 Task: Add a signature Javier Perez containing Have a great National Teachers Day, Javier Perez to email address softage.8@softage.net and add a label Syllabi
Action: Mouse moved to (1337, 75)
Screenshot: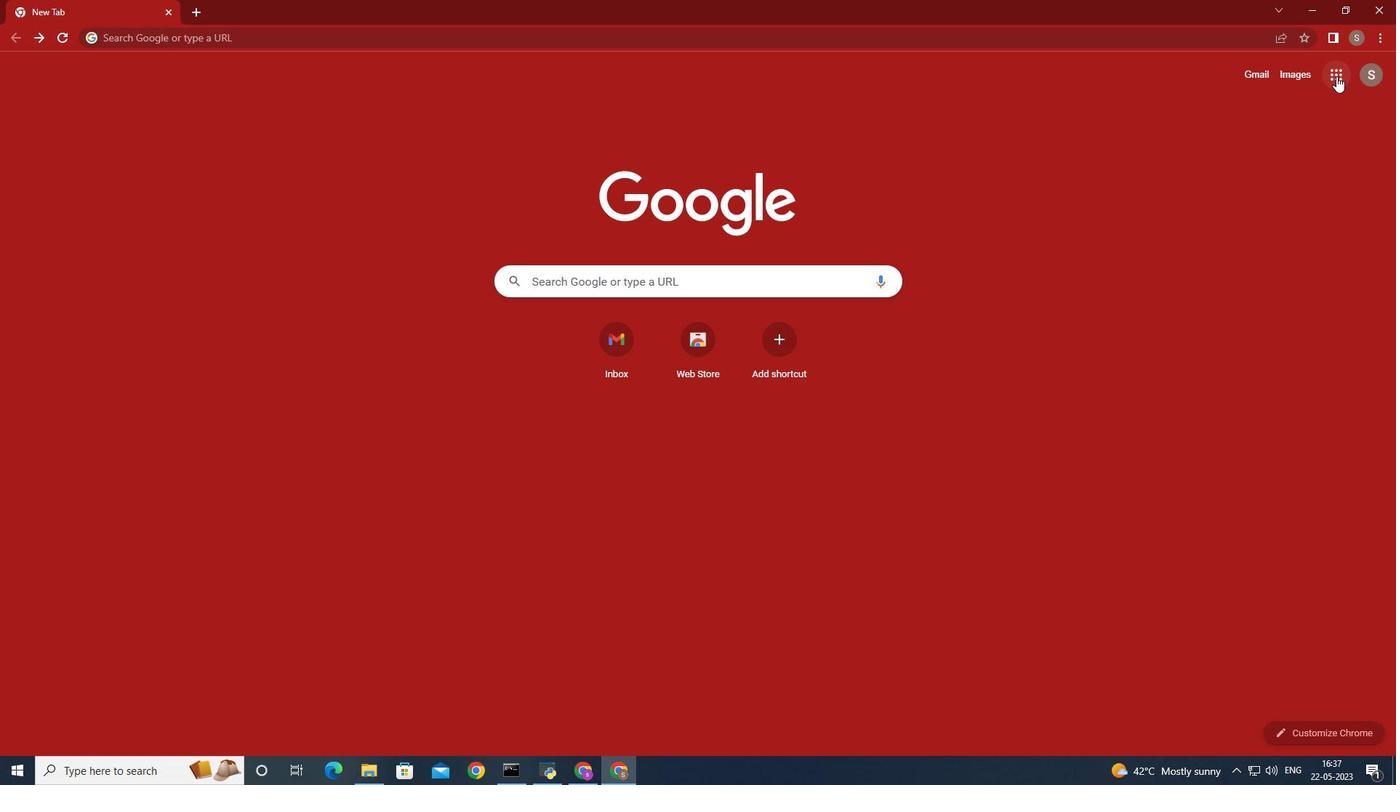 
Action: Mouse pressed left at (1337, 75)
Screenshot: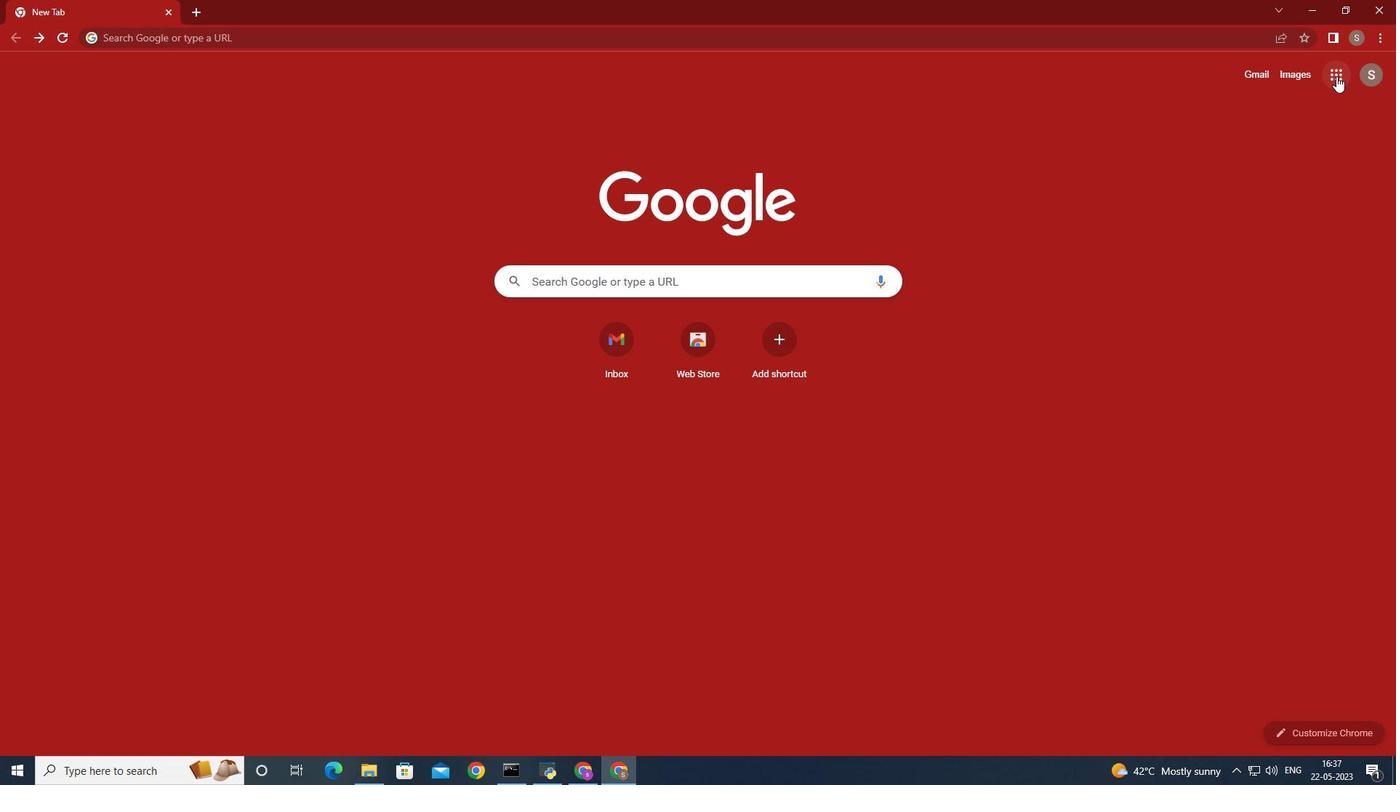 
Action: Mouse moved to (1288, 147)
Screenshot: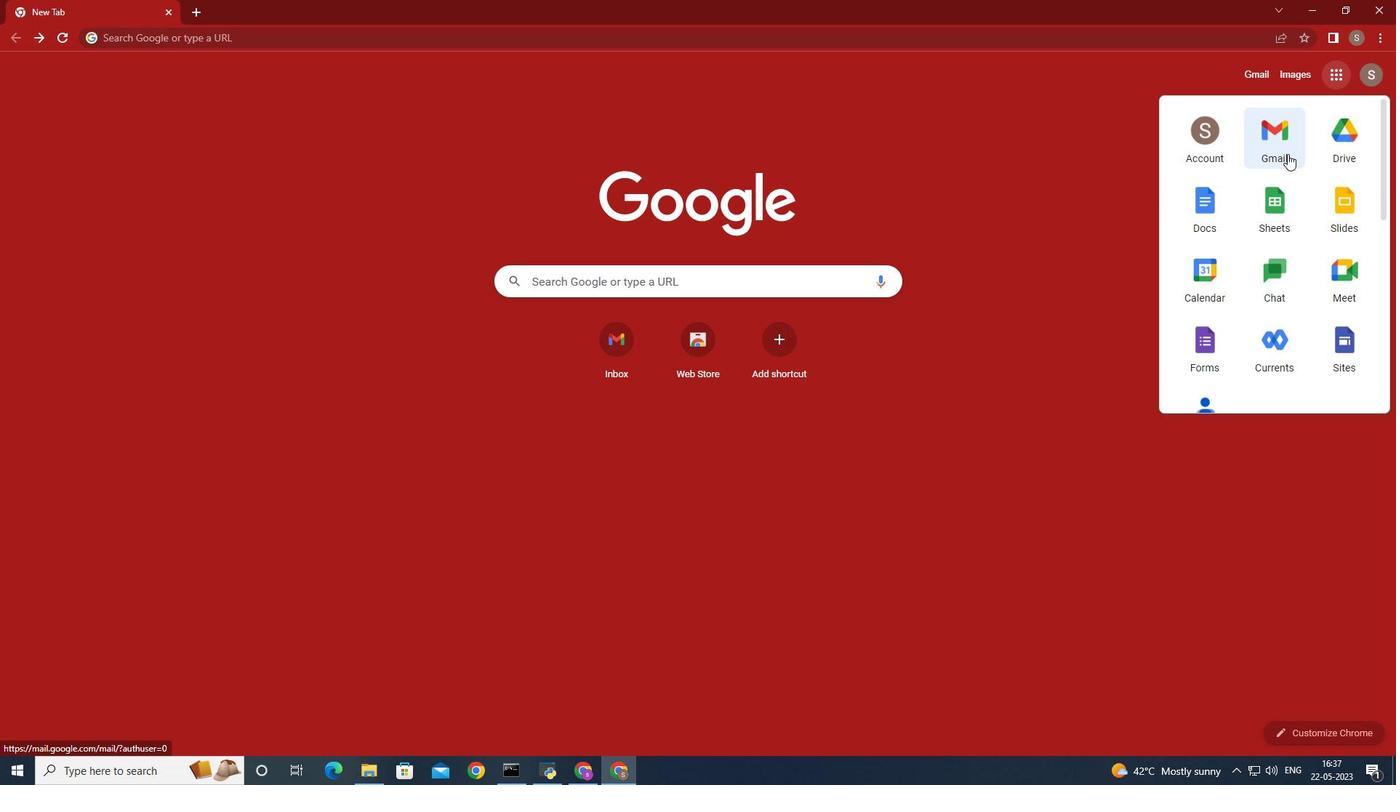 
Action: Mouse pressed left at (1288, 147)
Screenshot: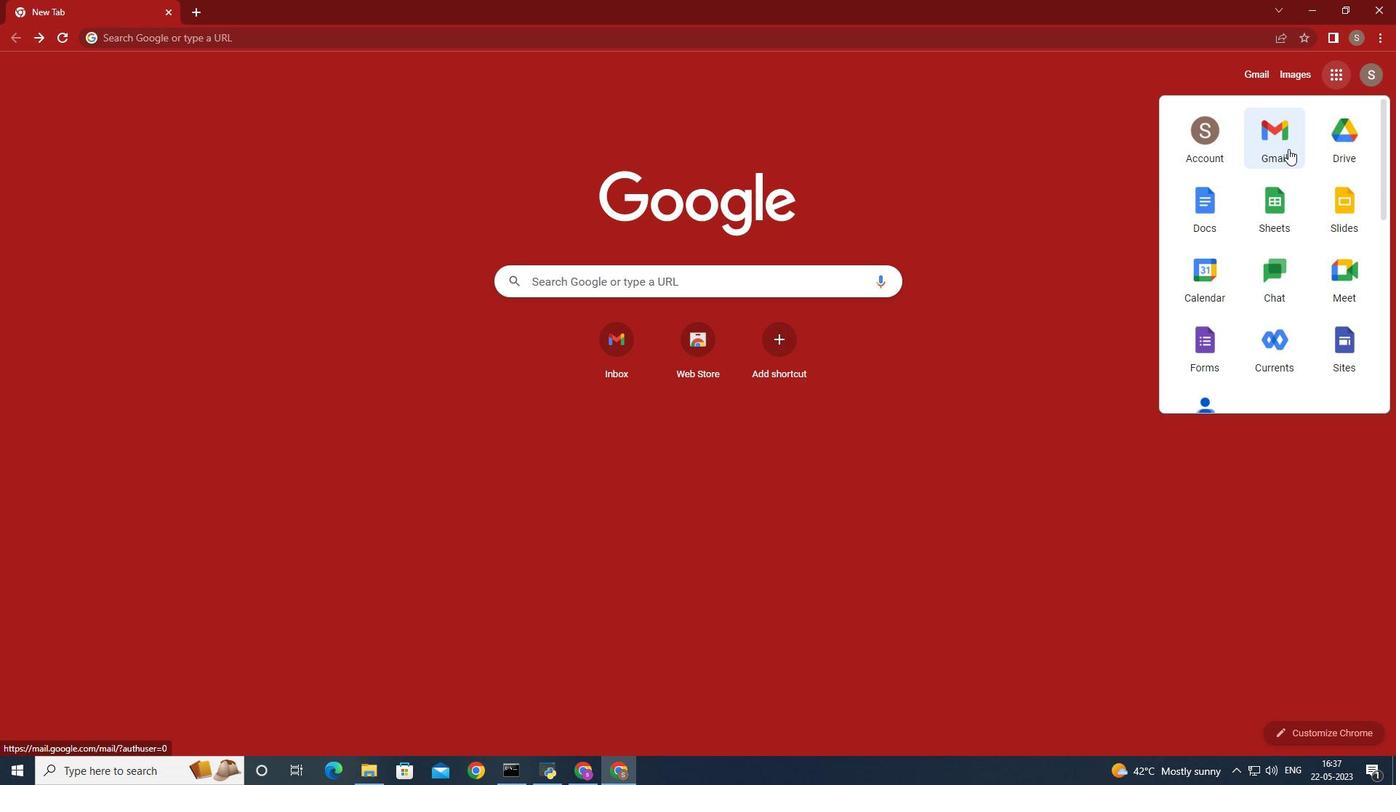 
Action: Mouse moved to (1238, 96)
Screenshot: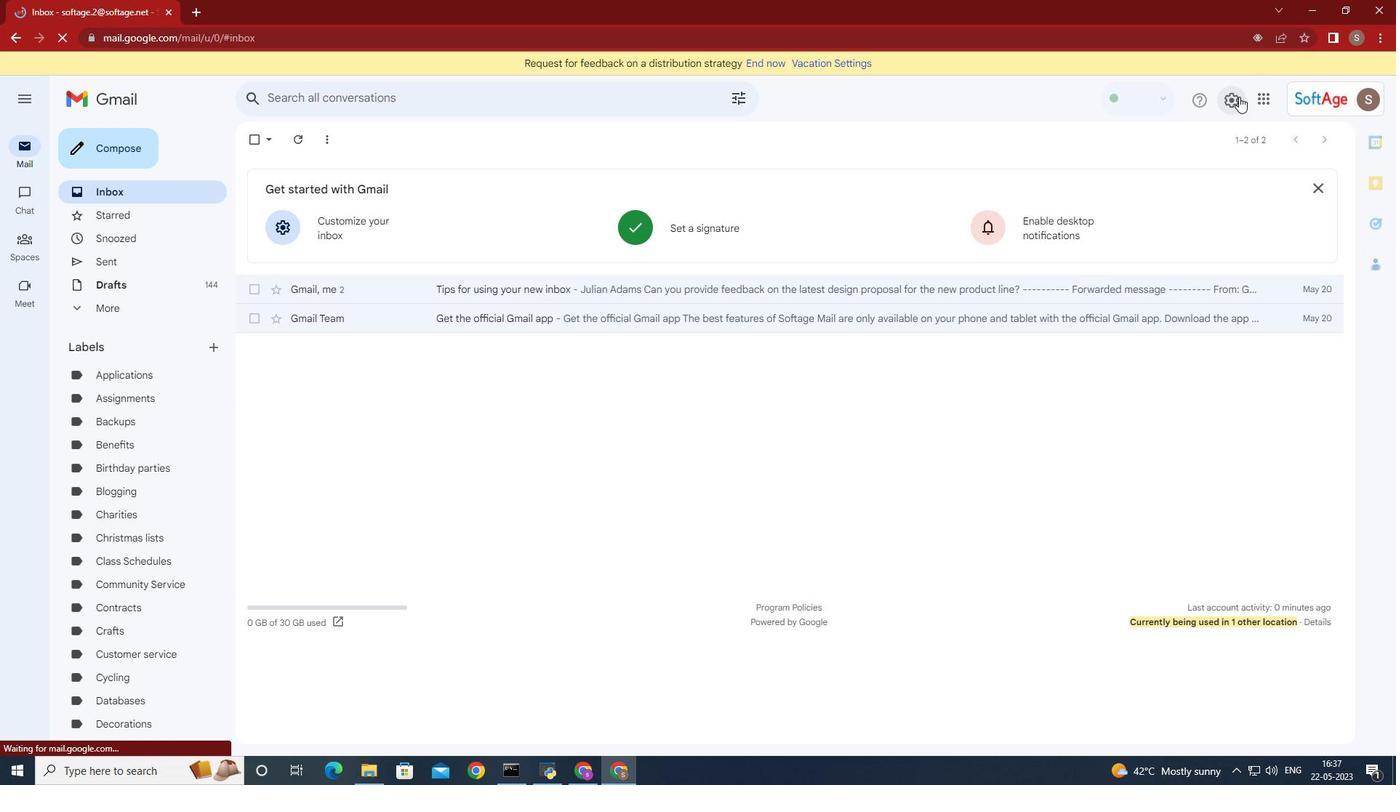 
Action: Mouse pressed left at (1238, 96)
Screenshot: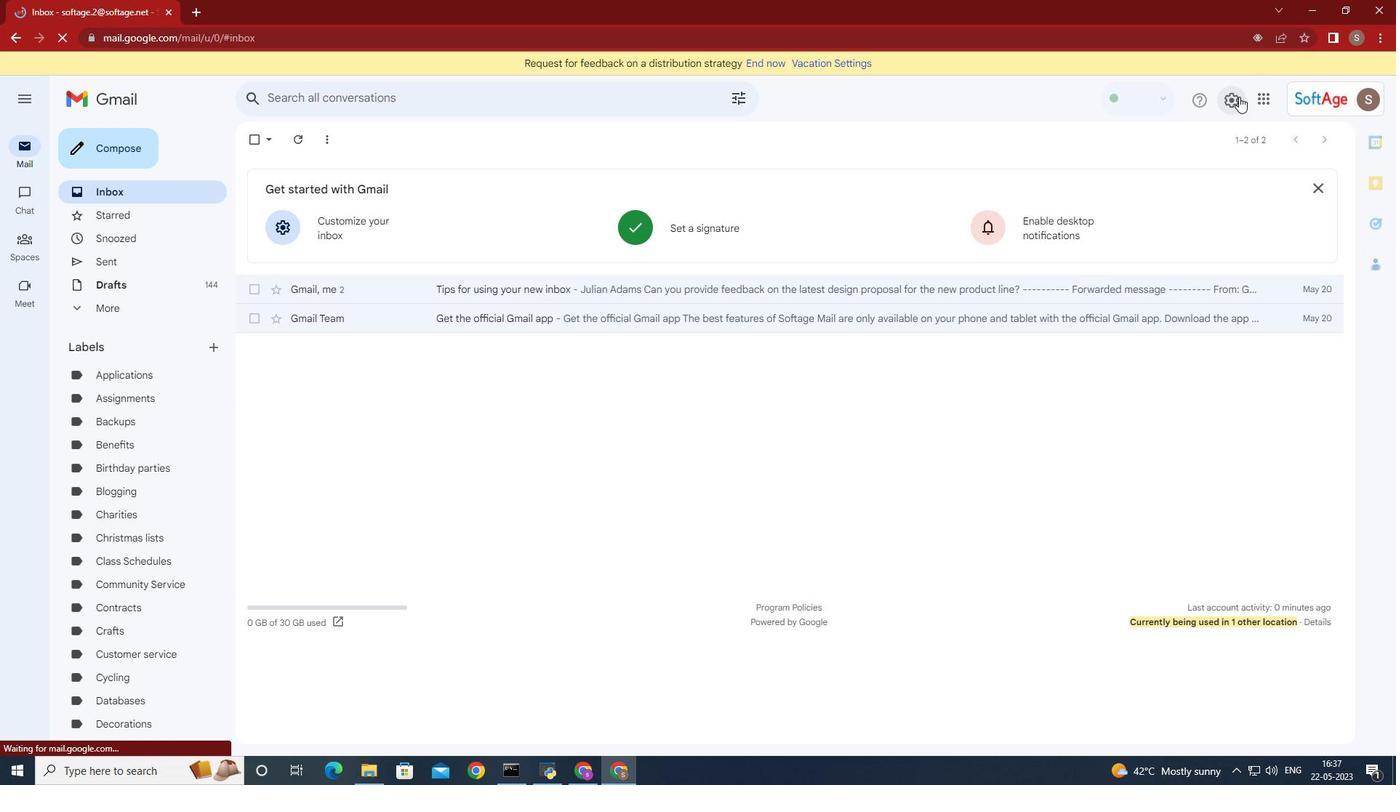 
Action: Mouse moved to (1263, 164)
Screenshot: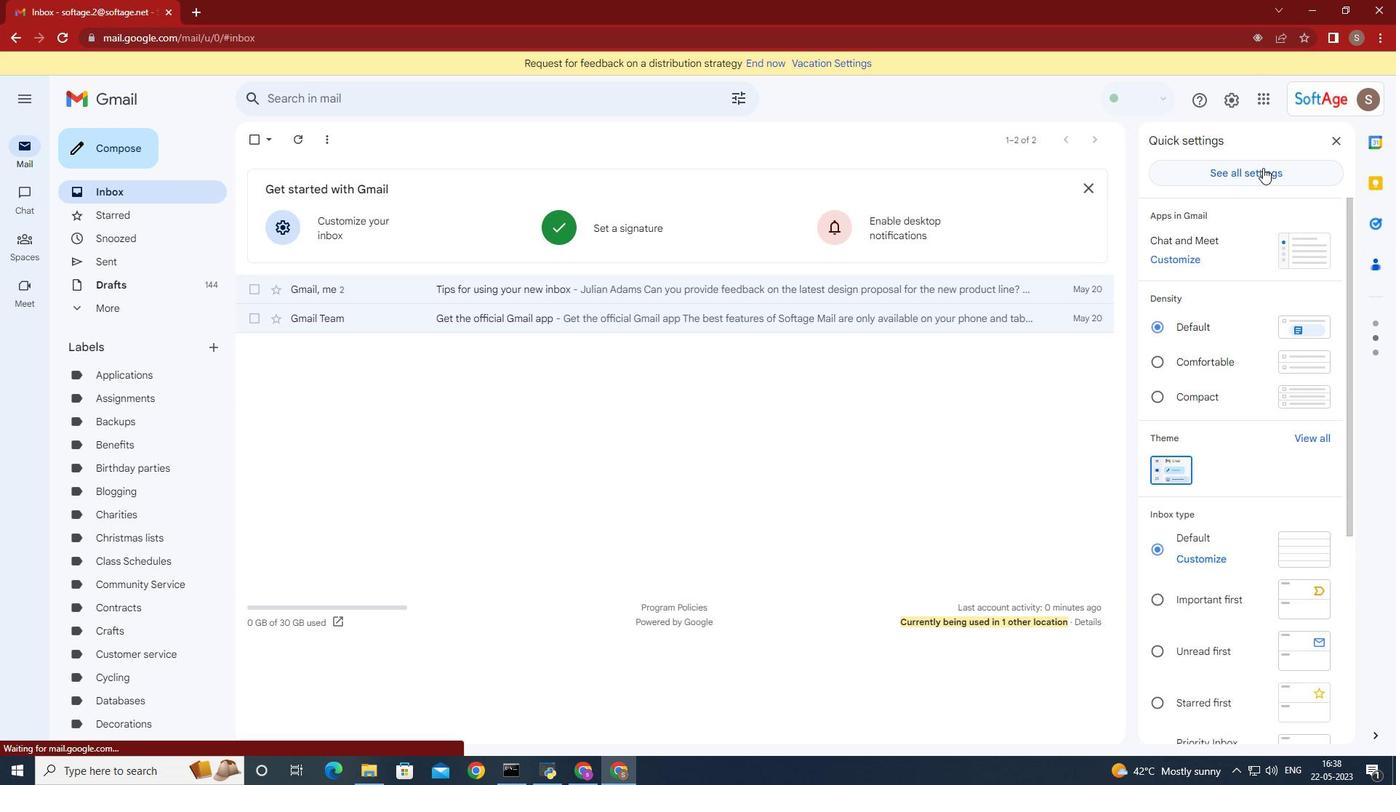
Action: Mouse pressed left at (1263, 164)
Screenshot: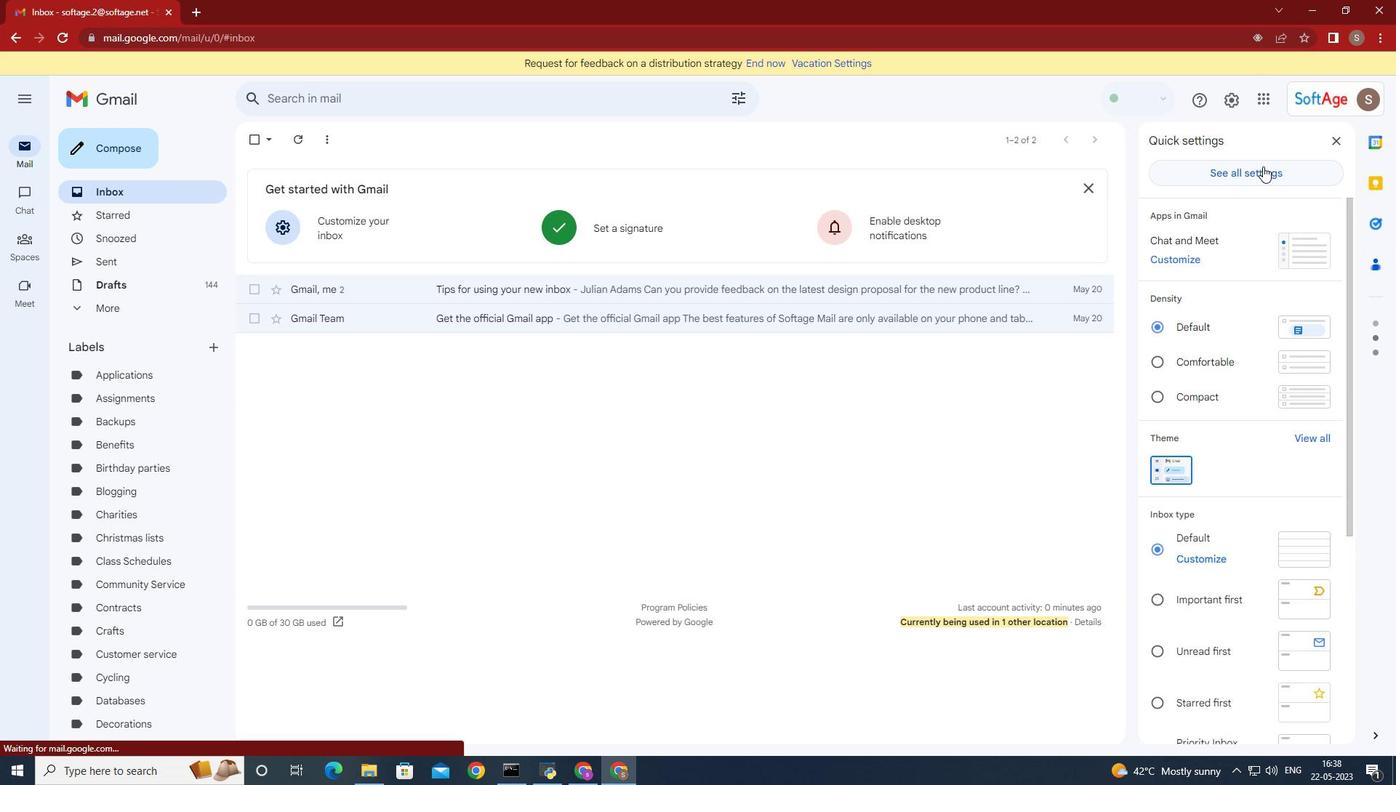 
Action: Mouse moved to (991, 284)
Screenshot: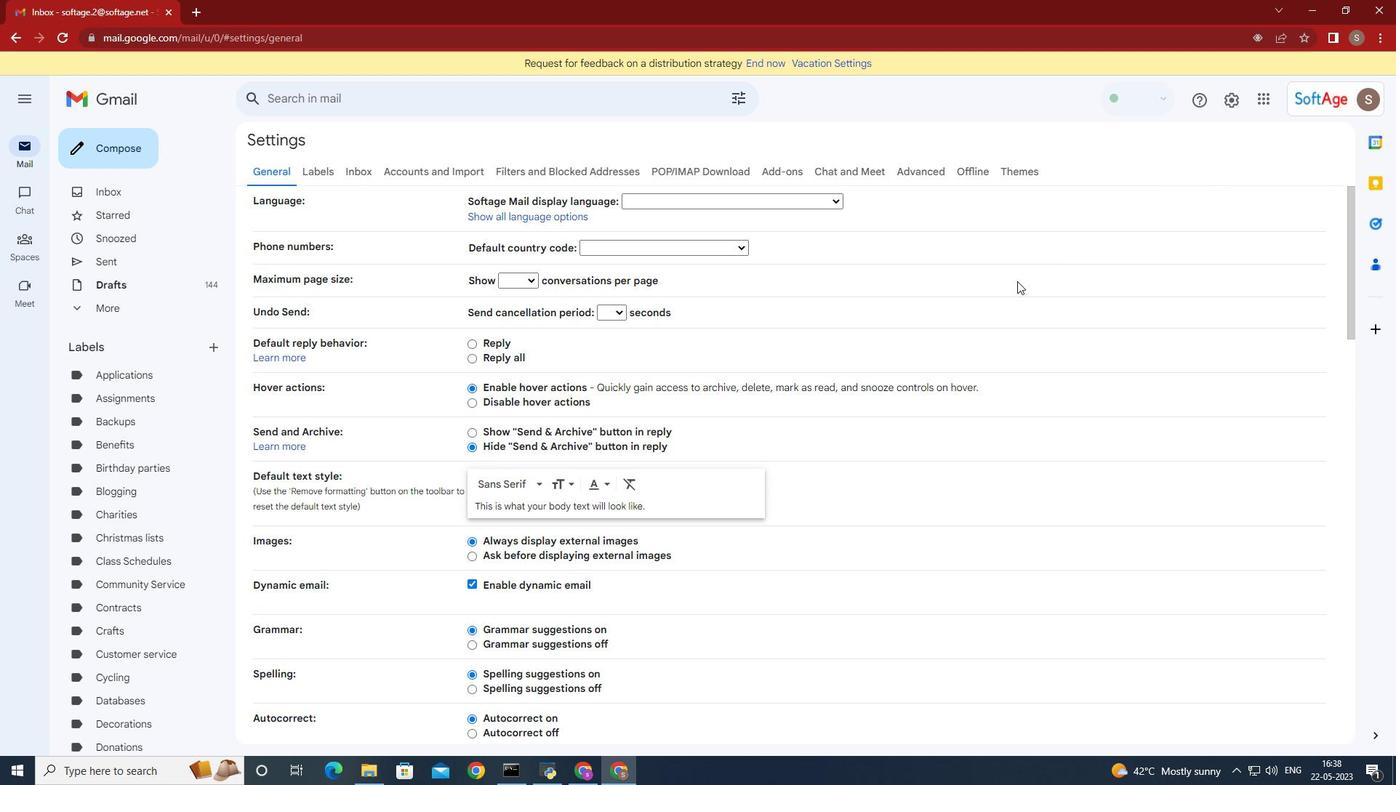 
Action: Mouse scrolled (991, 283) with delta (0, 0)
Screenshot: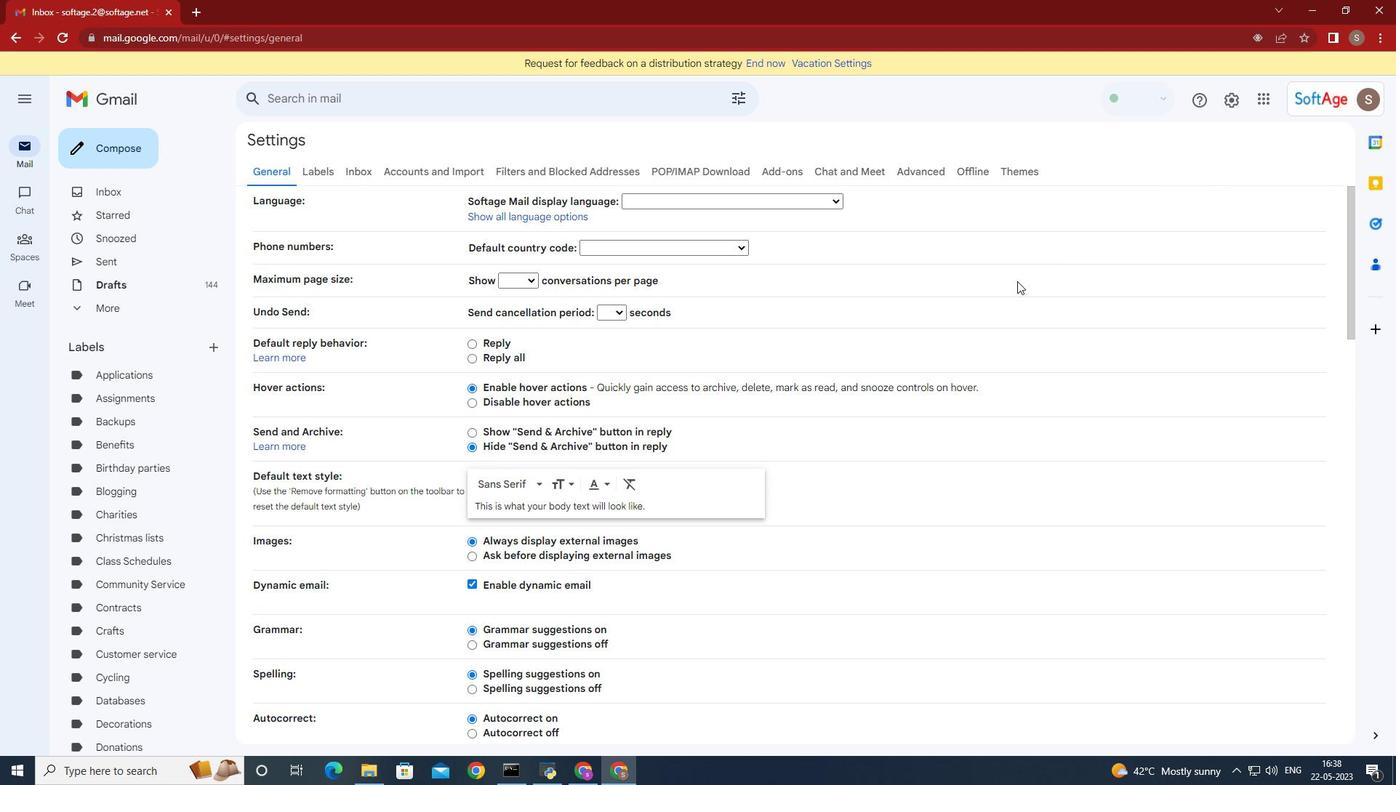 
Action: Mouse moved to (984, 290)
Screenshot: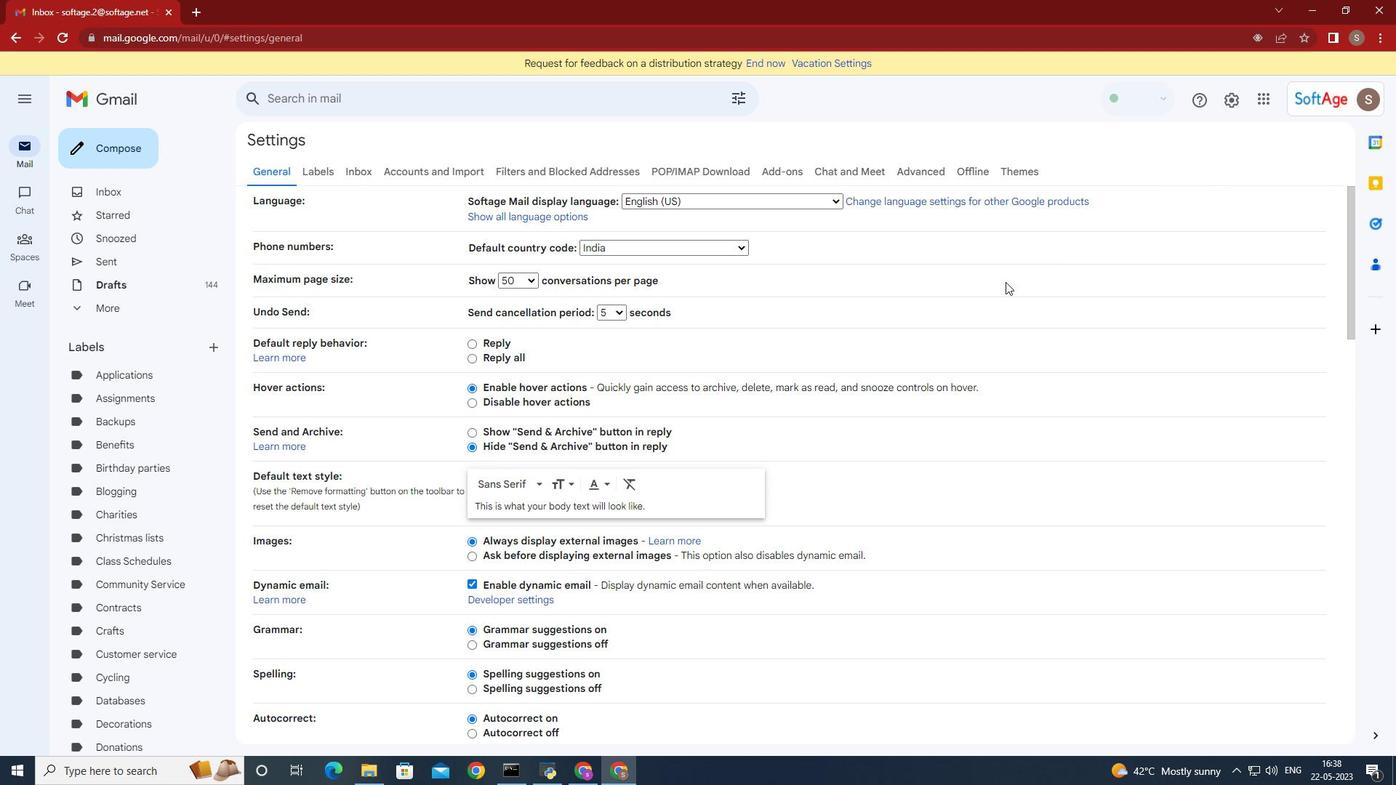 
Action: Mouse scrolled (984, 289) with delta (0, 0)
Screenshot: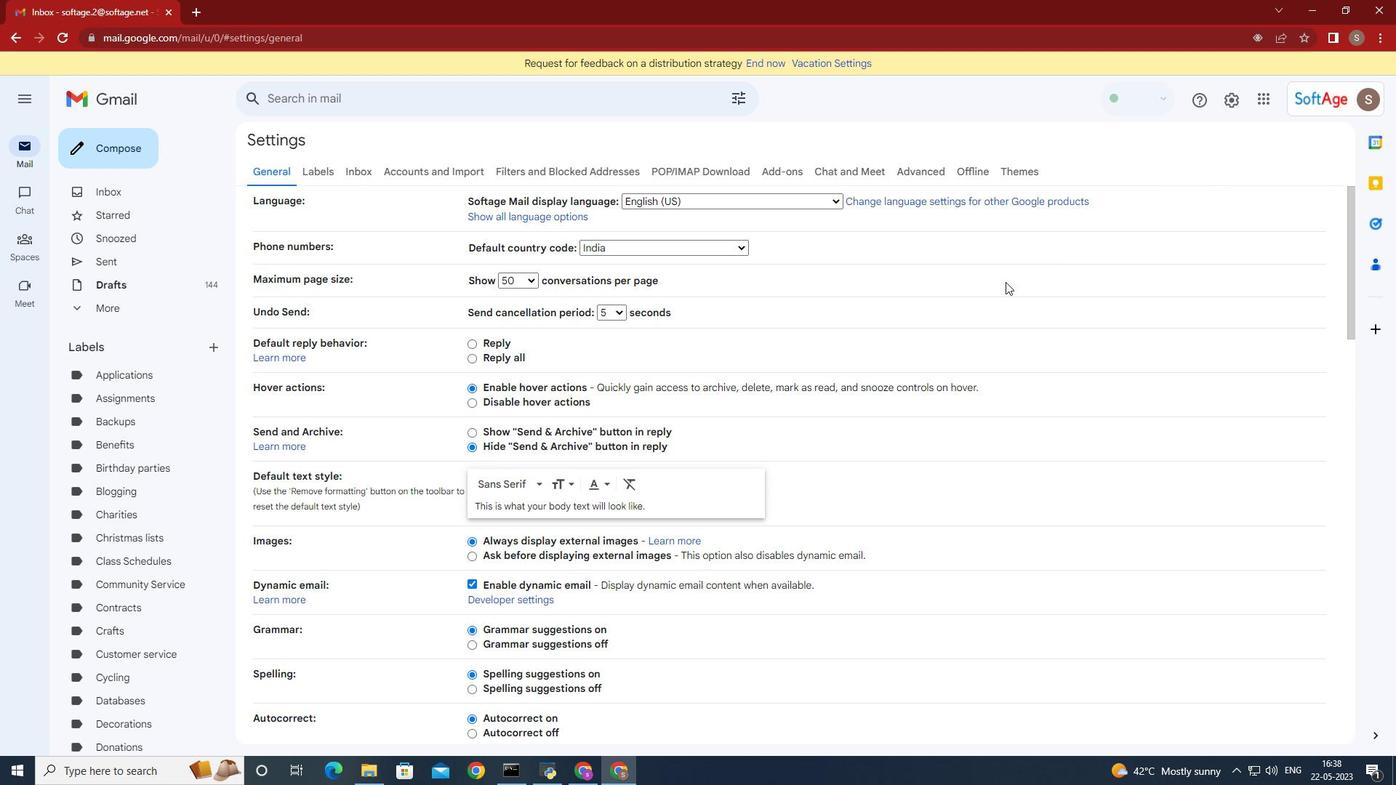 
Action: Mouse moved to (982, 293)
Screenshot: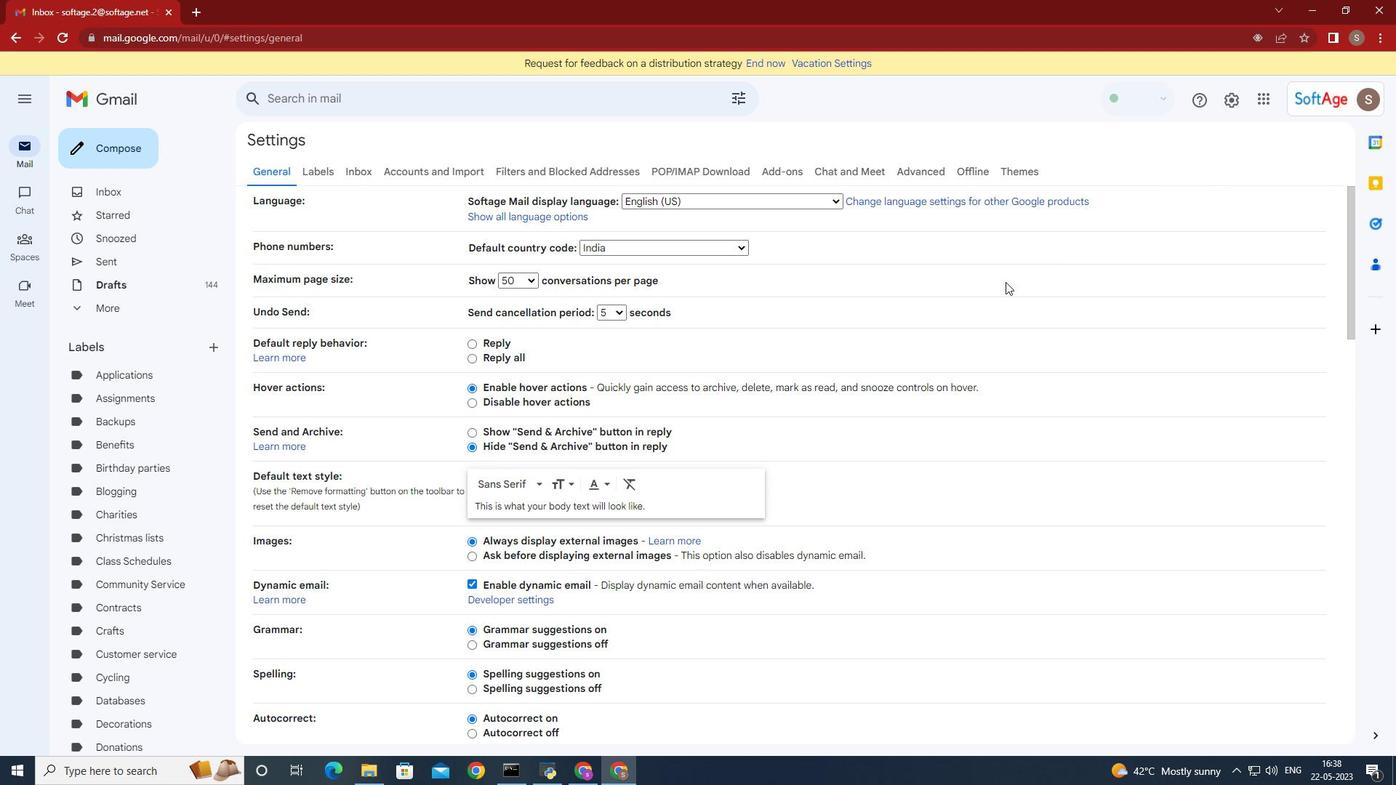 
Action: Mouse scrolled (982, 292) with delta (0, 0)
Screenshot: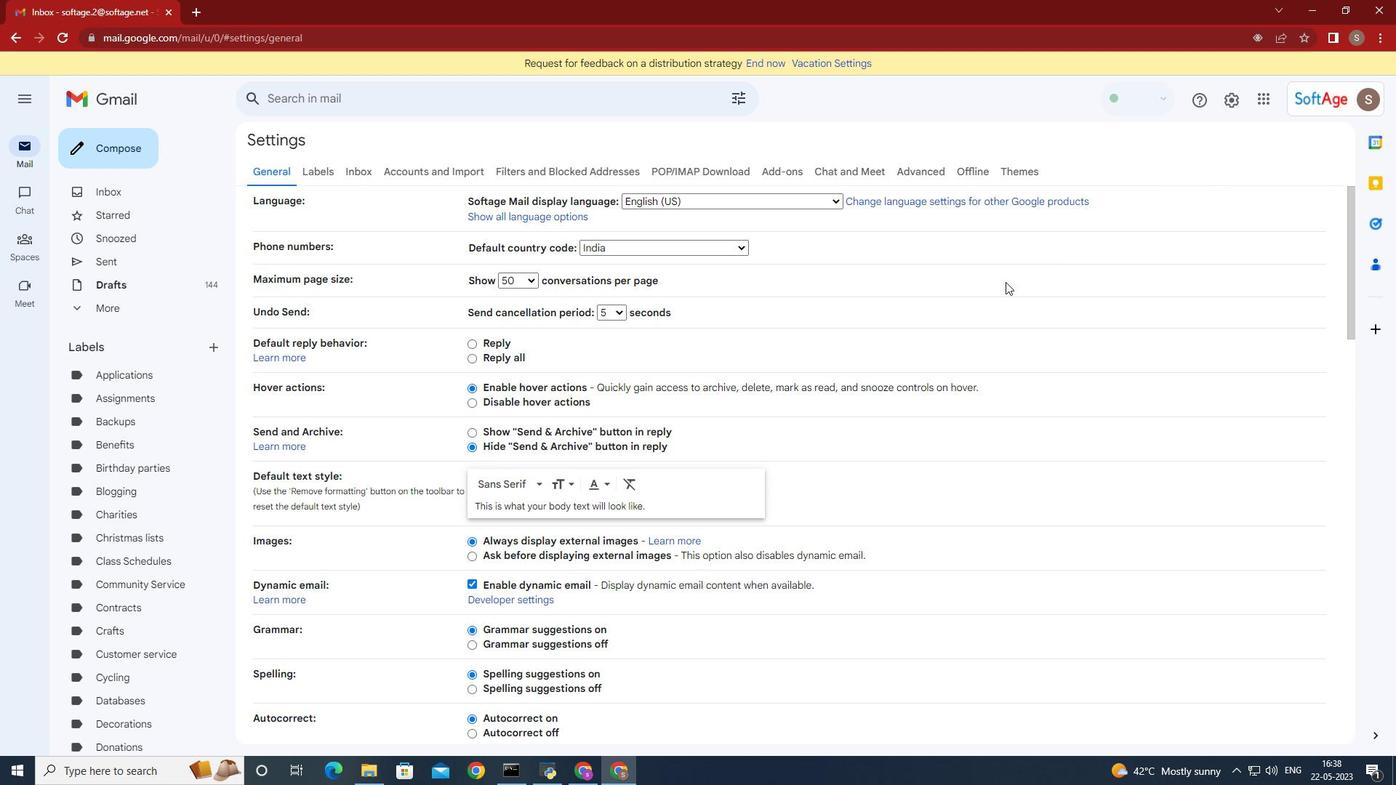 
Action: Mouse moved to (982, 294)
Screenshot: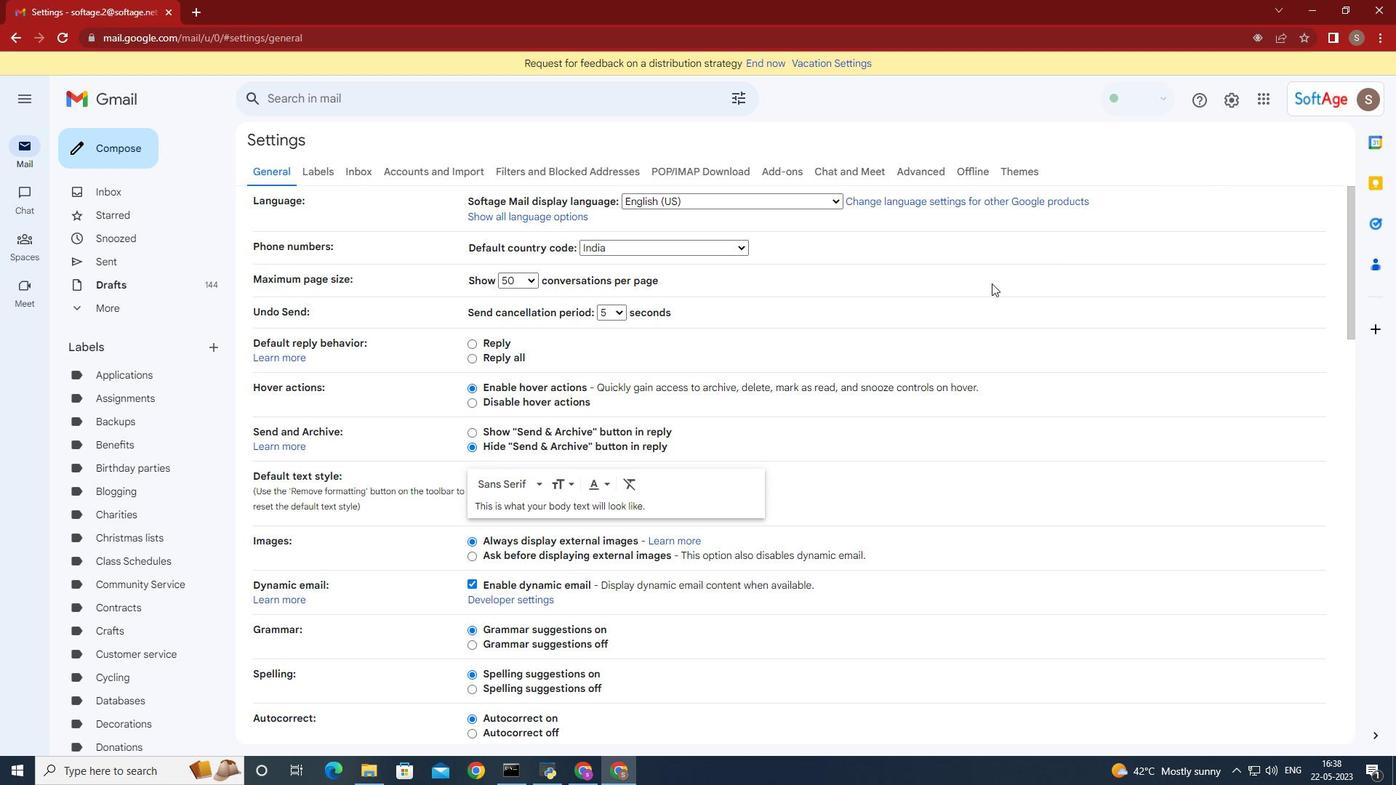 
Action: Mouse scrolled (982, 293) with delta (0, 0)
Screenshot: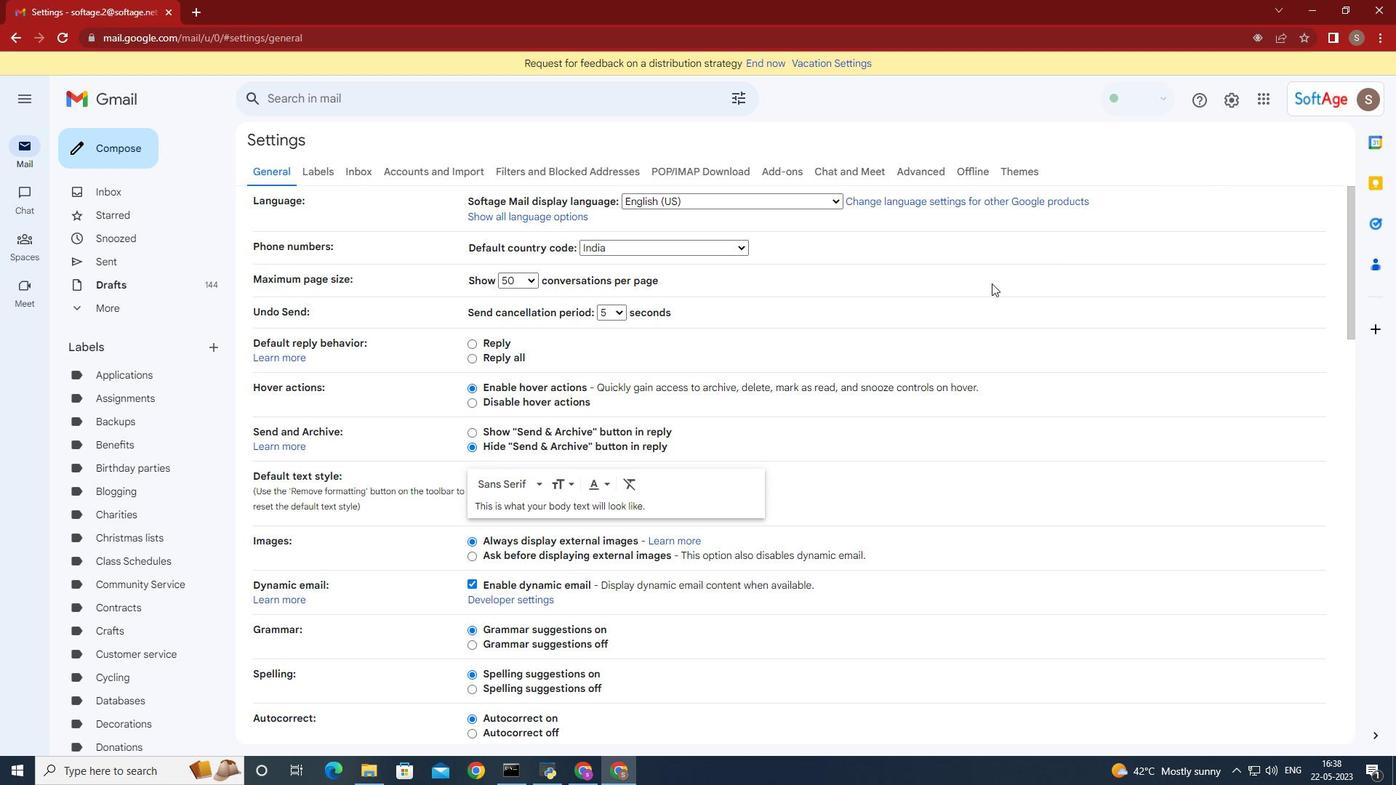 
Action: Mouse moved to (982, 295)
Screenshot: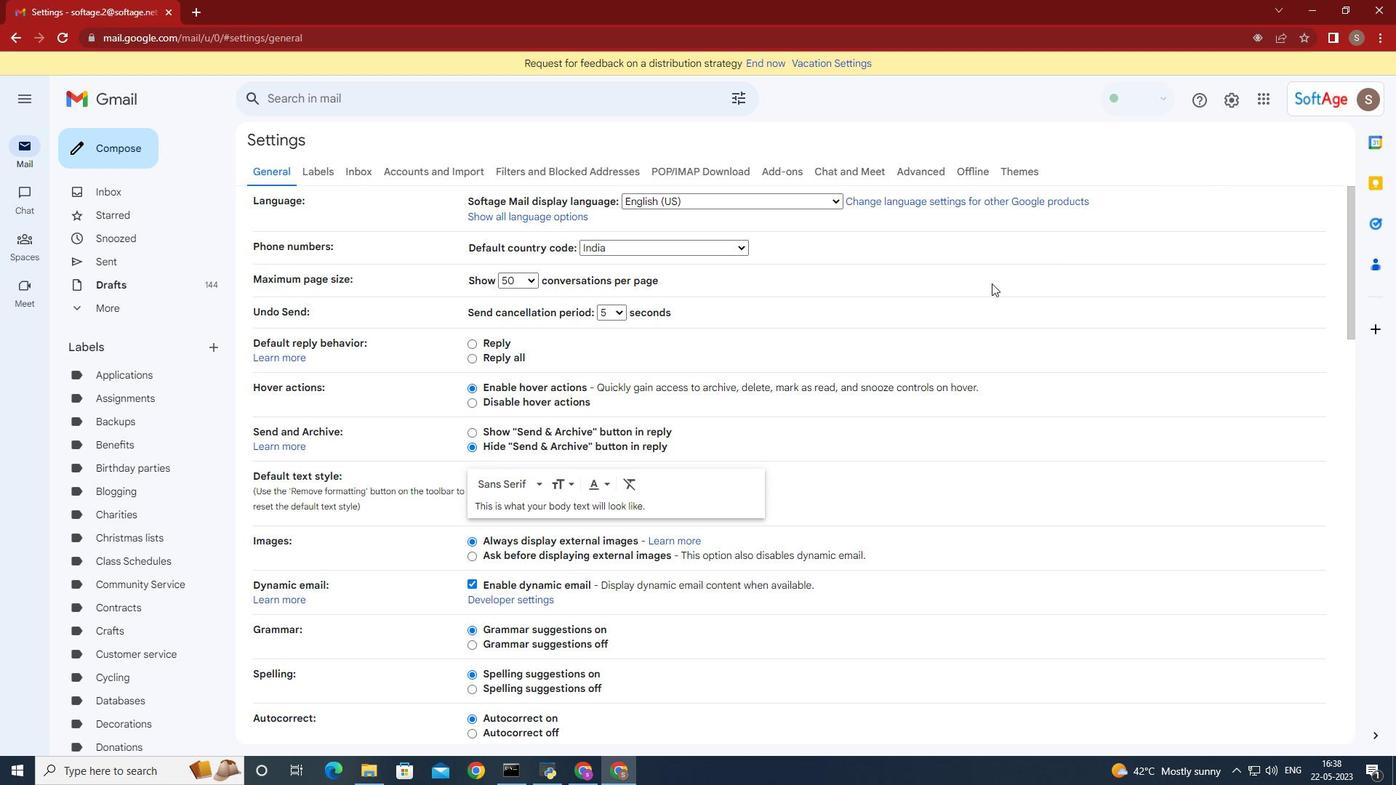 
Action: Mouse scrolled (982, 294) with delta (0, 0)
Screenshot: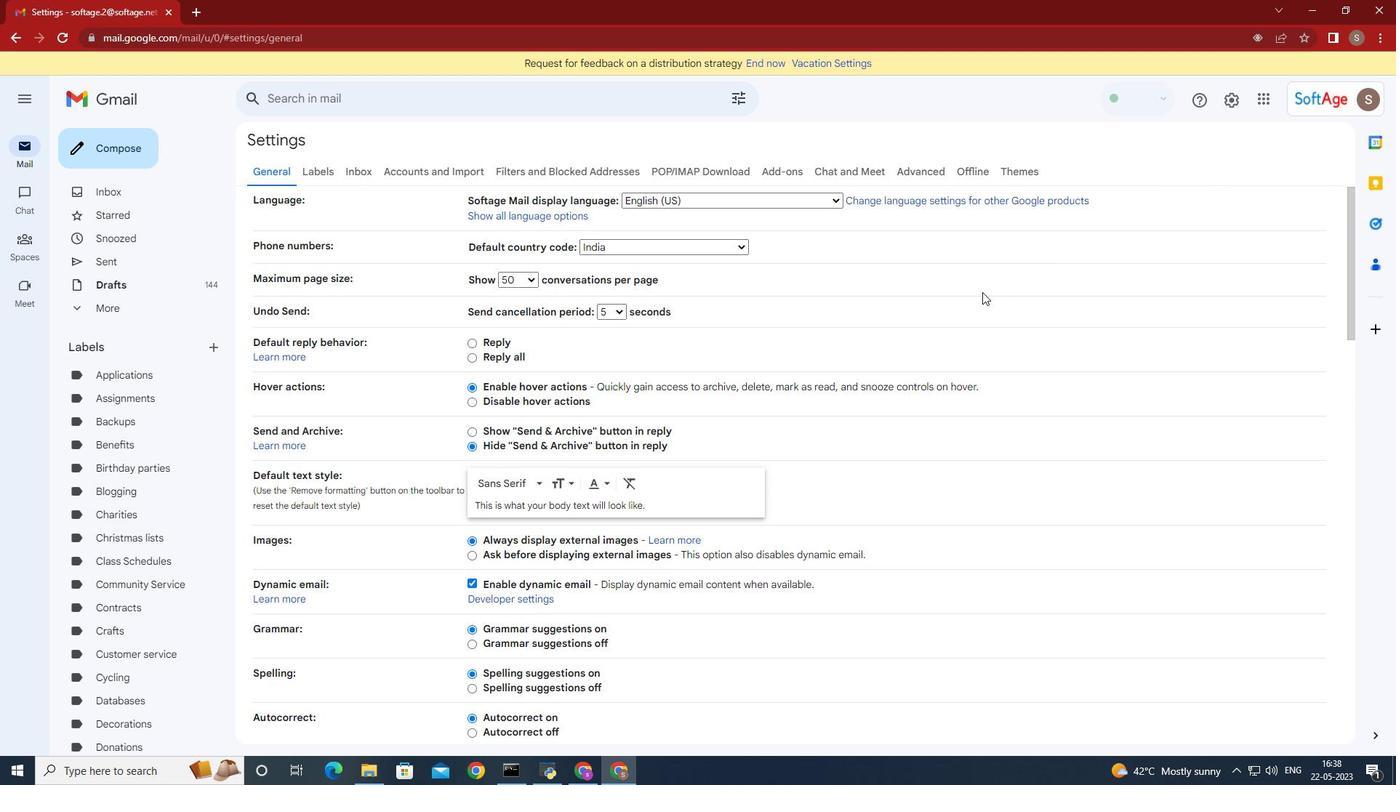 
Action: Mouse moved to (982, 294)
Screenshot: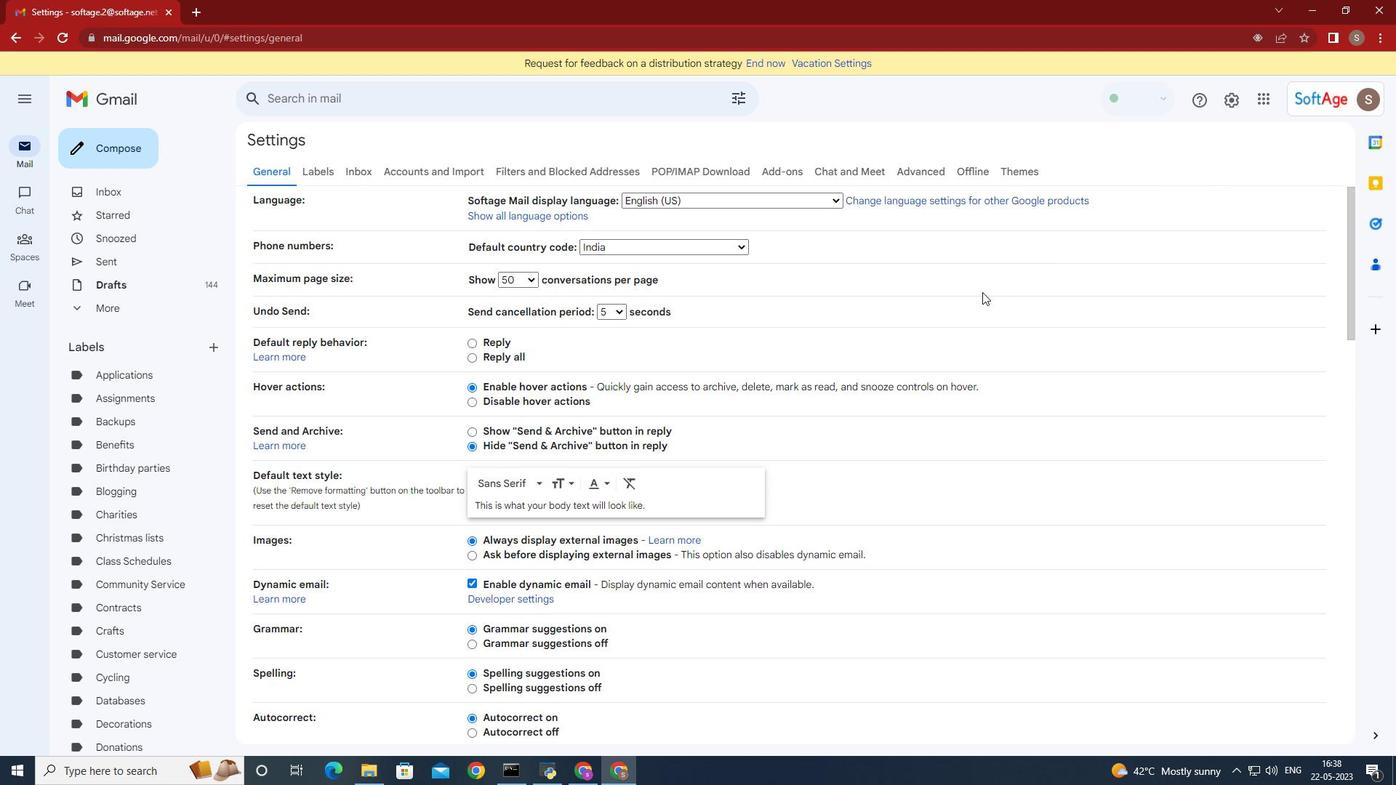 
Action: Mouse scrolled (982, 293) with delta (0, 0)
Screenshot: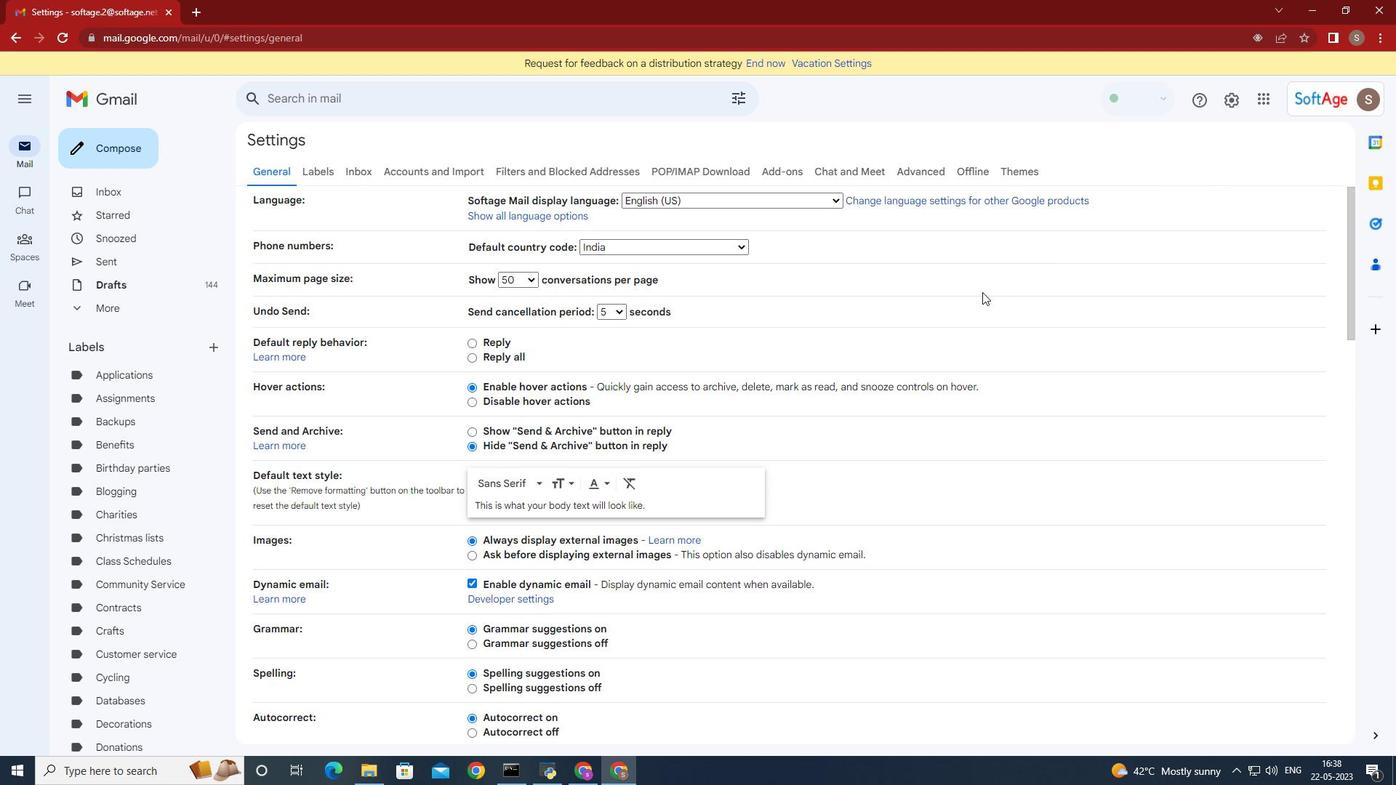 
Action: Mouse moved to (979, 292)
Screenshot: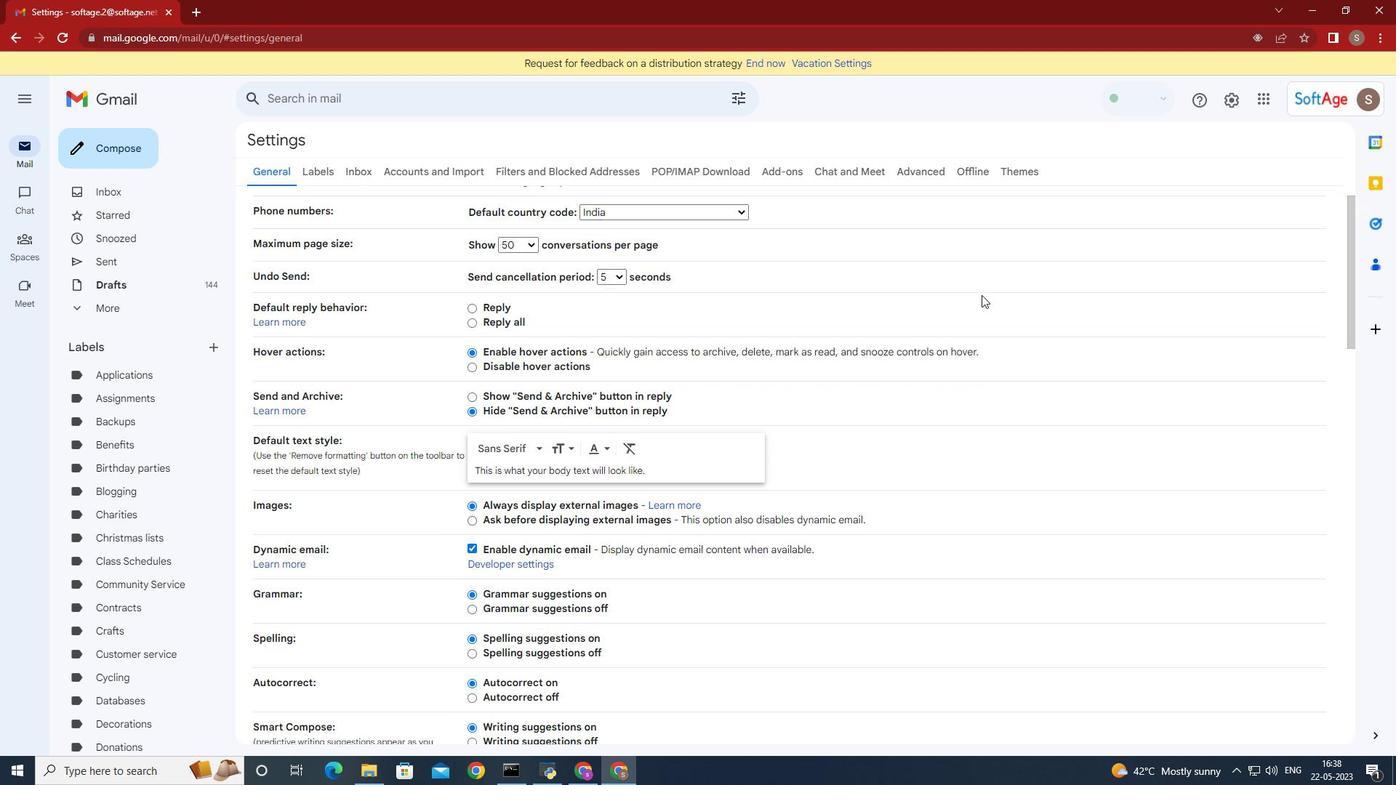 
Action: Mouse scrolled (979, 291) with delta (0, 0)
Screenshot: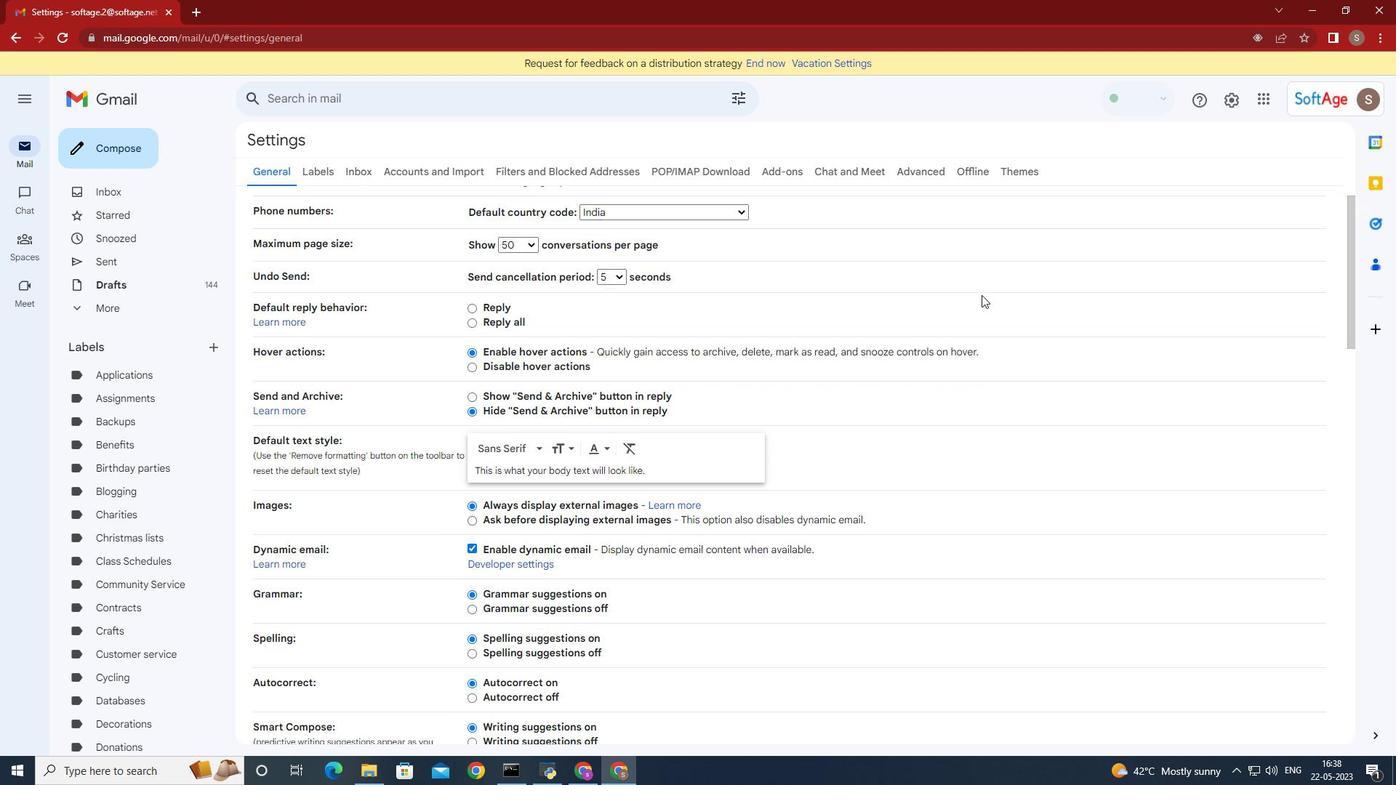 
Action: Mouse moved to (977, 298)
Screenshot: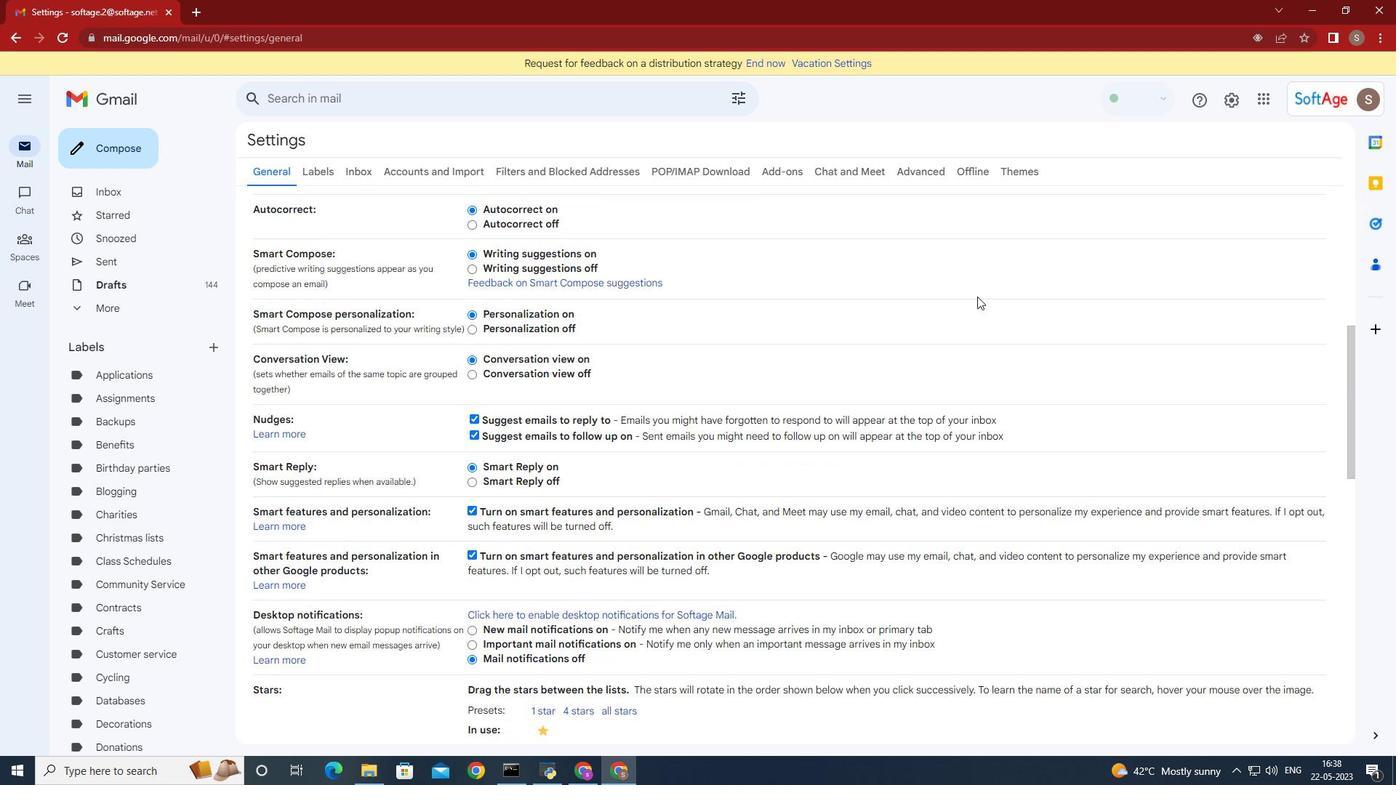 
Action: Mouse scrolled (977, 297) with delta (0, 0)
Screenshot: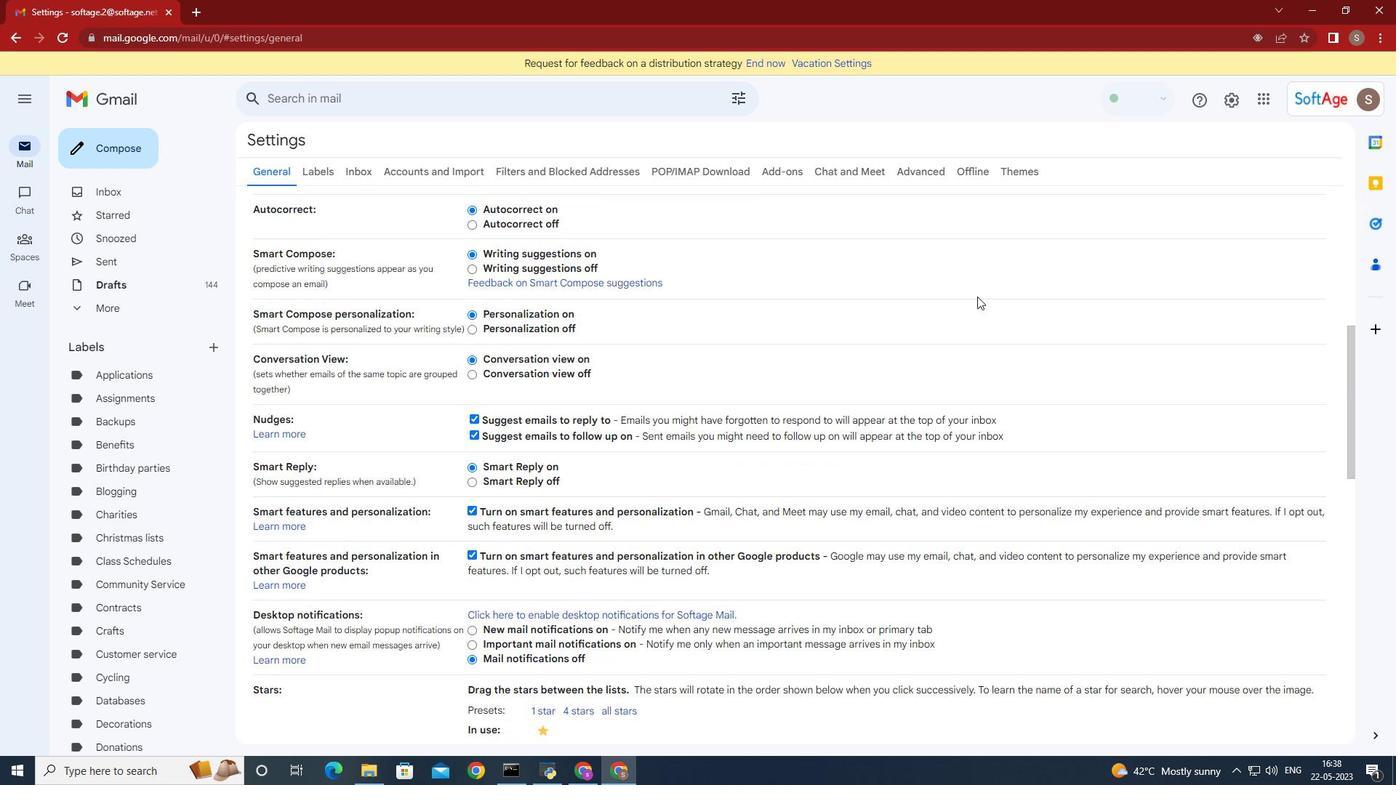 
Action: Mouse moved to (977, 299)
Screenshot: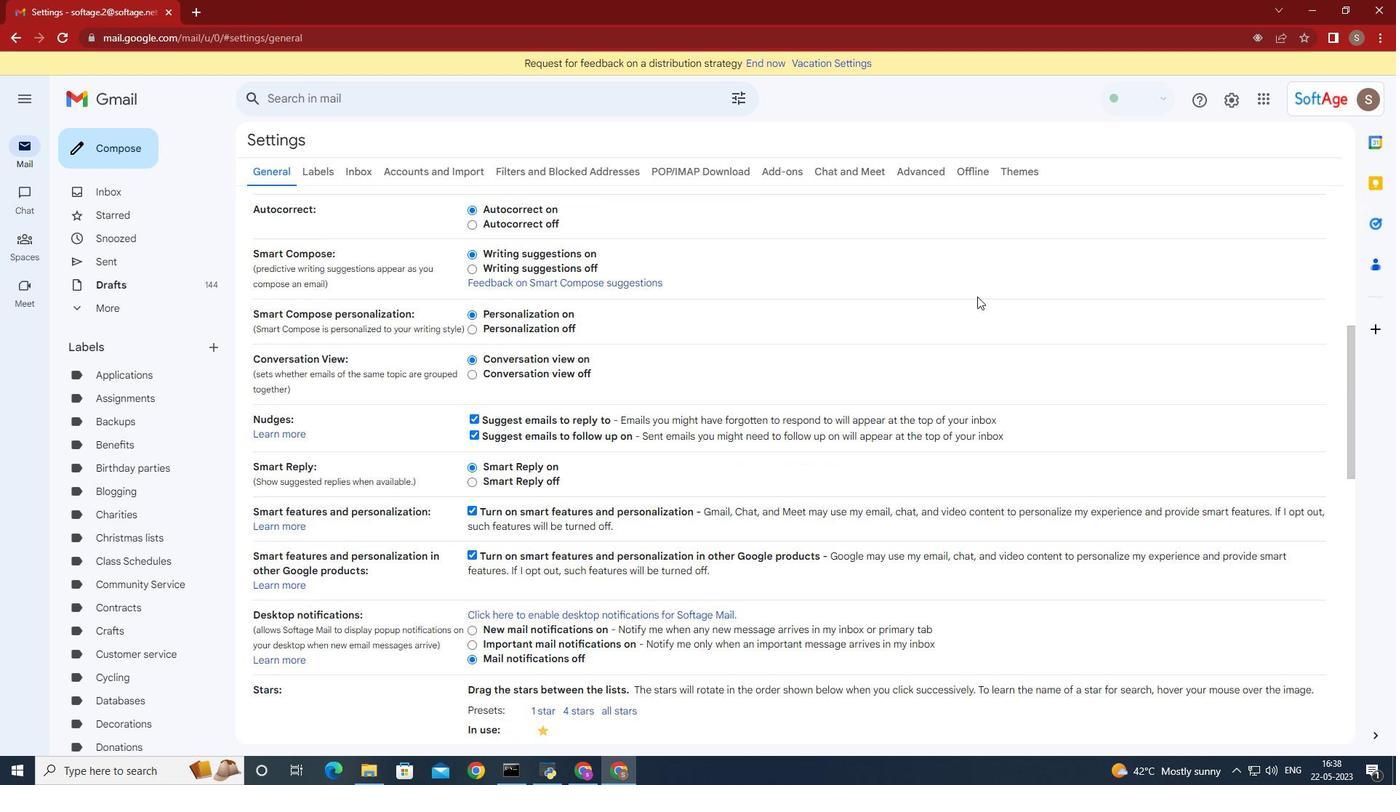 
Action: Mouse scrolled (977, 298) with delta (0, 0)
Screenshot: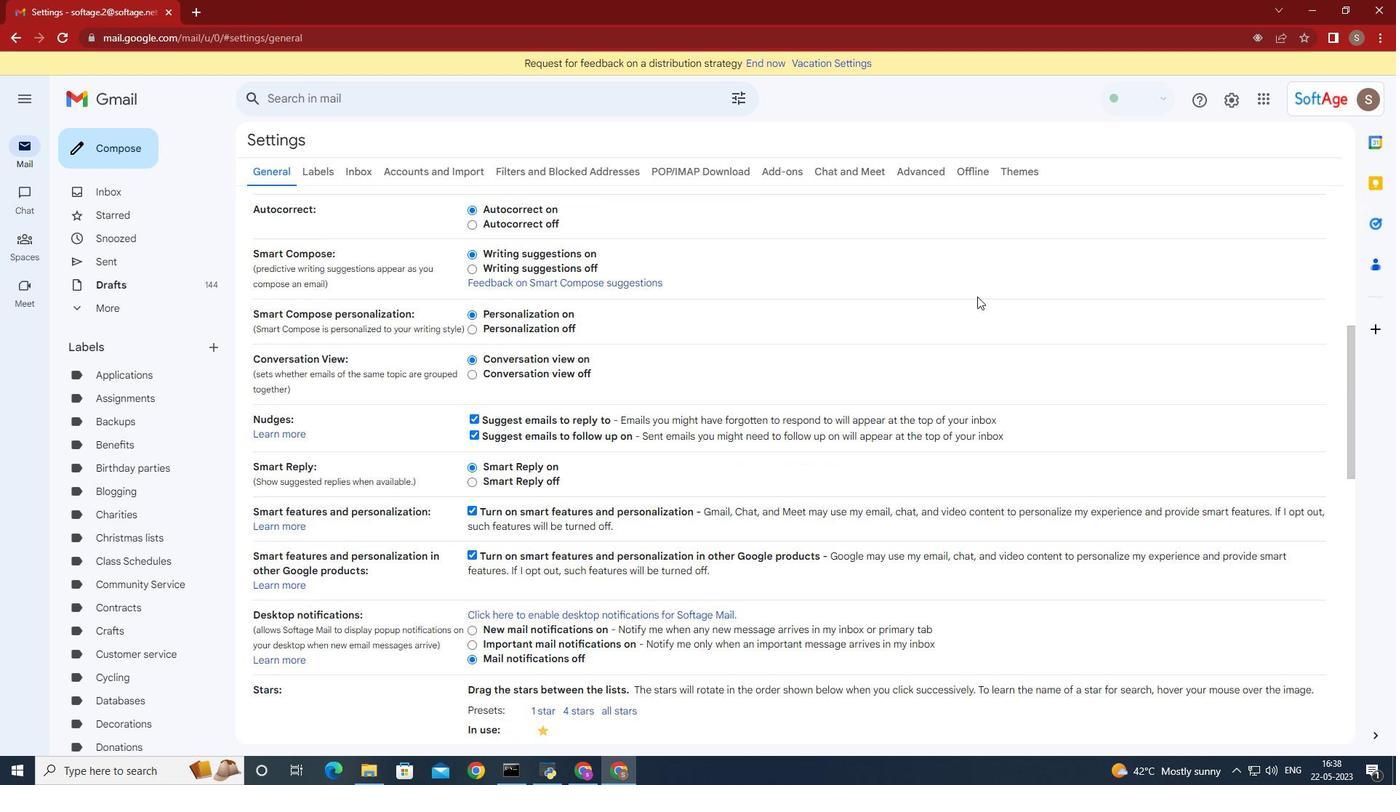 
Action: Mouse moved to (977, 300)
Screenshot: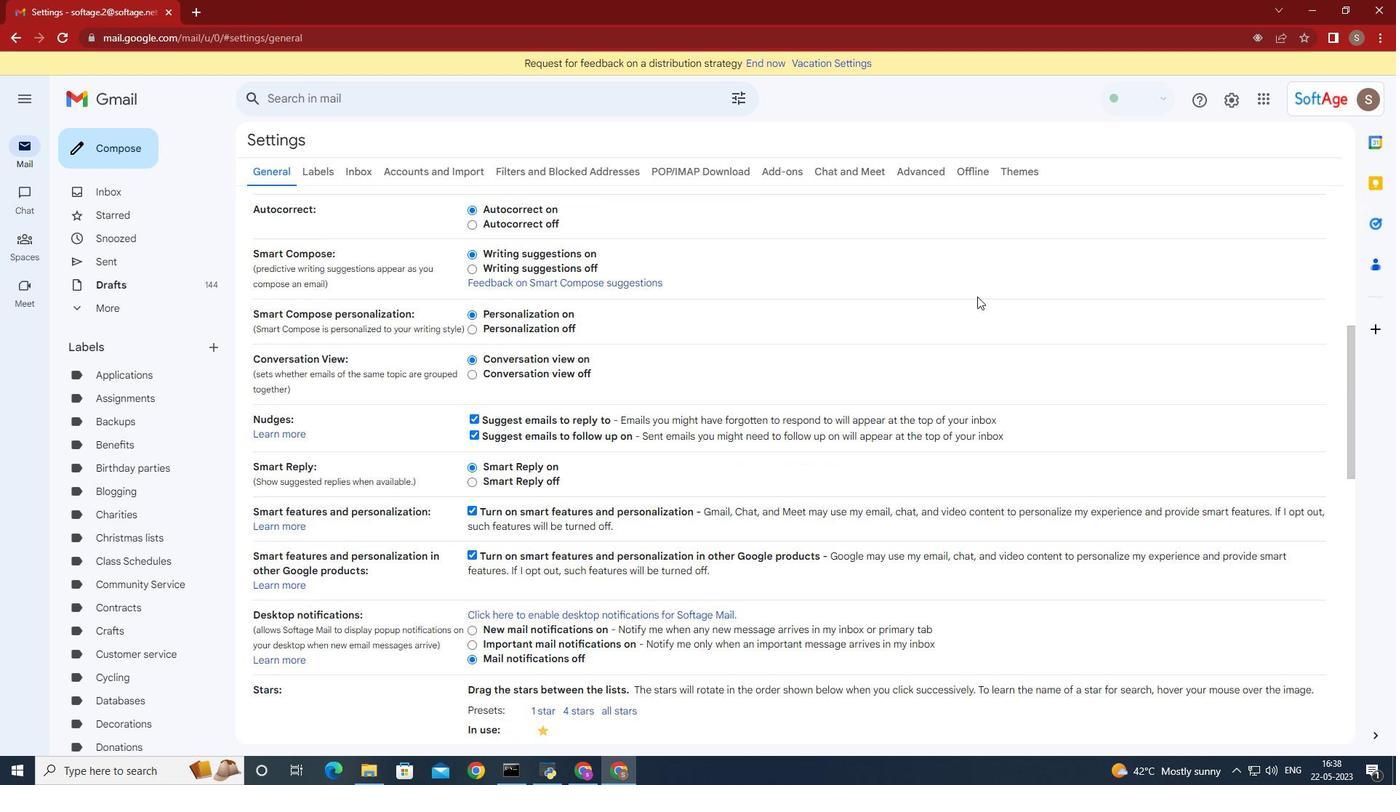 
Action: Mouse scrolled (977, 299) with delta (0, 0)
Screenshot: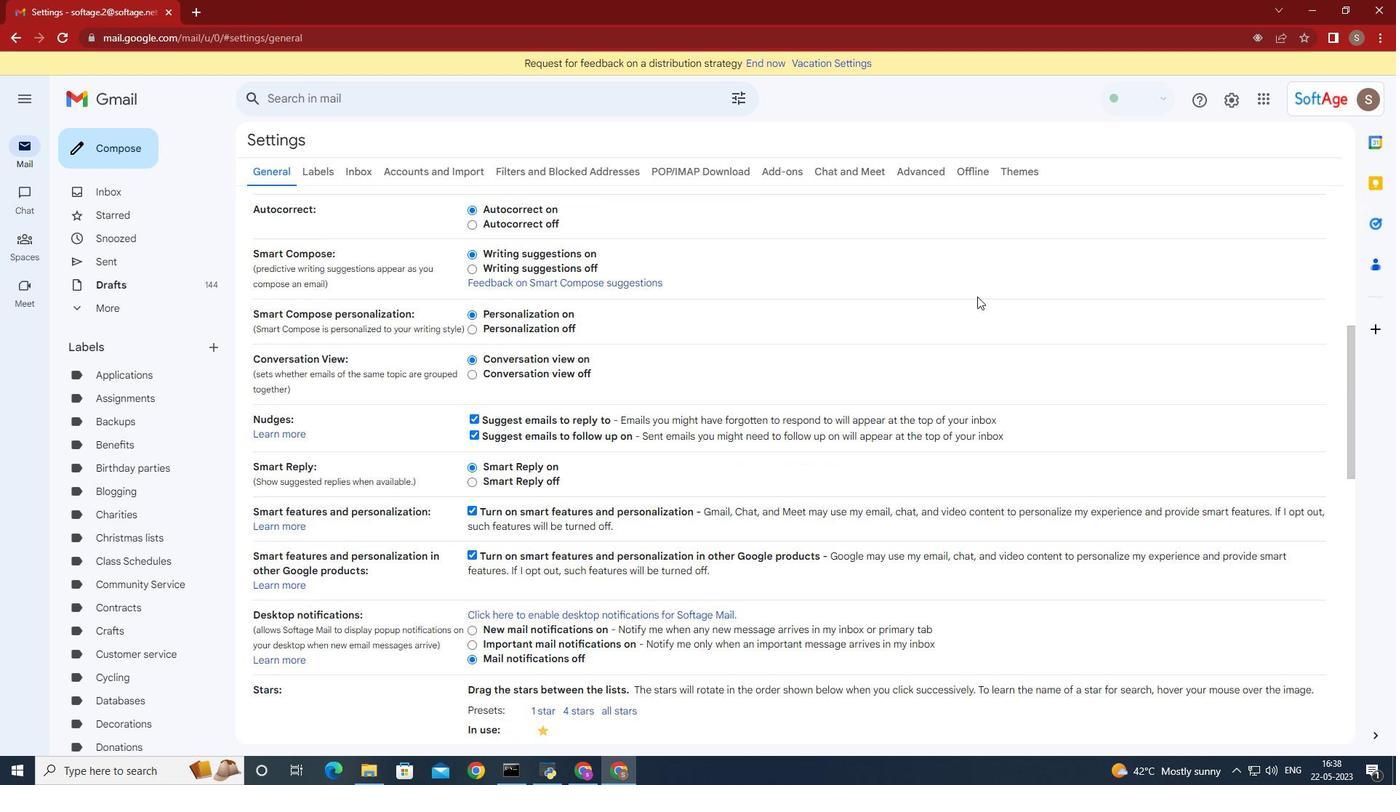 
Action: Mouse moved to (977, 301)
Screenshot: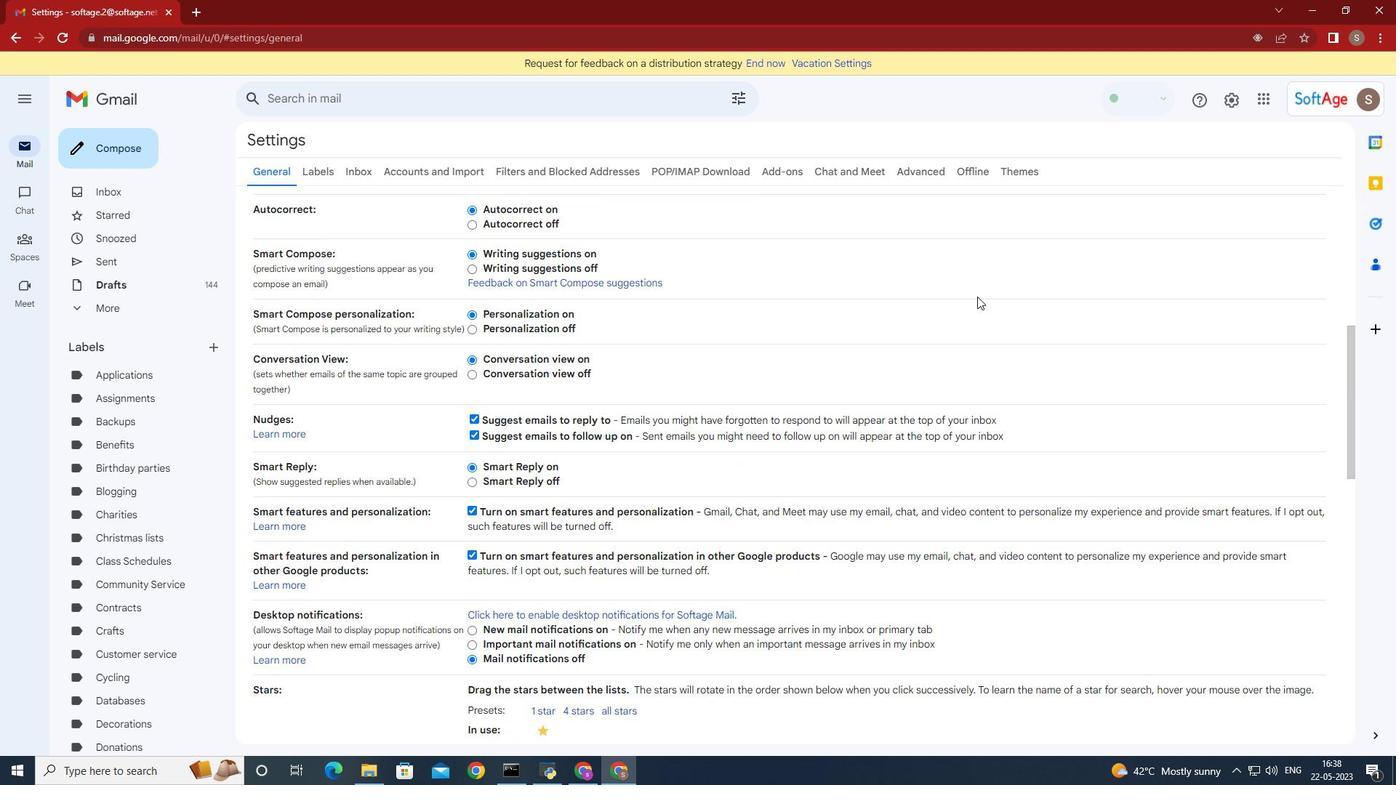 
Action: Mouse scrolled (977, 300) with delta (0, 0)
Screenshot: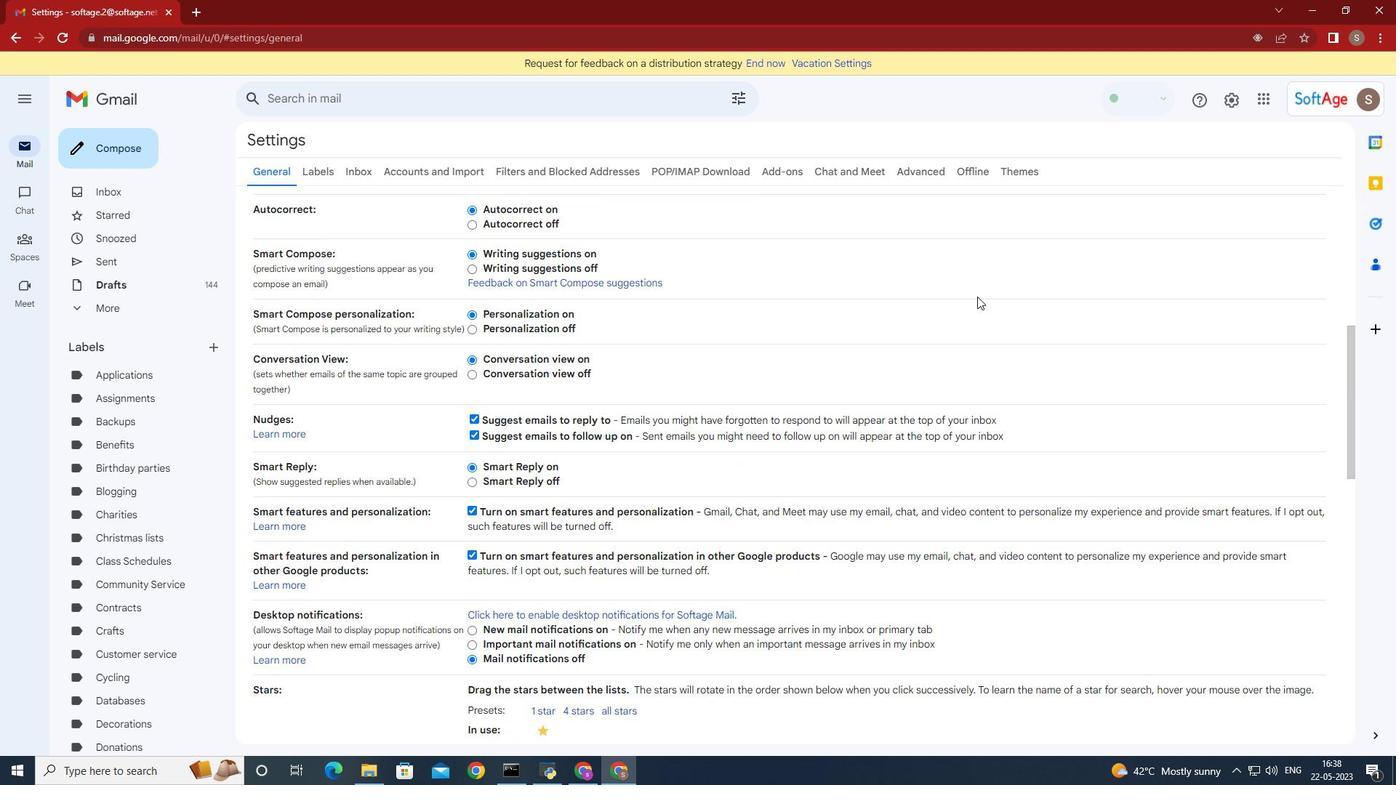 
Action: Mouse moved to (977, 301)
Screenshot: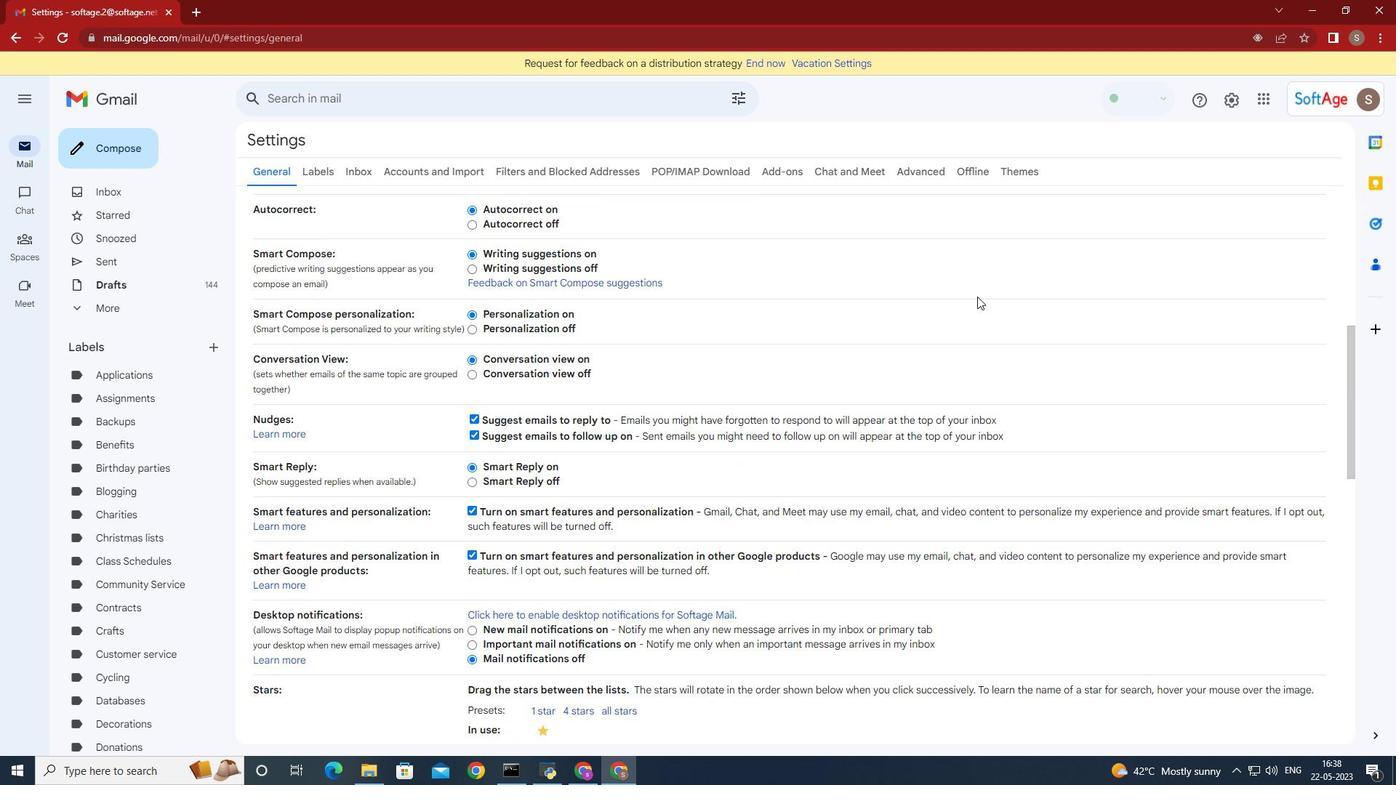 
Action: Mouse scrolled (977, 300) with delta (0, 0)
Screenshot: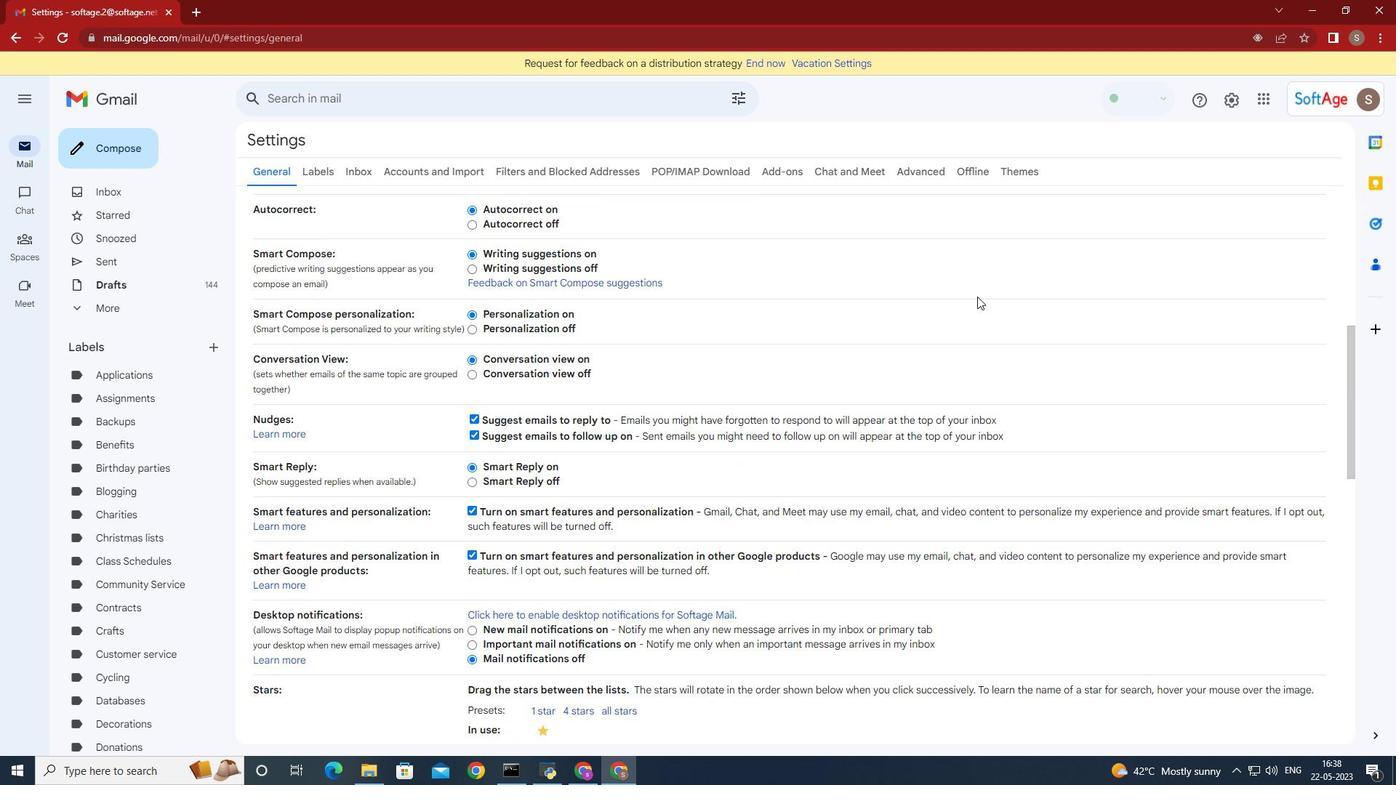 
Action: Mouse moved to (976, 301)
Screenshot: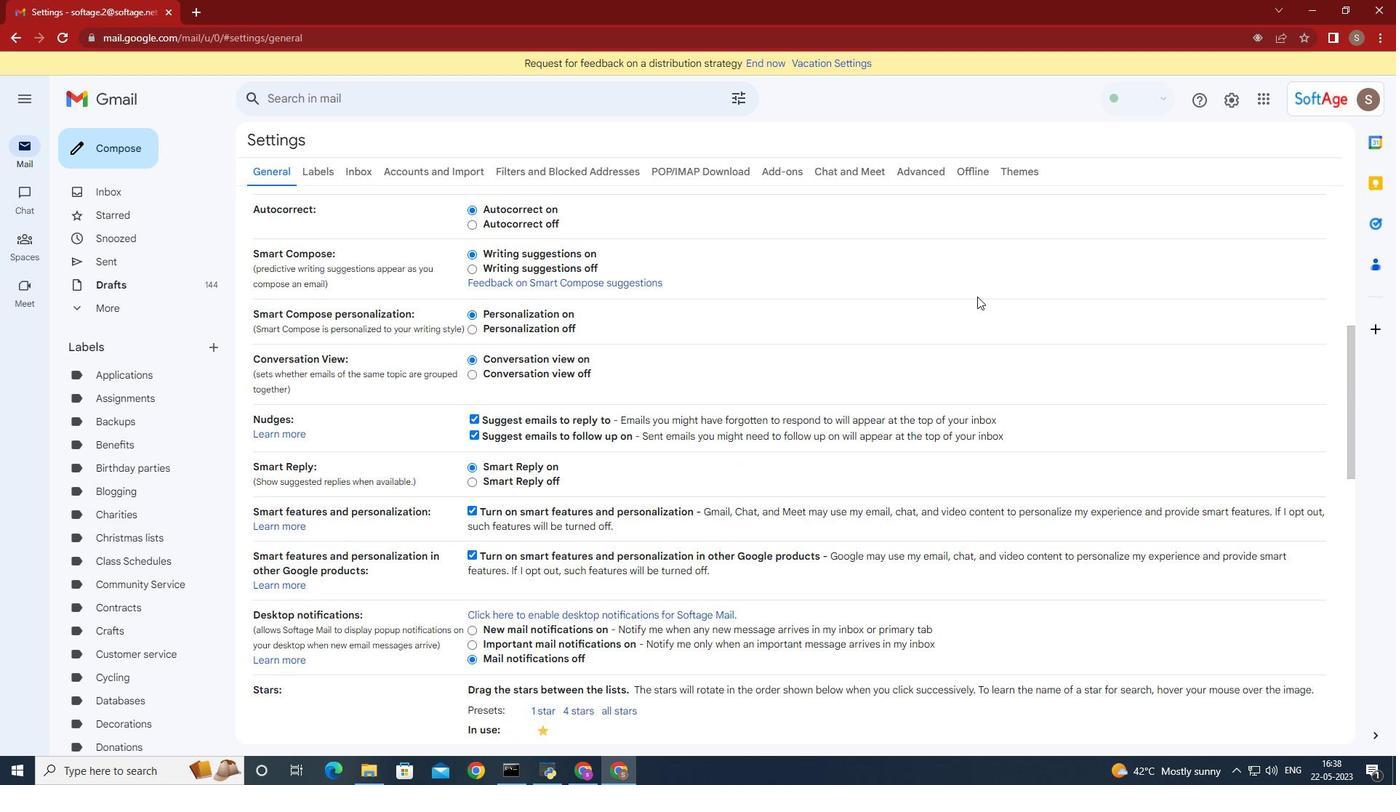 
Action: Mouse scrolled (976, 300) with delta (0, 0)
Screenshot: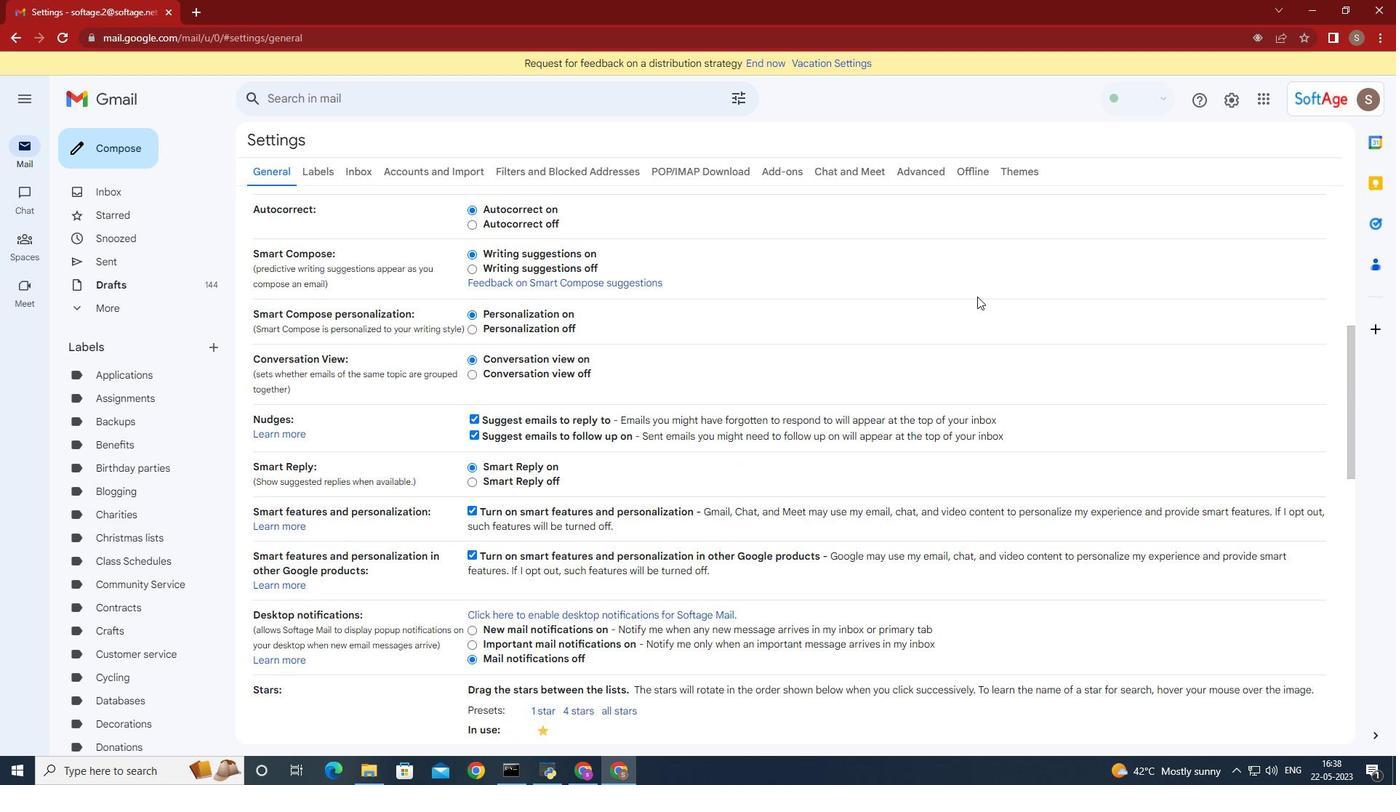 
Action: Mouse moved to (975, 301)
Screenshot: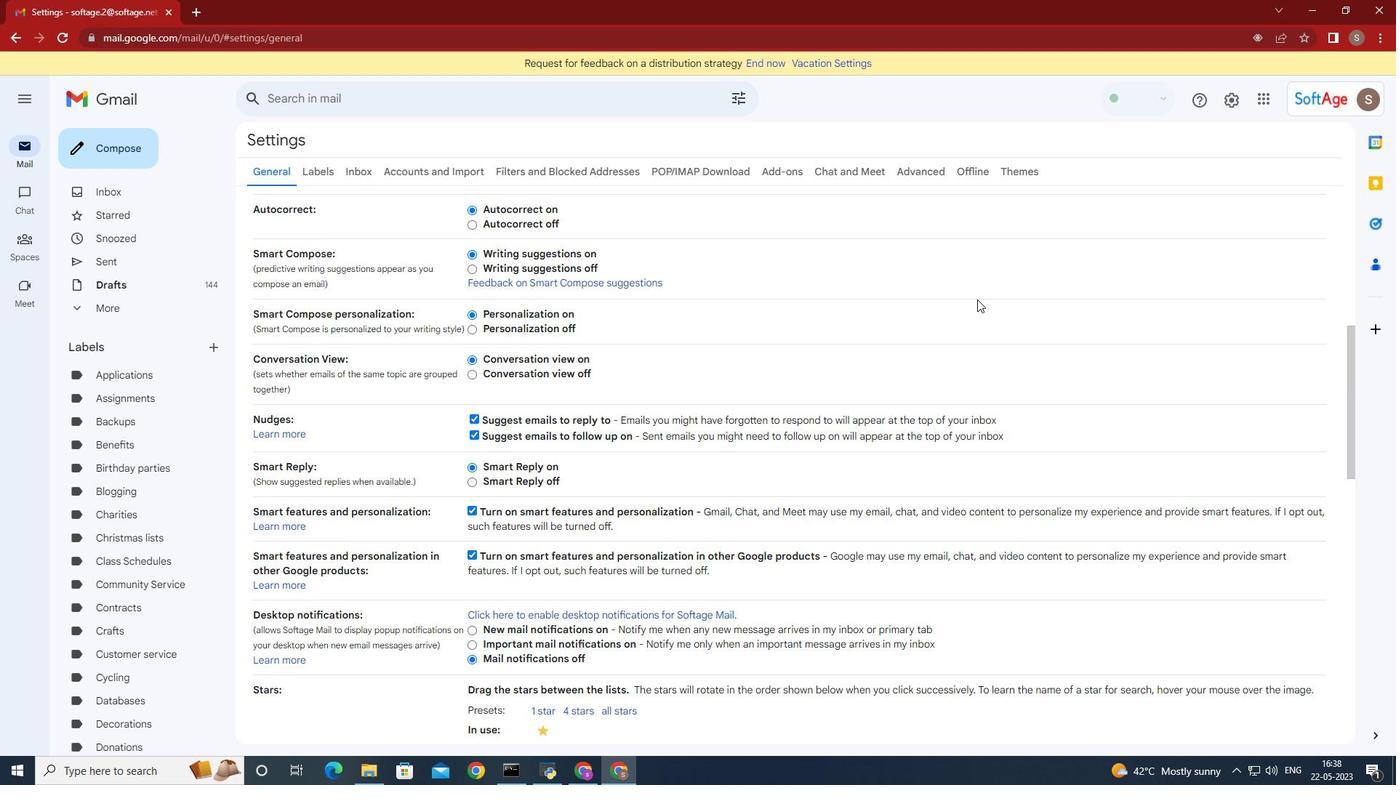 
Action: Mouse scrolled (975, 300) with delta (0, 0)
Screenshot: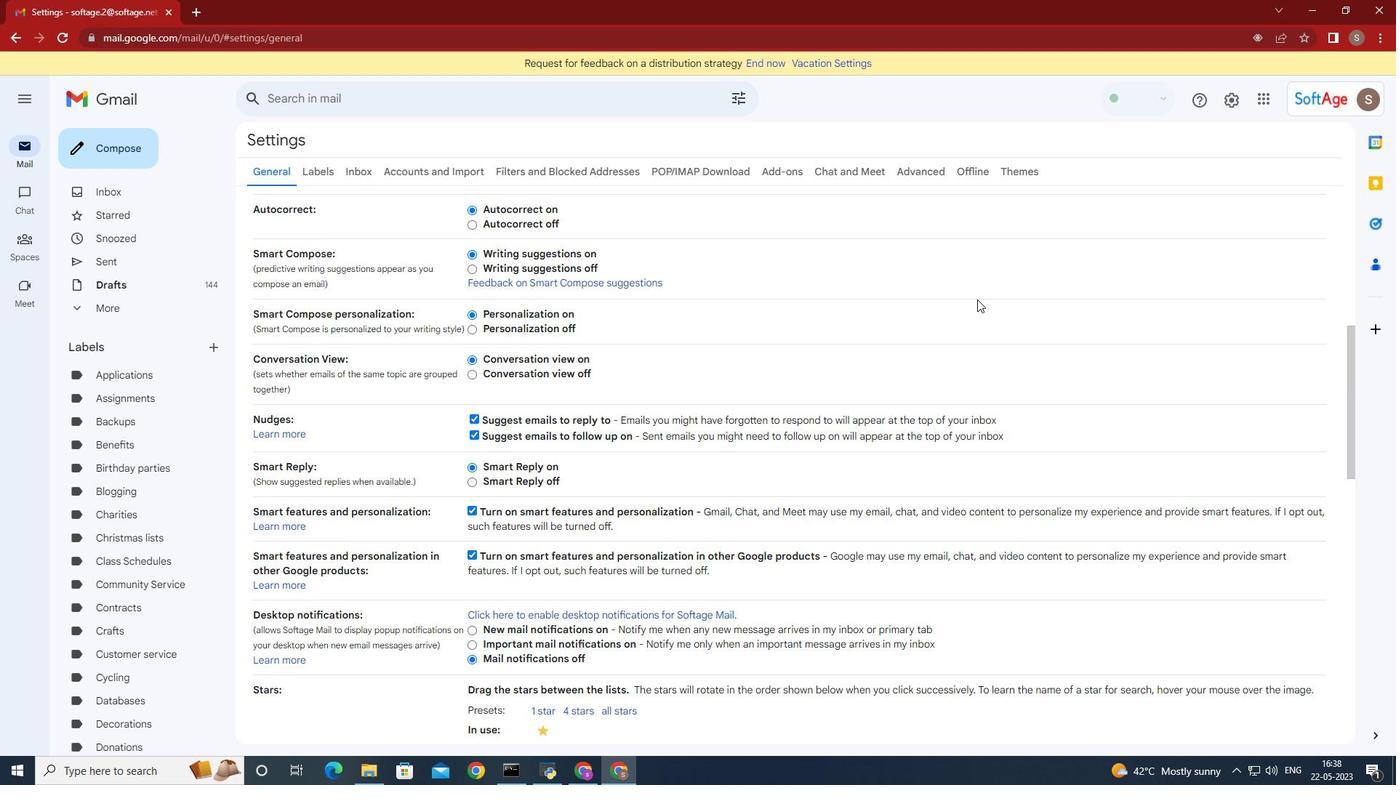 
Action: Mouse moved to (975, 300)
Screenshot: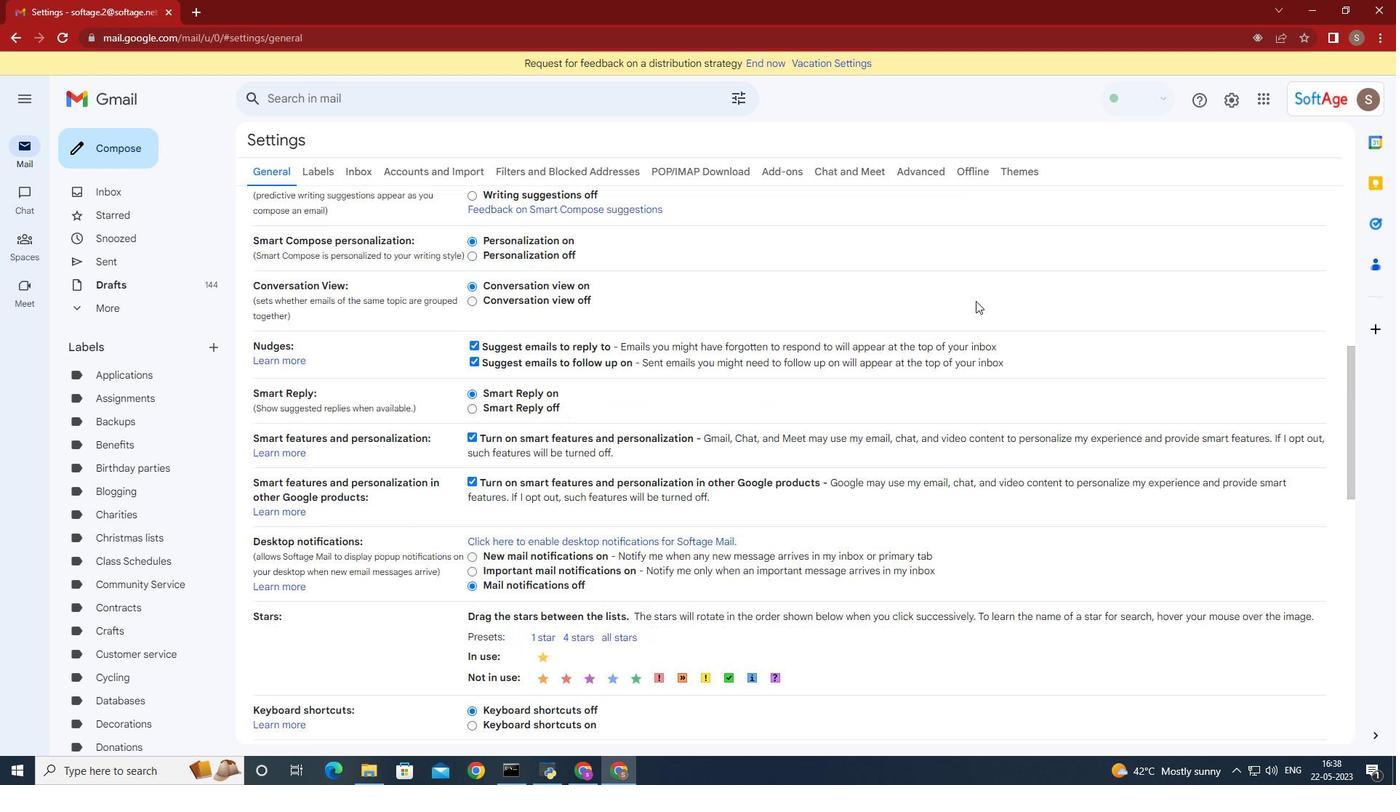 
Action: Mouse scrolled (975, 299) with delta (0, 0)
Screenshot: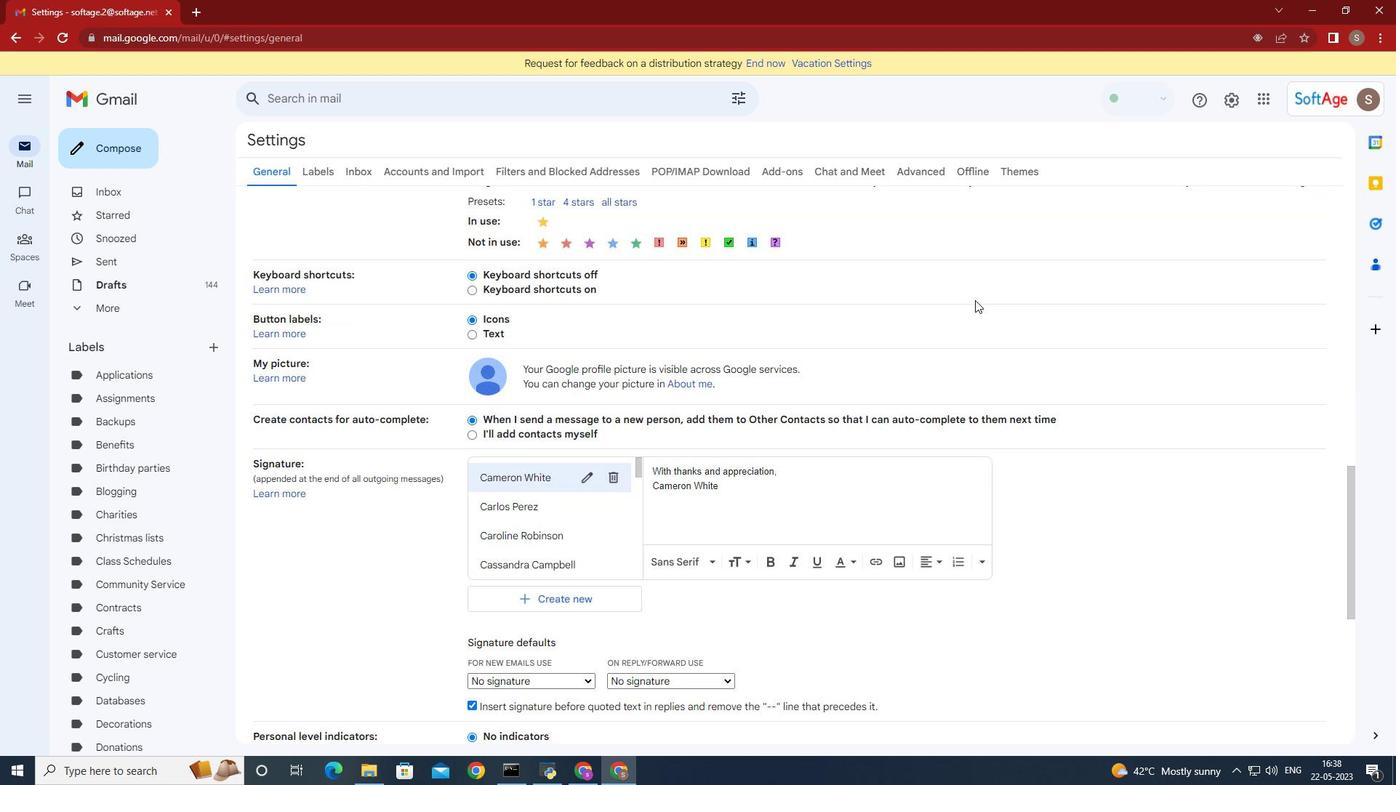 
Action: Mouse moved to (975, 300)
Screenshot: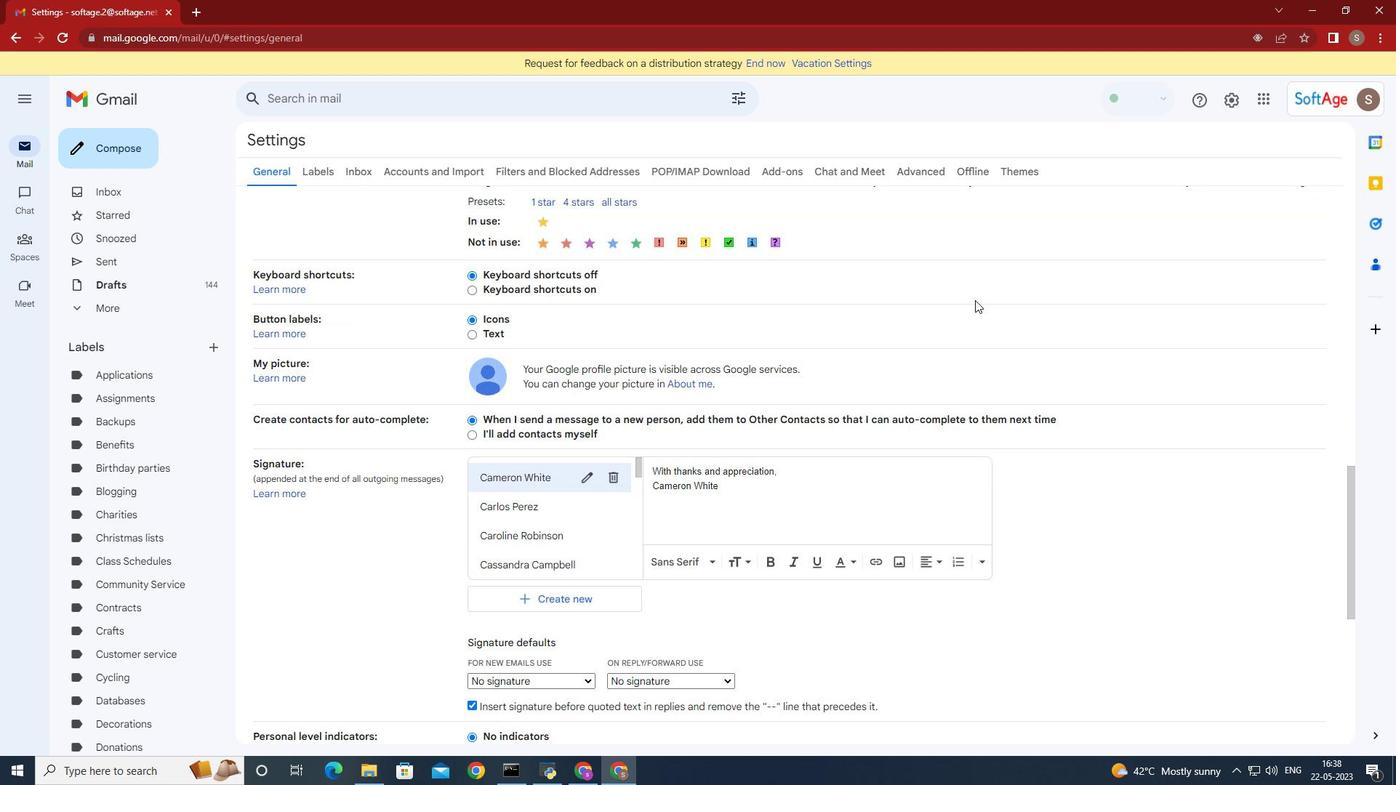 
Action: Mouse scrolled (975, 299) with delta (0, 0)
Screenshot: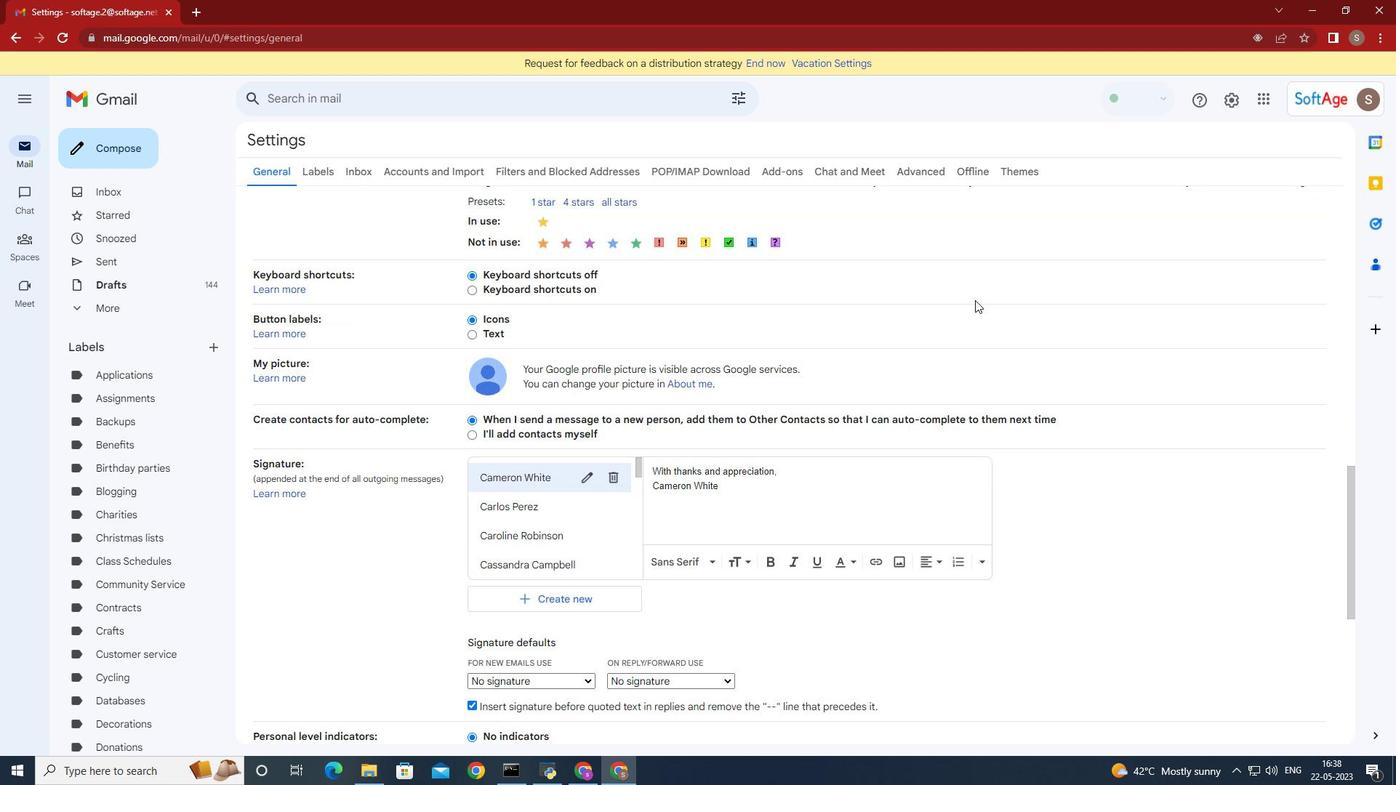 
Action: Mouse moved to (975, 301)
Screenshot: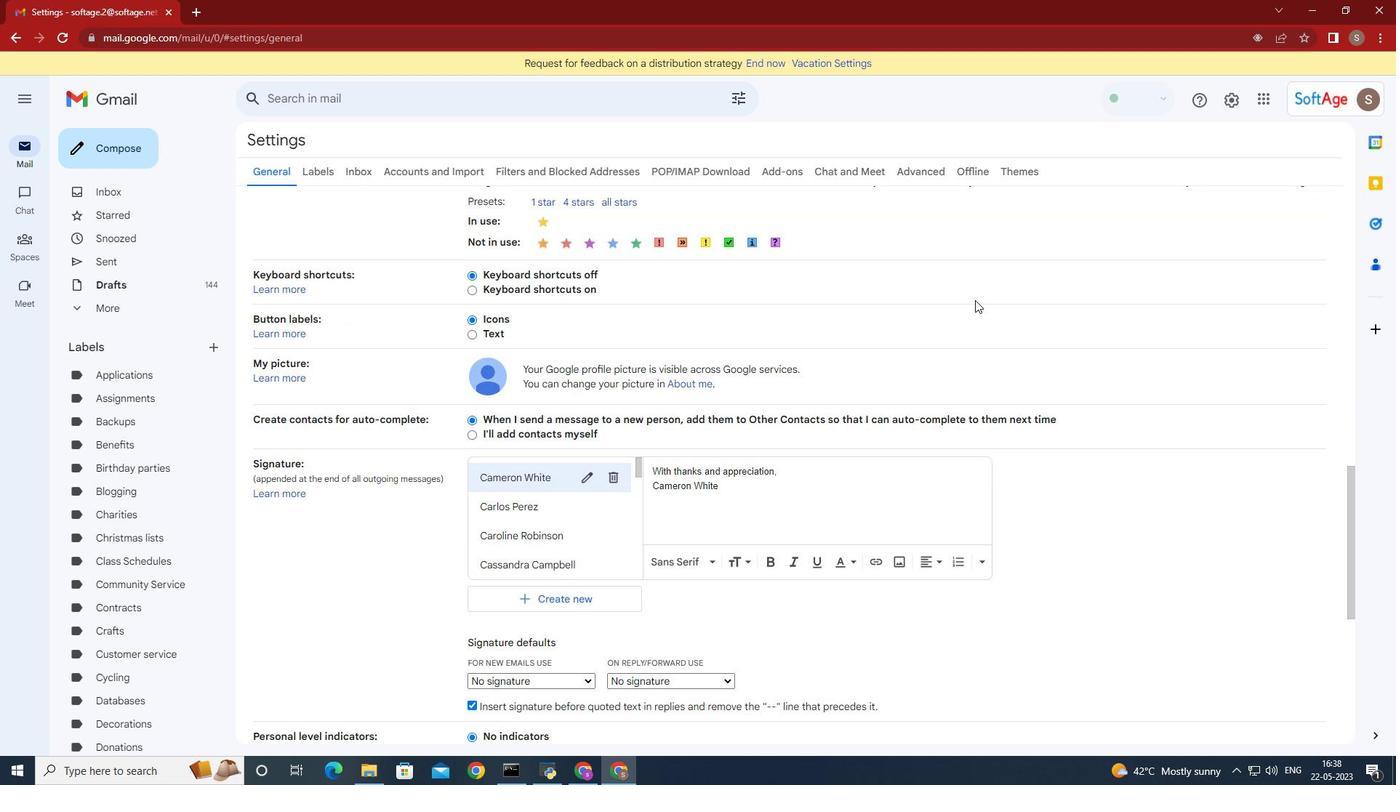 
Action: Mouse scrolled (975, 300) with delta (0, 0)
Screenshot: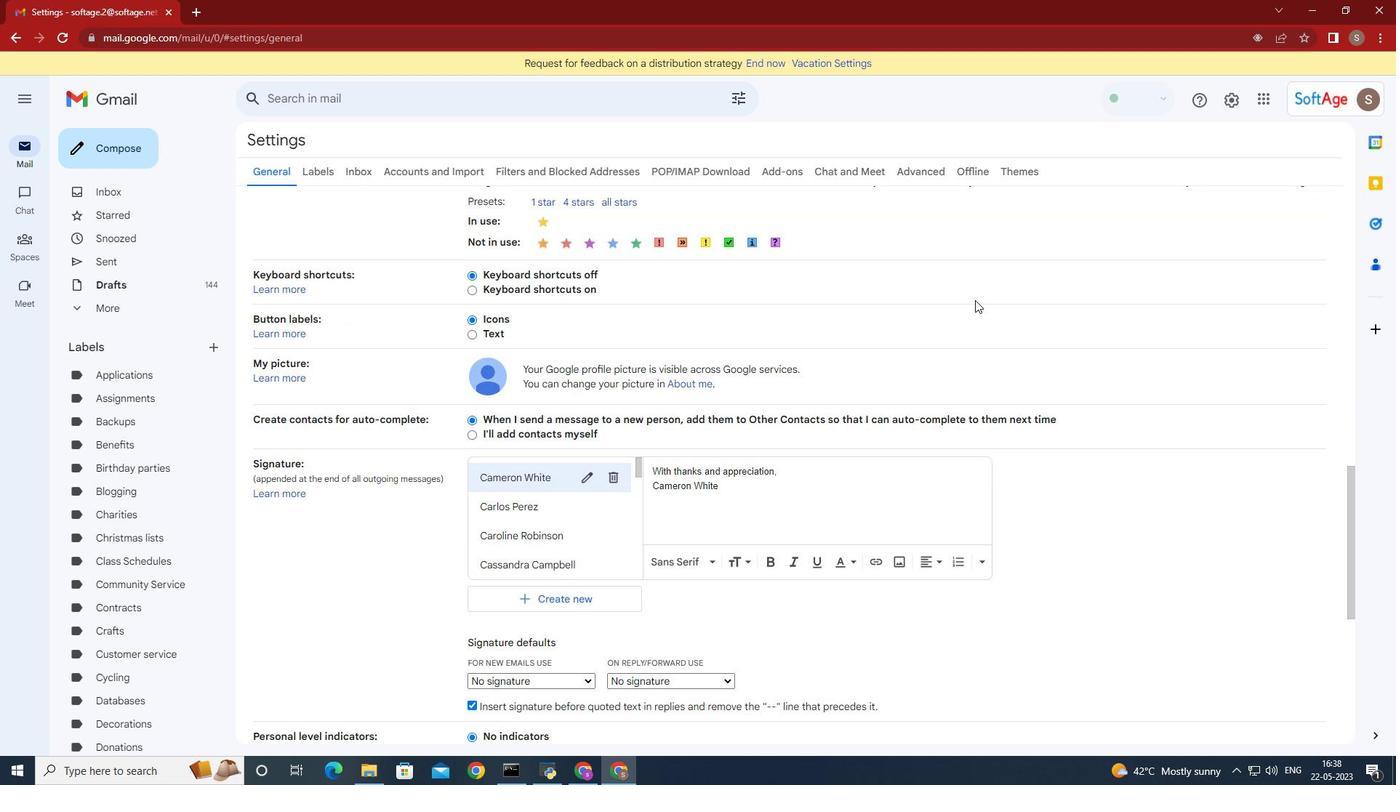 
Action: Mouse scrolled (975, 300) with delta (0, 0)
Screenshot: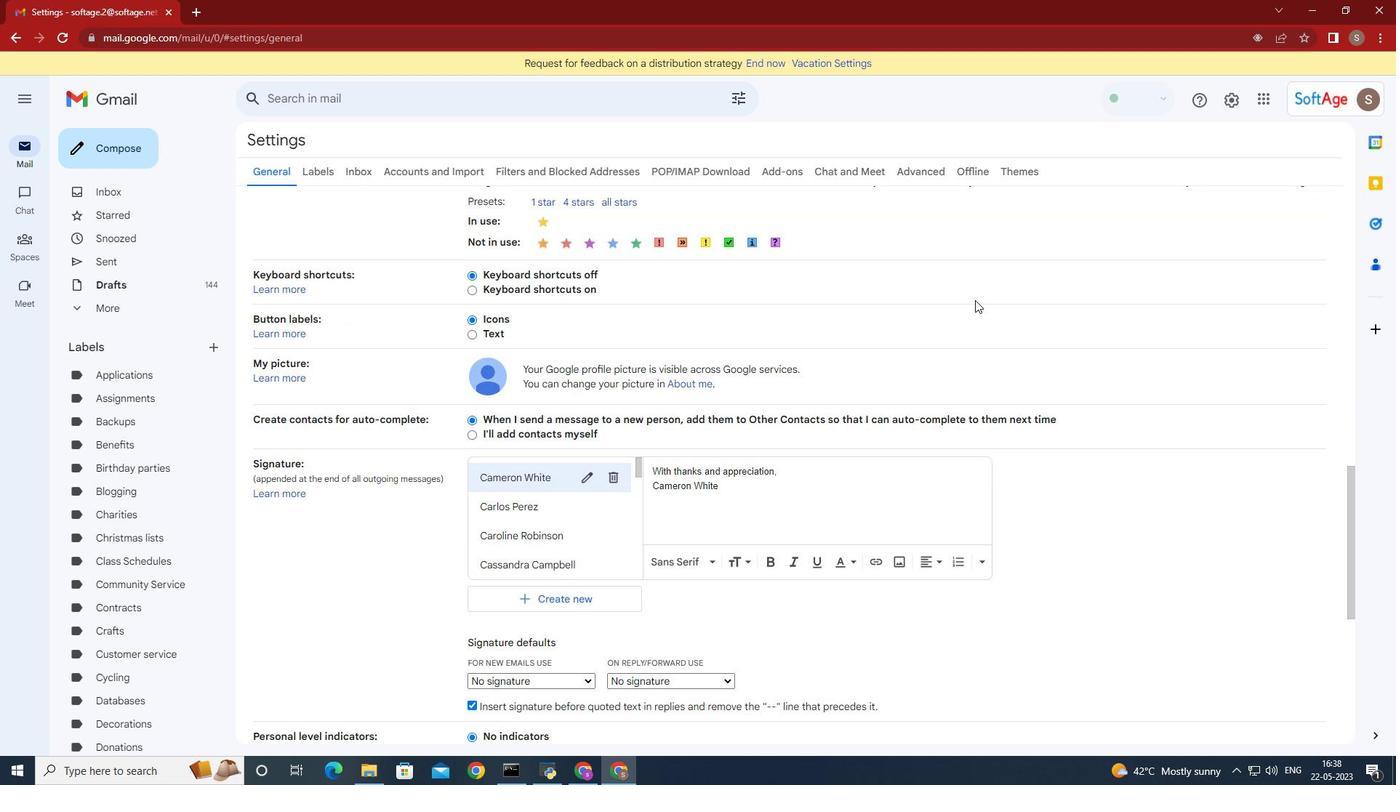 
Action: Mouse moved to (974, 301)
Screenshot: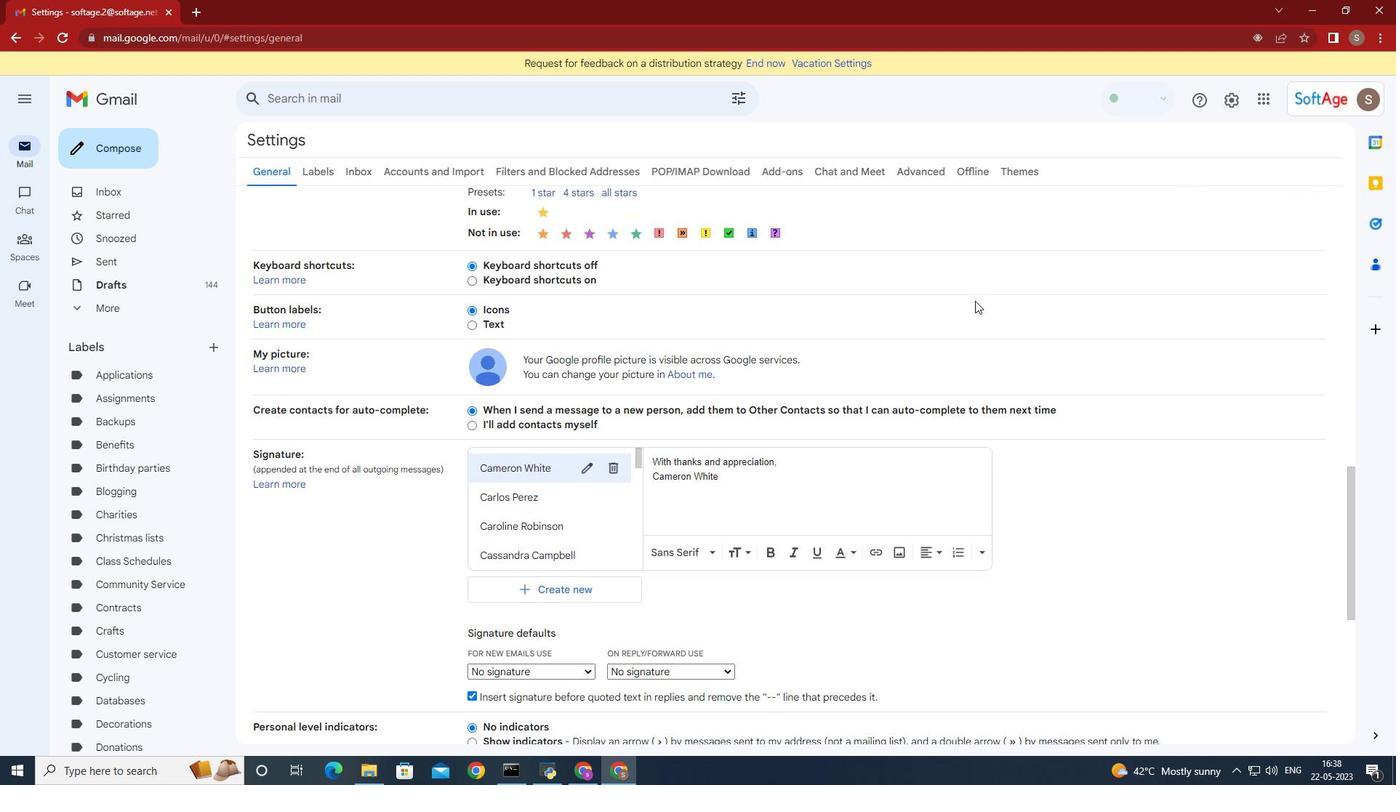 
Action: Mouse scrolled (975, 301) with delta (0, 0)
Screenshot: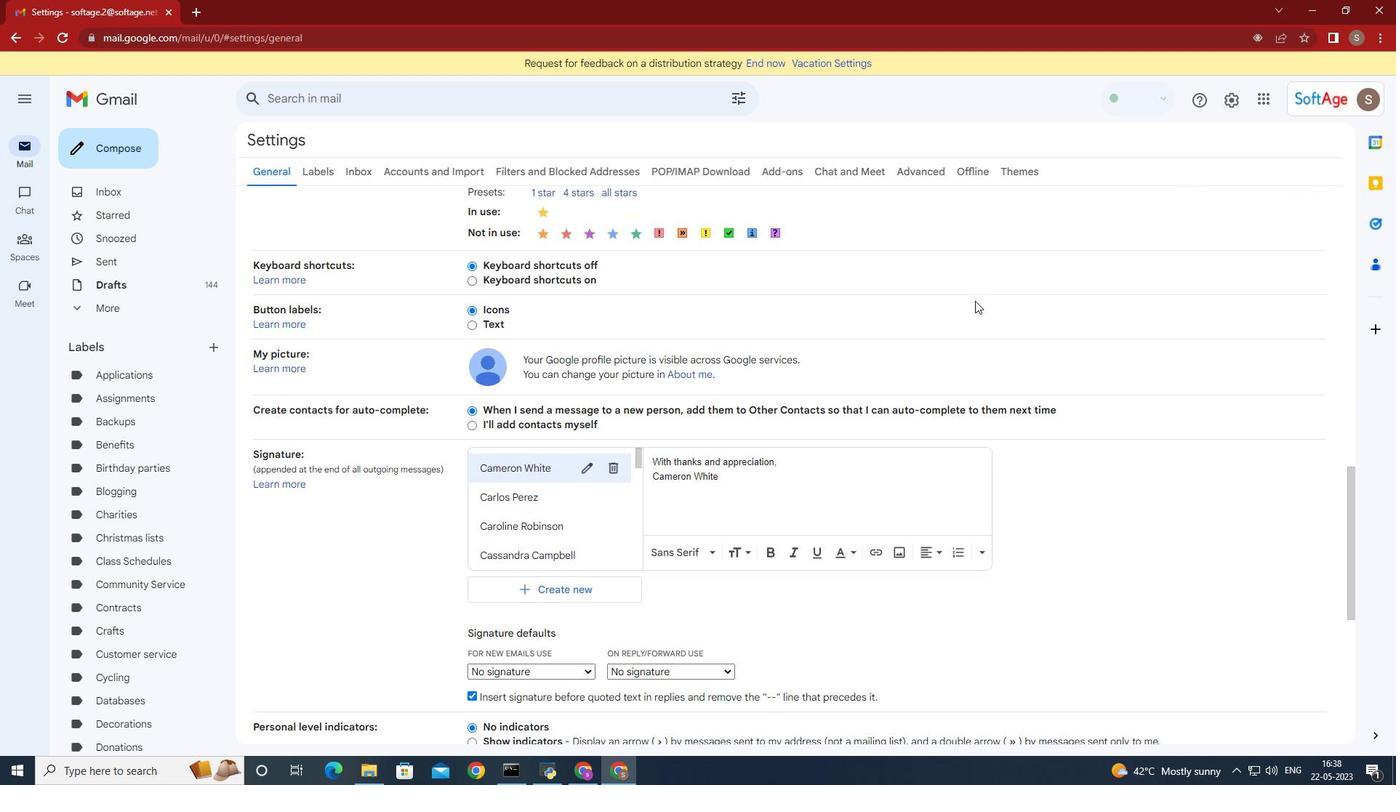 
Action: Mouse moved to (567, 235)
Screenshot: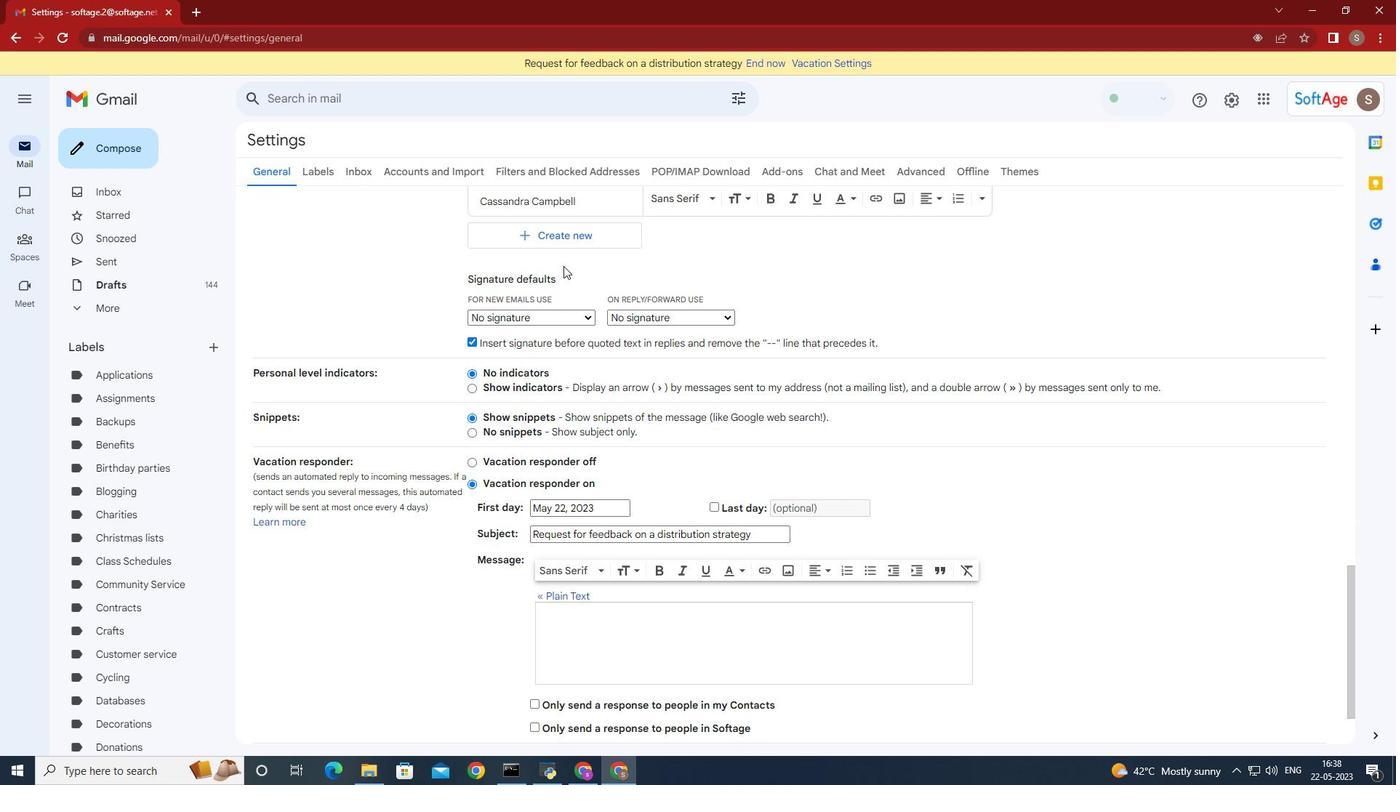 
Action: Mouse pressed left at (567, 235)
Screenshot: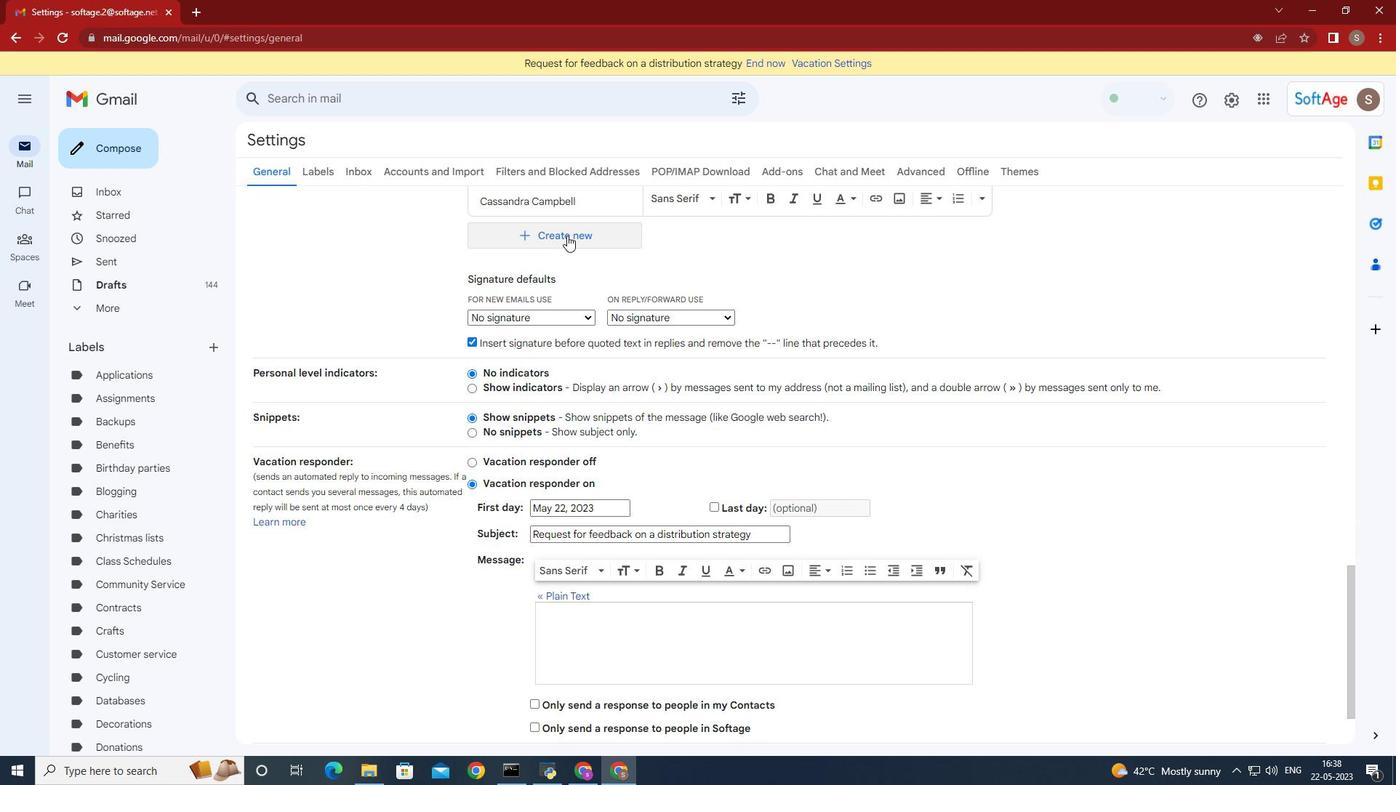 
Action: Mouse moved to (633, 298)
Screenshot: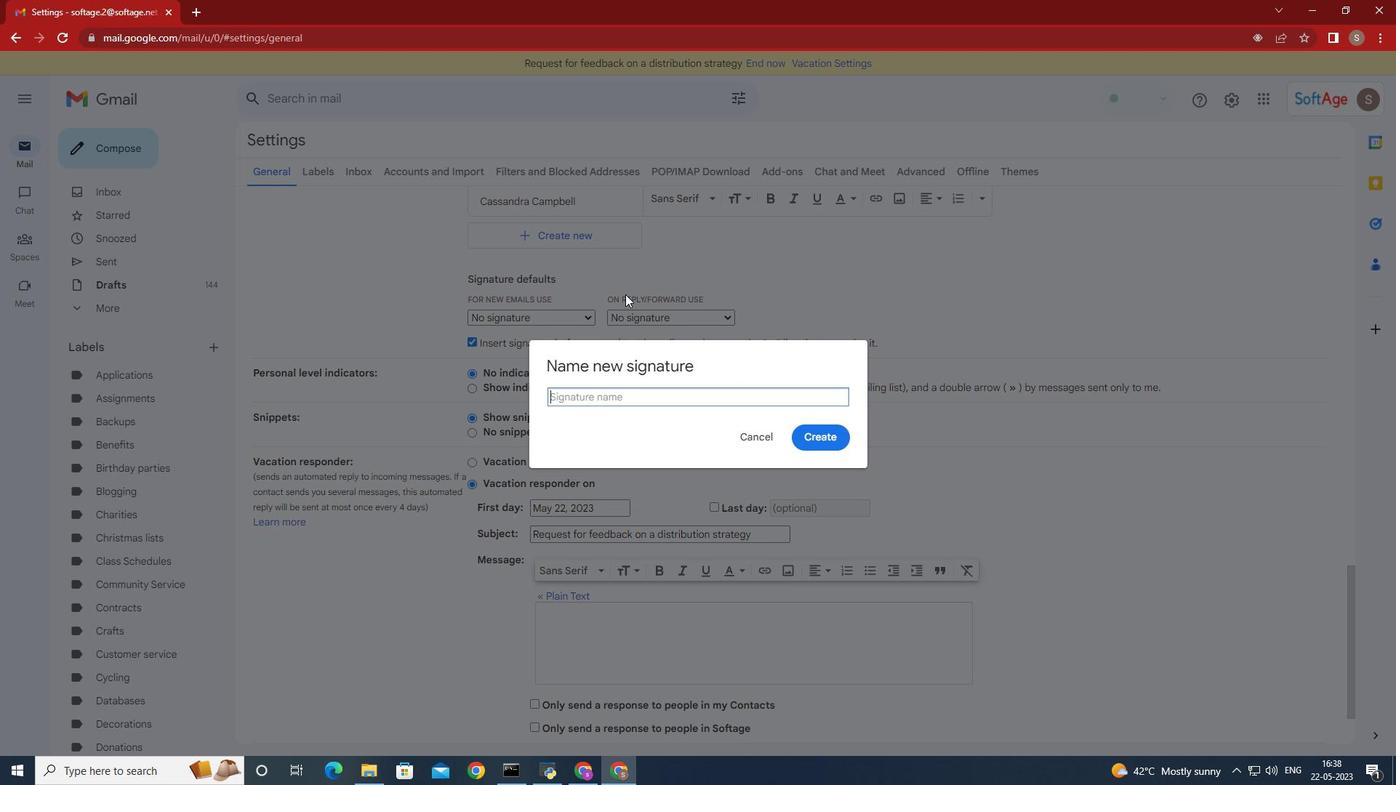 
Action: Key pressed <Key.shift>Javier<Key.space><Key.shift><Key.shift>Perez<Key.space>
Screenshot: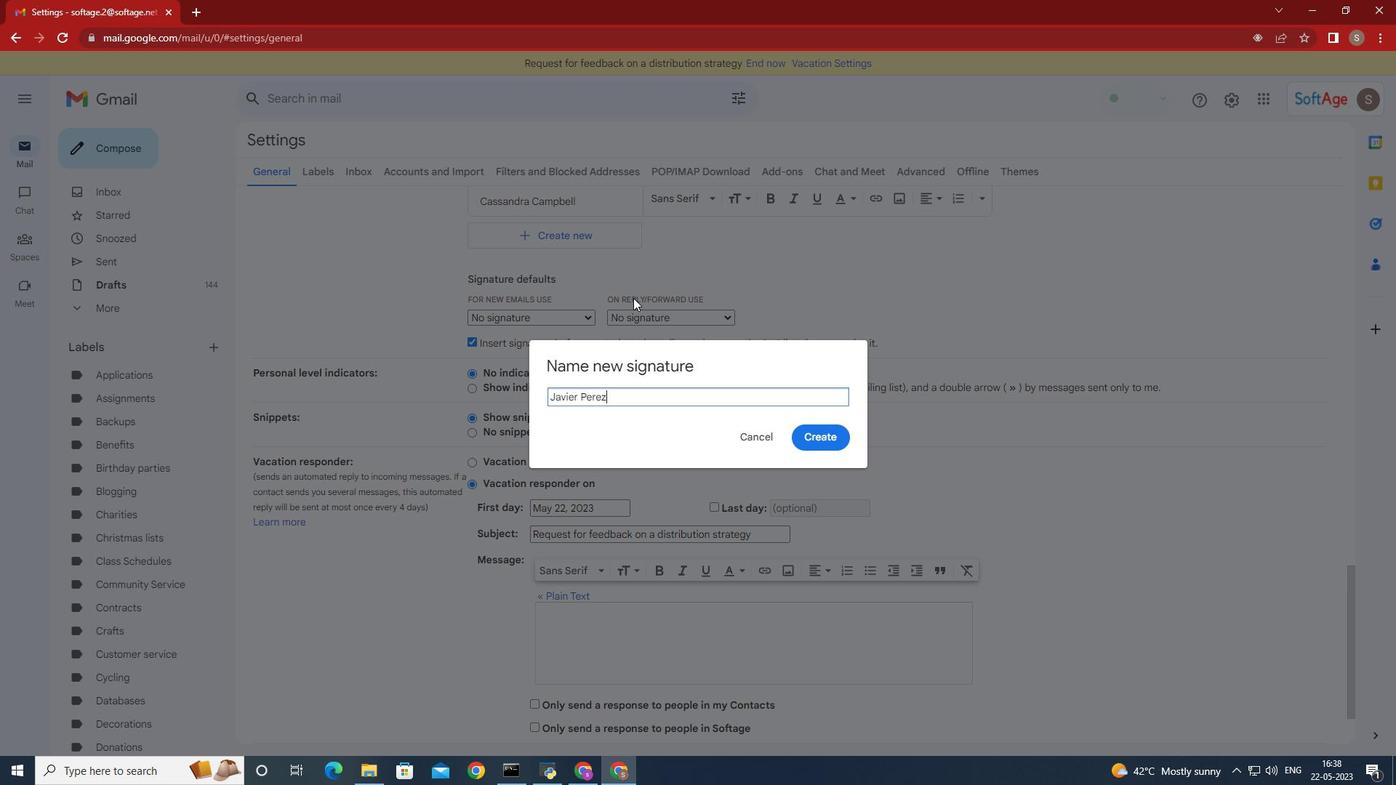 
Action: Mouse moved to (811, 430)
Screenshot: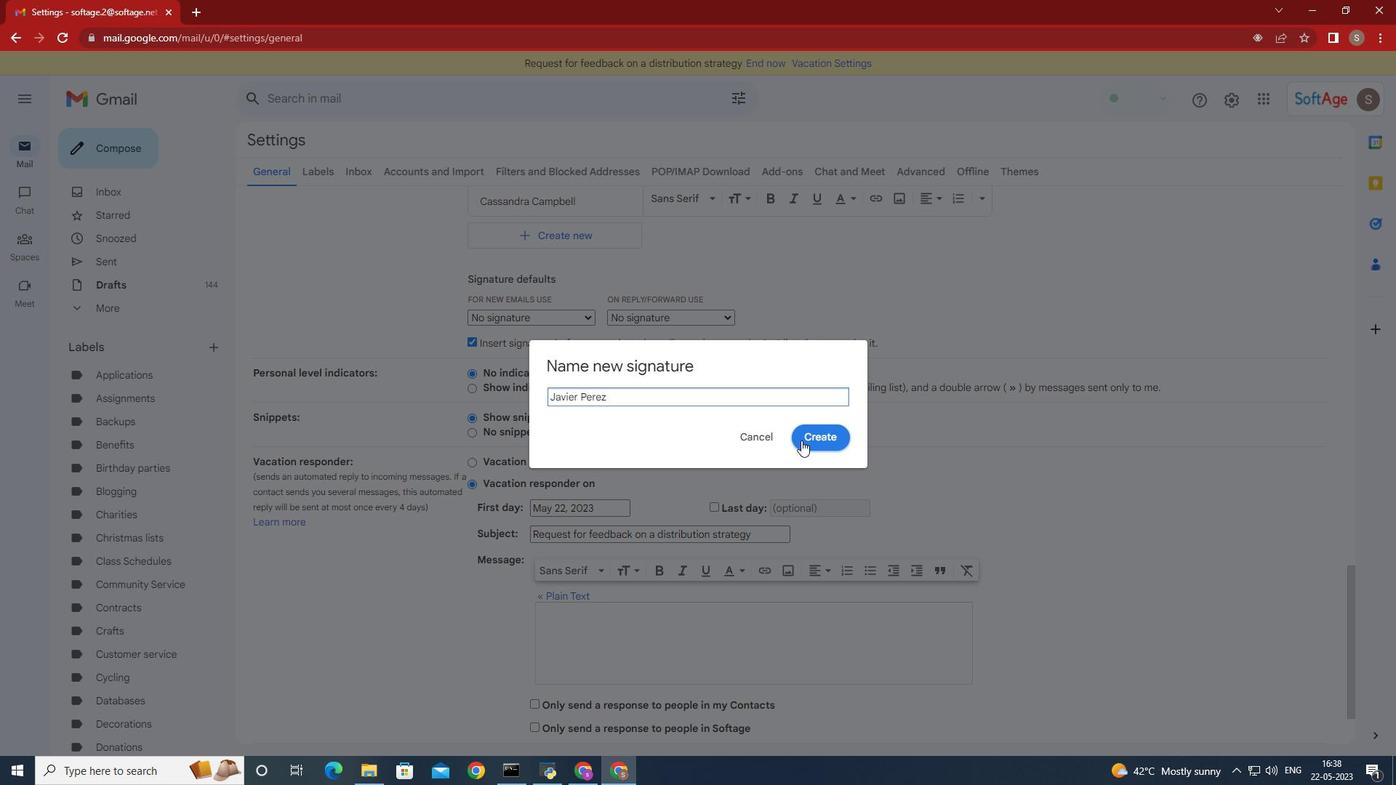 
Action: Mouse pressed left at (811, 430)
Screenshot: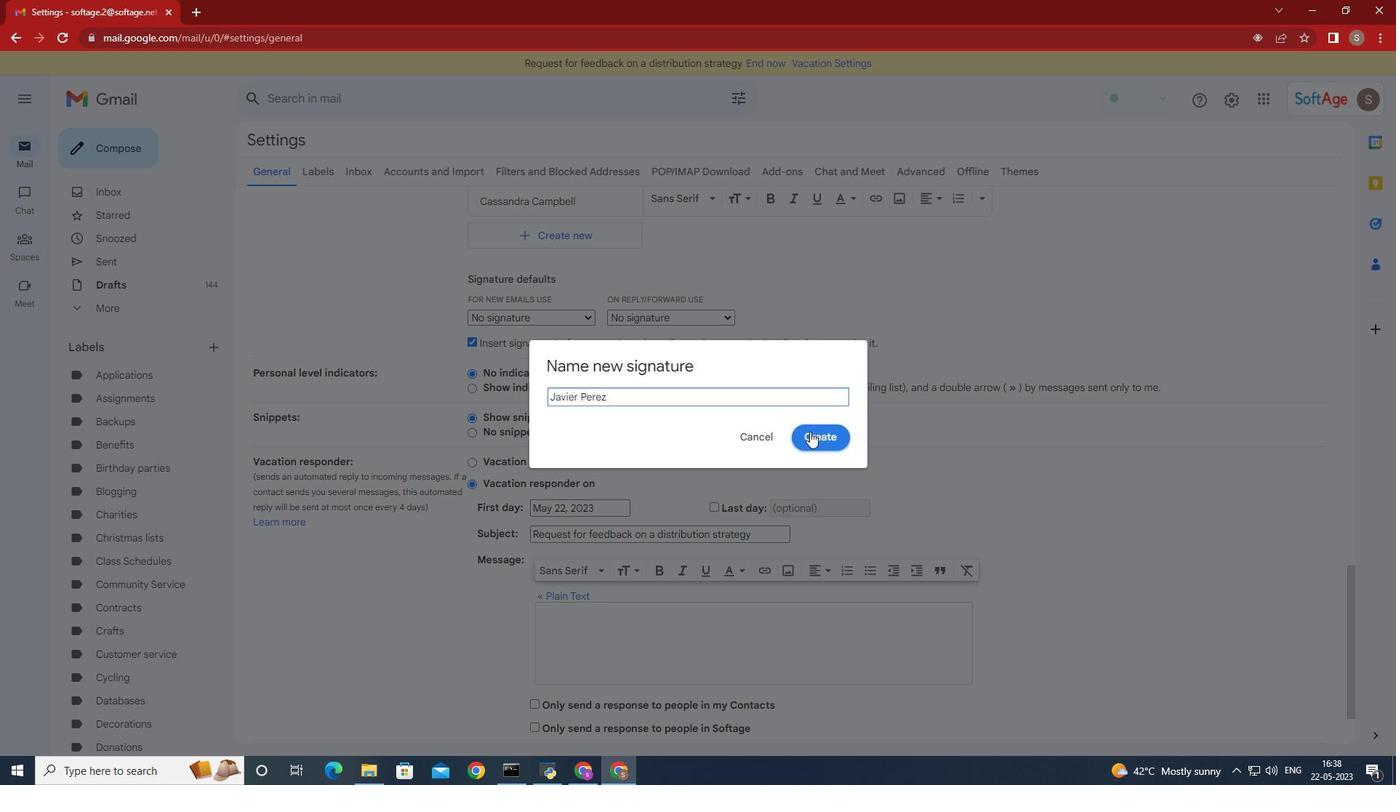 
Action: Mouse moved to (776, 501)
Screenshot: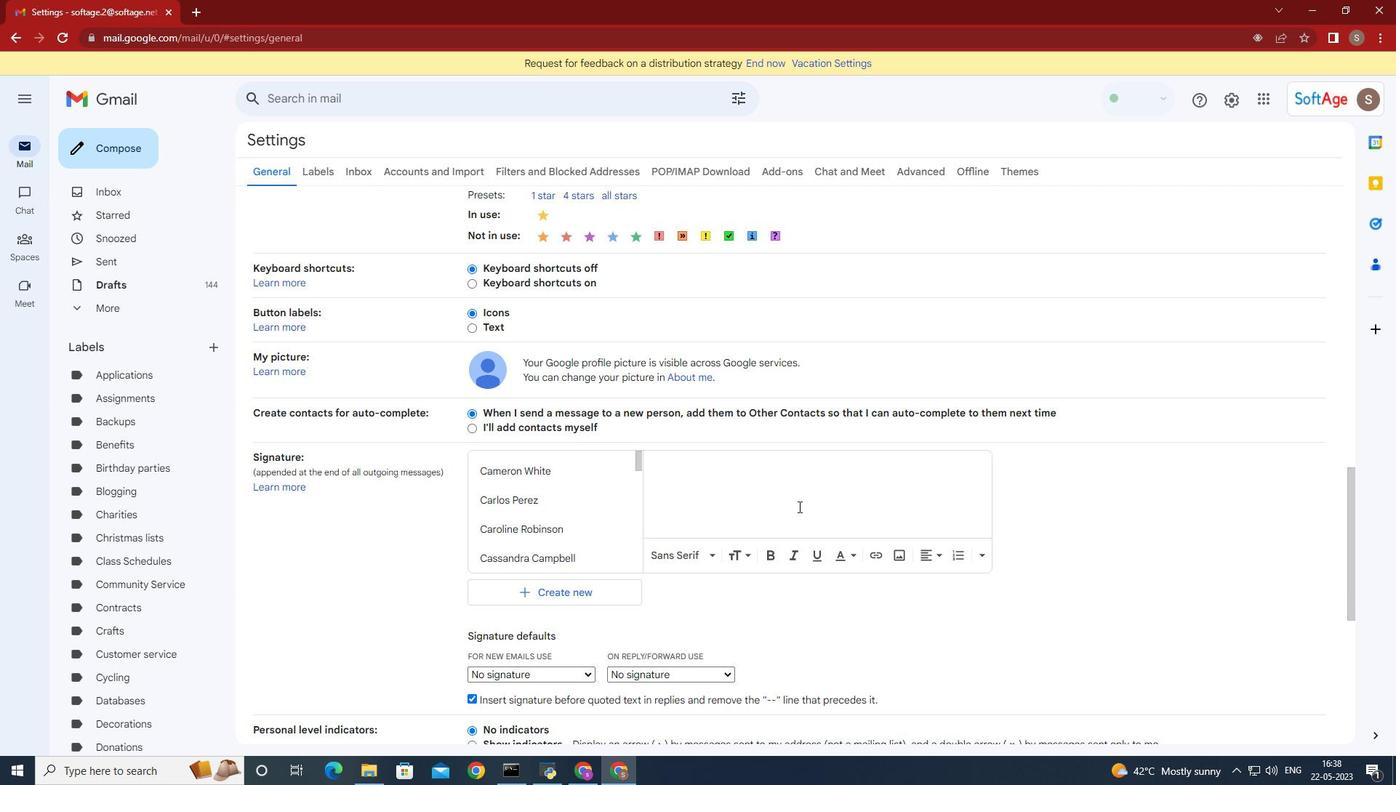
Action: Key pressed <Key.shift>Have<Key.space>a<Key.space>great<Key.space><Key.shift>National<Key.space><Key.shift>Teachers<Key.space><Key.shift><Key.shift><Key.shift><Key.shift><Key.shift><Key.shift>Day,<Key.enter><Key.shift><Key.shift><Key.shift><Key.shift>Javier<Key.space><Key.shift>Perez
Screenshot: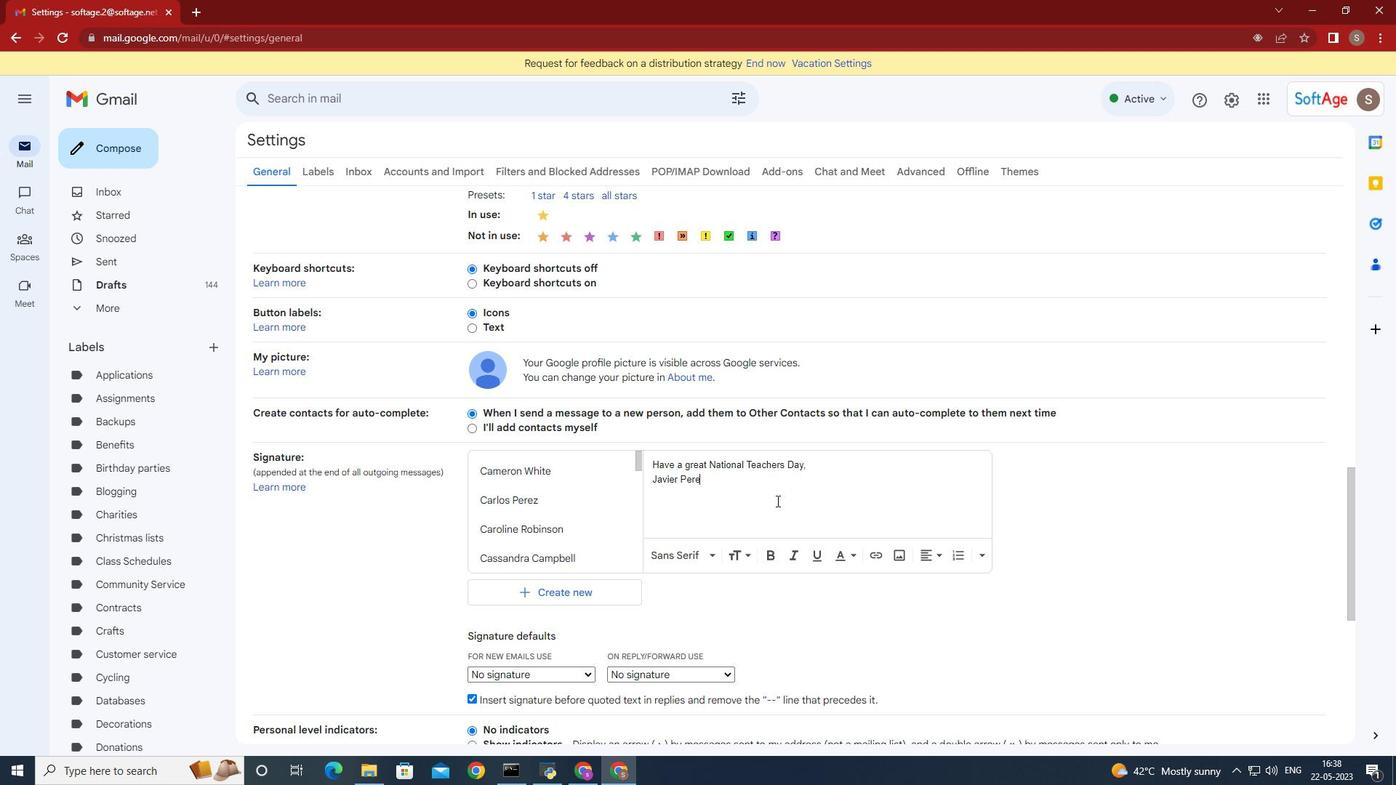 
Action: Mouse moved to (914, 459)
Screenshot: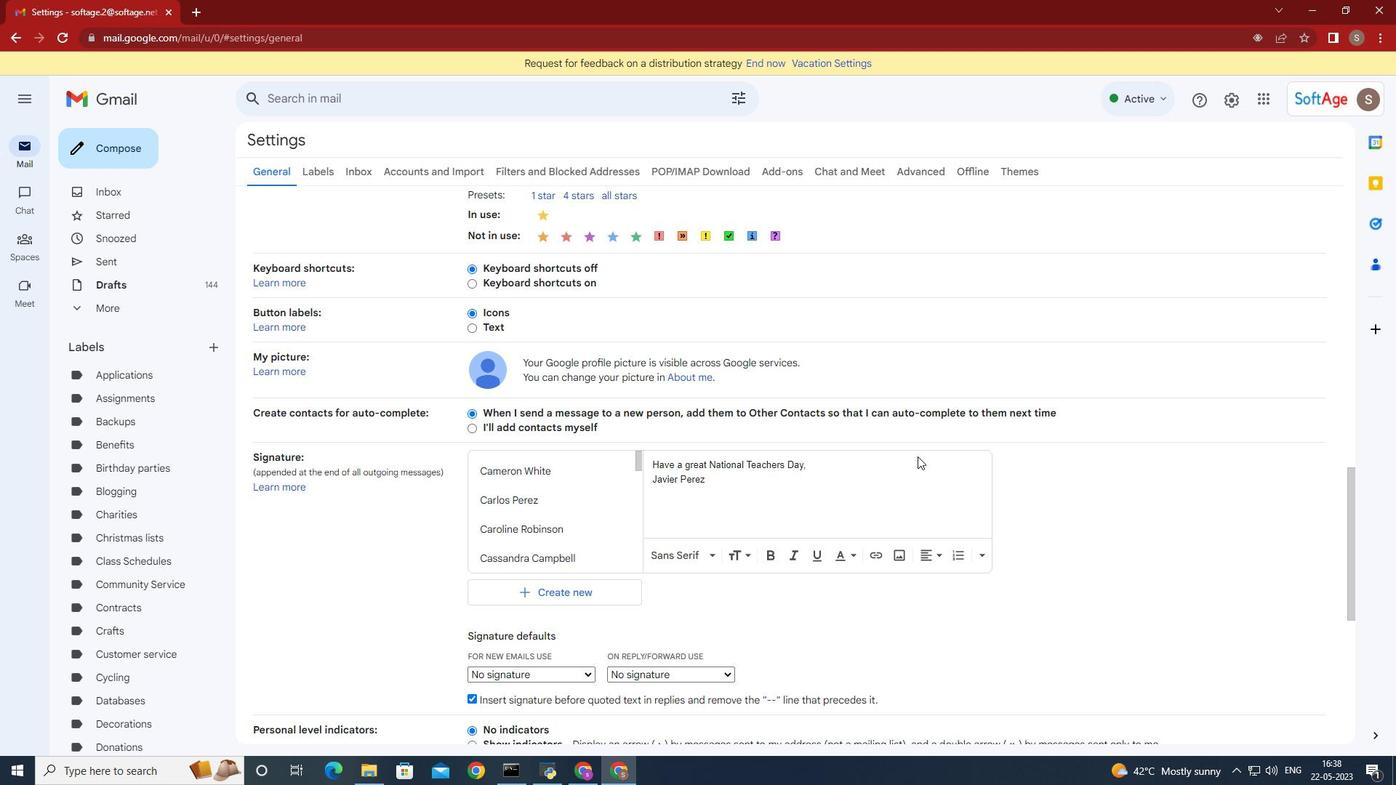 
Action: Mouse scrolled (914, 458) with delta (0, 0)
Screenshot: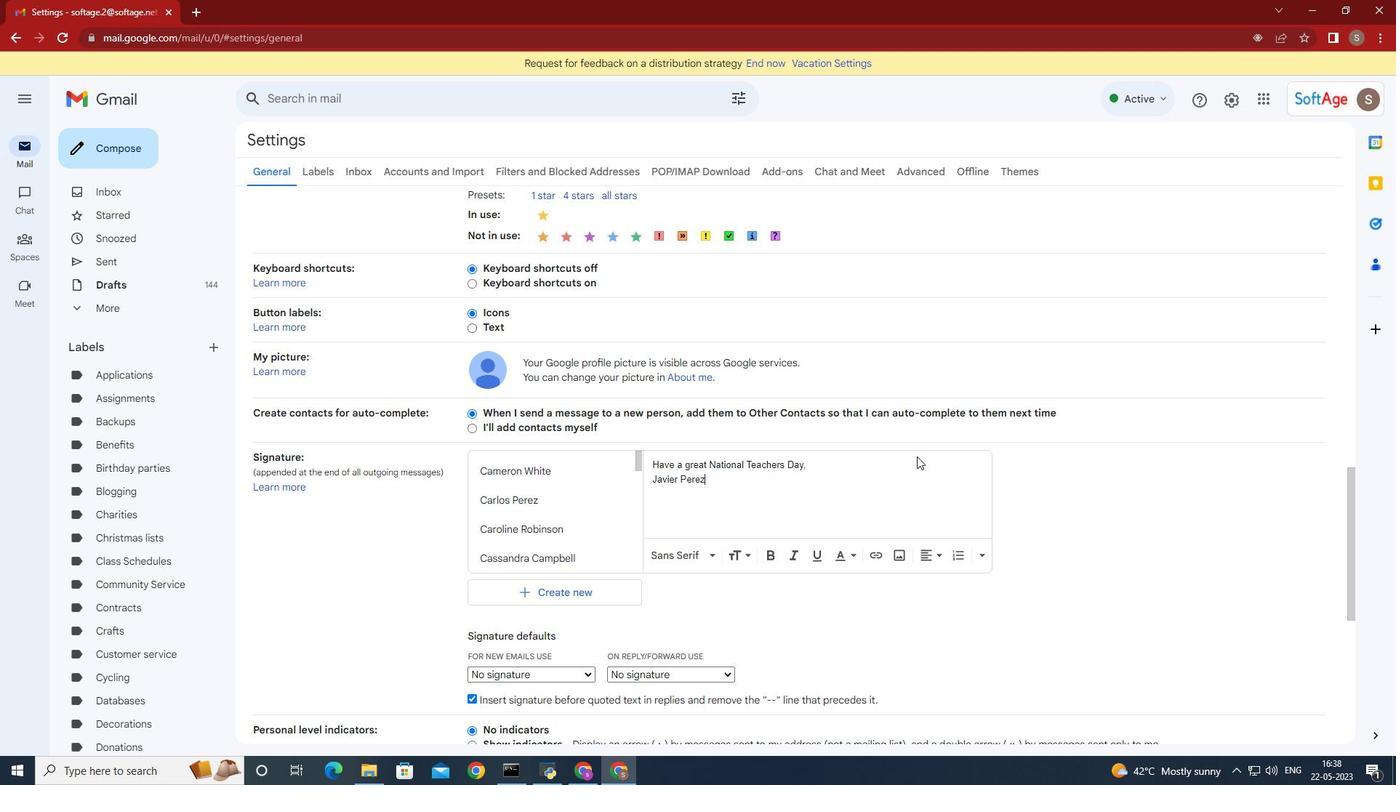 
Action: Mouse moved to (913, 459)
Screenshot: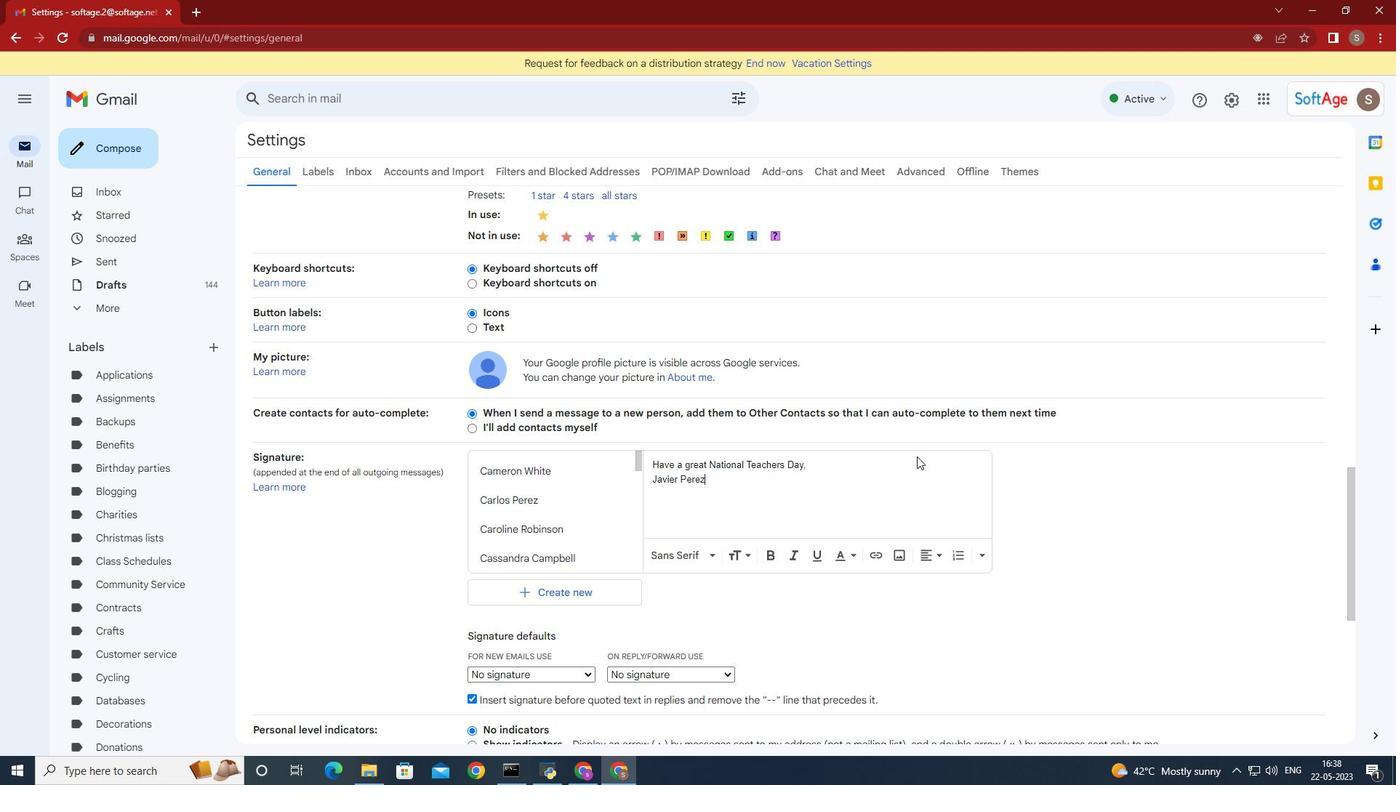 
Action: Mouse scrolled (913, 459) with delta (0, 0)
Screenshot: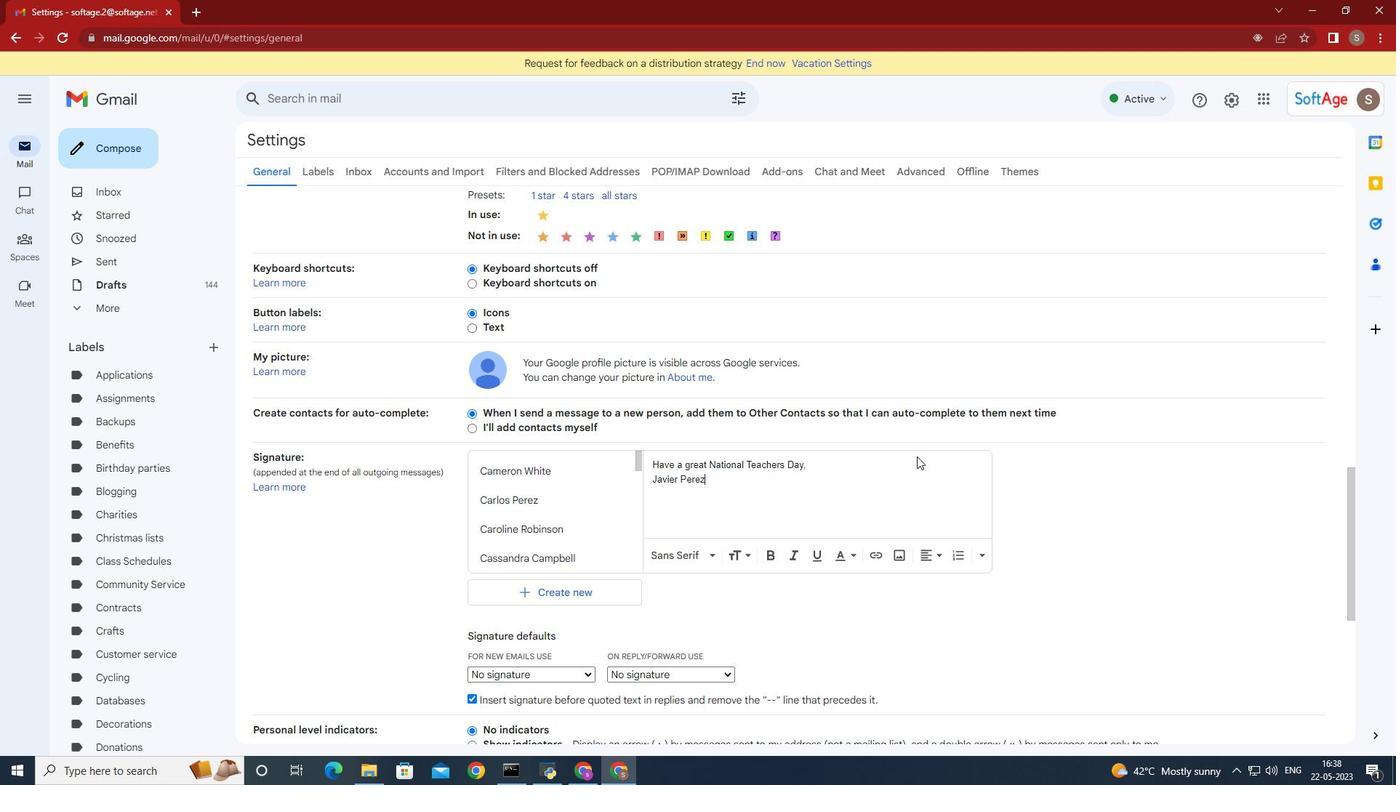 
Action: Mouse moved to (584, 533)
Screenshot: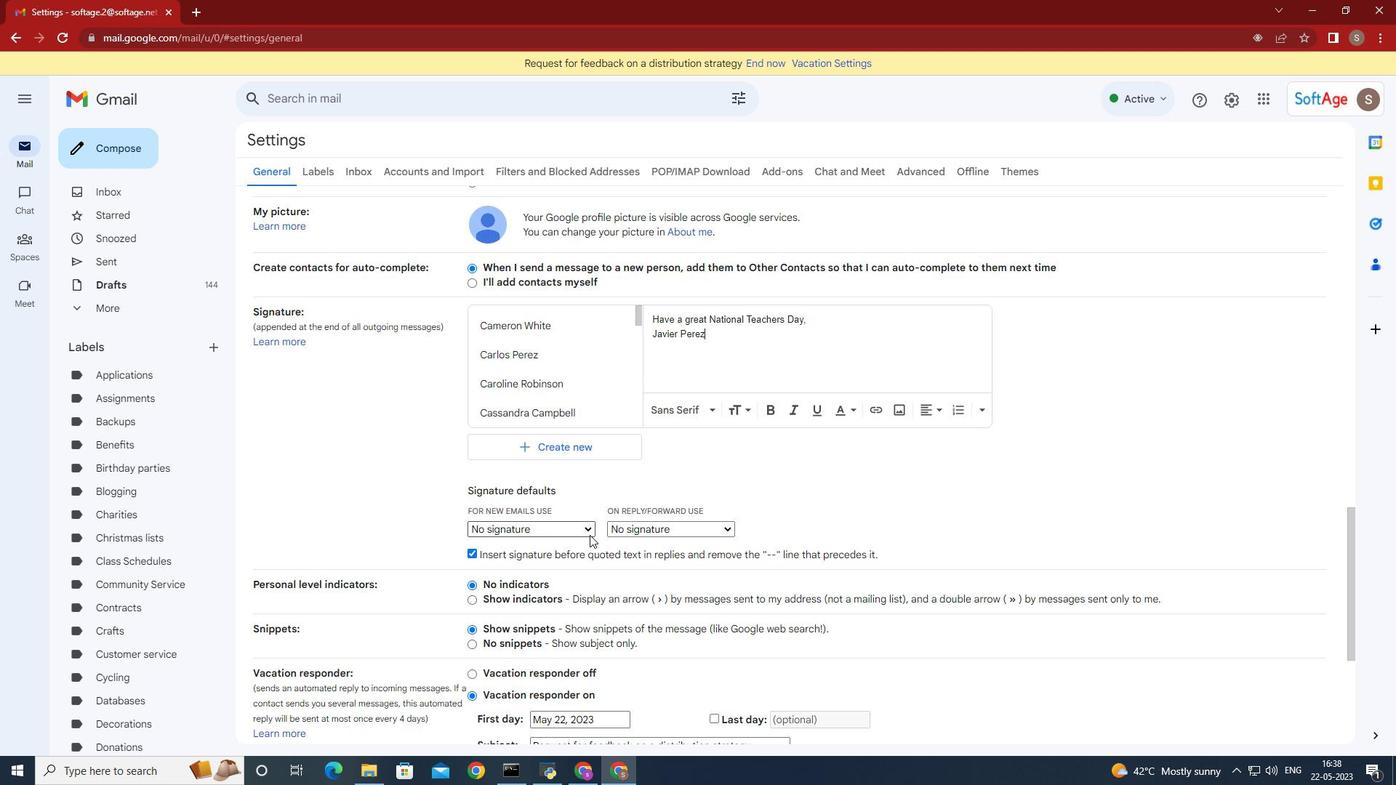 
Action: Mouse pressed left at (584, 533)
Screenshot: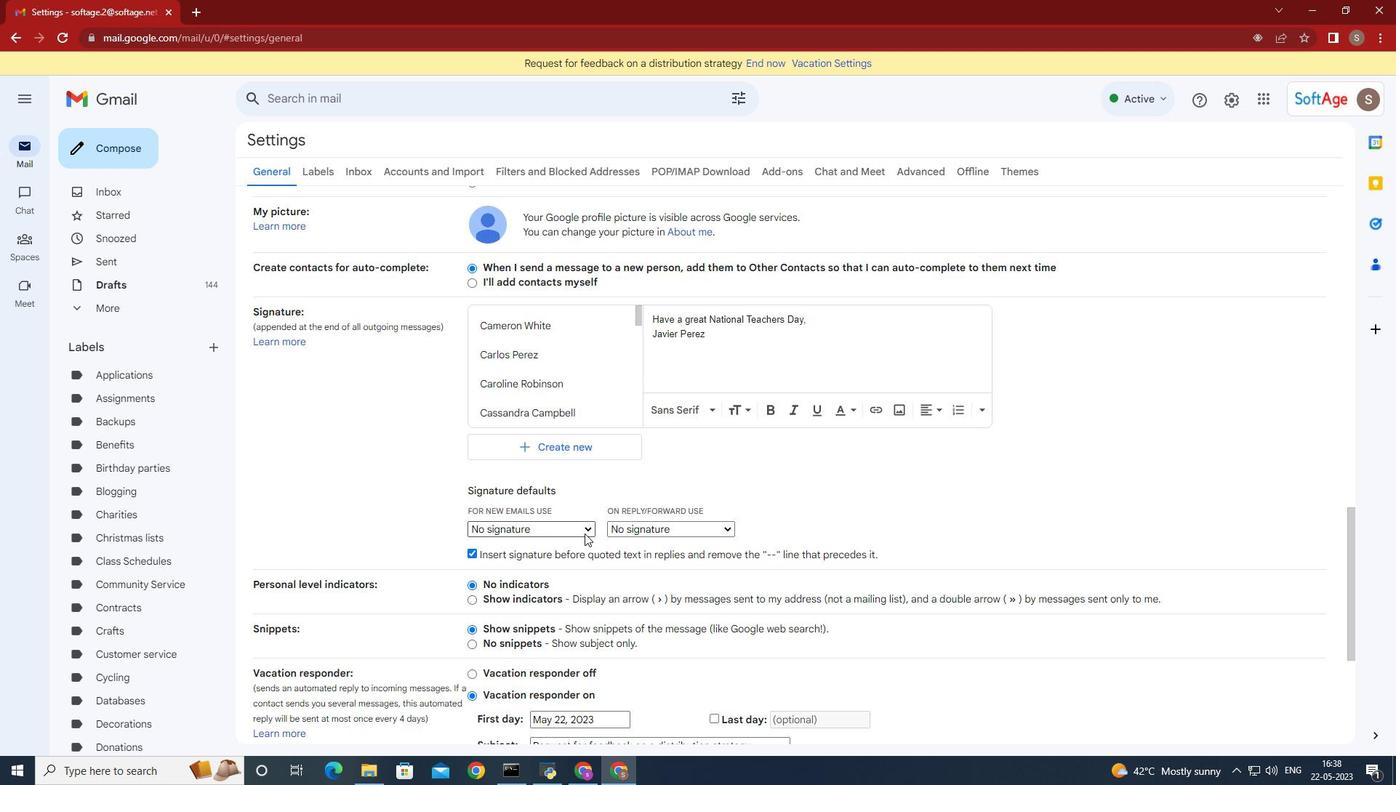 
Action: Mouse moved to (568, 516)
Screenshot: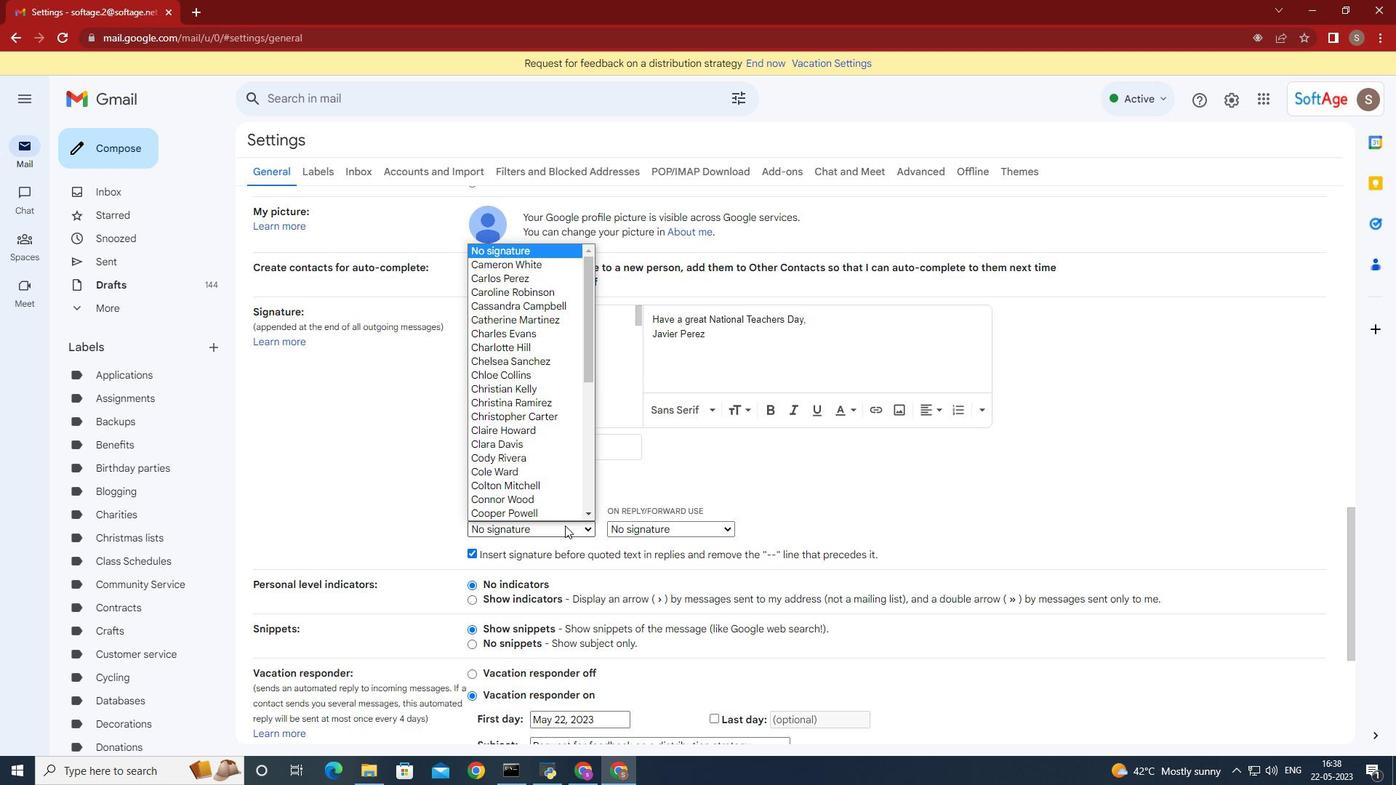 
Action: Mouse scrolled (568, 515) with delta (0, 0)
Screenshot: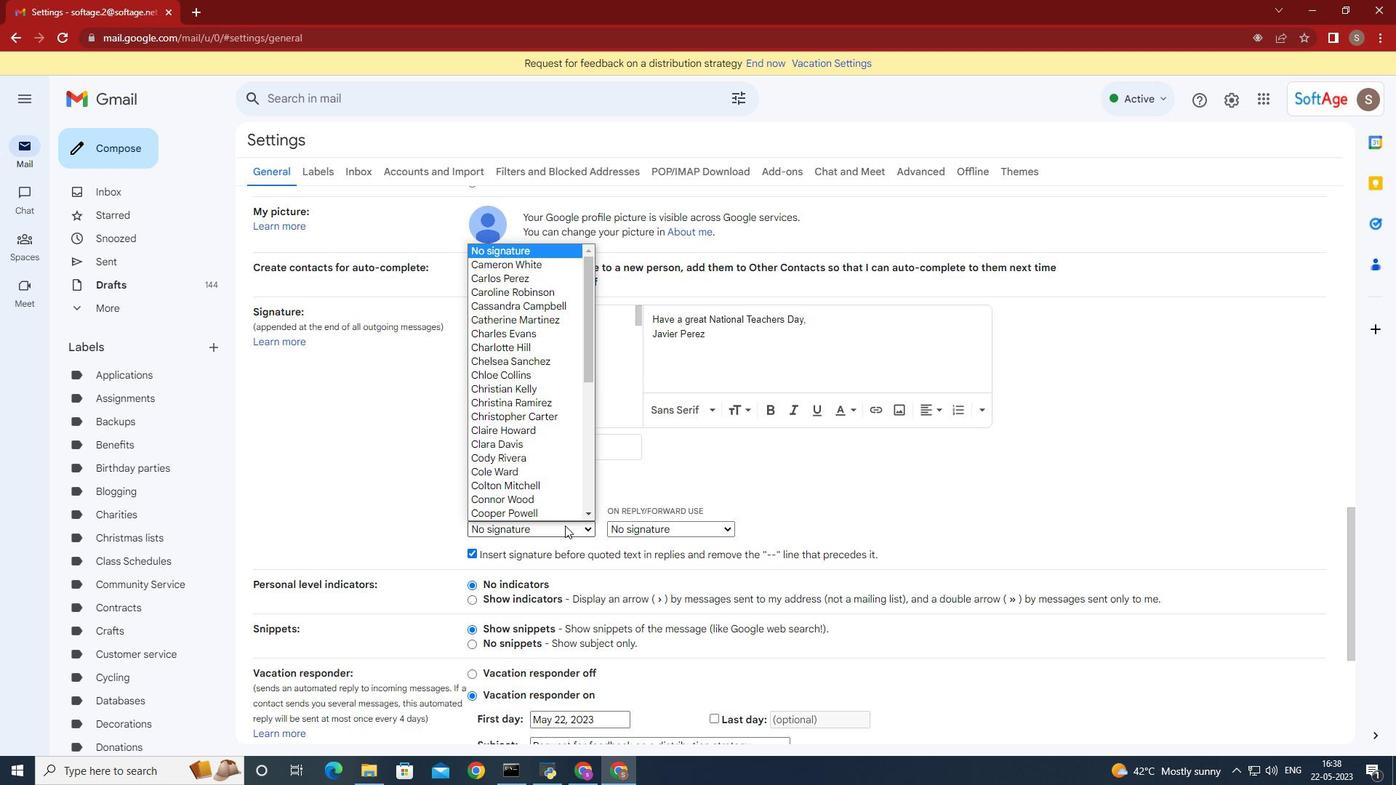 
Action: Mouse moved to (568, 515)
Screenshot: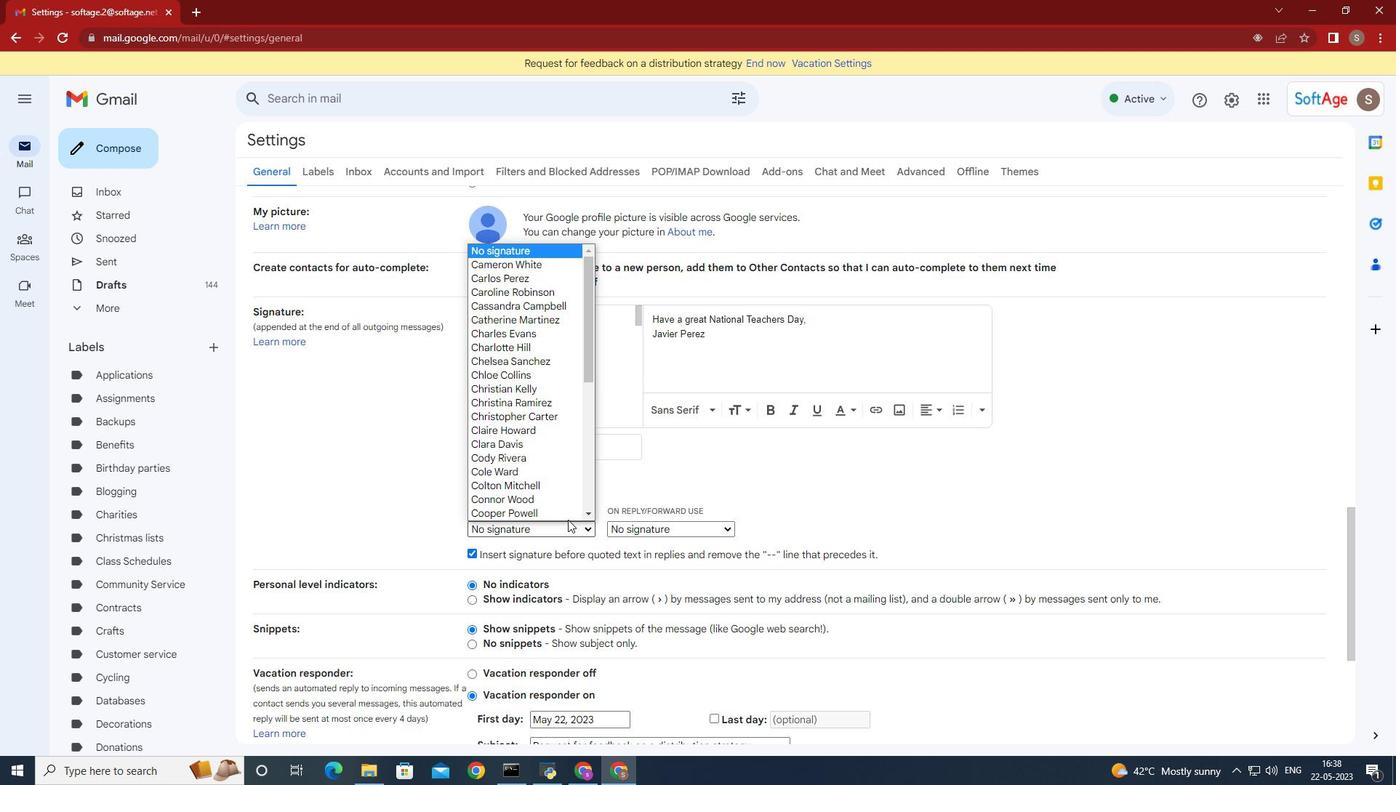 
Action: Mouse scrolled (568, 515) with delta (0, 0)
Screenshot: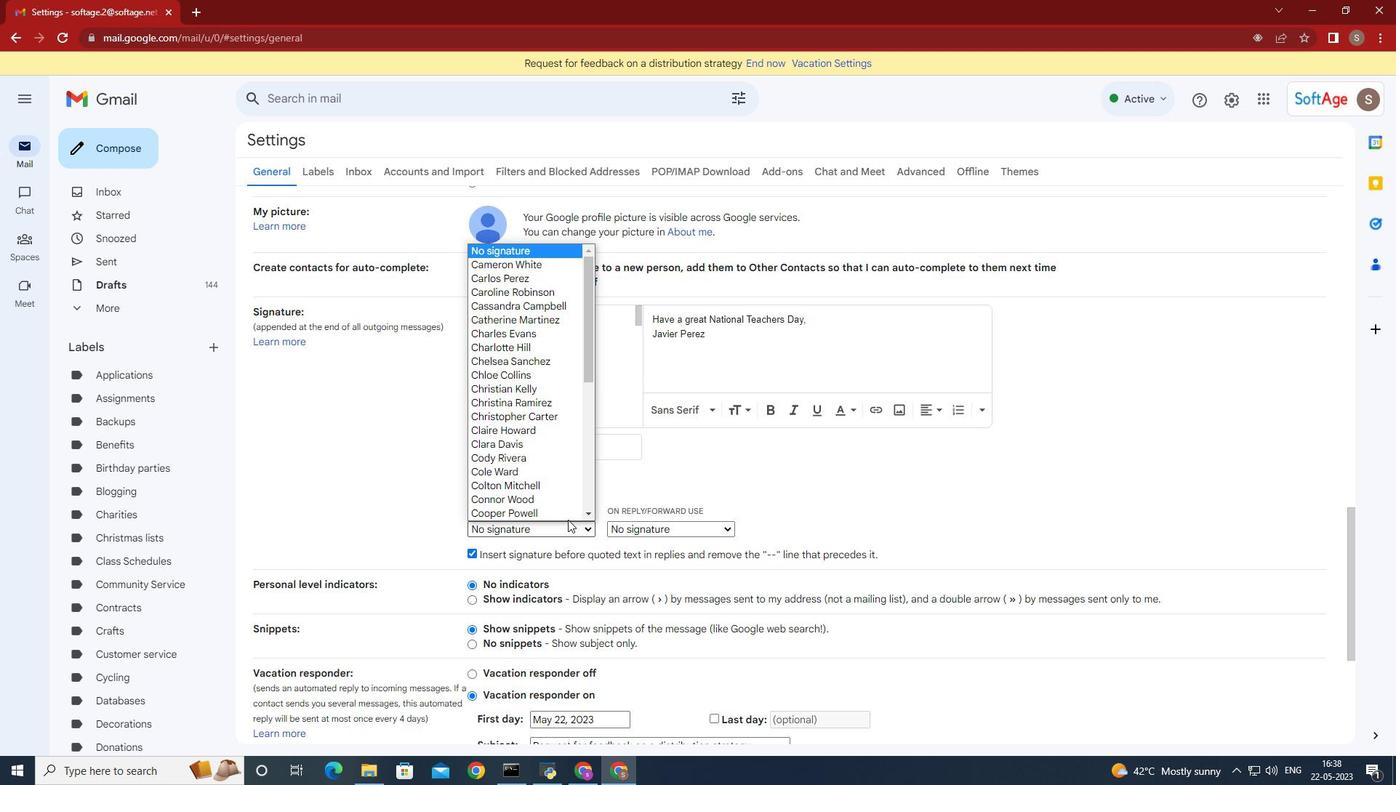 
Action: Mouse moved to (567, 514)
Screenshot: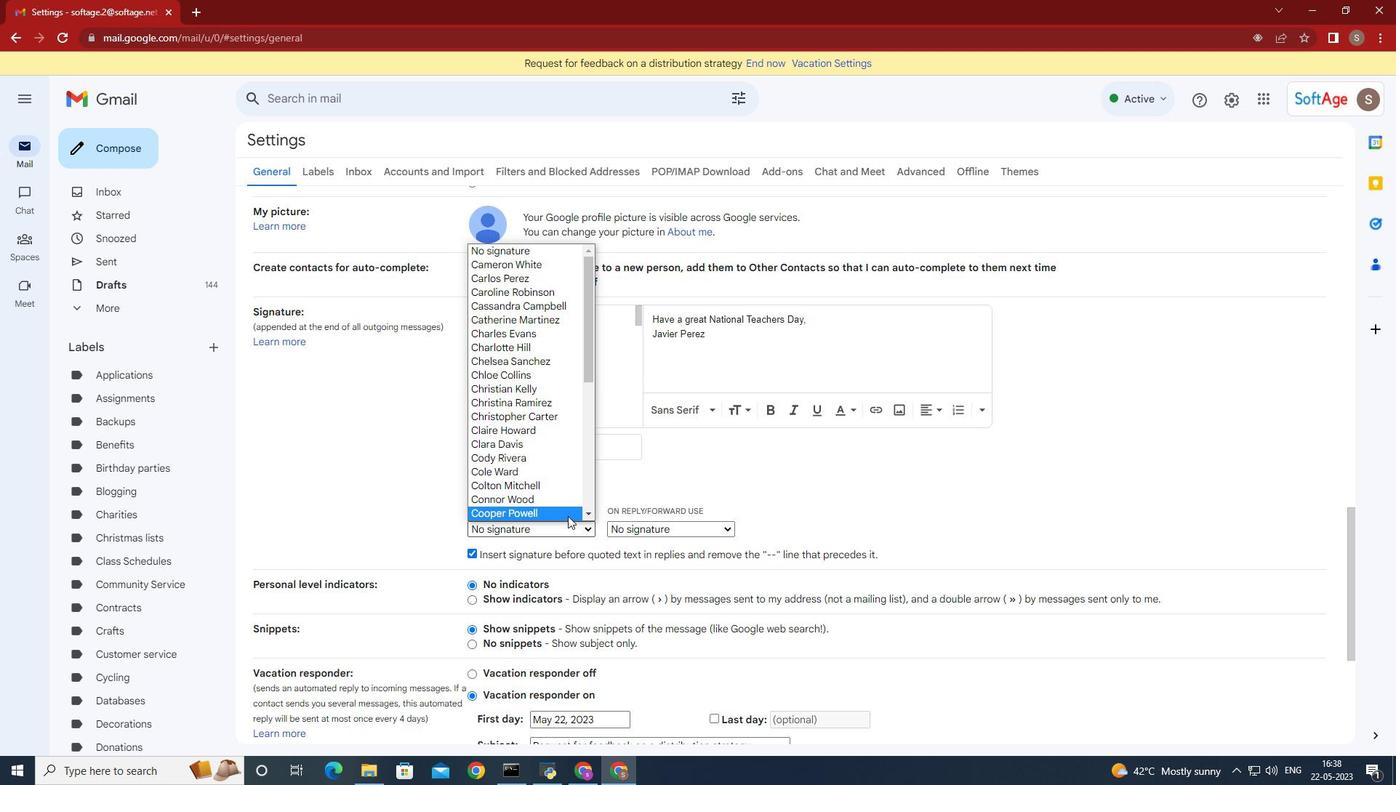 
Action: Mouse scrolled (567, 513) with delta (0, 0)
Screenshot: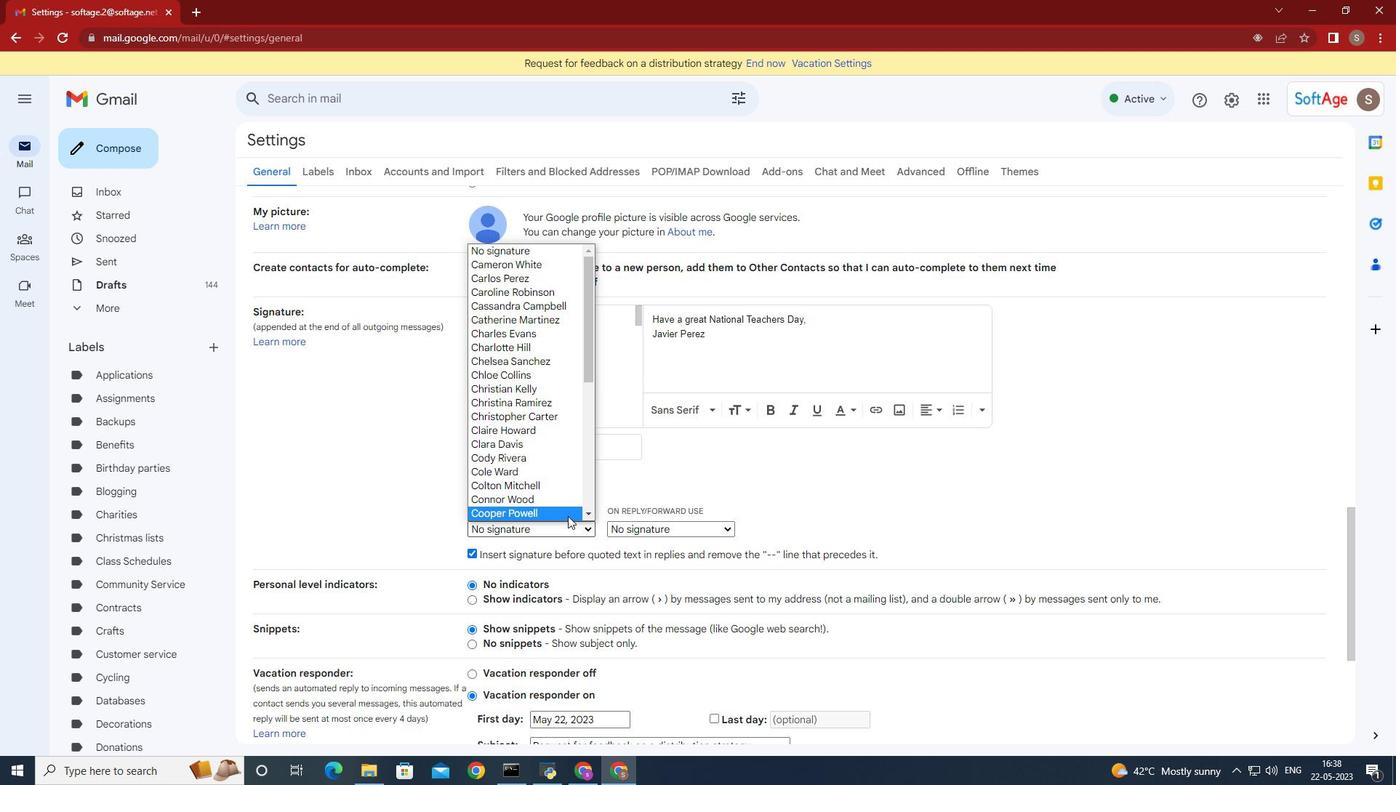 
Action: Mouse moved to (567, 511)
Screenshot: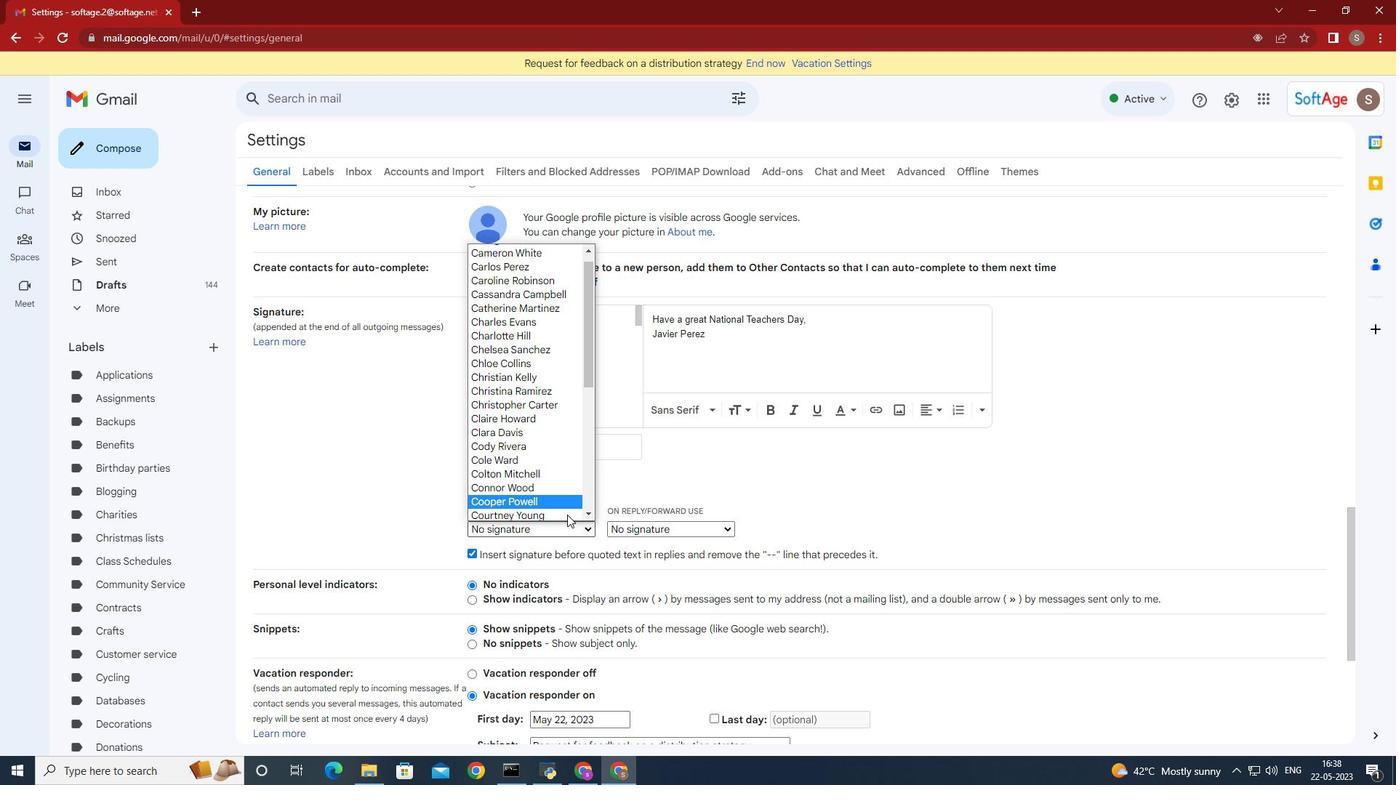 
Action: Mouse scrolled (567, 512) with delta (0, 0)
Screenshot: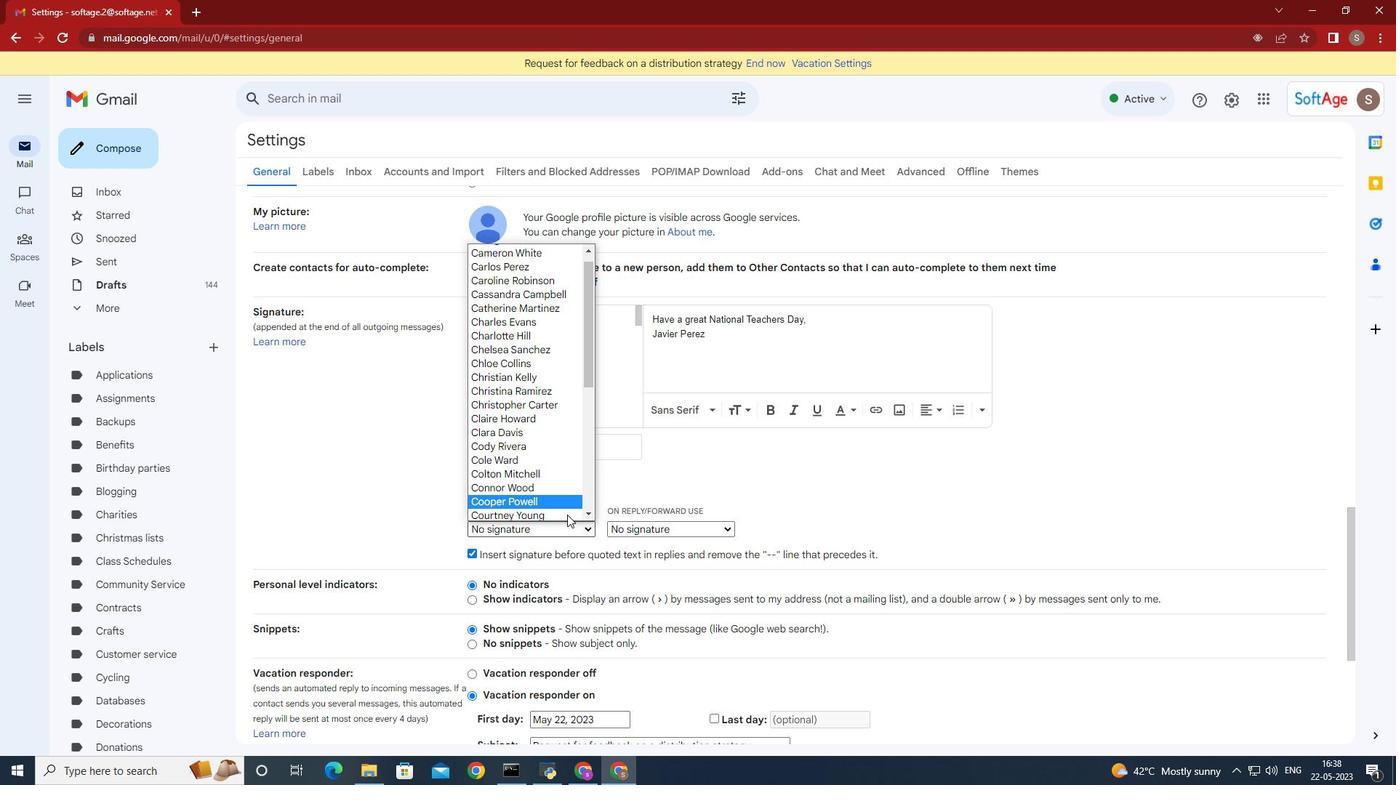 
Action: Mouse scrolled (567, 510) with delta (0, 0)
Screenshot: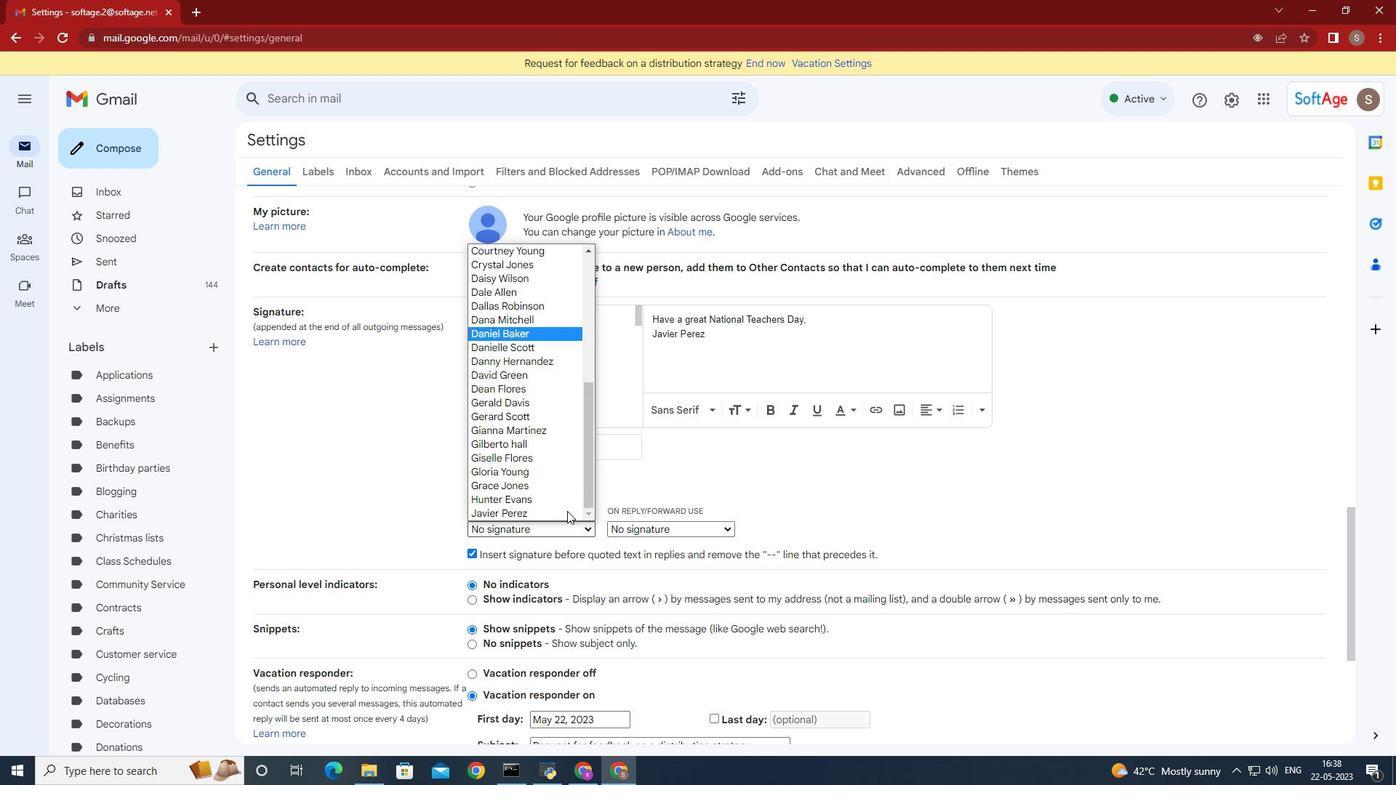 
Action: Mouse moved to (567, 509)
Screenshot: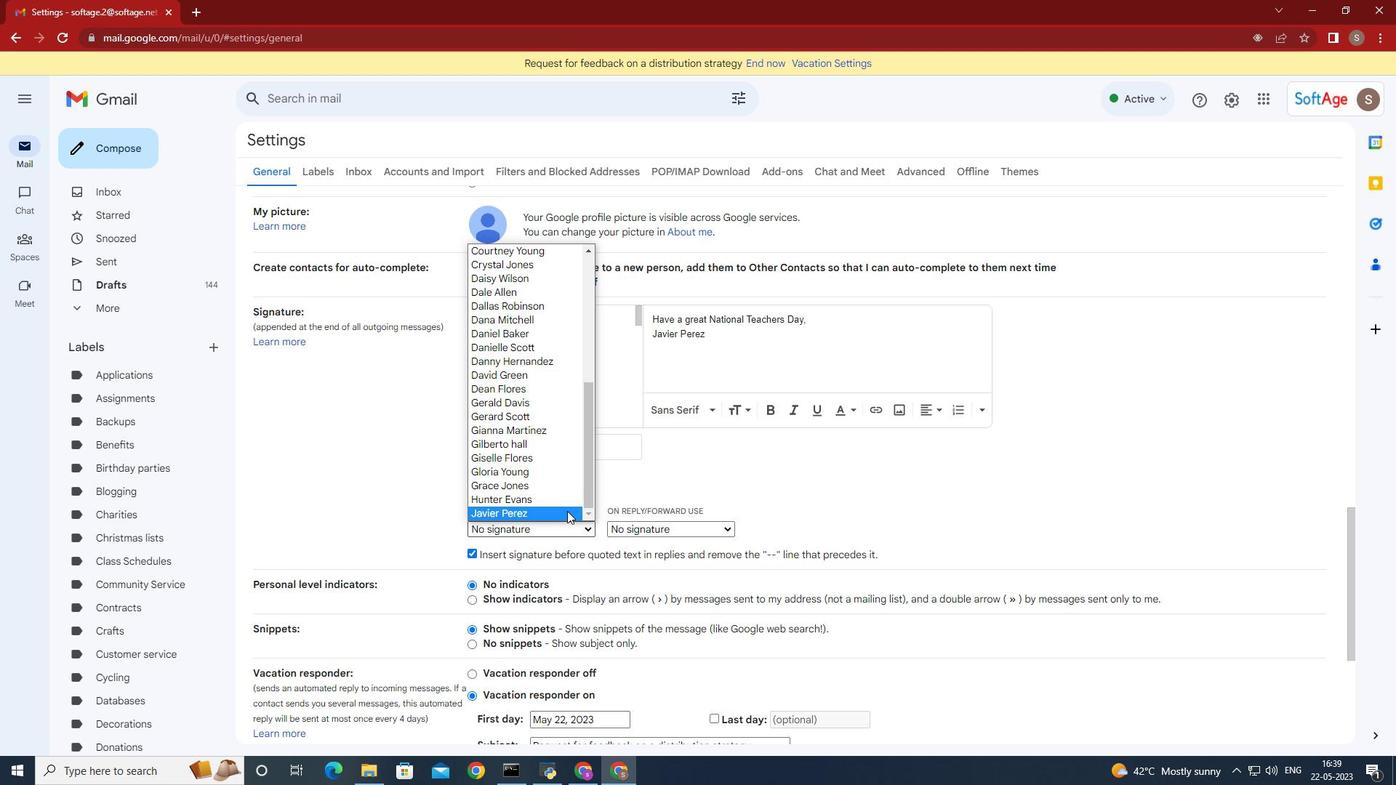 
Action: Mouse scrolled (567, 509) with delta (0, 0)
Screenshot: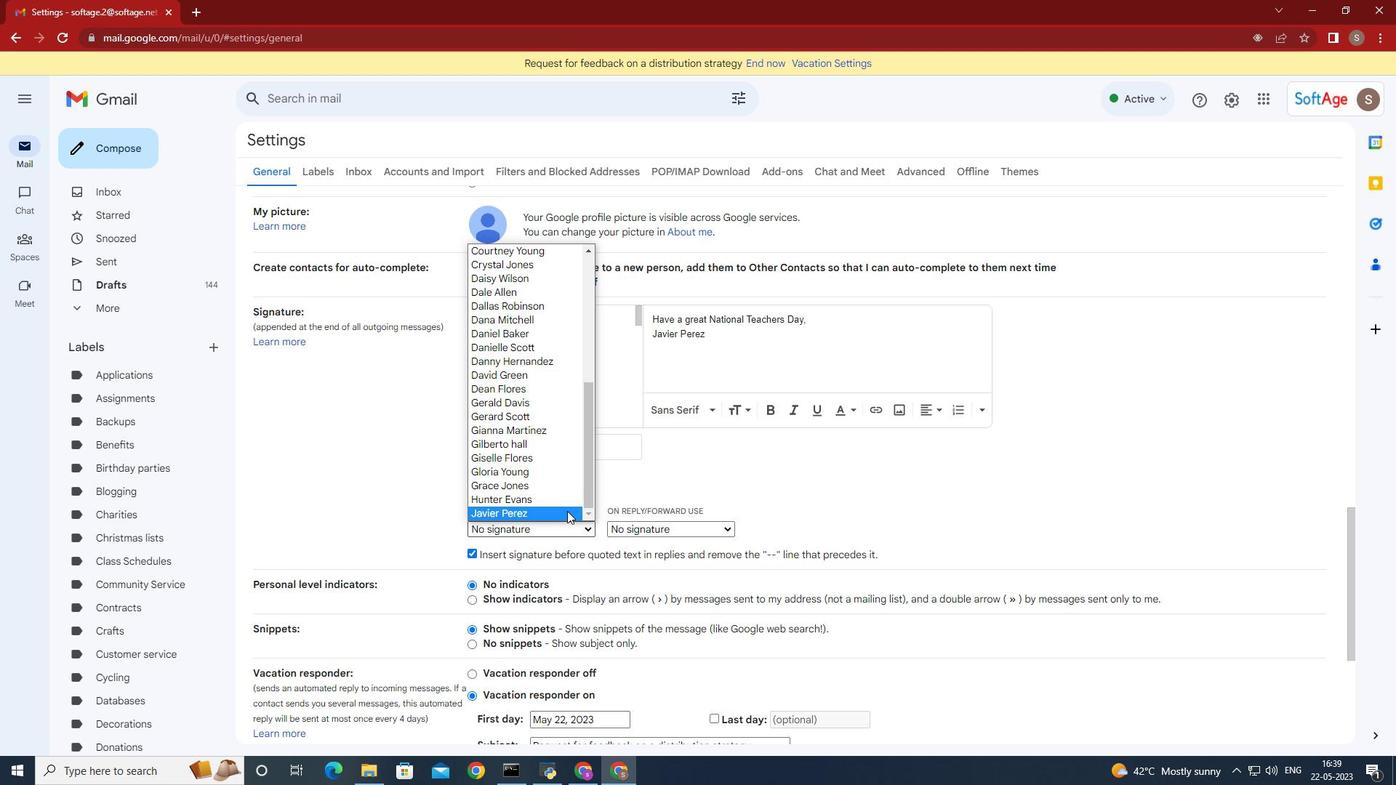 
Action: Mouse moved to (555, 512)
Screenshot: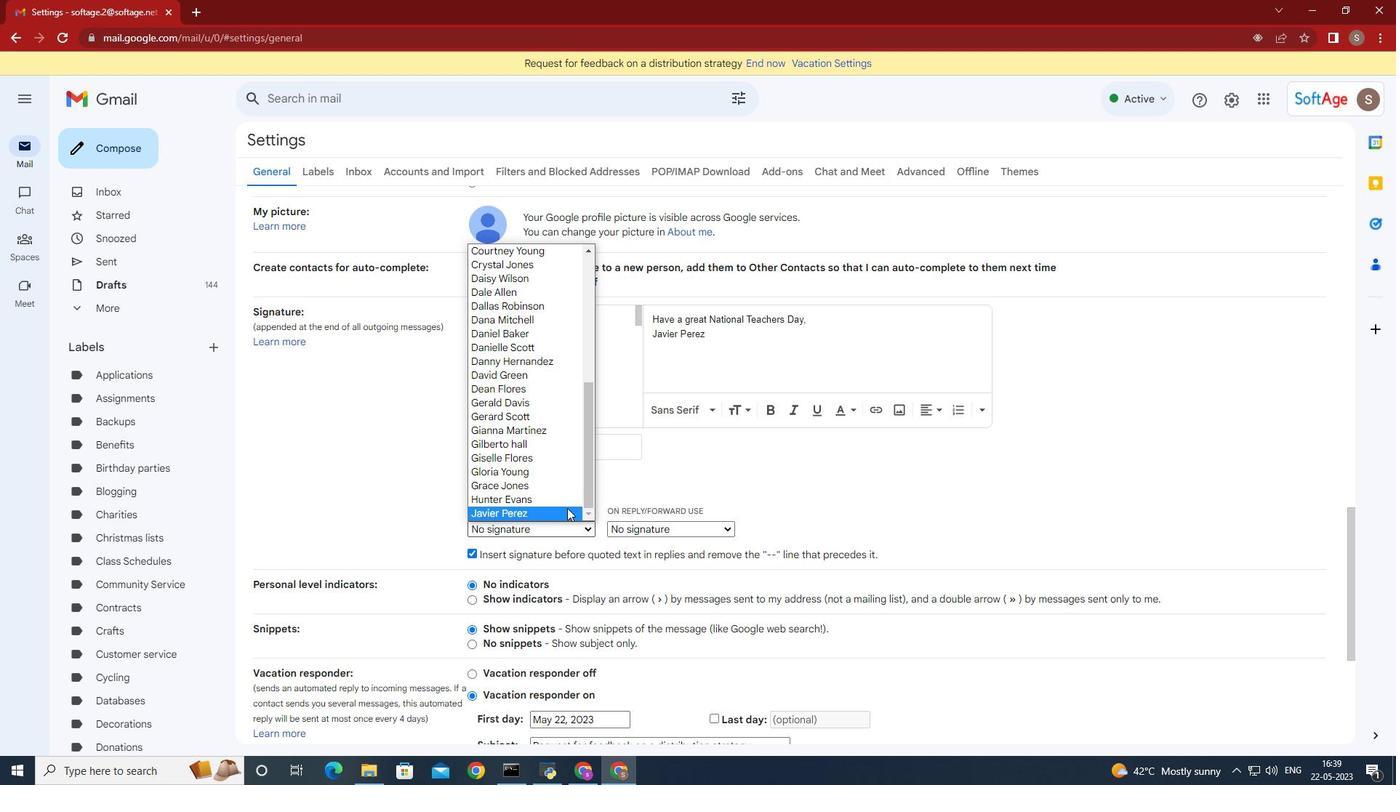 
Action: Mouse pressed left at (555, 512)
Screenshot: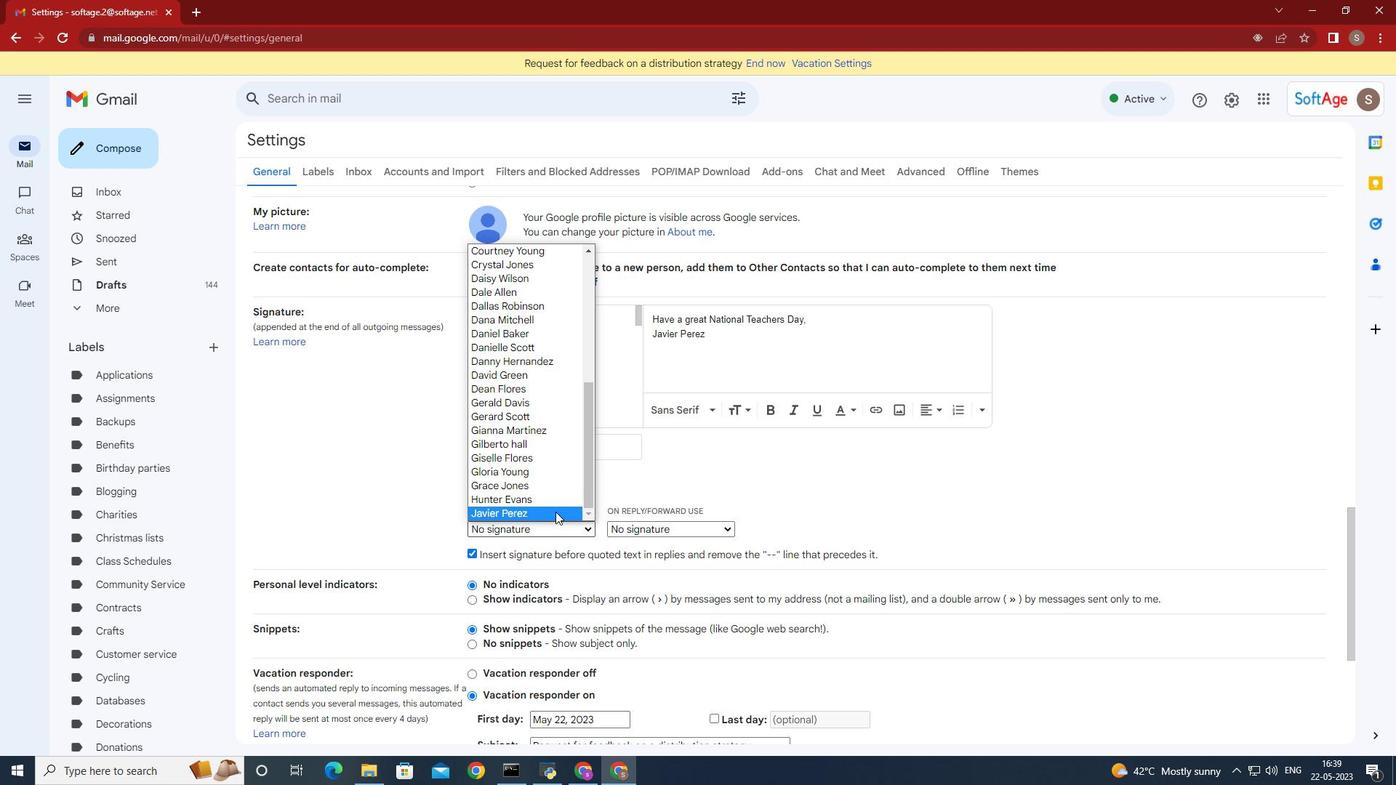 
Action: Mouse moved to (719, 531)
Screenshot: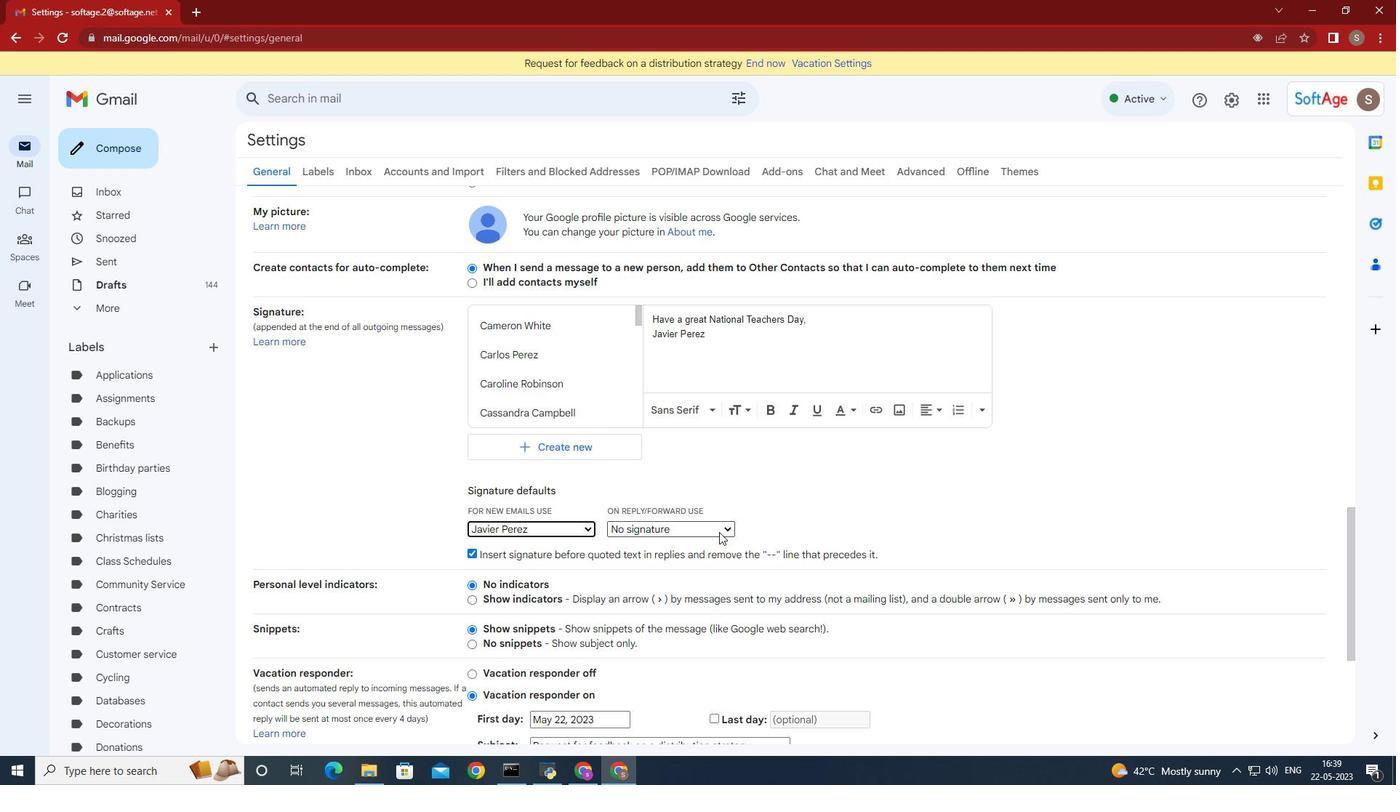 
Action: Mouse pressed left at (719, 531)
Screenshot: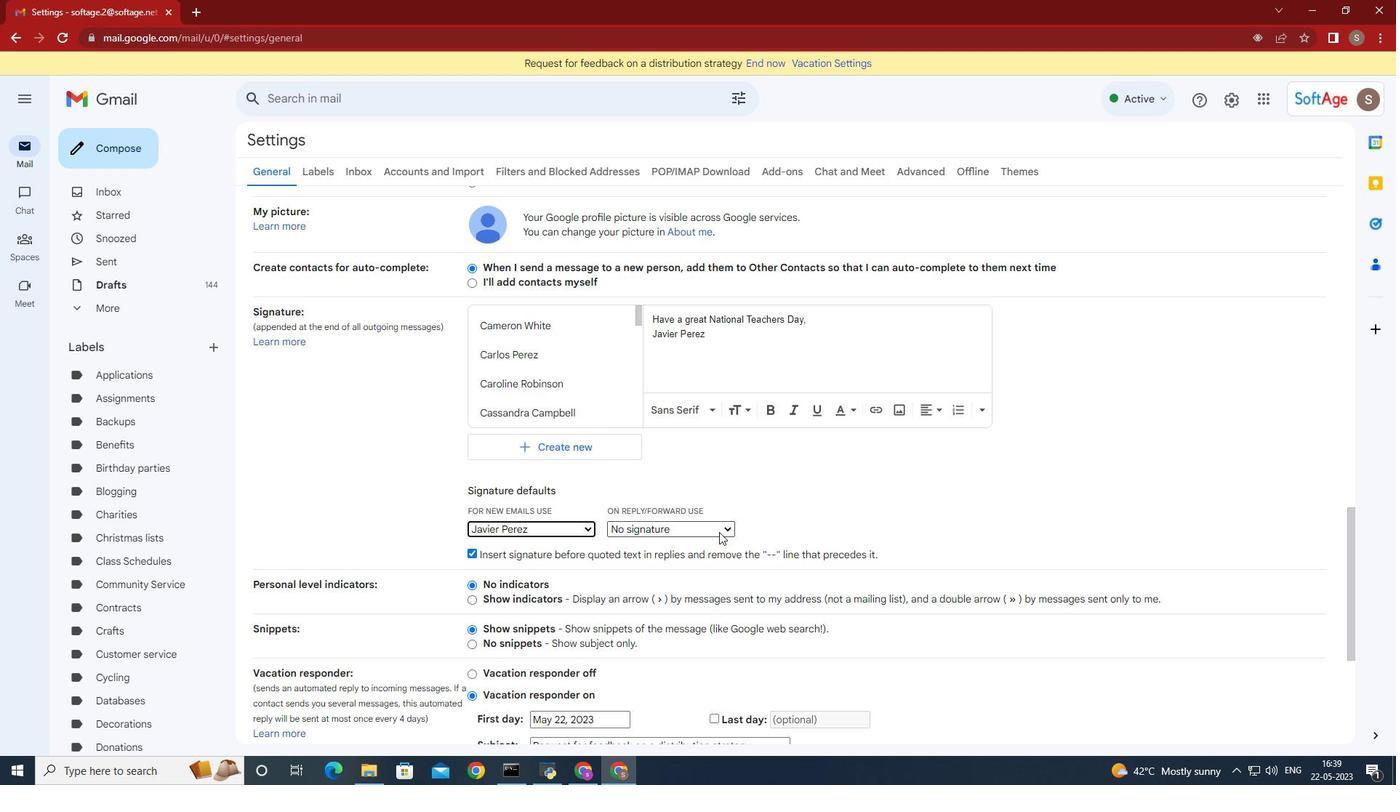 
Action: Mouse moved to (712, 533)
Screenshot: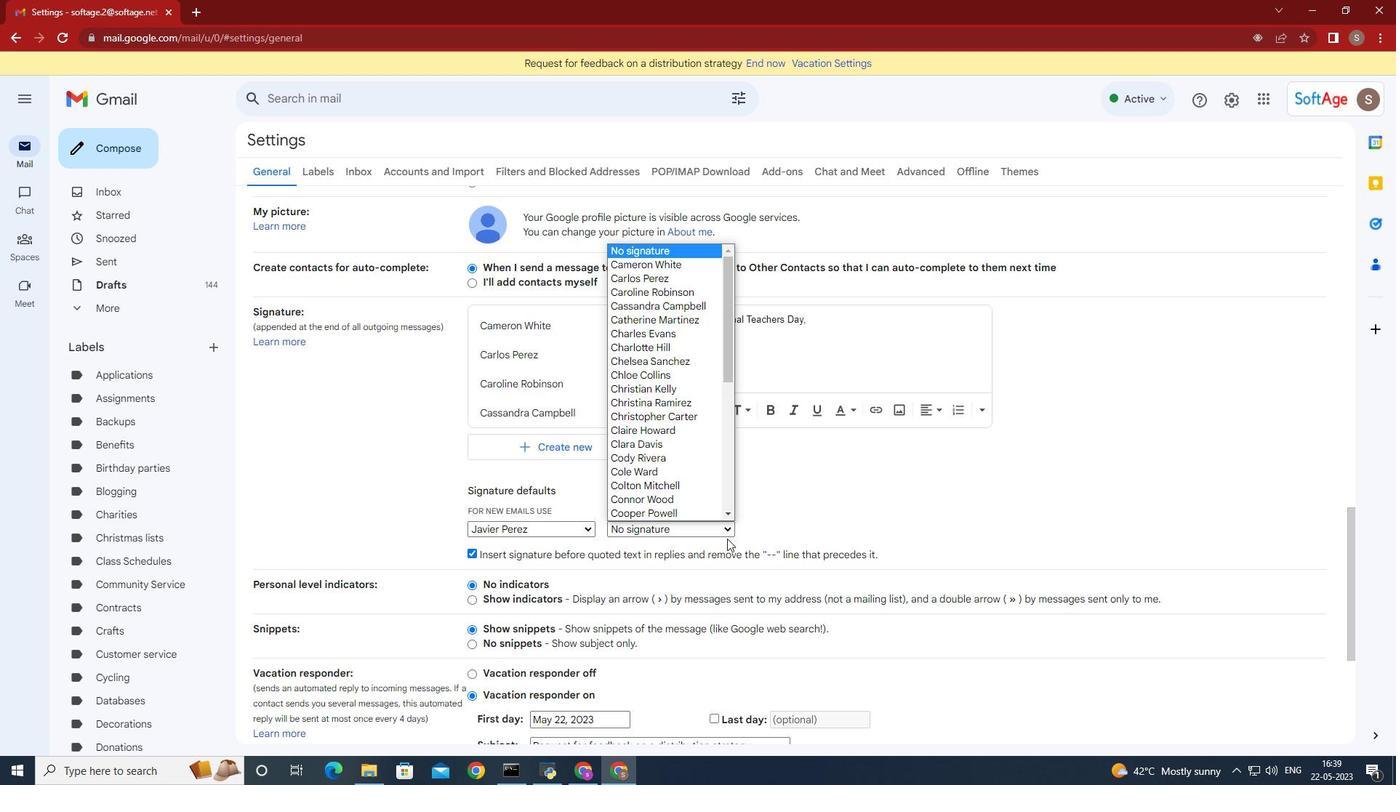 
Action: Mouse scrolled (712, 533) with delta (0, 0)
Screenshot: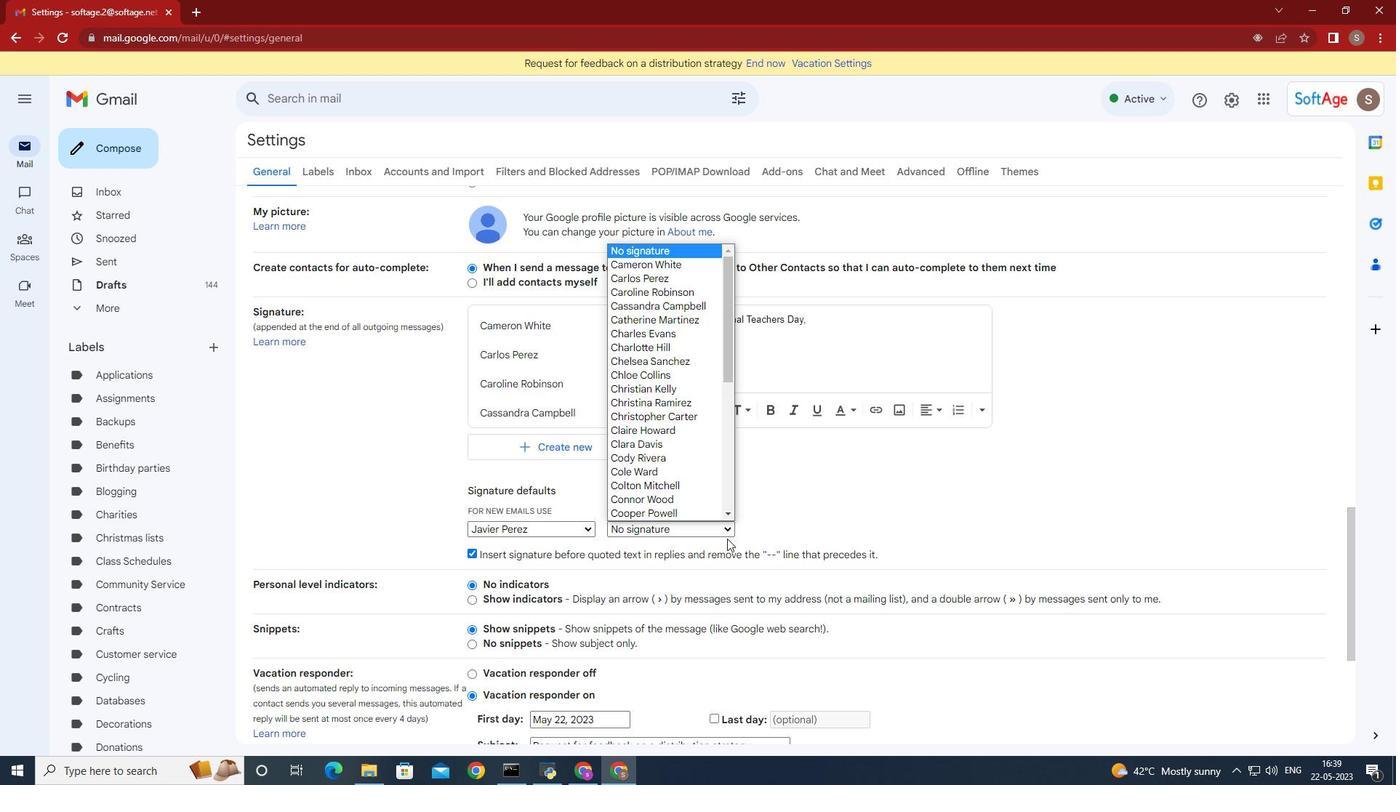 
Action: Mouse moved to (708, 530)
Screenshot: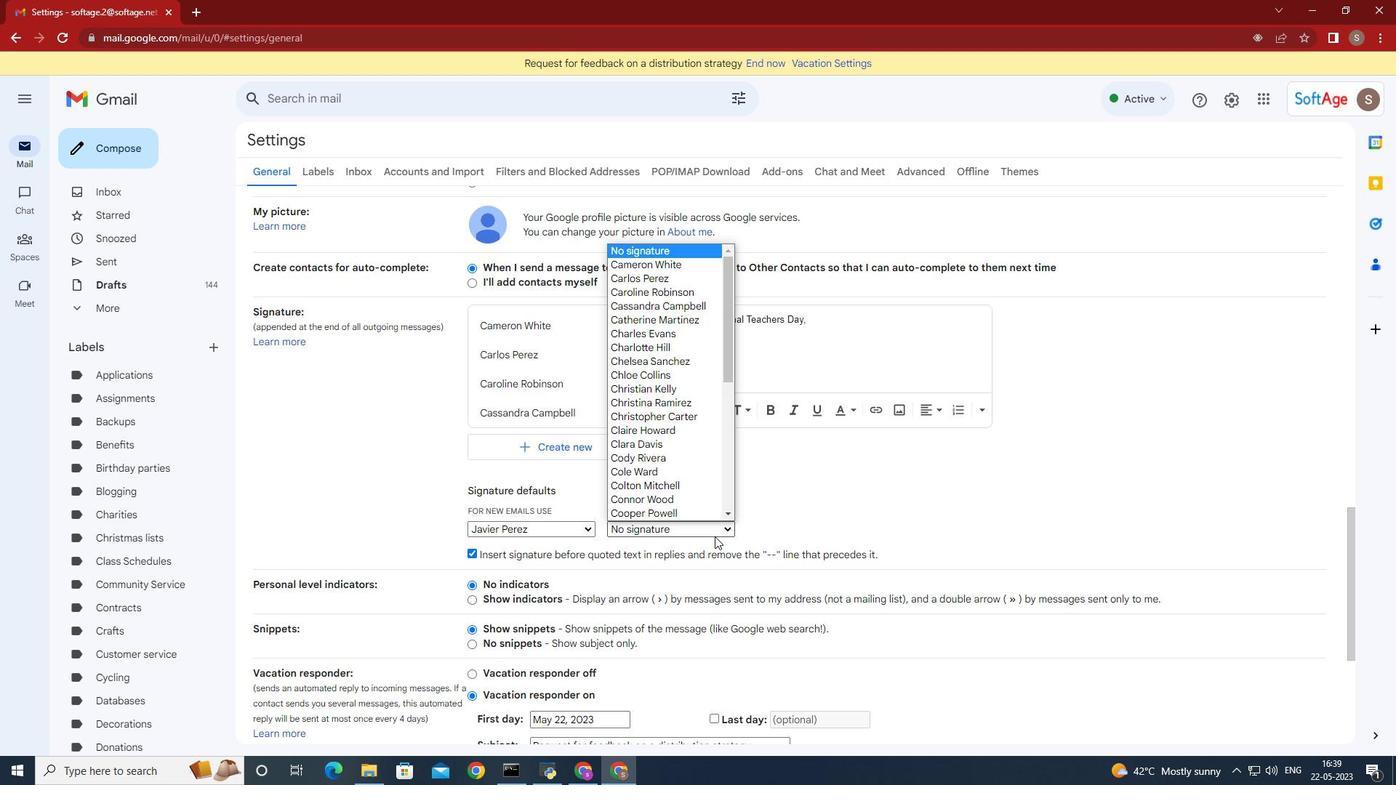 
Action: Mouse scrolled (708, 529) with delta (0, 0)
Screenshot: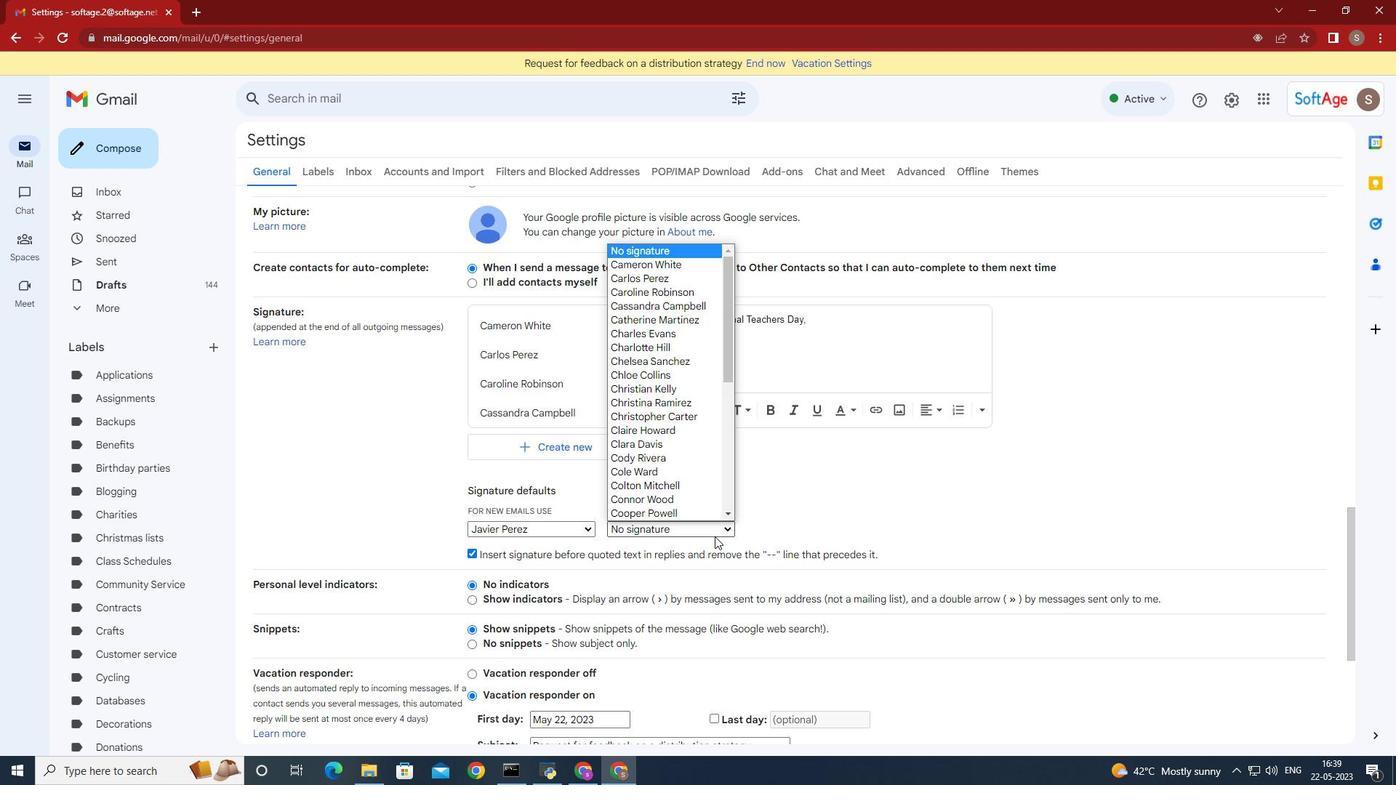 
Action: Mouse moved to (705, 523)
Screenshot: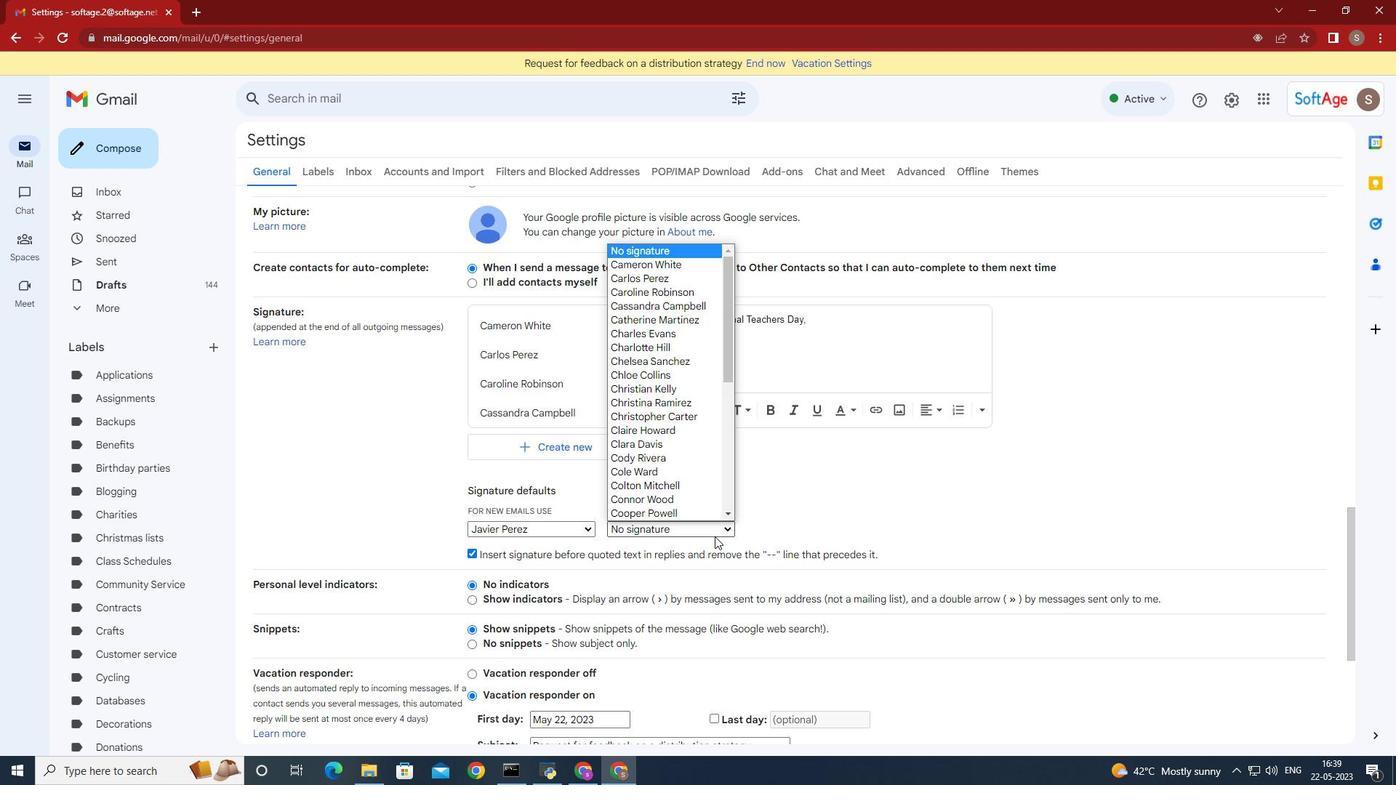 
Action: Mouse scrolled (705, 523) with delta (0, 0)
Screenshot: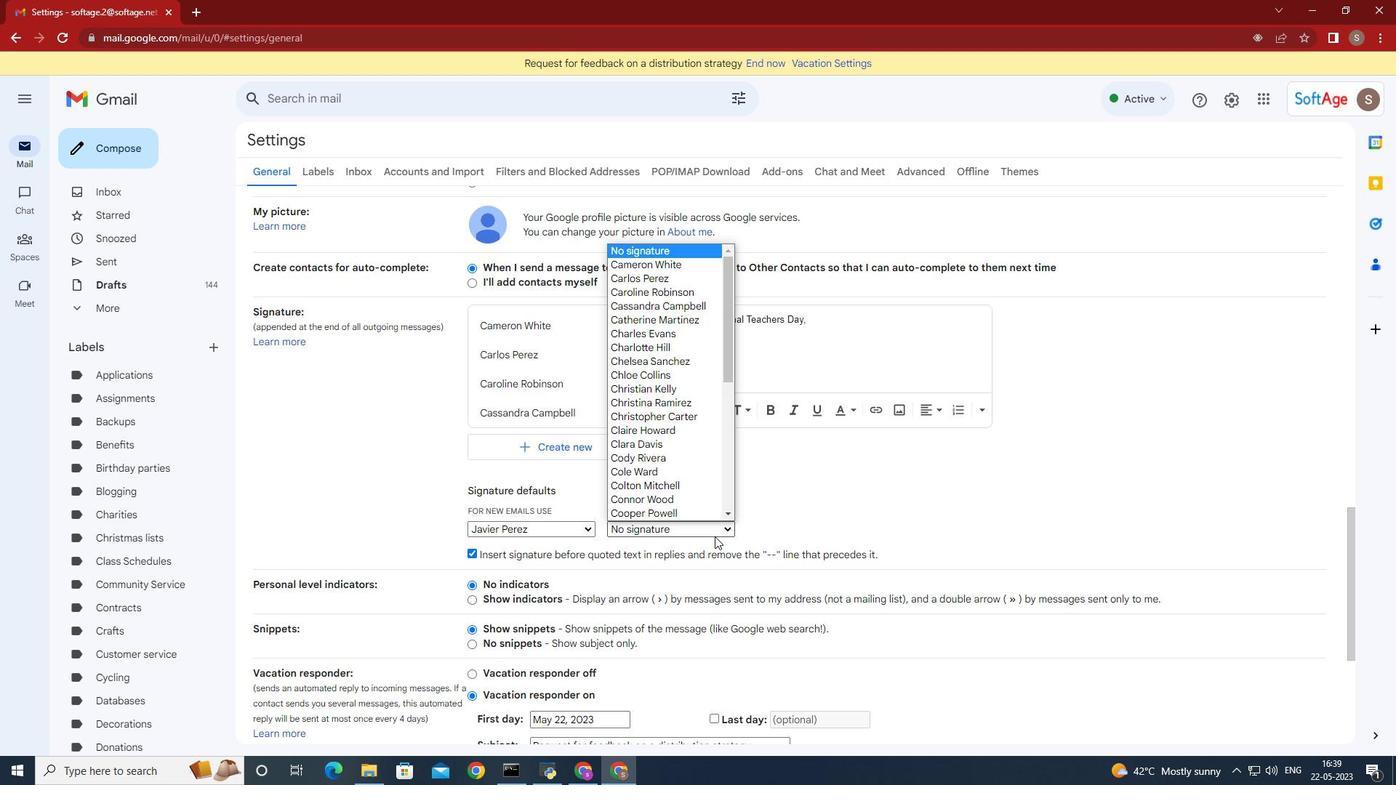 
Action: Mouse moved to (702, 516)
Screenshot: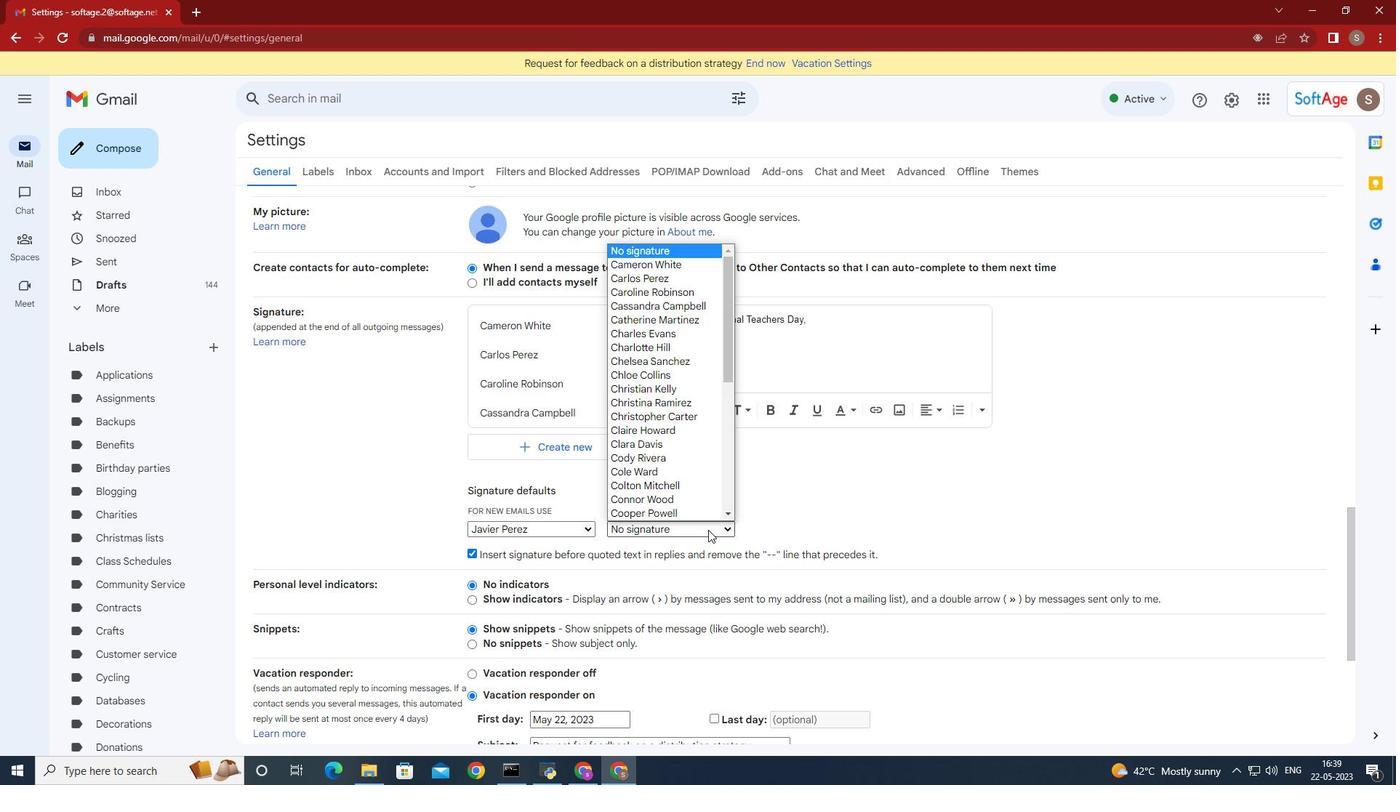 
Action: Mouse scrolled (702, 515) with delta (0, 0)
Screenshot: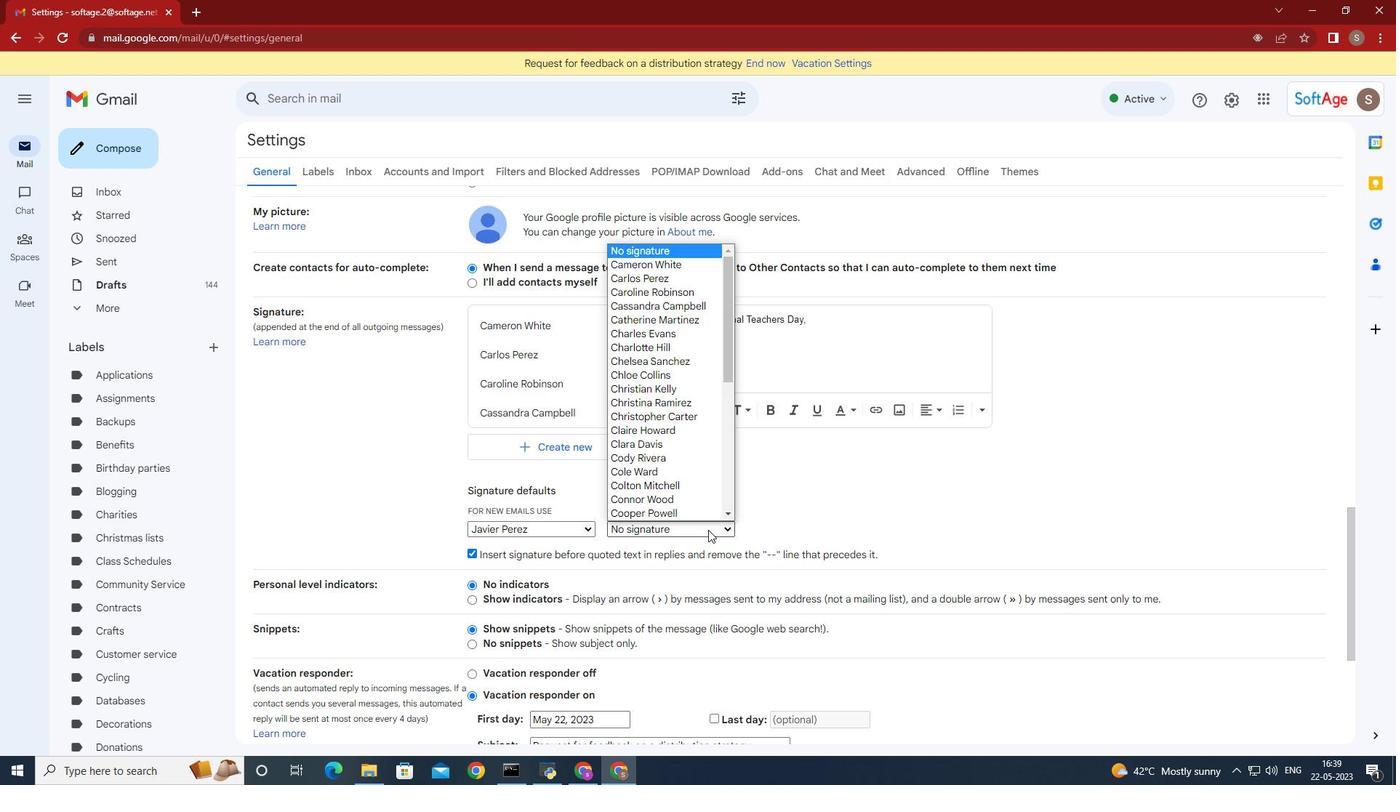 
Action: Mouse moved to (698, 504)
Screenshot: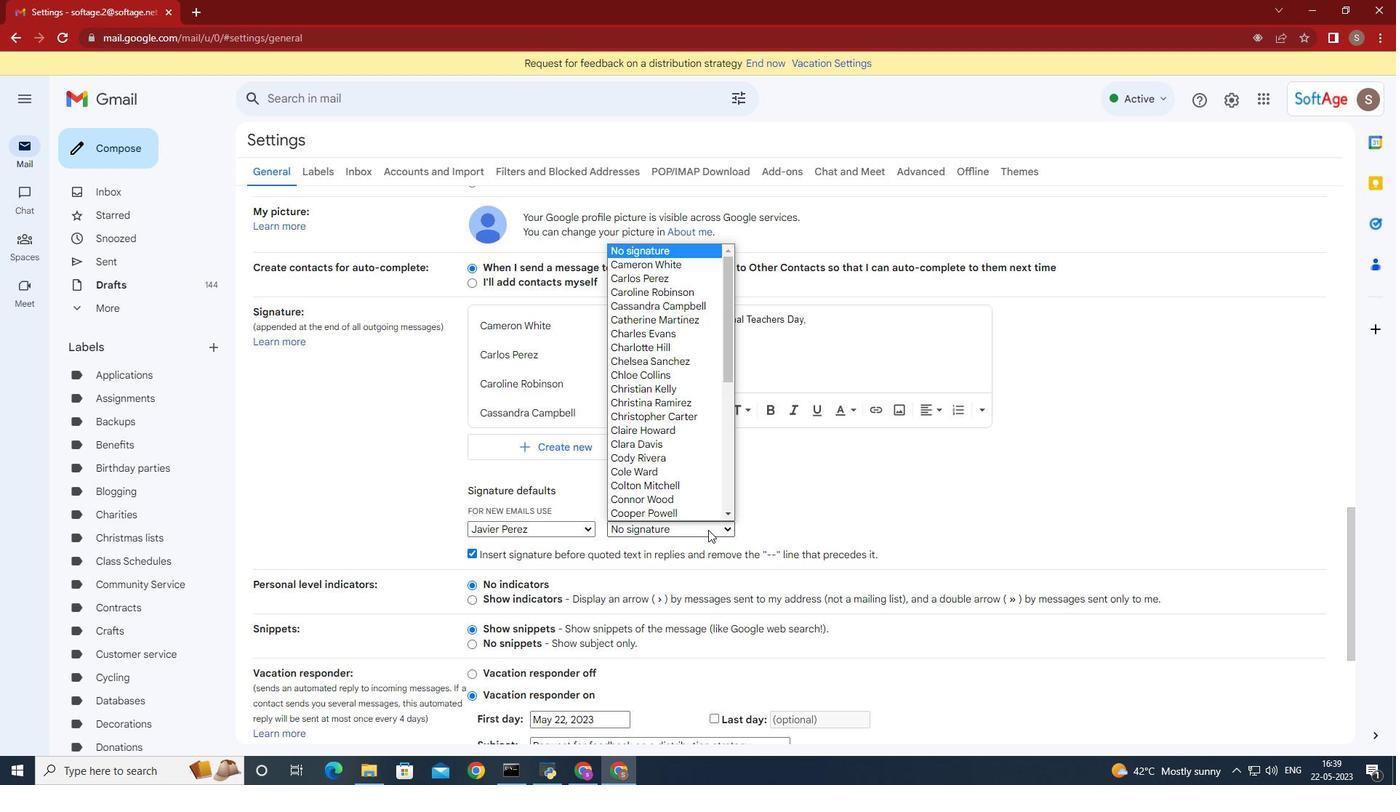 
Action: Mouse scrolled (699, 506) with delta (0, 0)
Screenshot: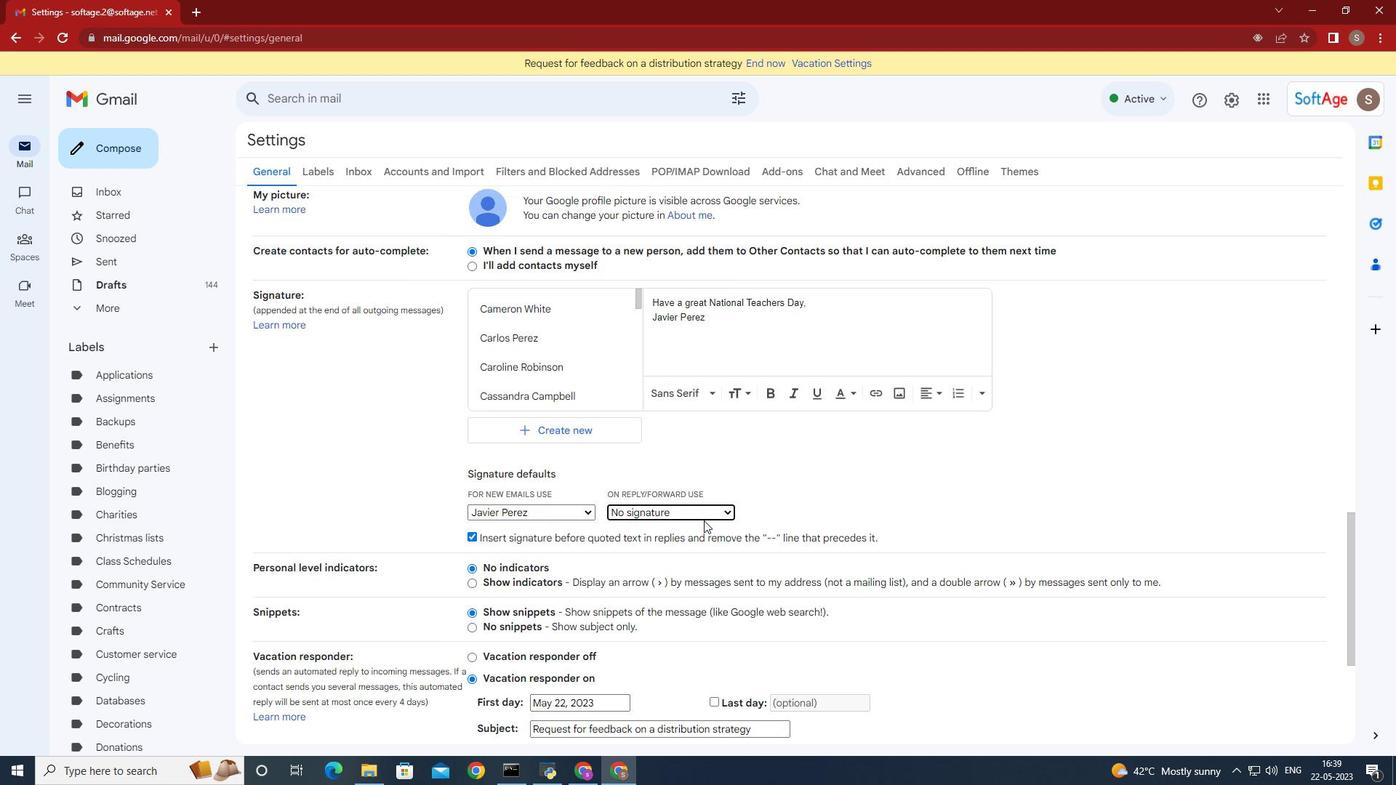 
Action: Mouse moved to (696, 499)
Screenshot: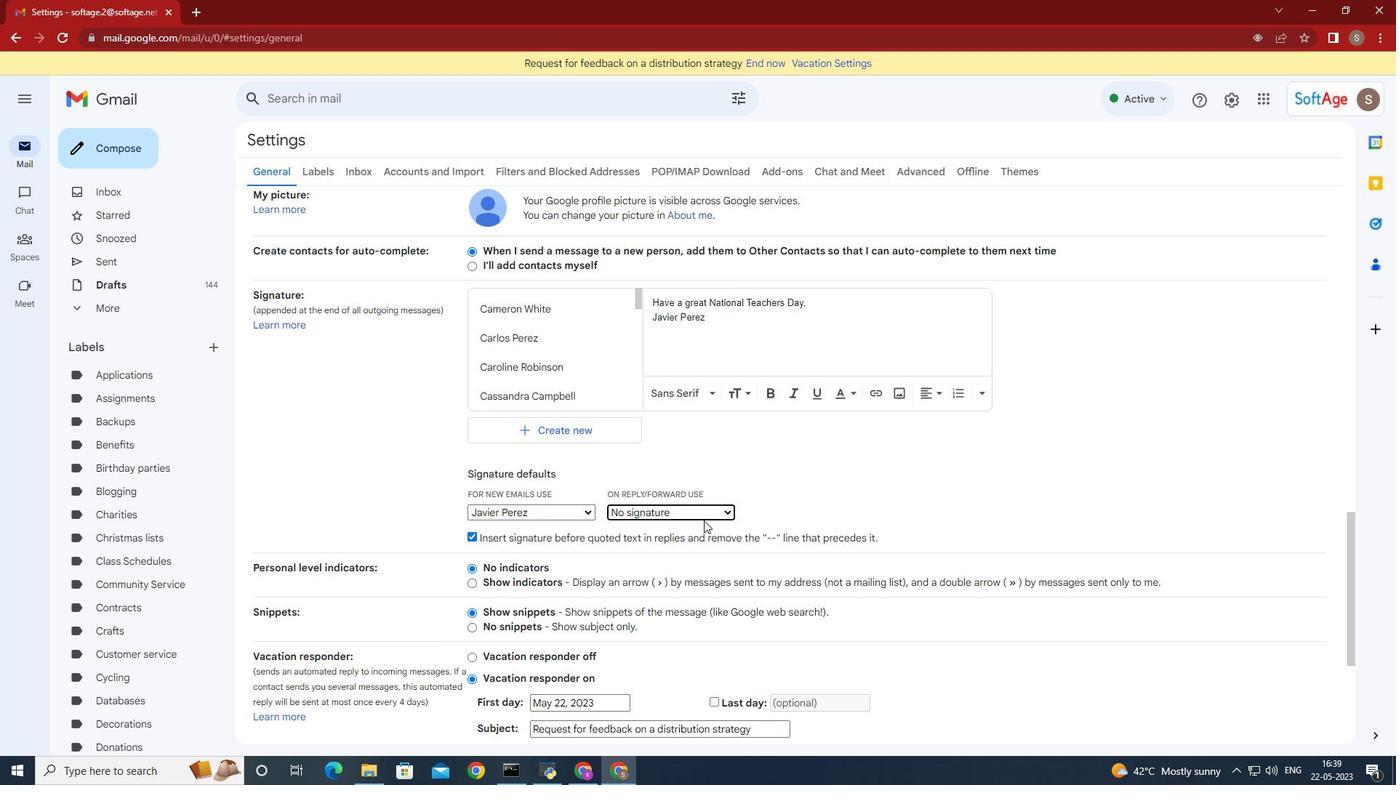 
Action: Mouse scrolled (696, 499) with delta (0, 0)
Screenshot: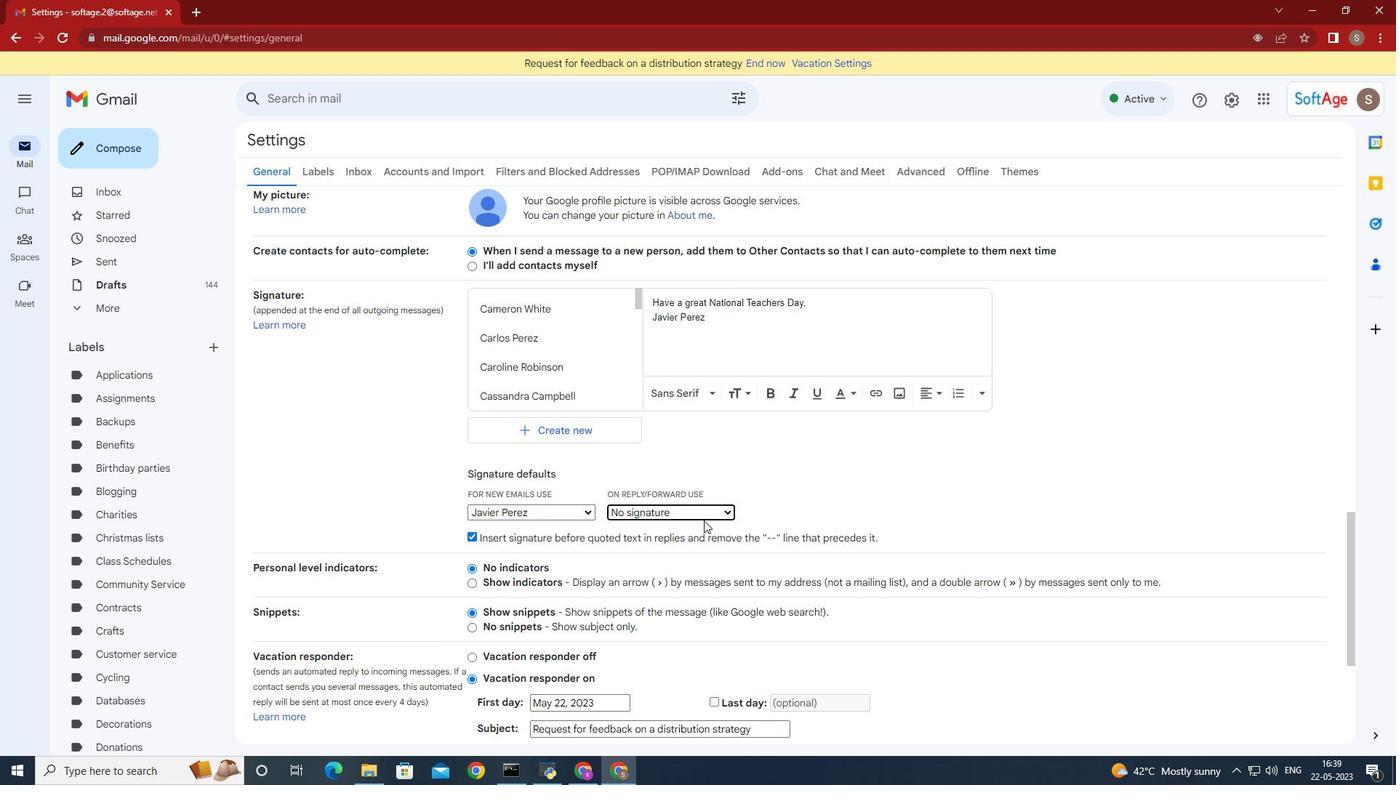
Action: Mouse moved to (799, 481)
Screenshot: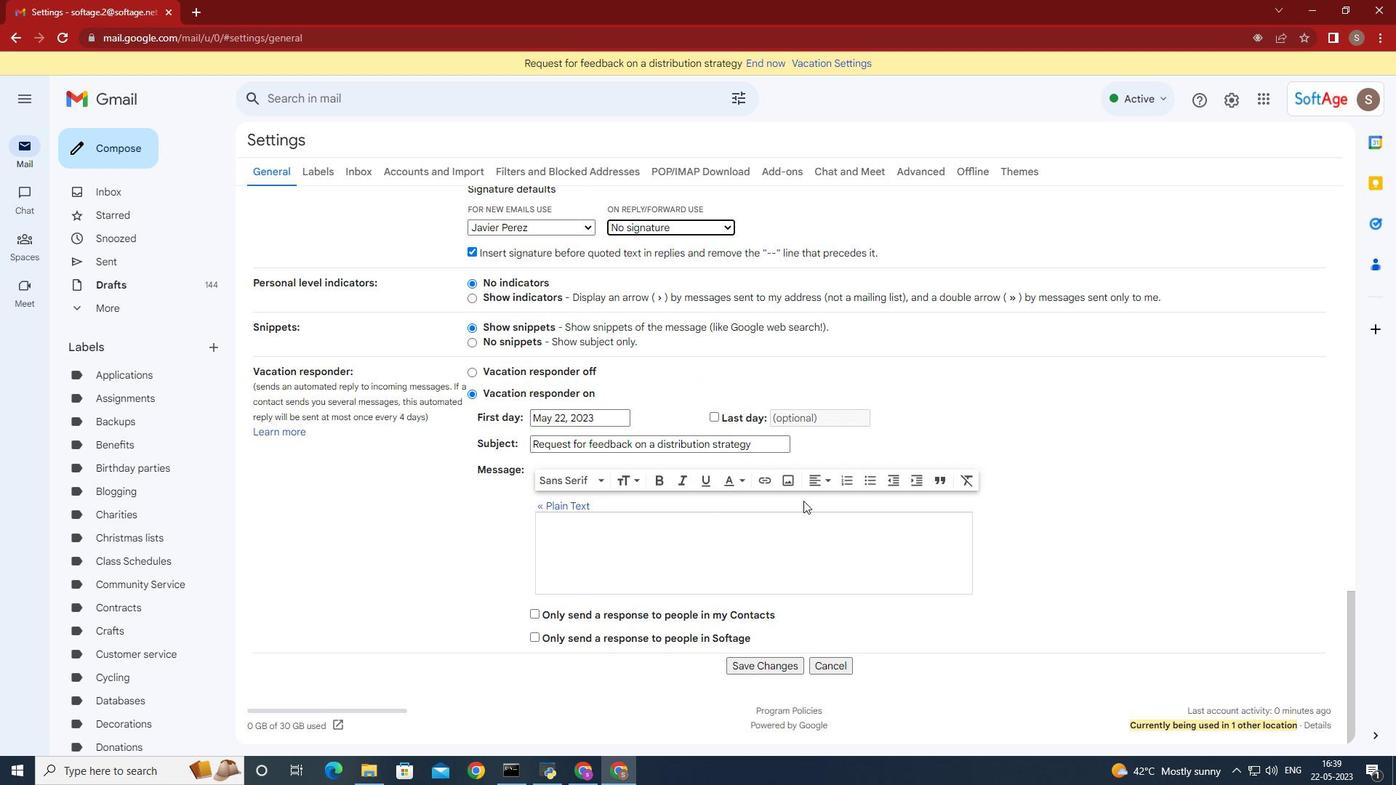 
Action: Mouse scrolled (799, 482) with delta (0, 0)
Screenshot: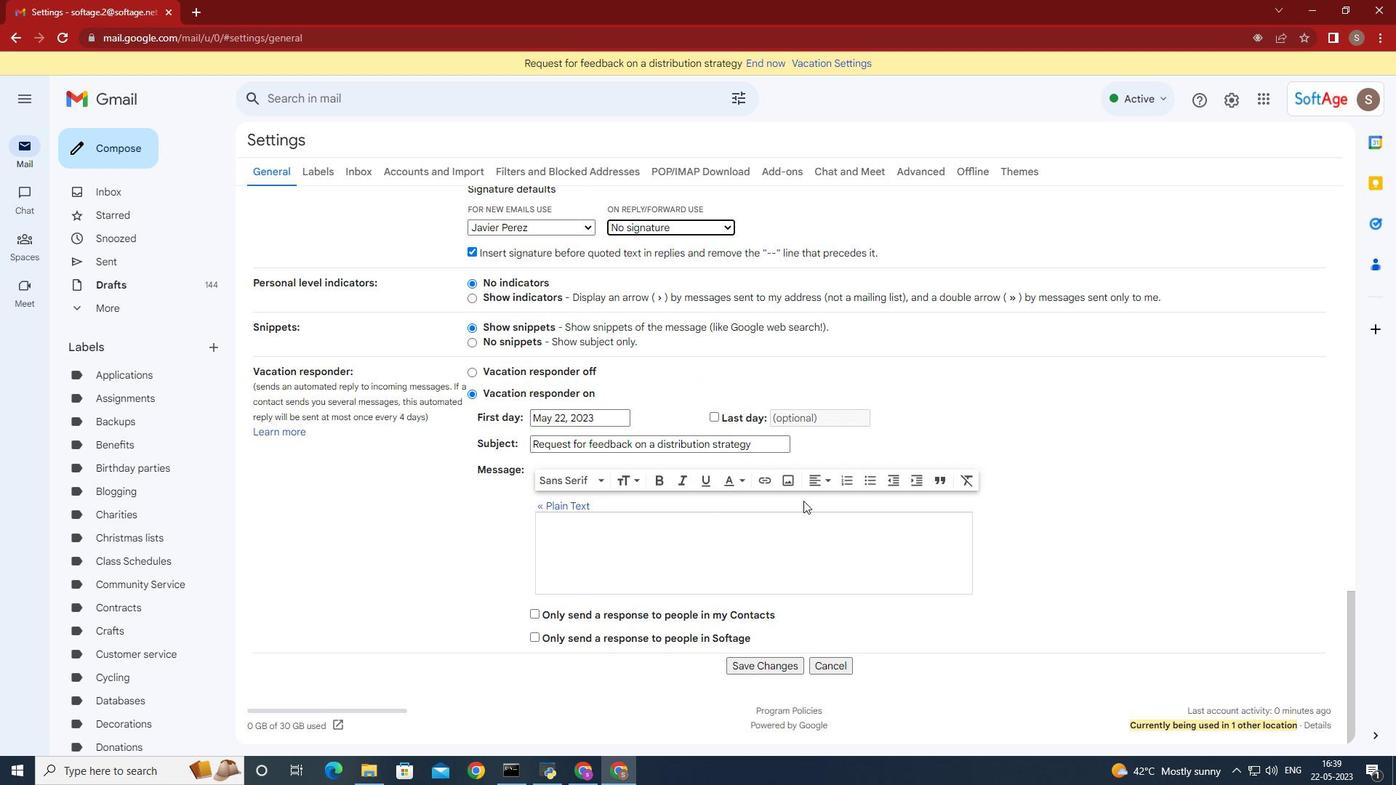 
Action: Mouse moved to (799, 481)
Screenshot: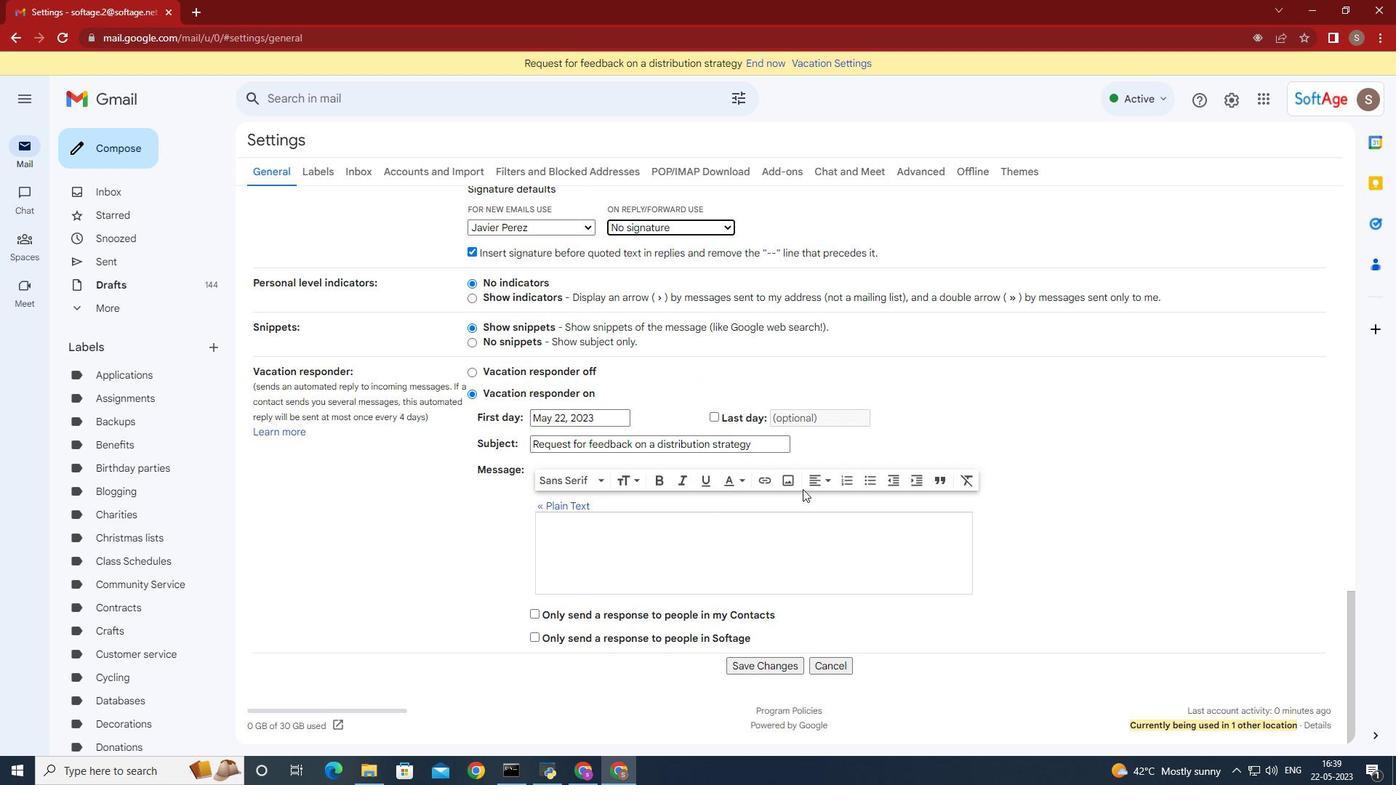 
Action: Mouse scrolled (799, 482) with delta (0, 0)
Screenshot: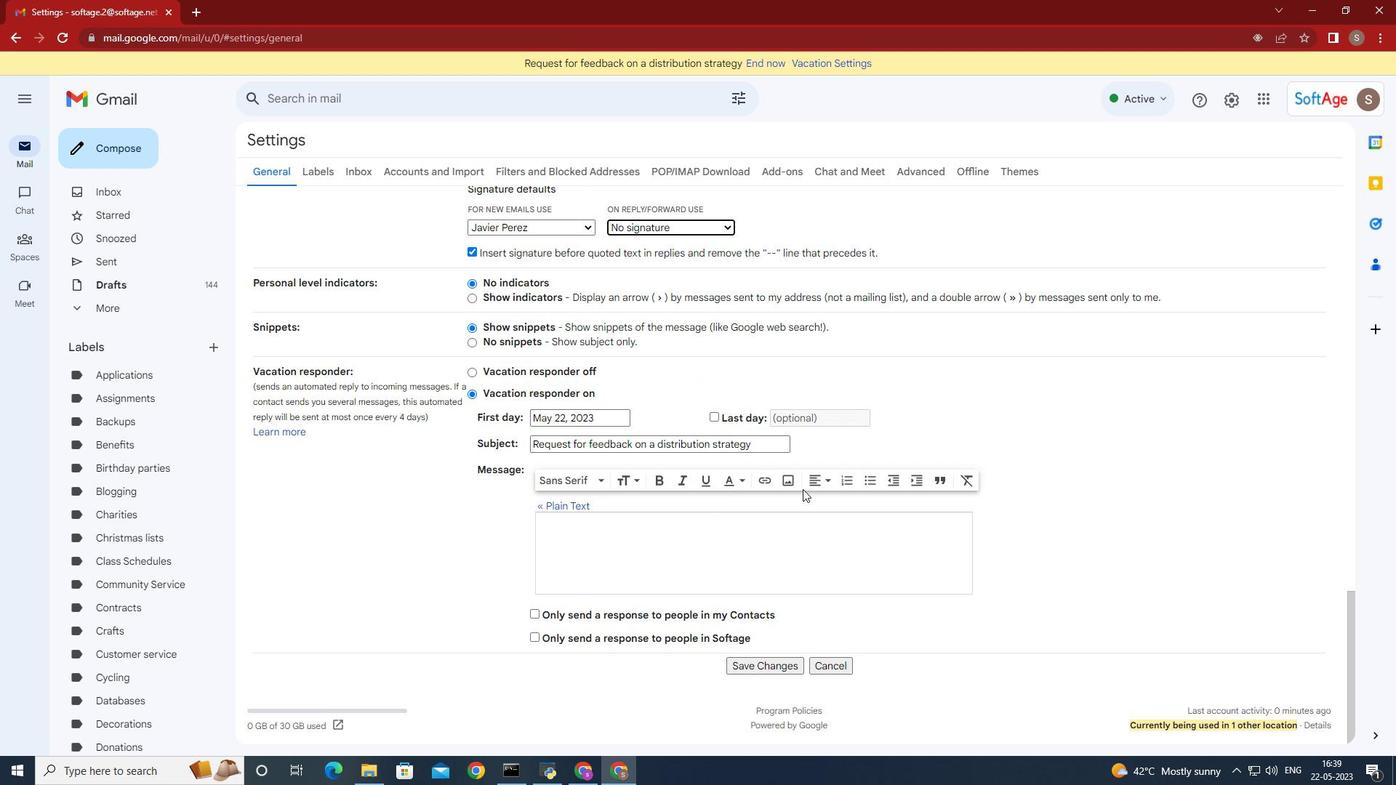 
Action: Mouse scrolled (799, 482) with delta (0, 0)
Screenshot: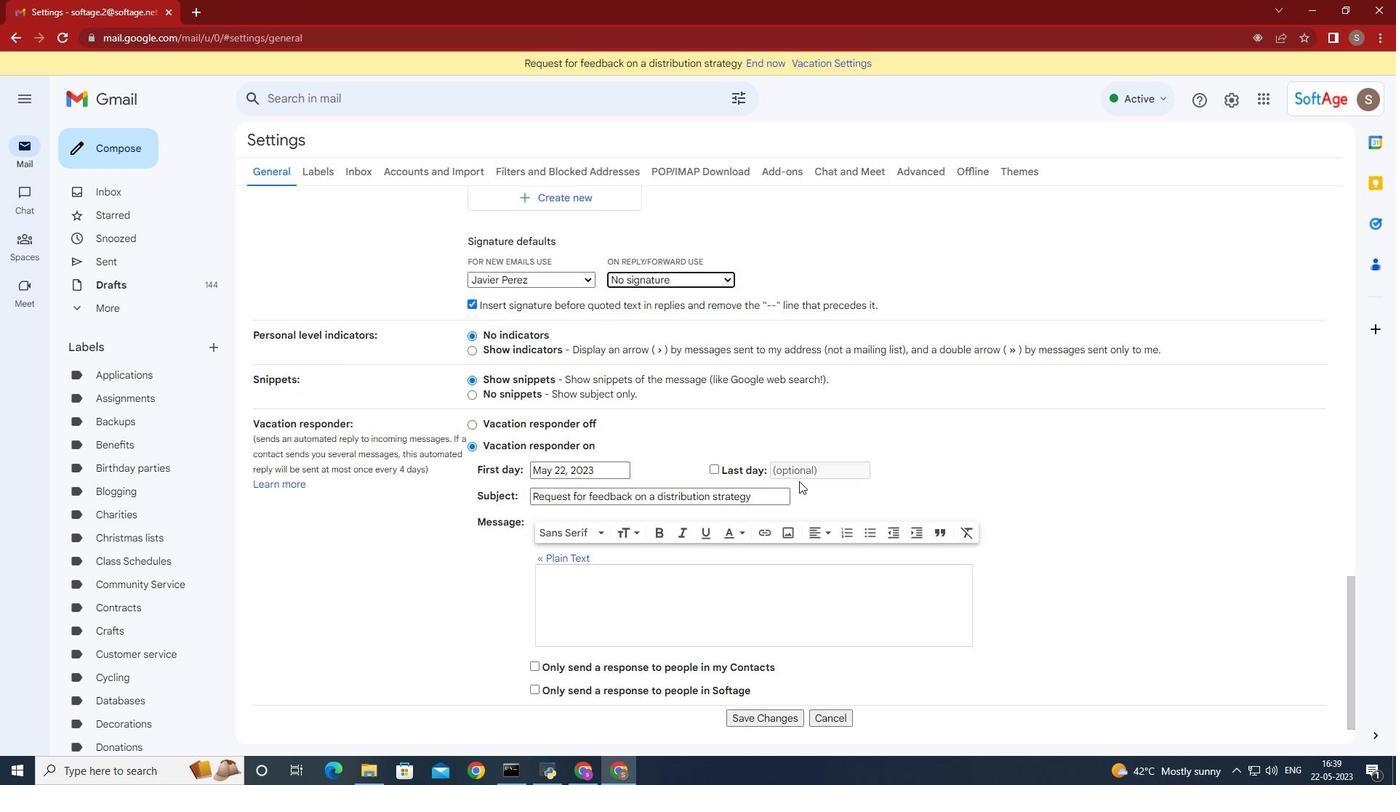 
Action: Mouse moved to (727, 450)
Screenshot: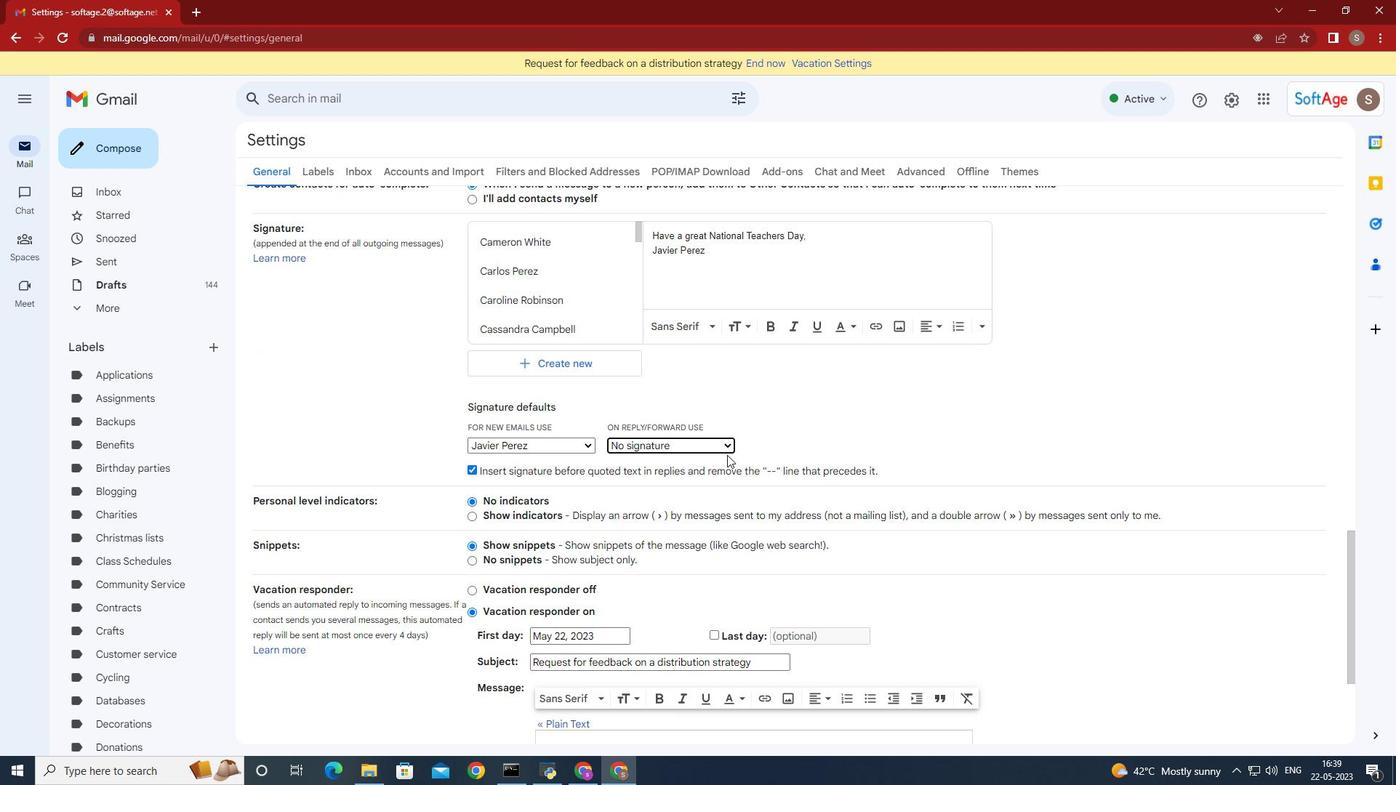 
Action: Mouse pressed left at (727, 450)
Screenshot: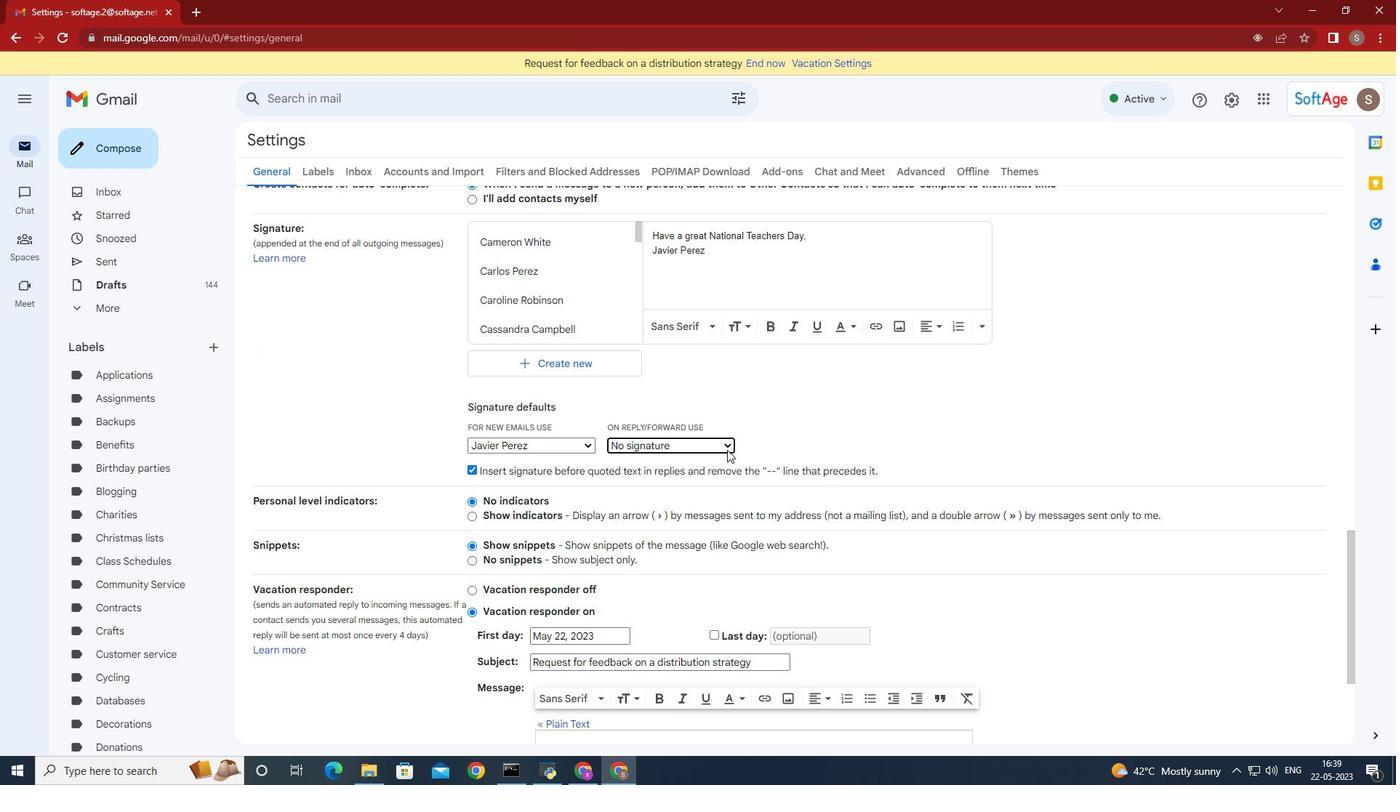 
Action: Mouse moved to (667, 520)
Screenshot: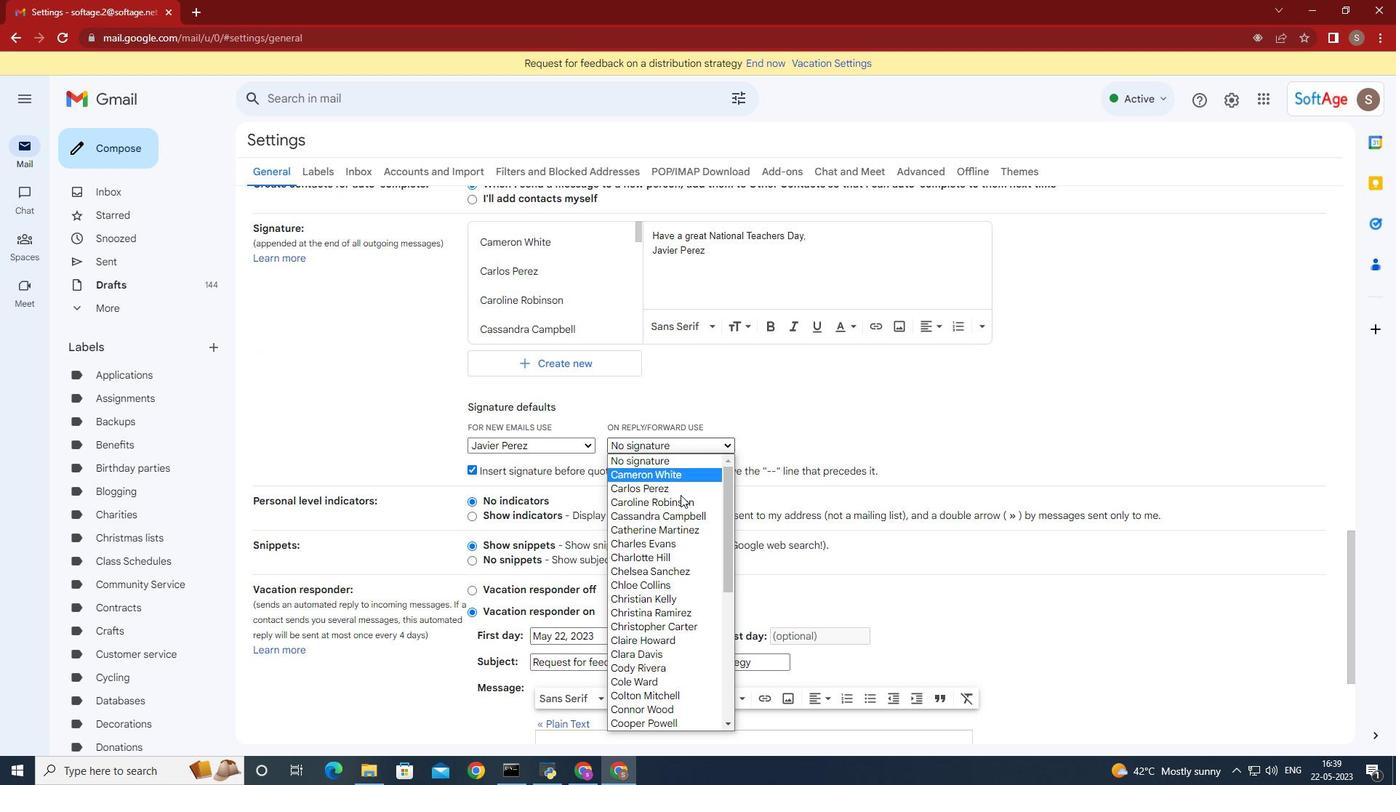 
Action: Mouse scrolled (667, 520) with delta (0, 0)
Screenshot: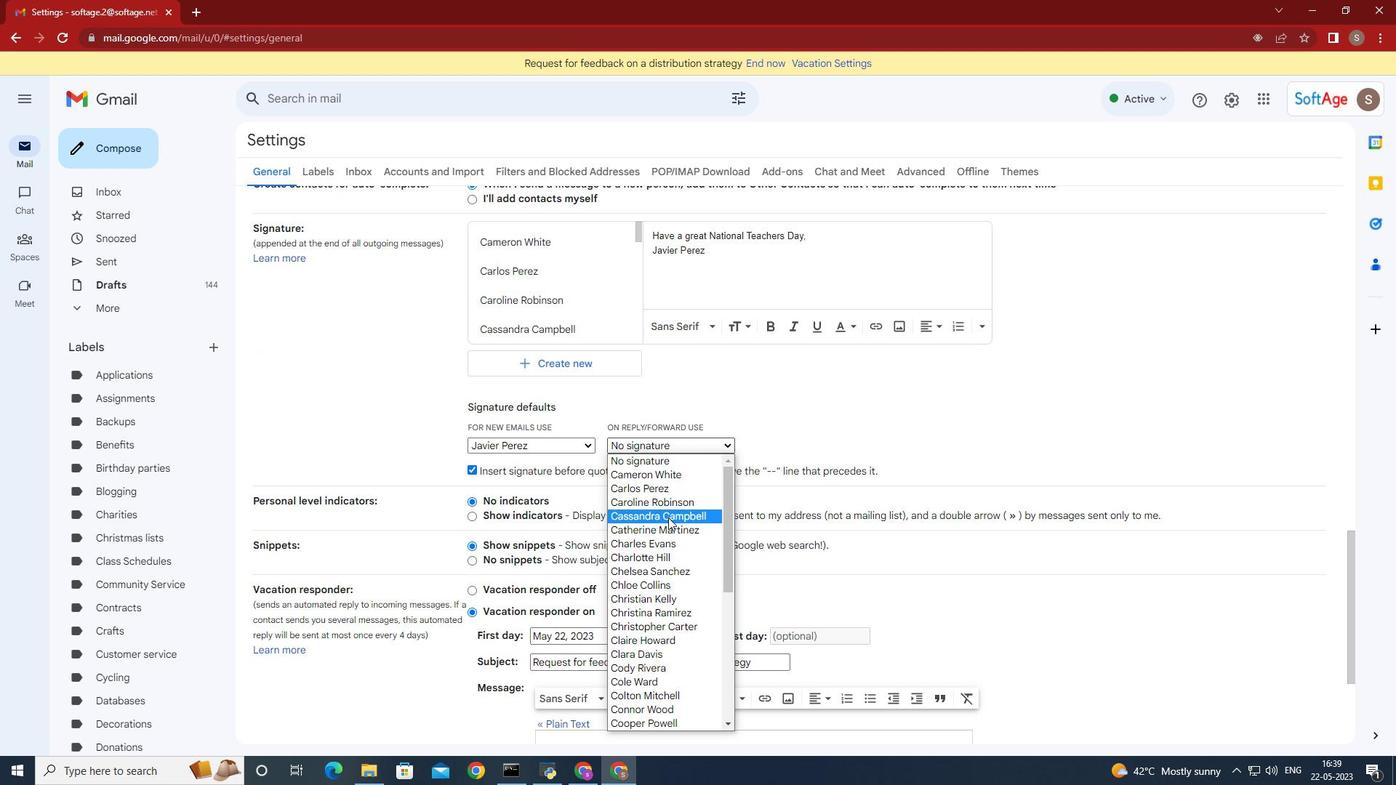 
Action: Mouse scrolled (667, 520) with delta (0, 0)
Screenshot: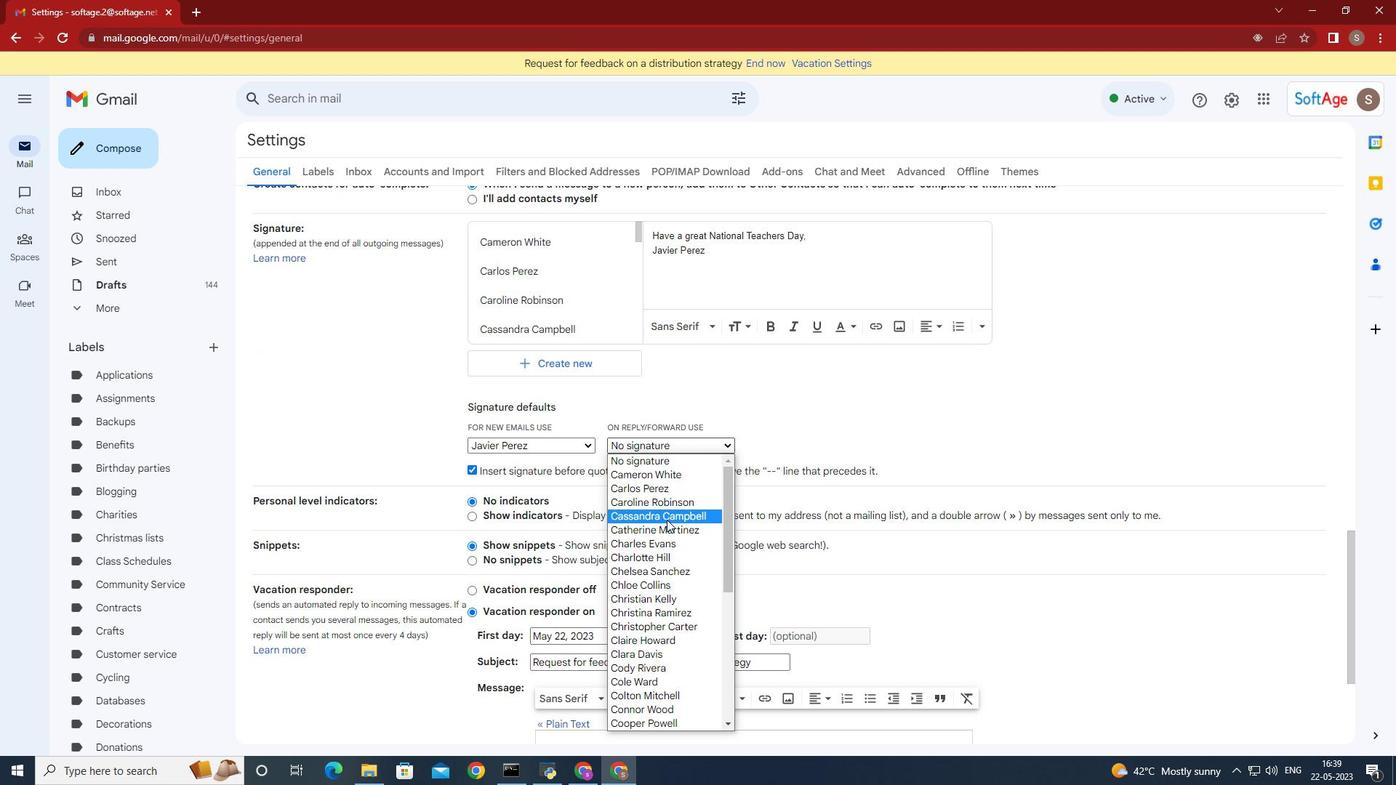 
Action: Mouse scrolled (667, 520) with delta (0, 0)
Screenshot: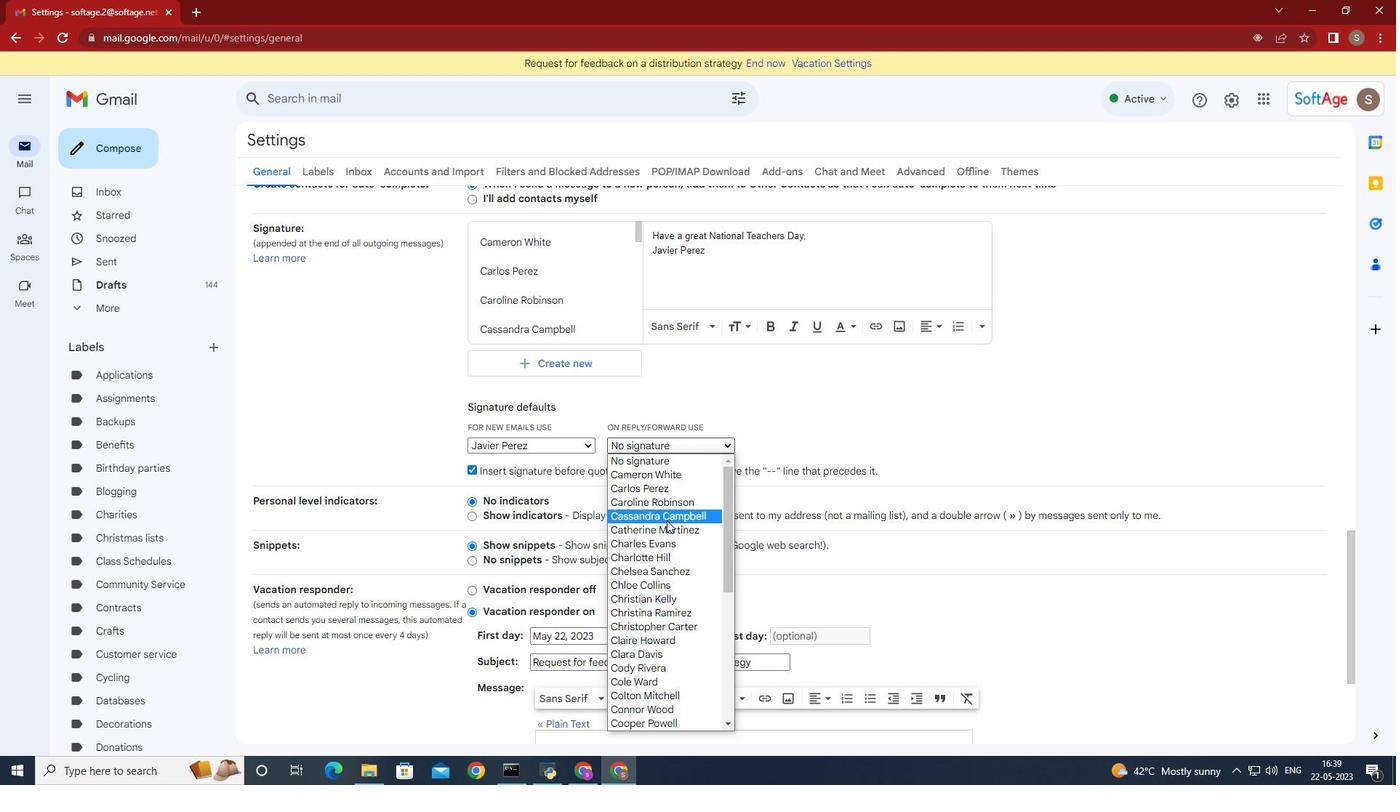 
Action: Mouse scrolled (667, 520) with delta (0, 0)
Screenshot: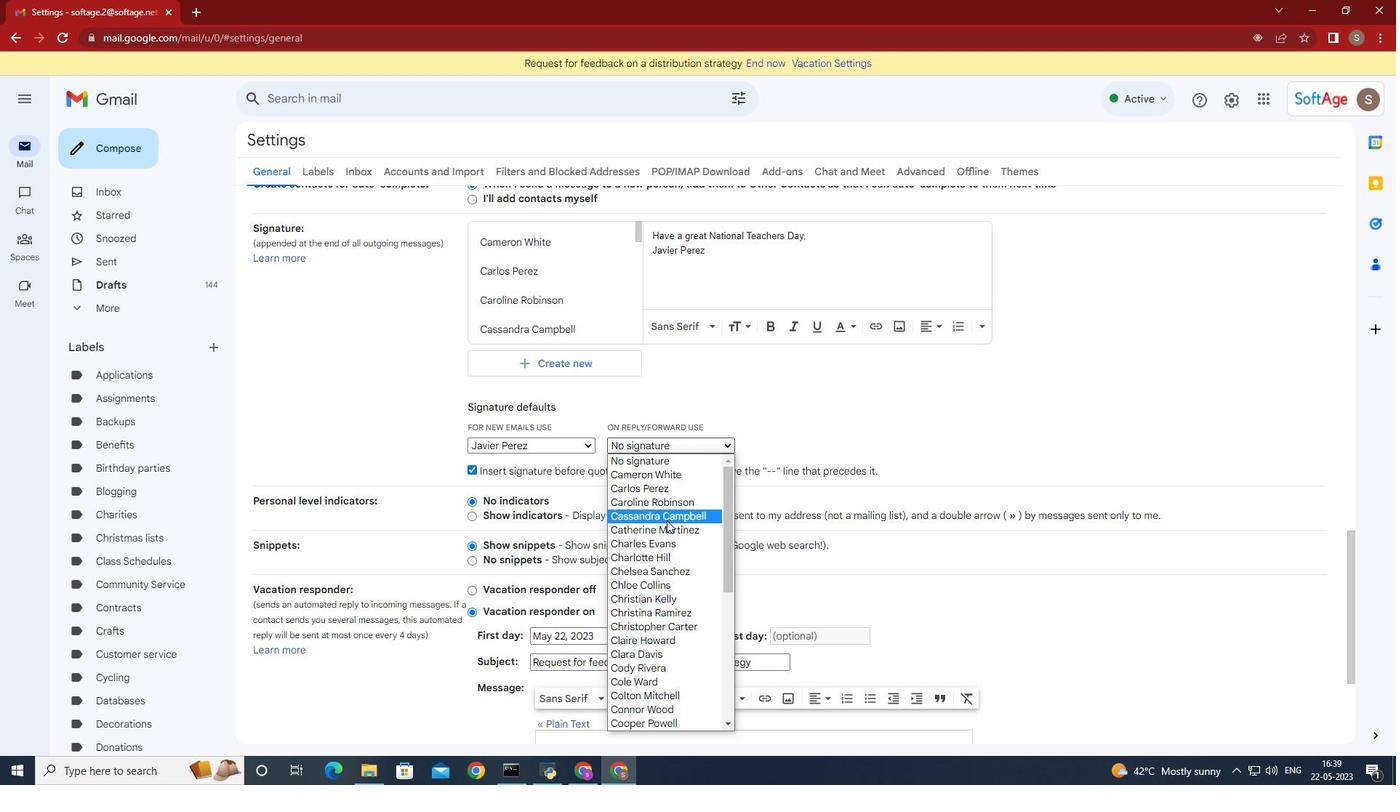 
Action: Mouse scrolled (667, 520) with delta (0, 0)
Screenshot: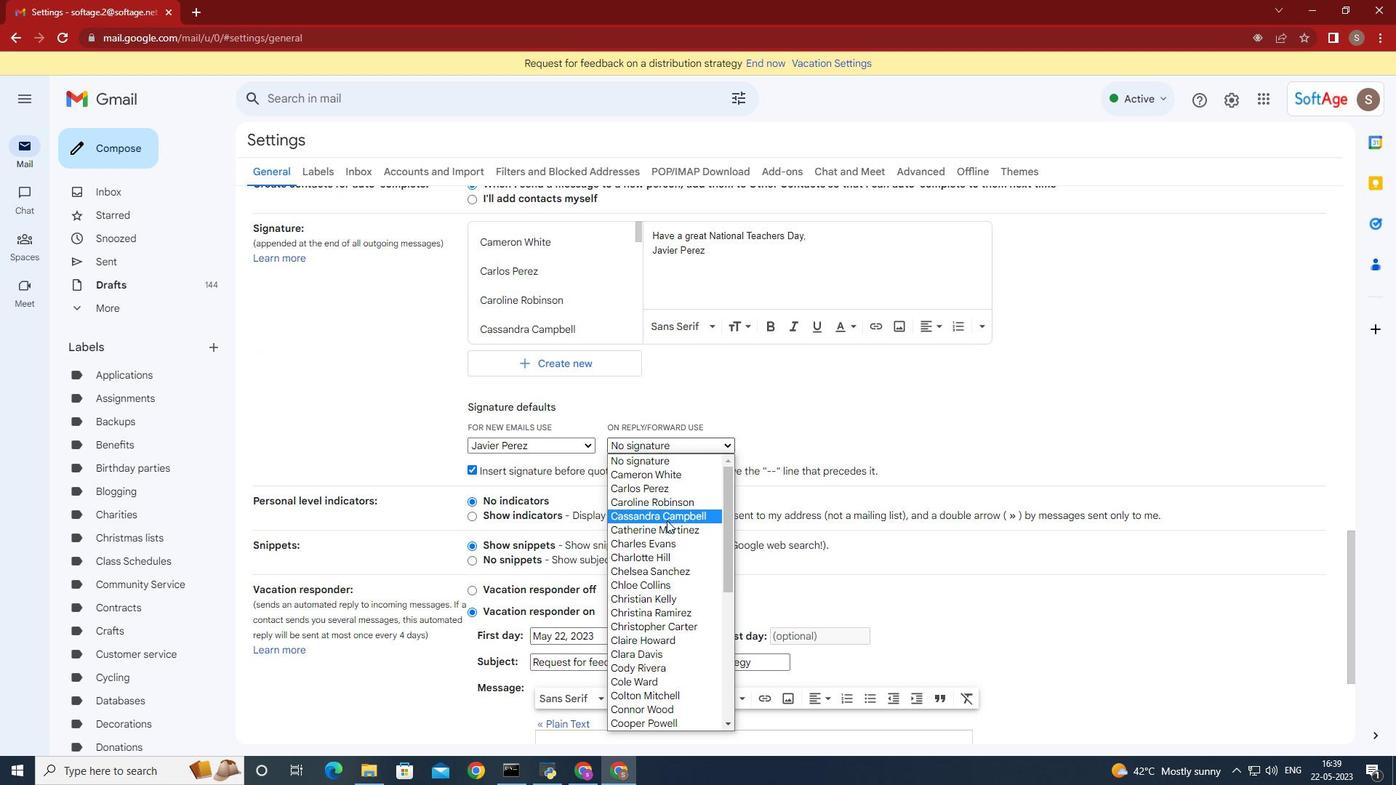 
Action: Mouse scrolled (667, 520) with delta (0, 0)
Screenshot: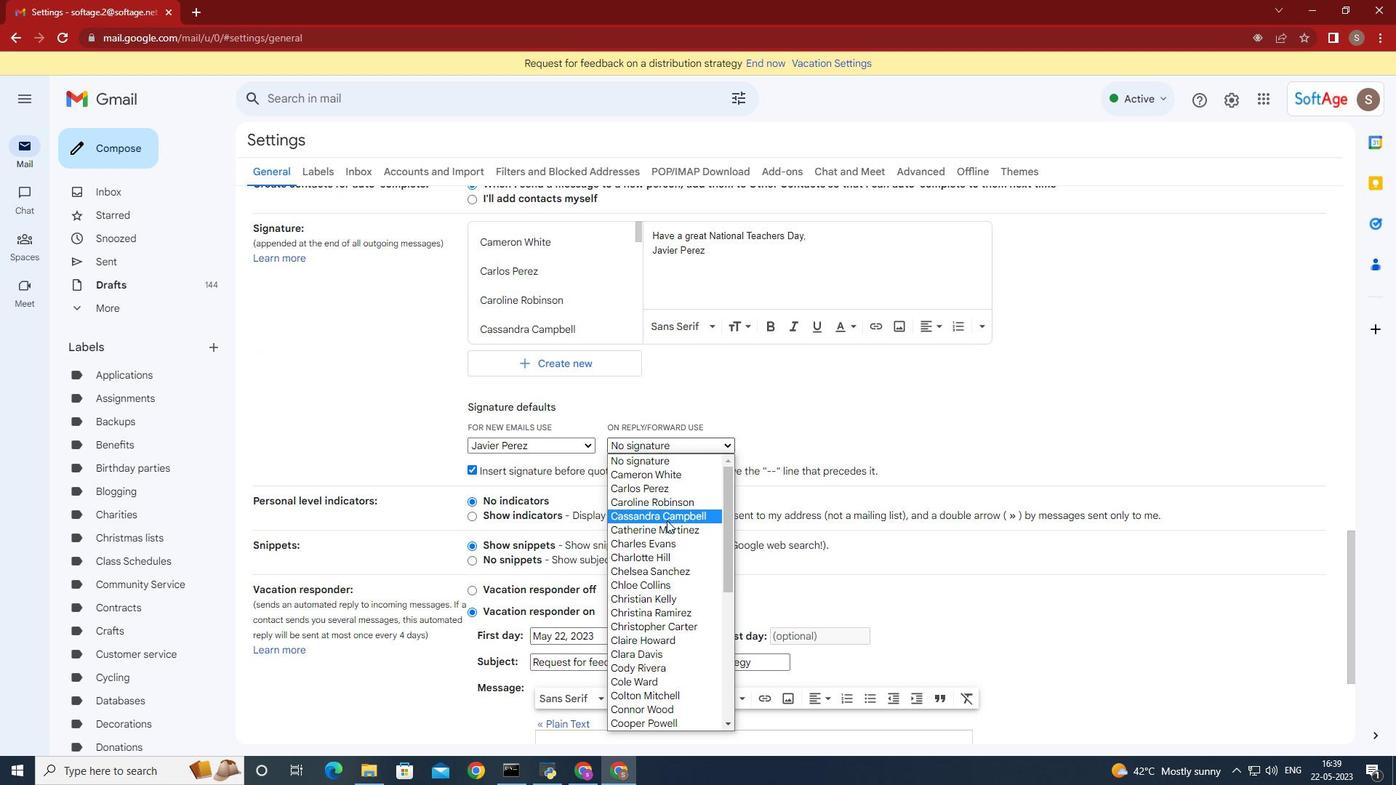 
Action: Mouse moved to (666, 520)
Screenshot: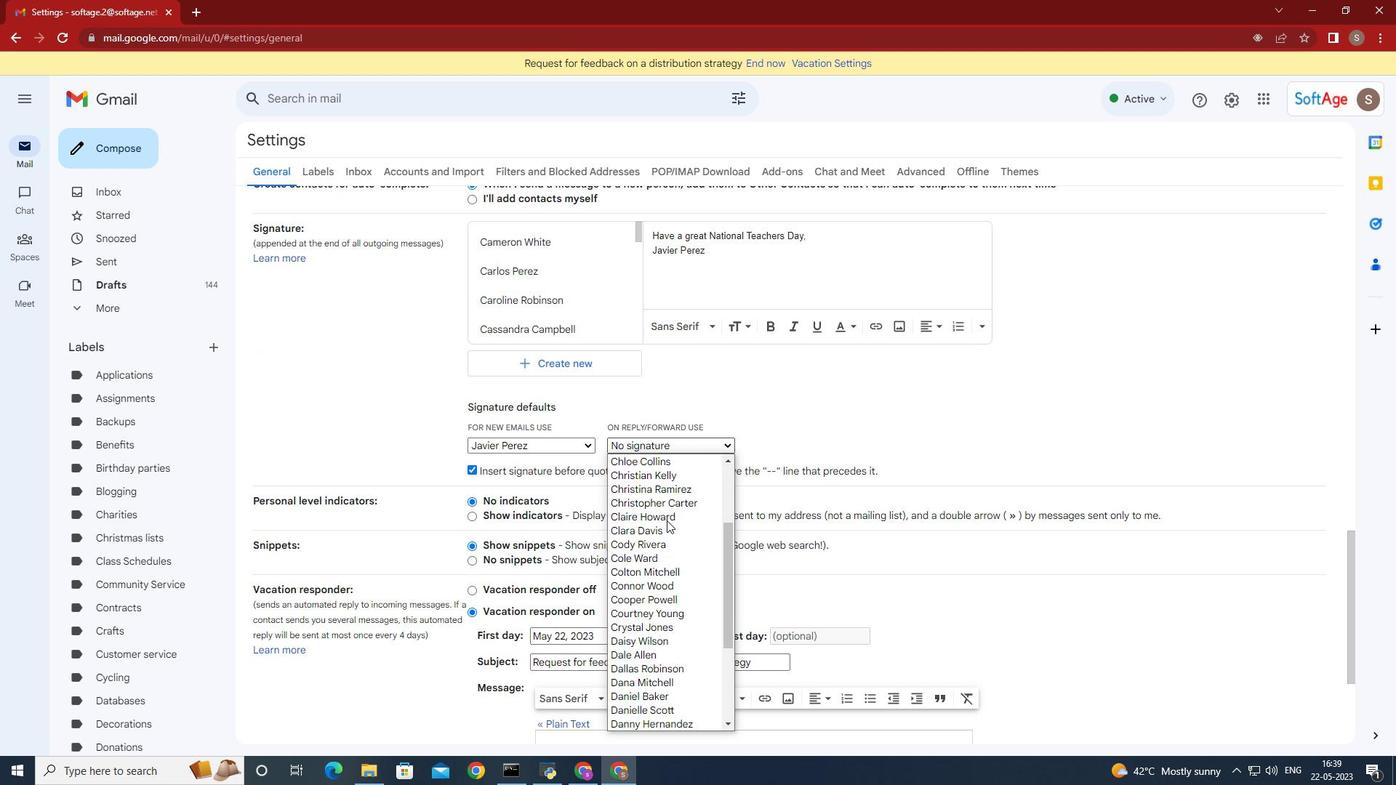 
Action: Mouse scrolled (666, 520) with delta (0, 0)
Screenshot: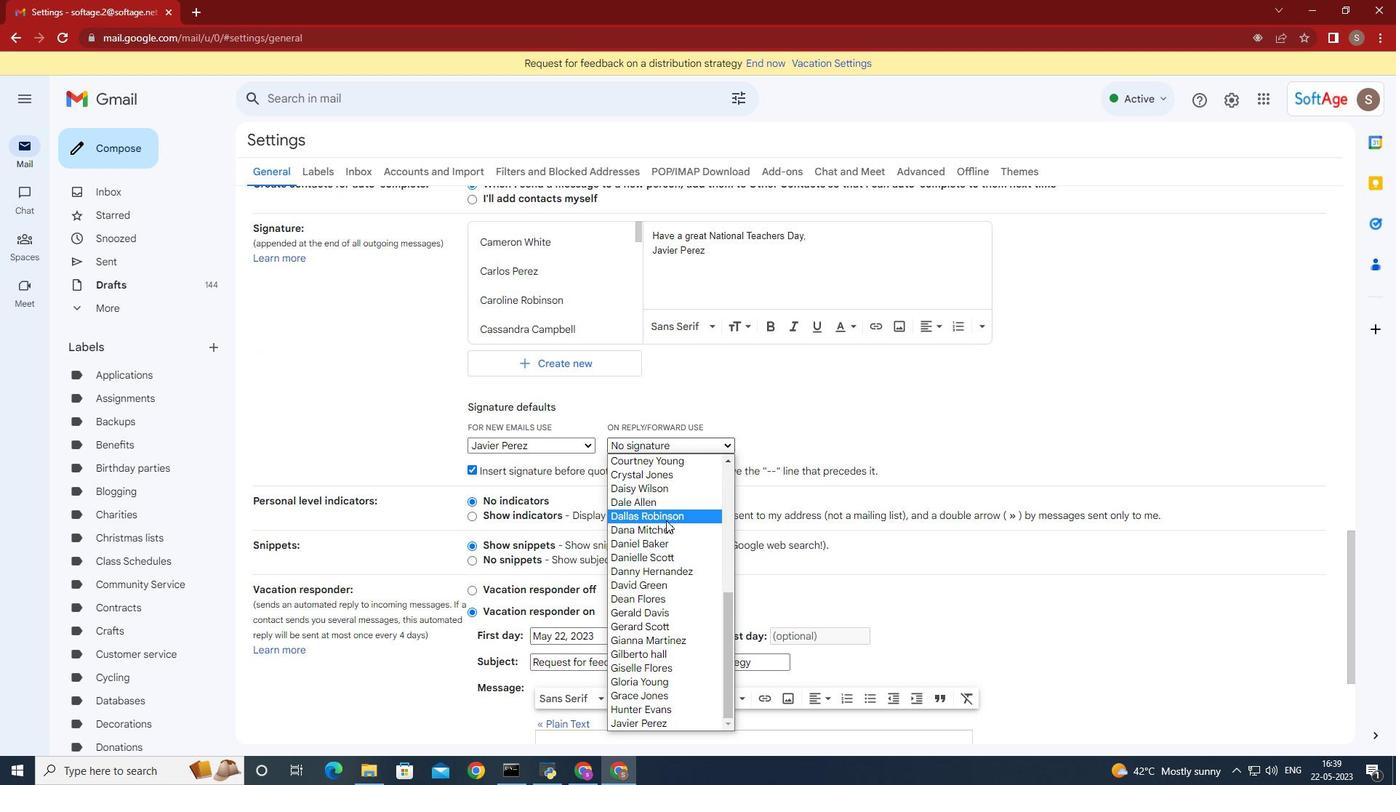 
Action: Mouse moved to (666, 531)
Screenshot: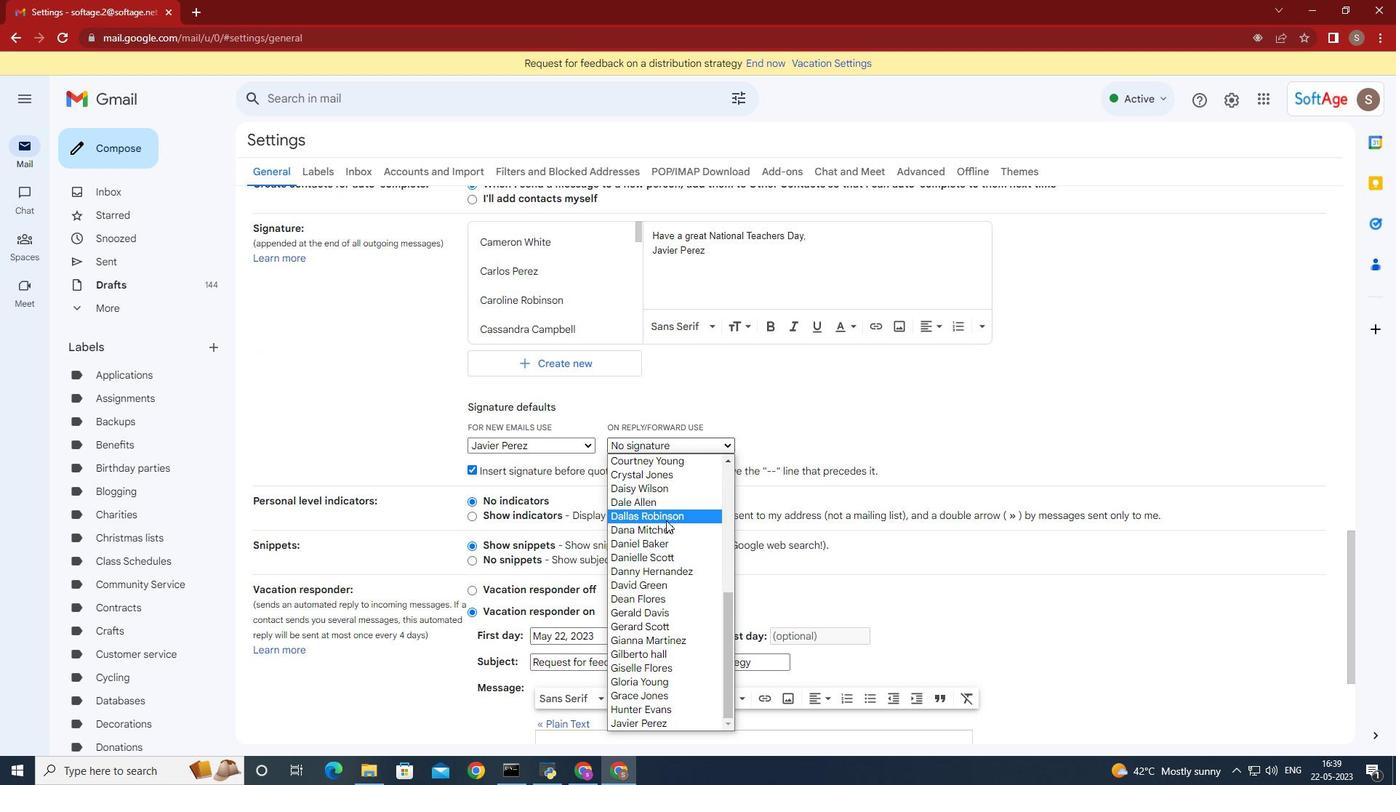 
Action: Mouse scrolled (666, 531) with delta (0, 0)
Screenshot: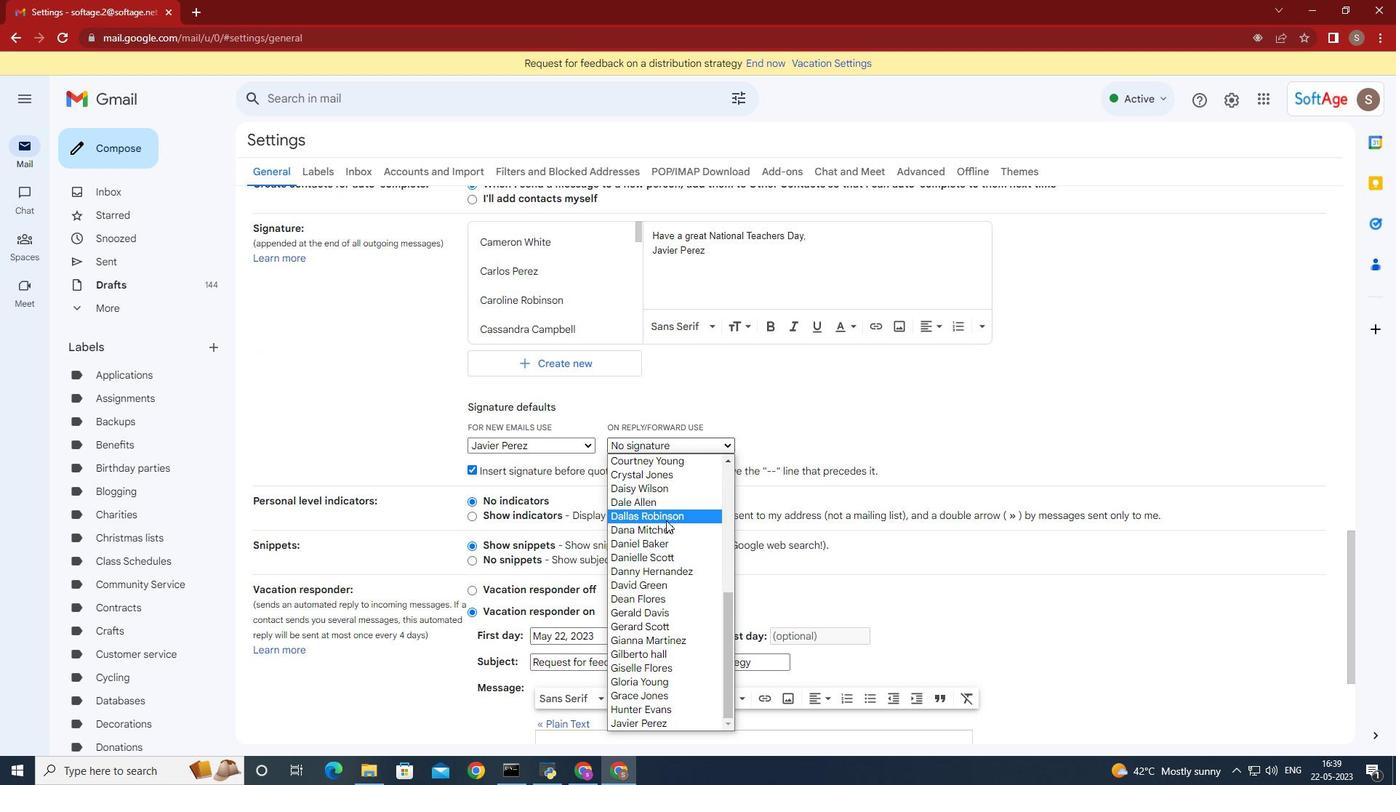 
Action: Mouse moved to (681, 718)
Screenshot: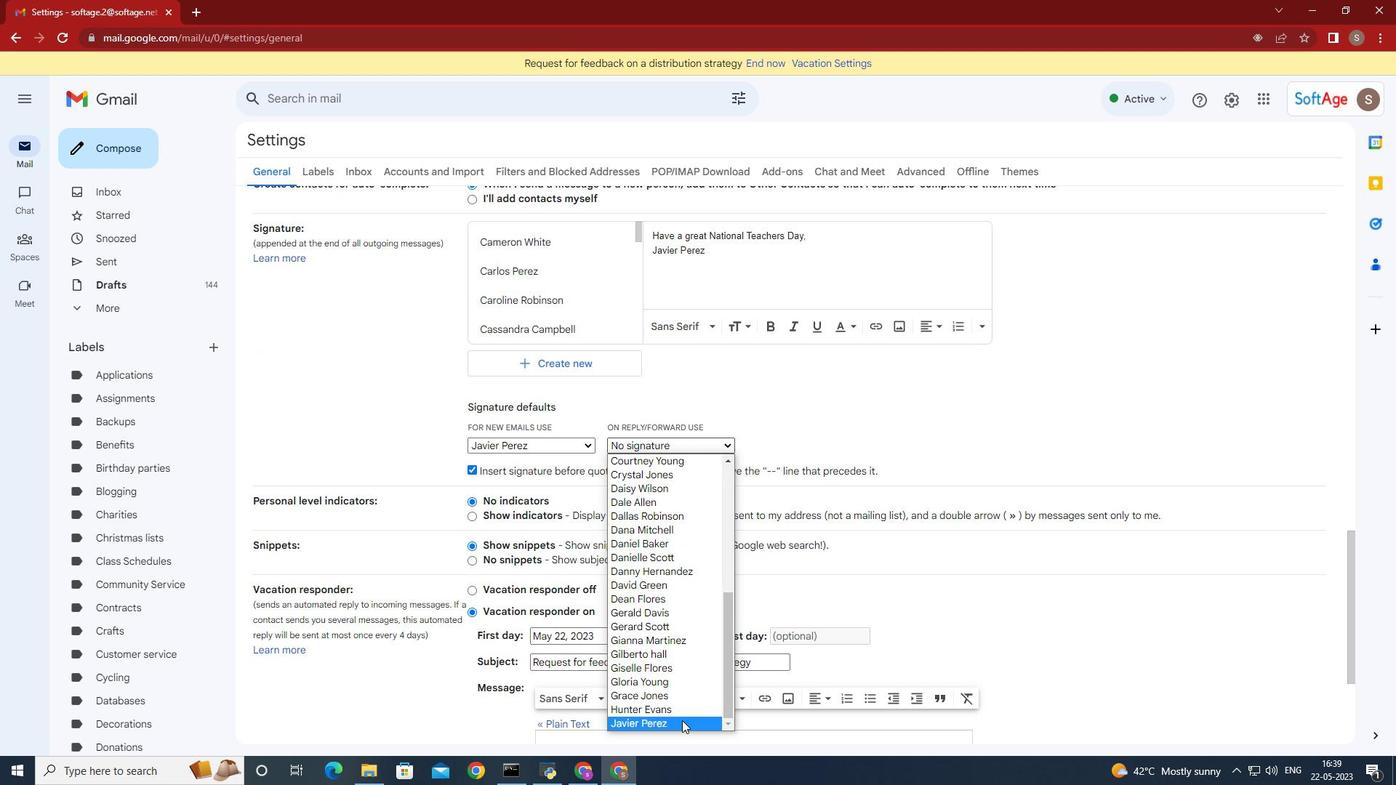 
Action: Mouse pressed left at (681, 718)
Screenshot: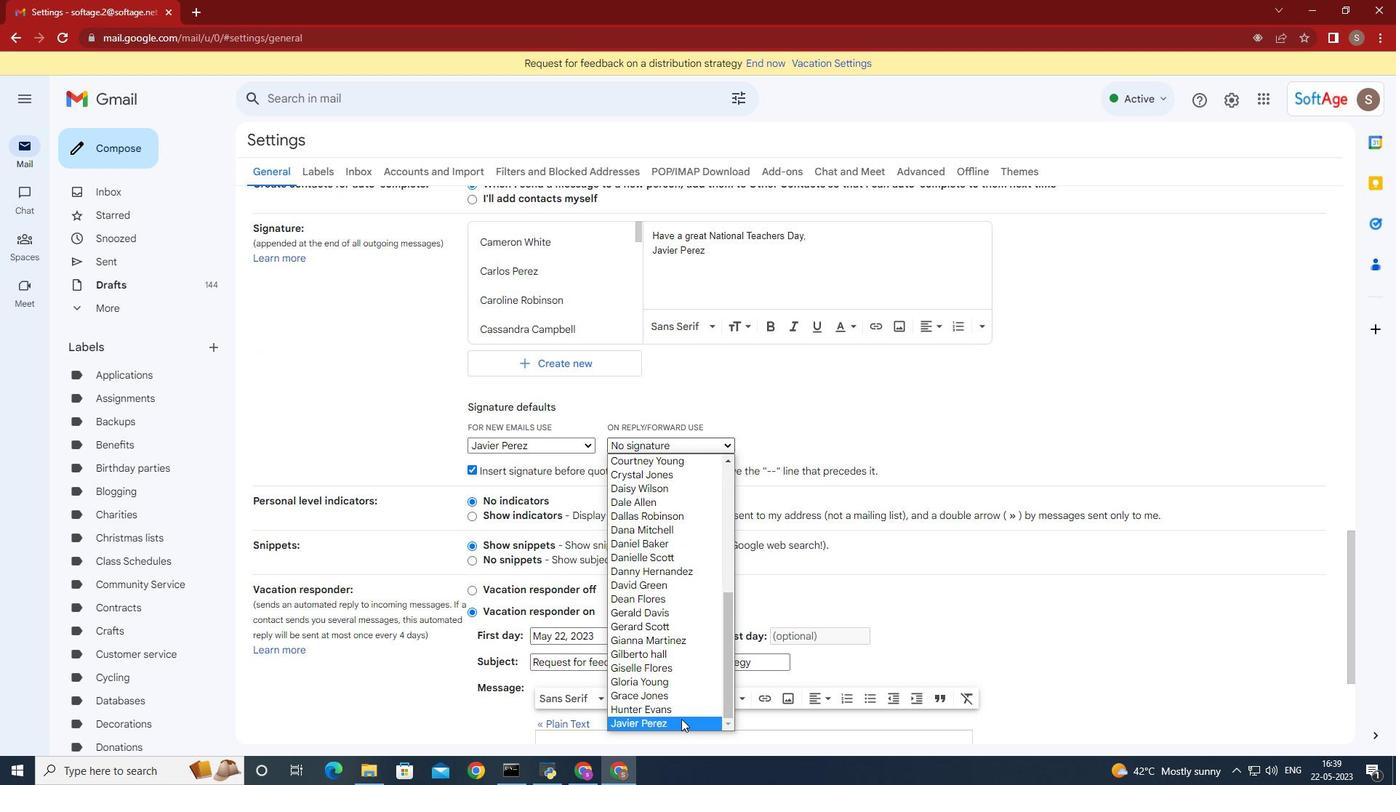 
Action: Mouse moved to (985, 550)
Screenshot: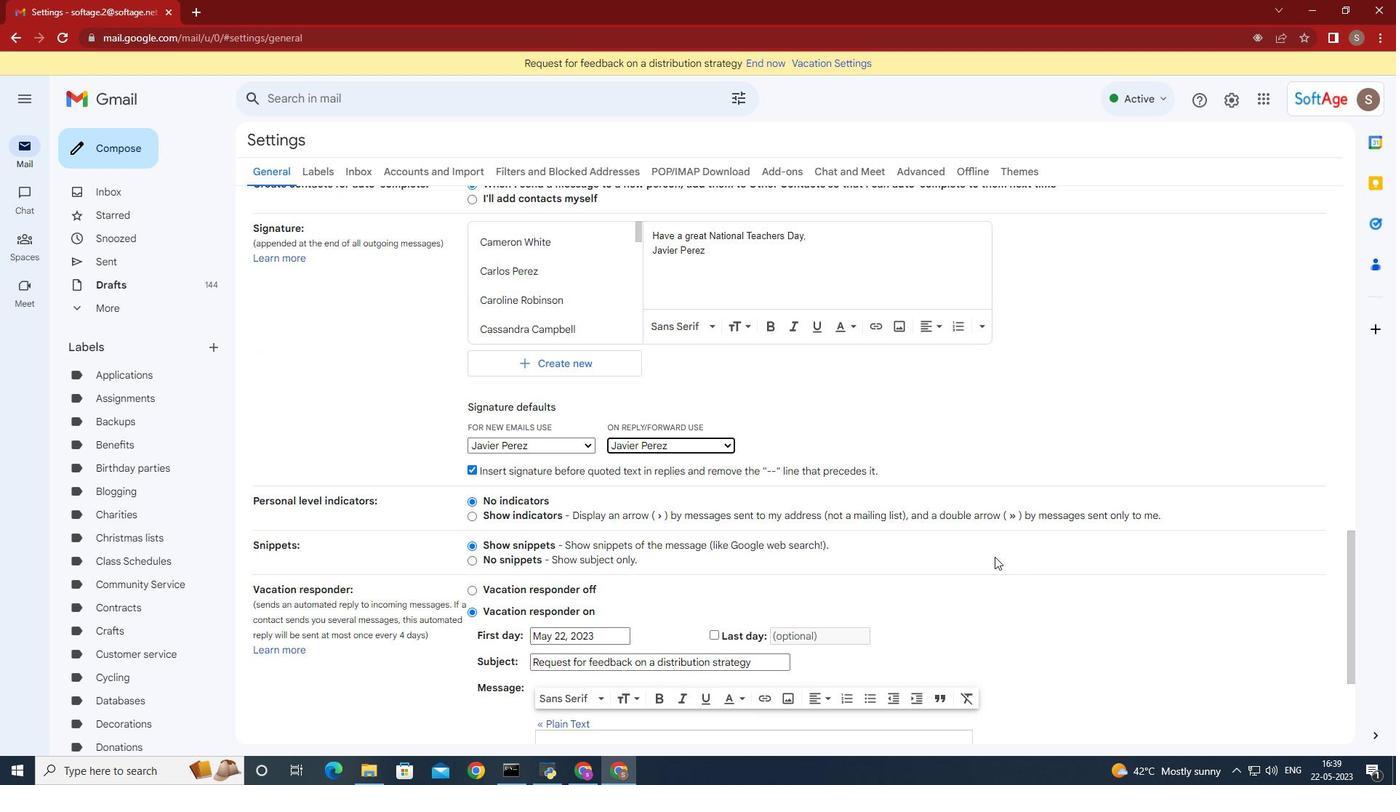 
Action: Mouse scrolled (985, 550) with delta (0, 0)
Screenshot: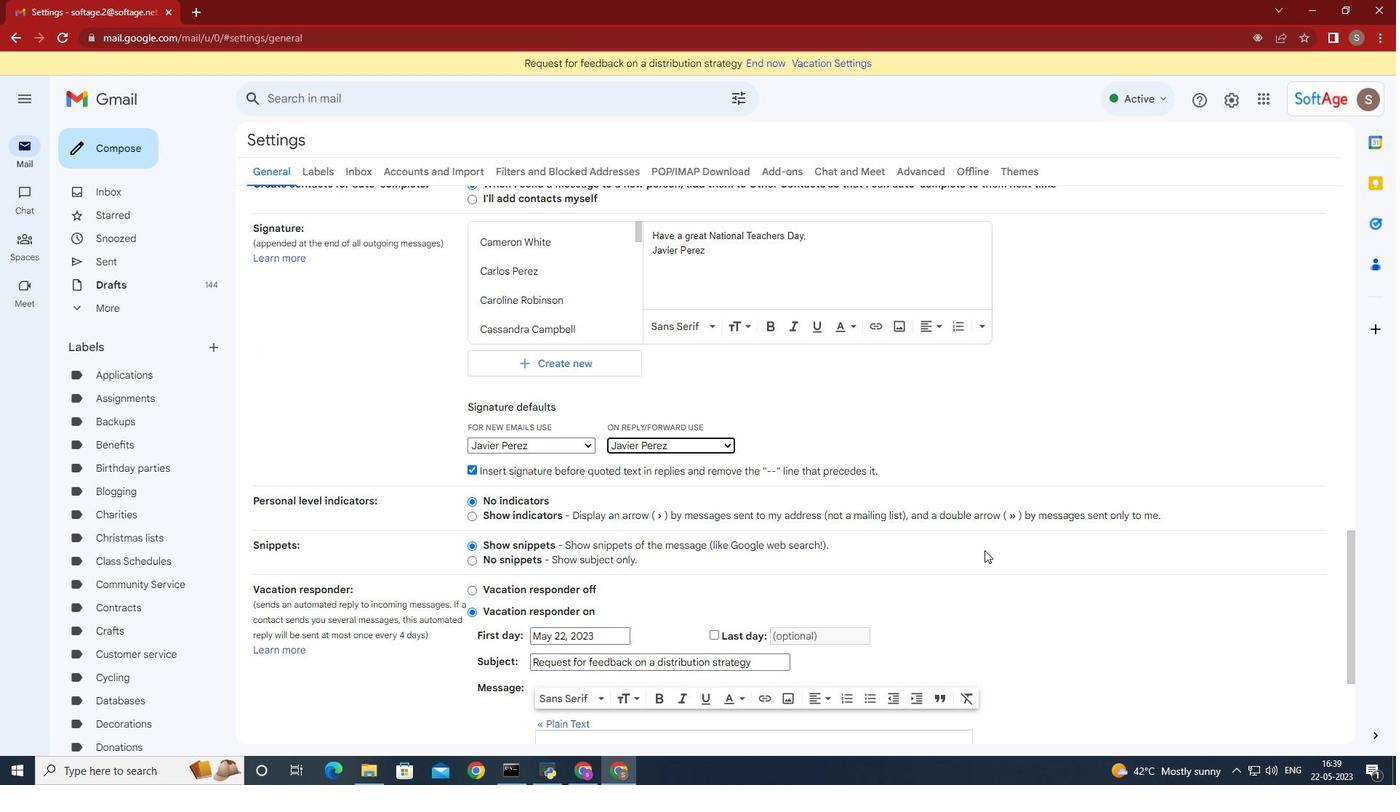 
Action: Mouse scrolled (985, 550) with delta (0, 0)
Screenshot: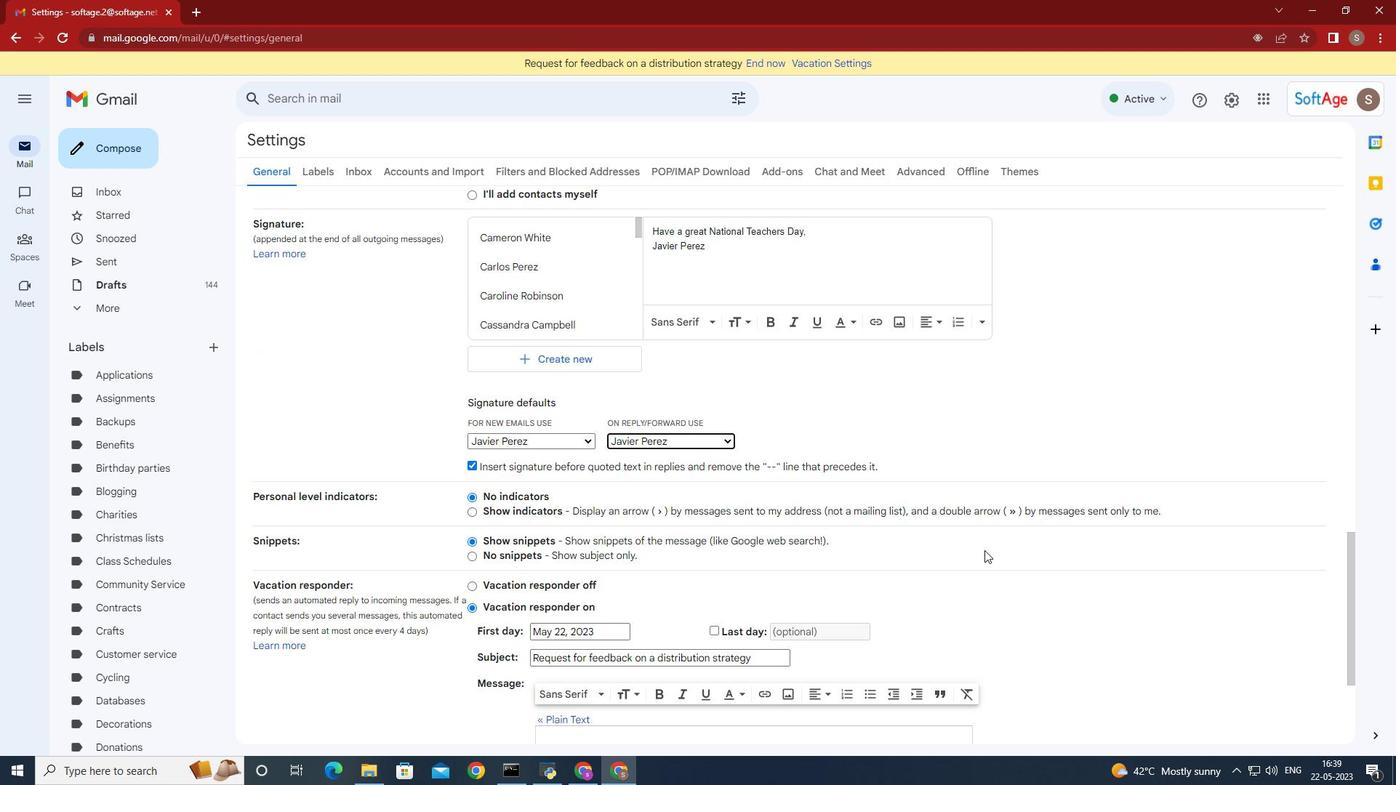 
Action: Mouse scrolled (985, 550) with delta (0, 0)
Screenshot: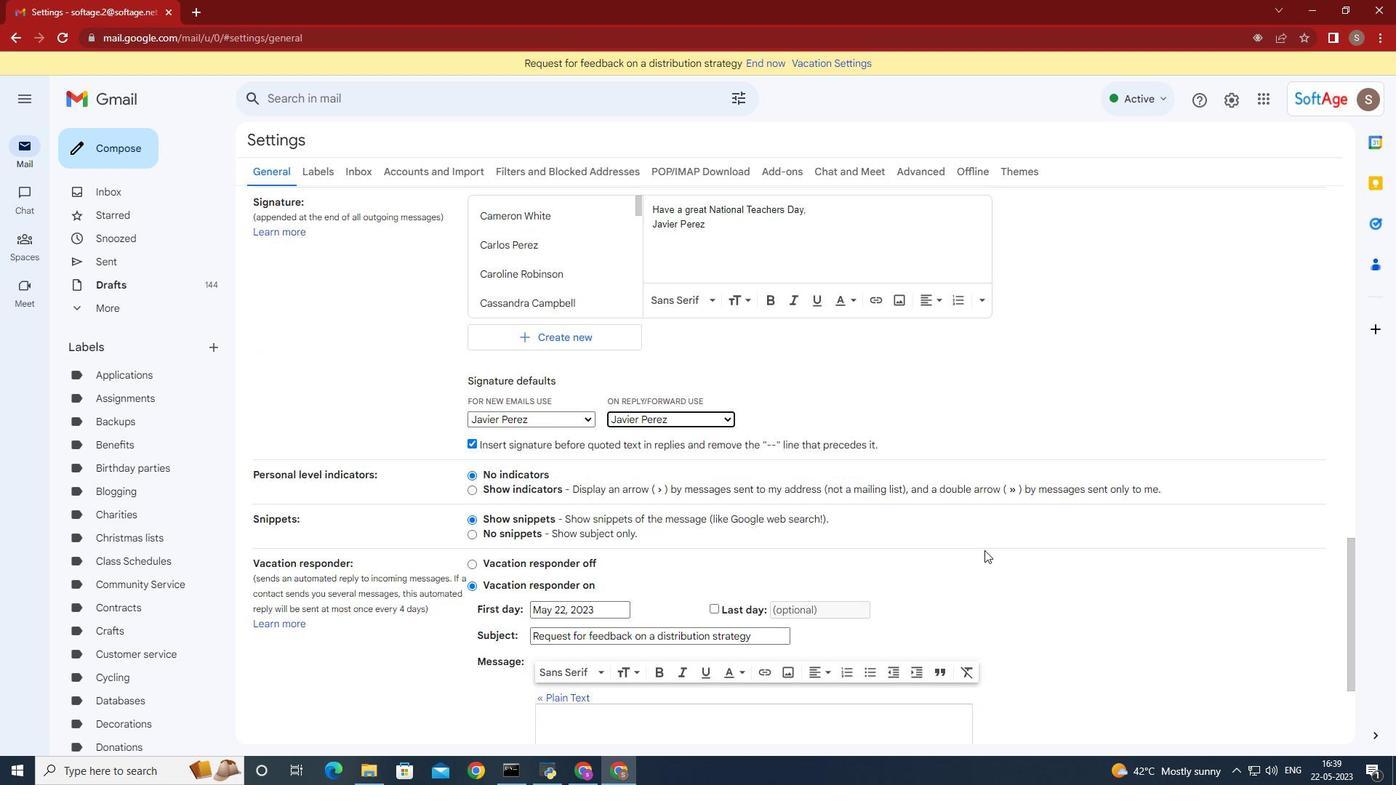 
Action: Mouse scrolled (985, 550) with delta (0, 0)
Screenshot: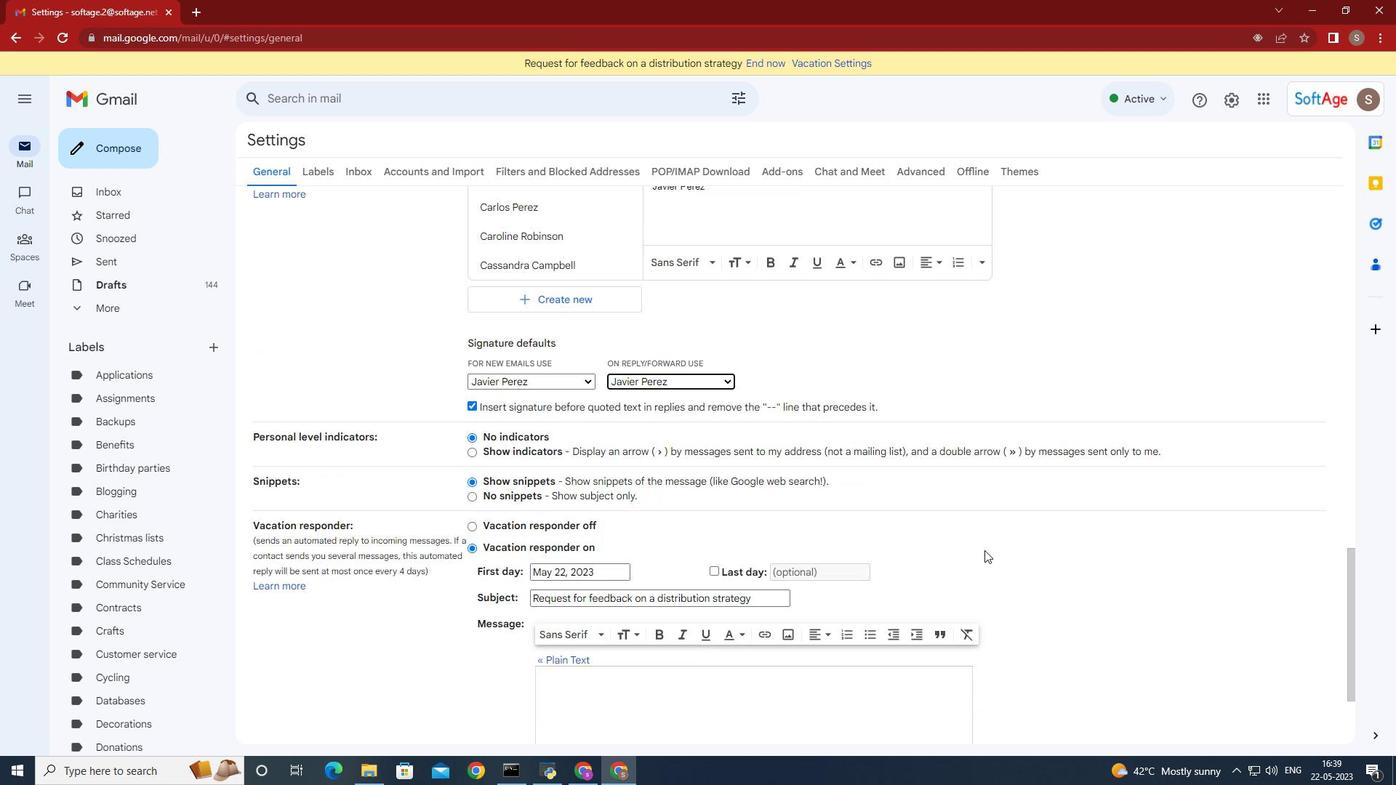 
Action: Mouse moved to (783, 663)
Screenshot: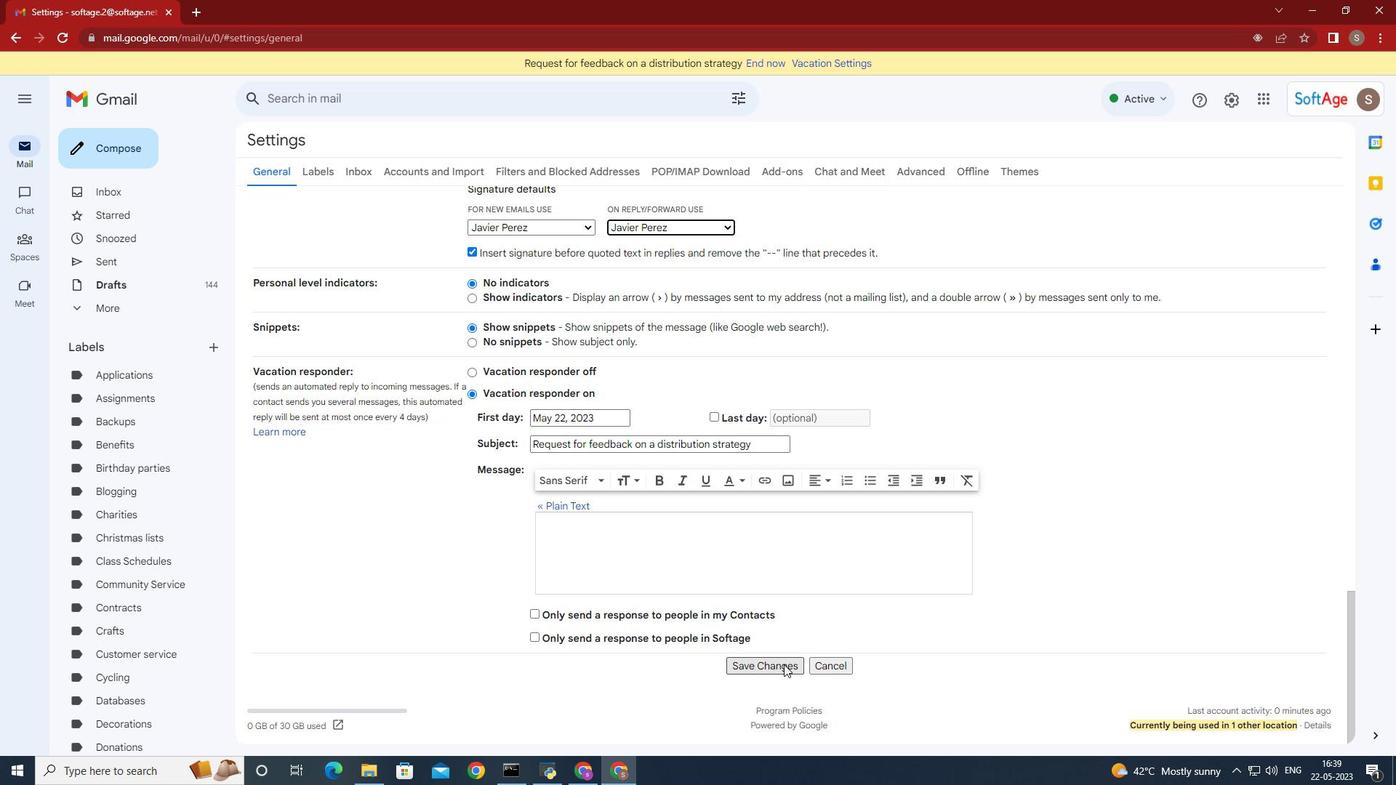 
Action: Mouse pressed left at (783, 663)
Screenshot: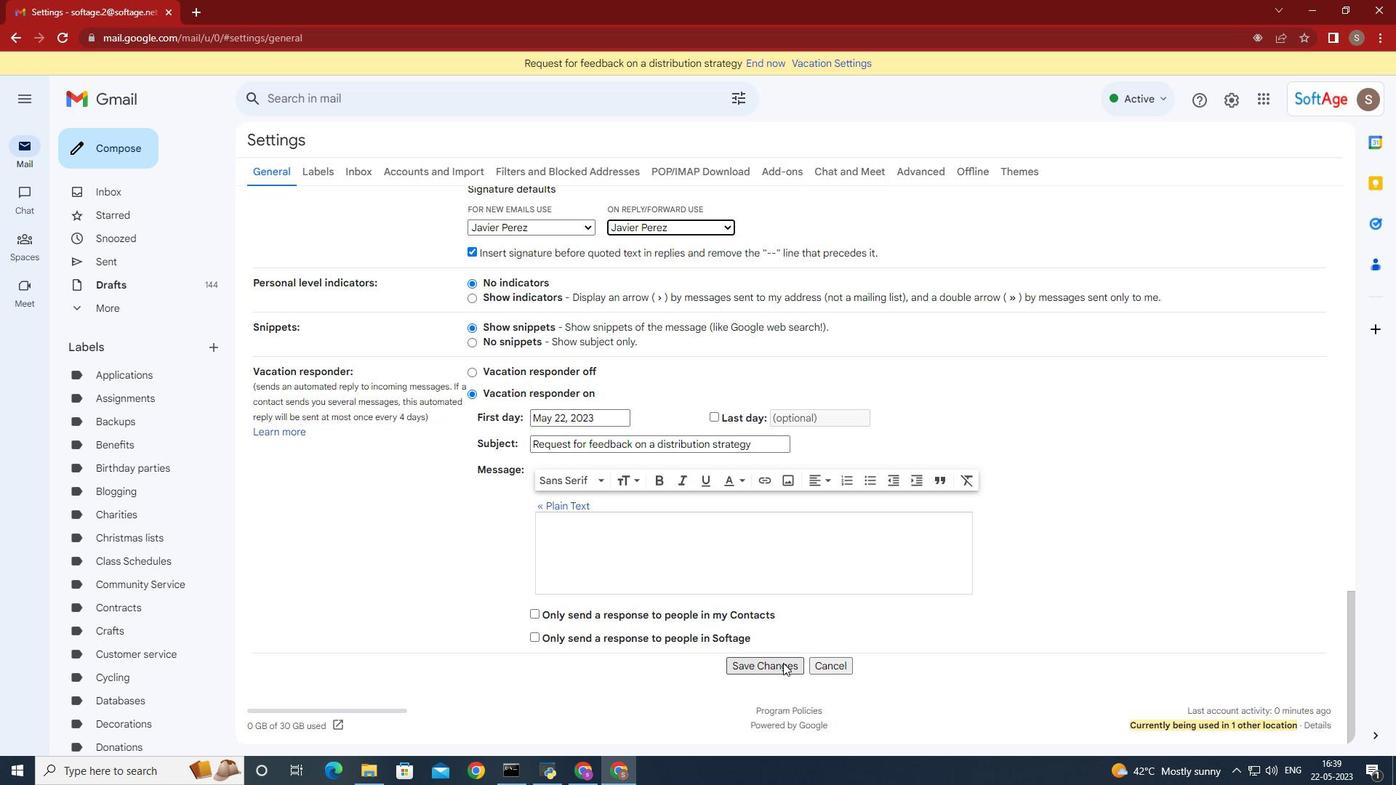 
Action: Mouse moved to (138, 150)
Screenshot: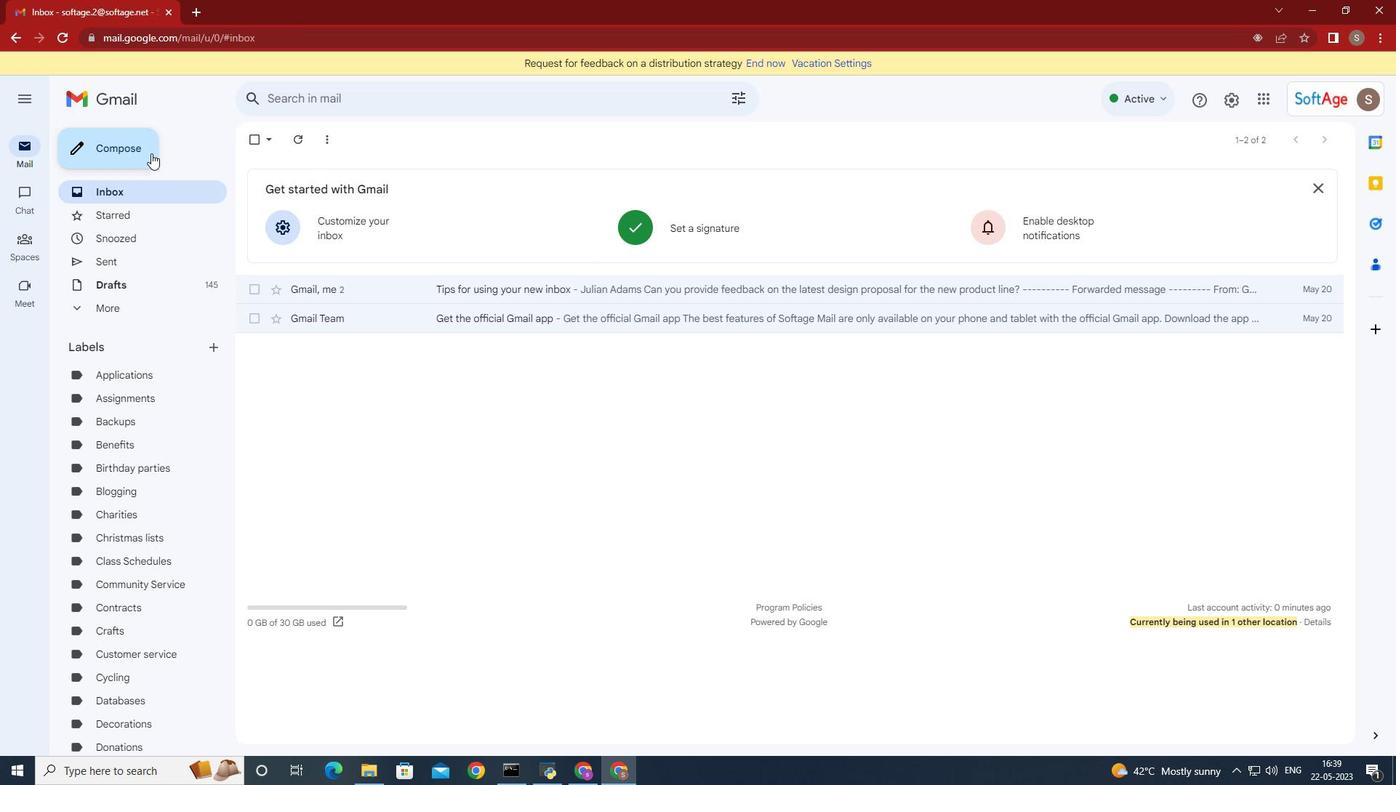 
Action: Mouse pressed left at (138, 150)
Screenshot: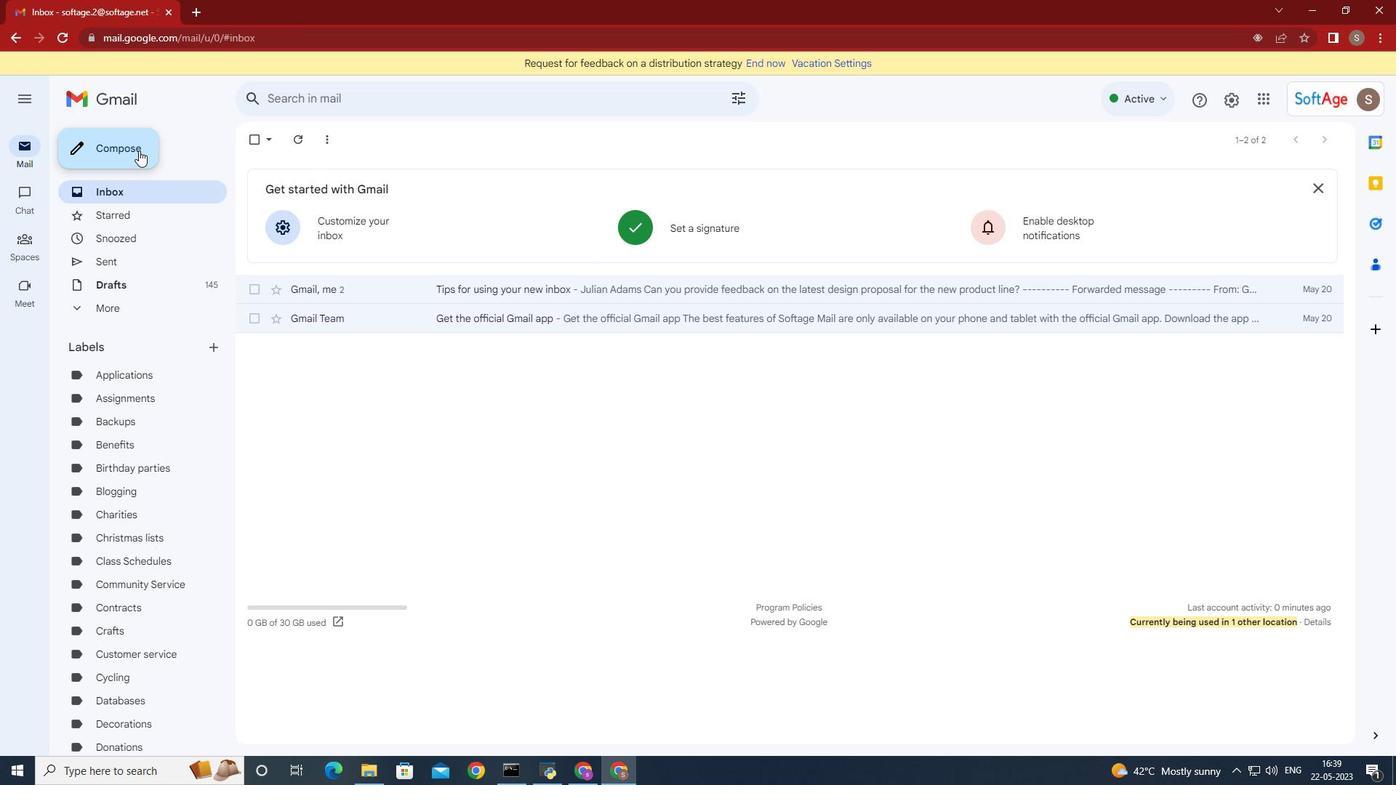 
Action: Mouse moved to (1361, 581)
Screenshot: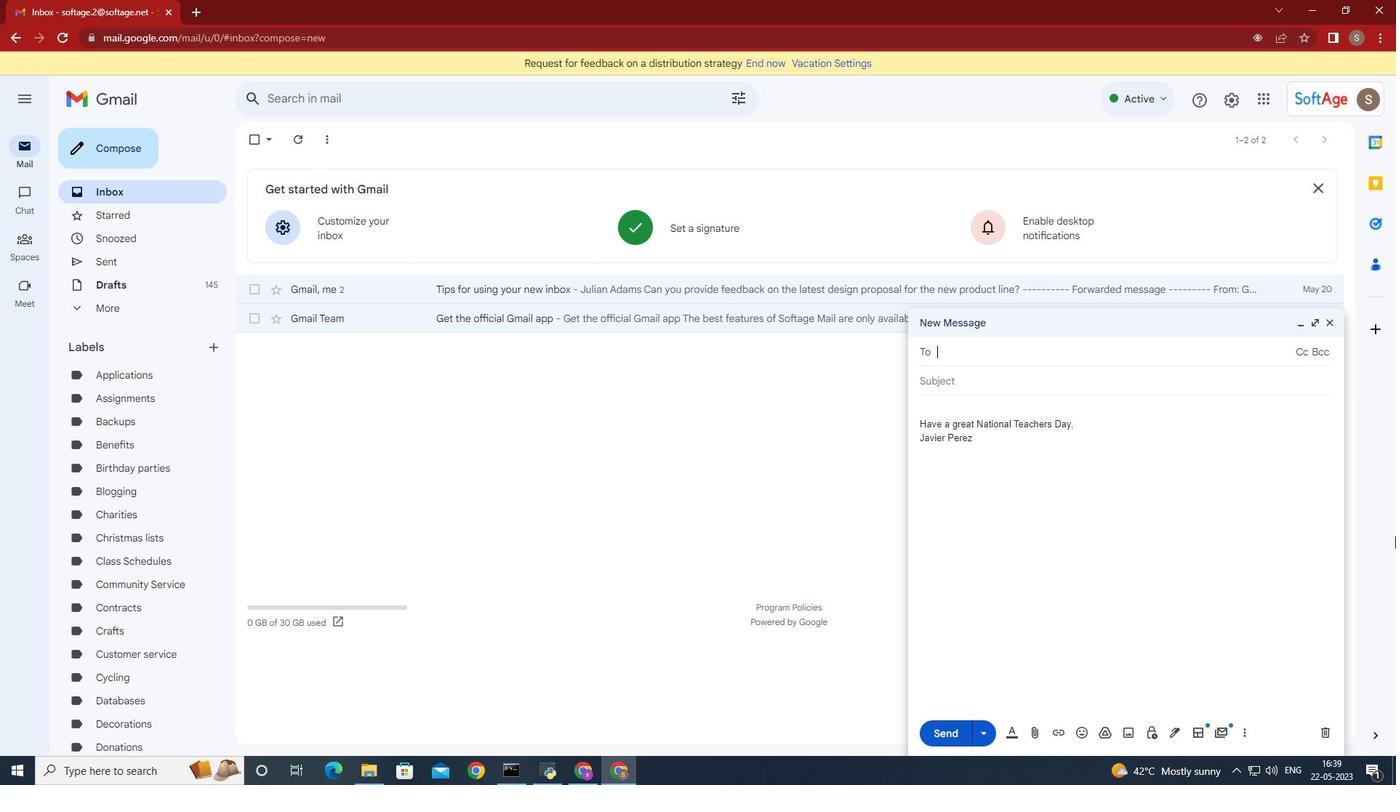 
Action: Mouse scrolled (1361, 580) with delta (0, 0)
Screenshot: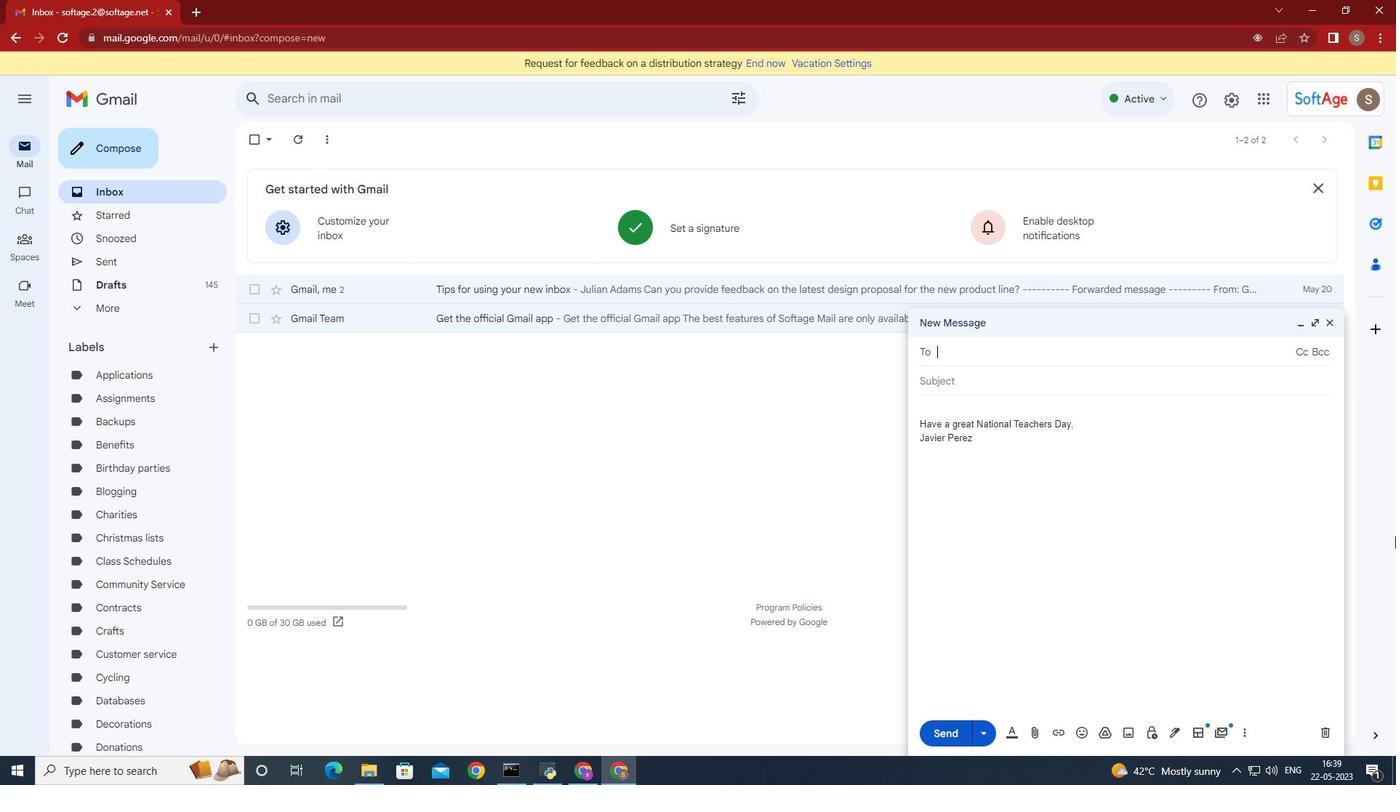 
Action: Mouse moved to (1356, 581)
Screenshot: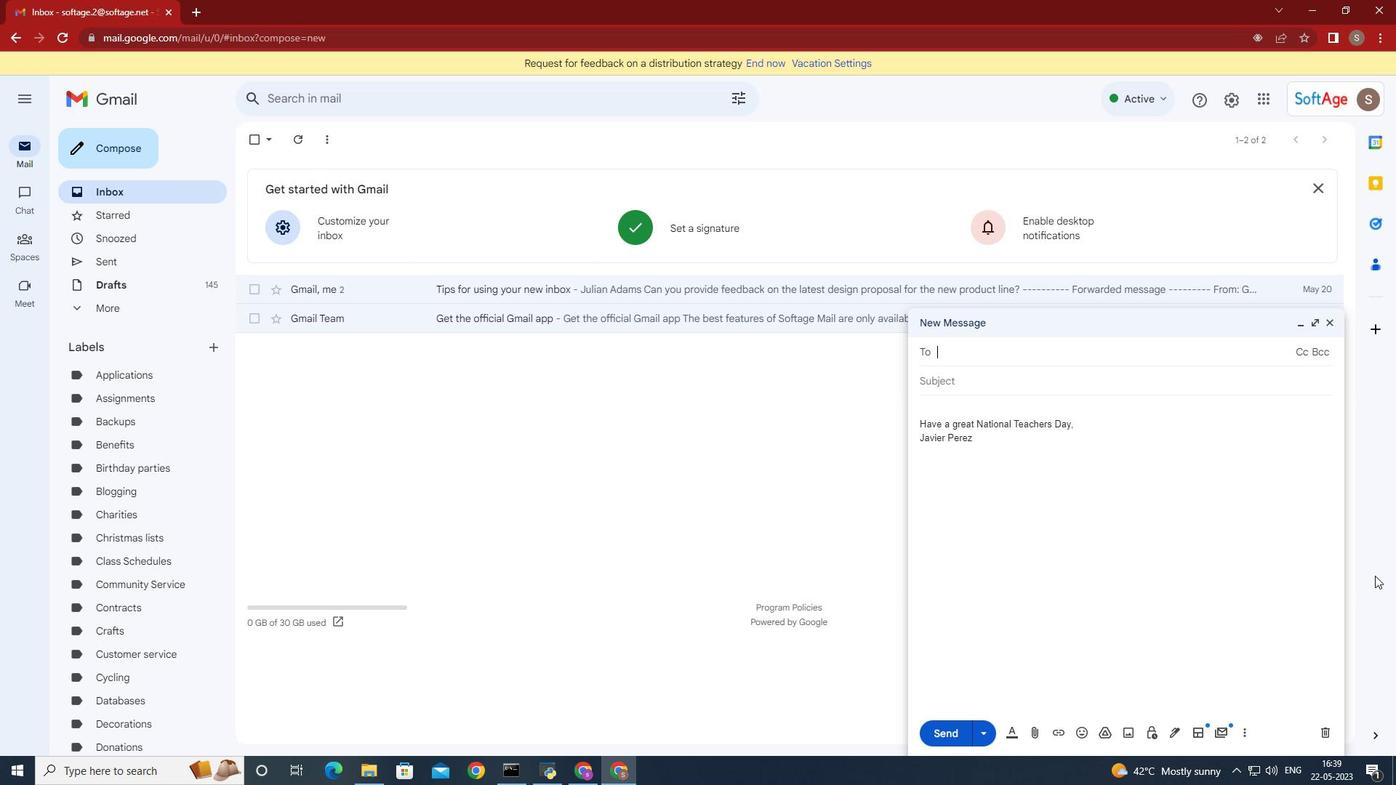 
Action: Mouse scrolled (1356, 580) with delta (0, 0)
Screenshot: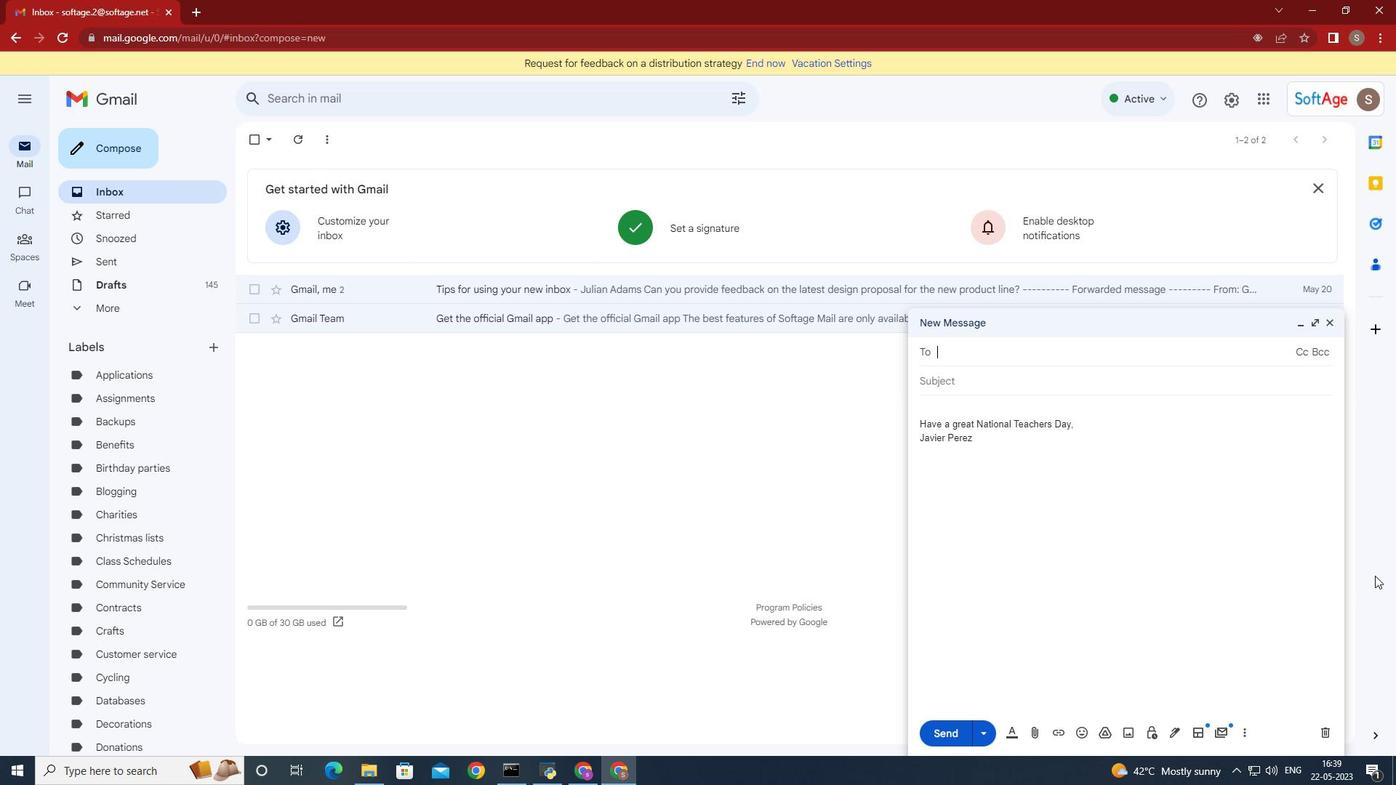 
Action: Mouse moved to (1333, 575)
Screenshot: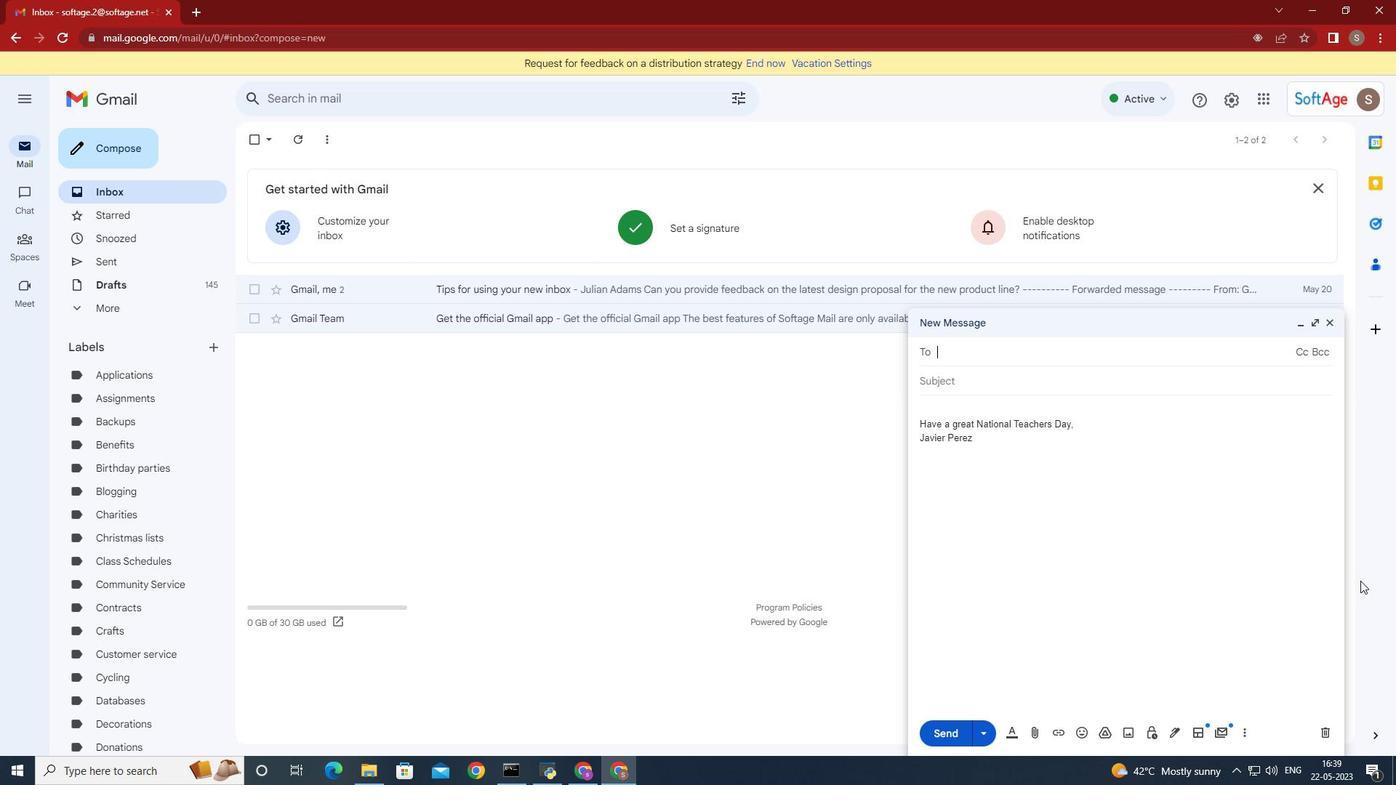 
Action: Mouse scrolled (1333, 574) with delta (0, 0)
Screenshot: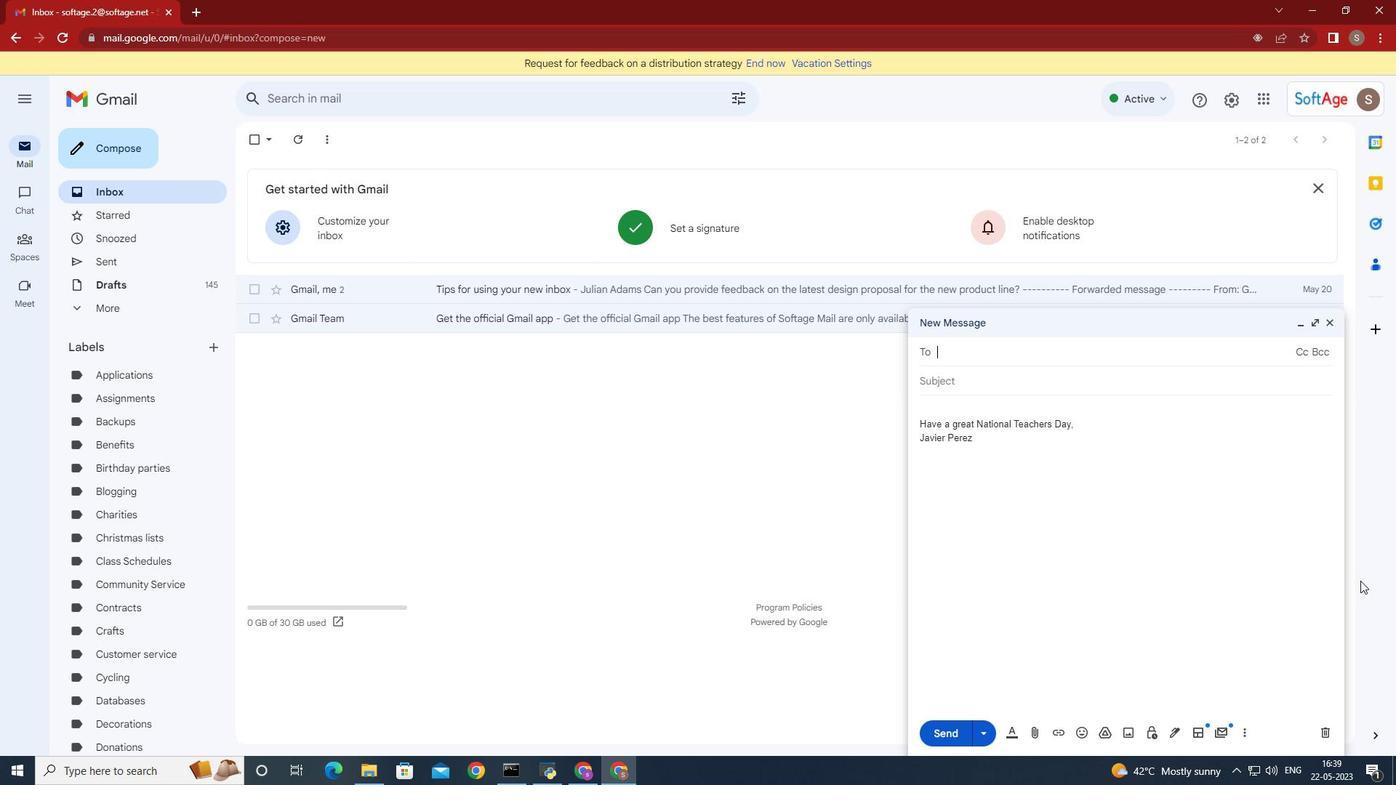 
Action: Mouse moved to (1215, 403)
Screenshot: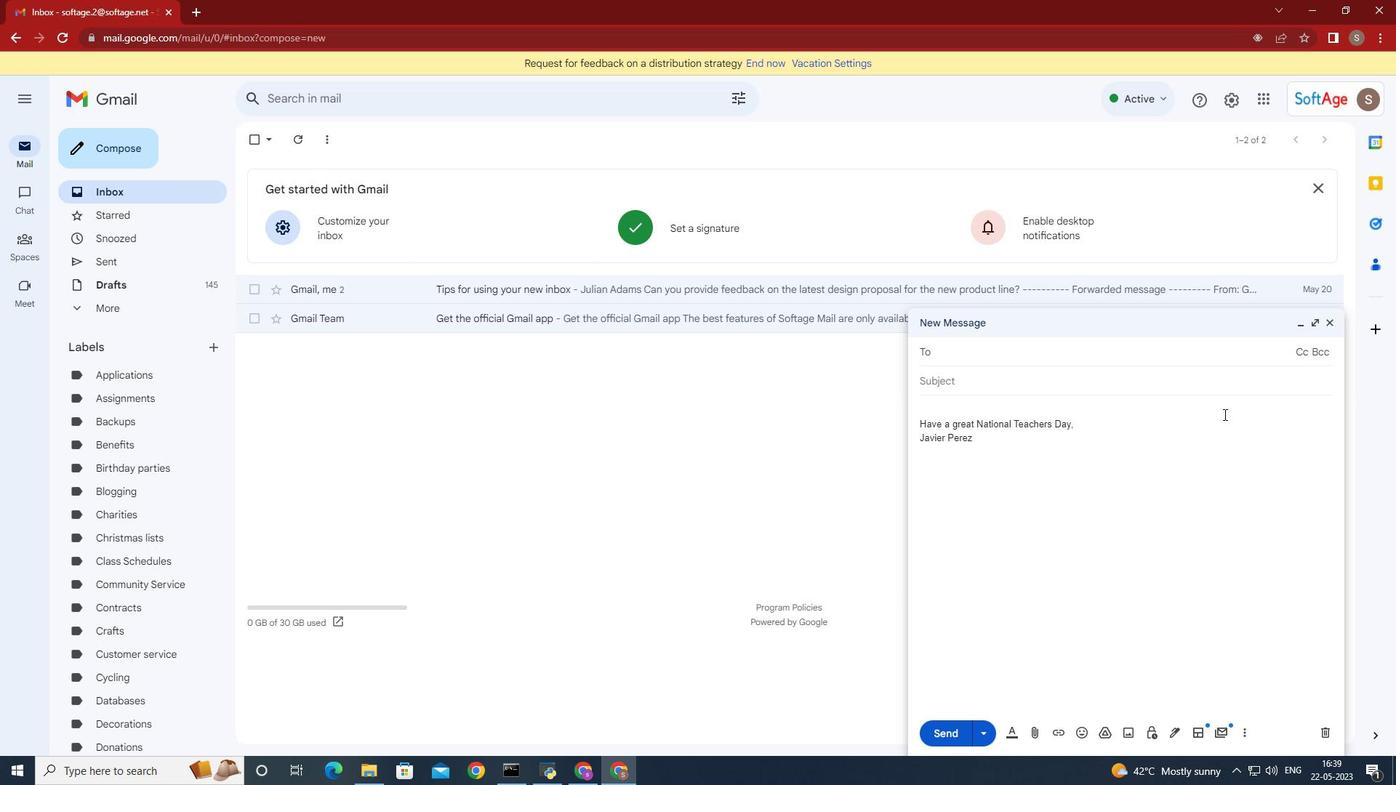 
Action: Key pressed softage.8
Screenshot: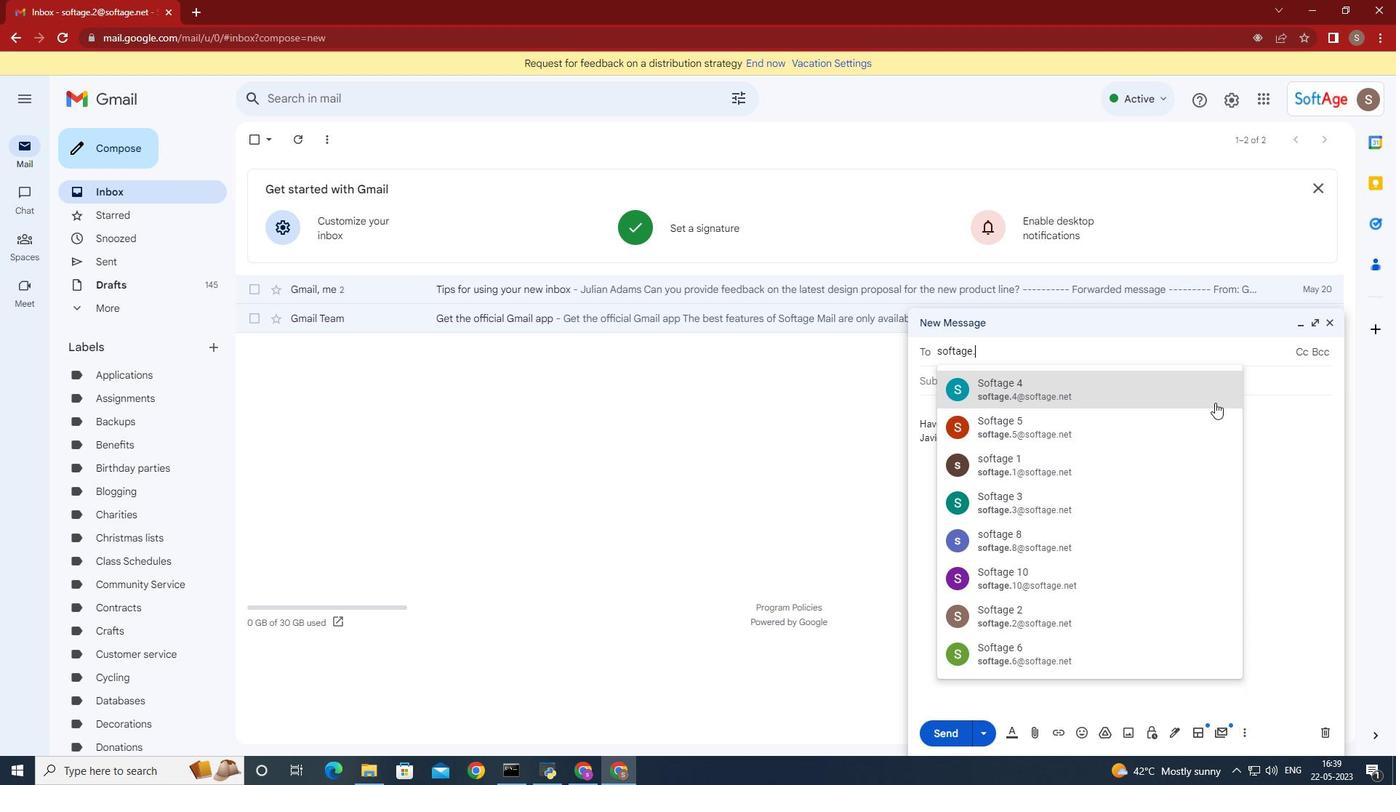 
Action: Mouse pressed left at (1215, 403)
Screenshot: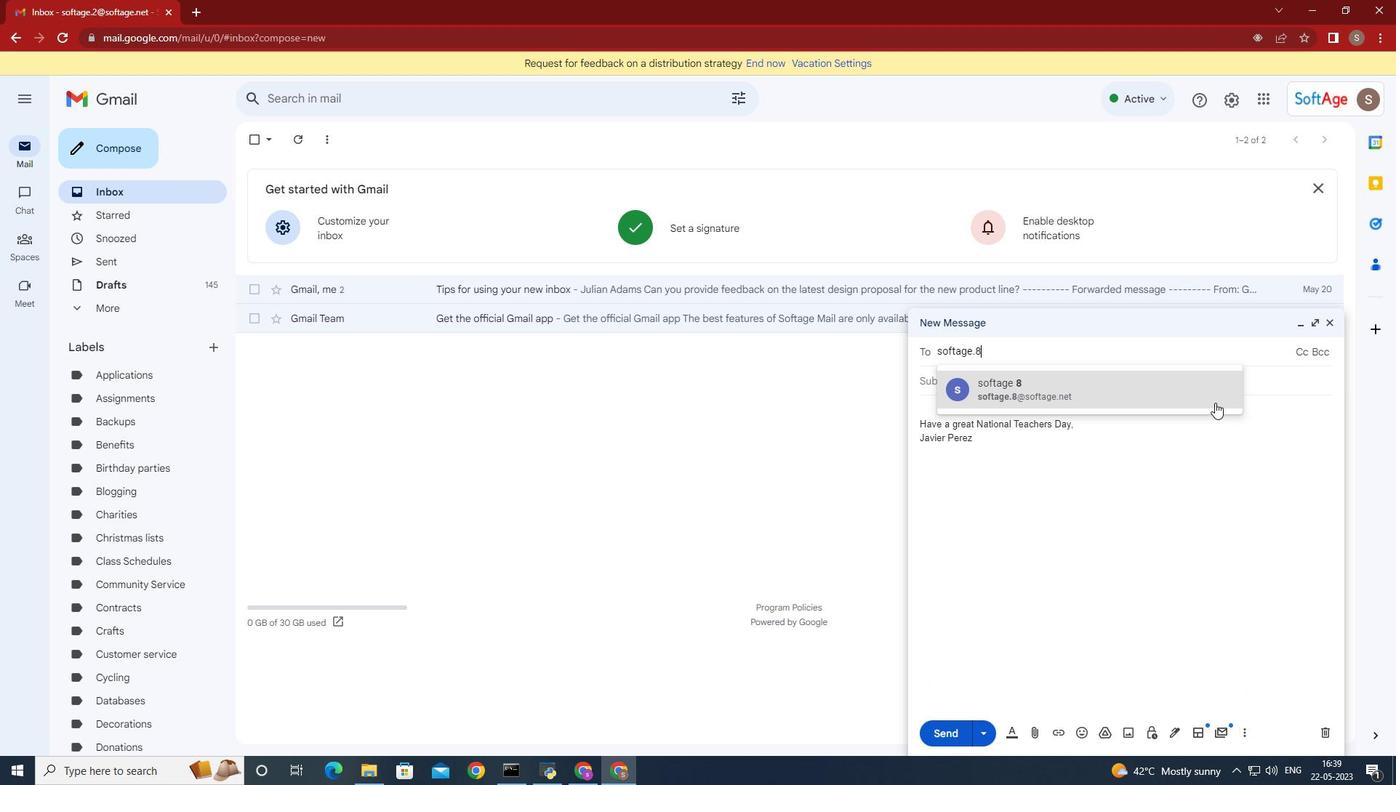 
Action: Mouse moved to (213, 349)
Screenshot: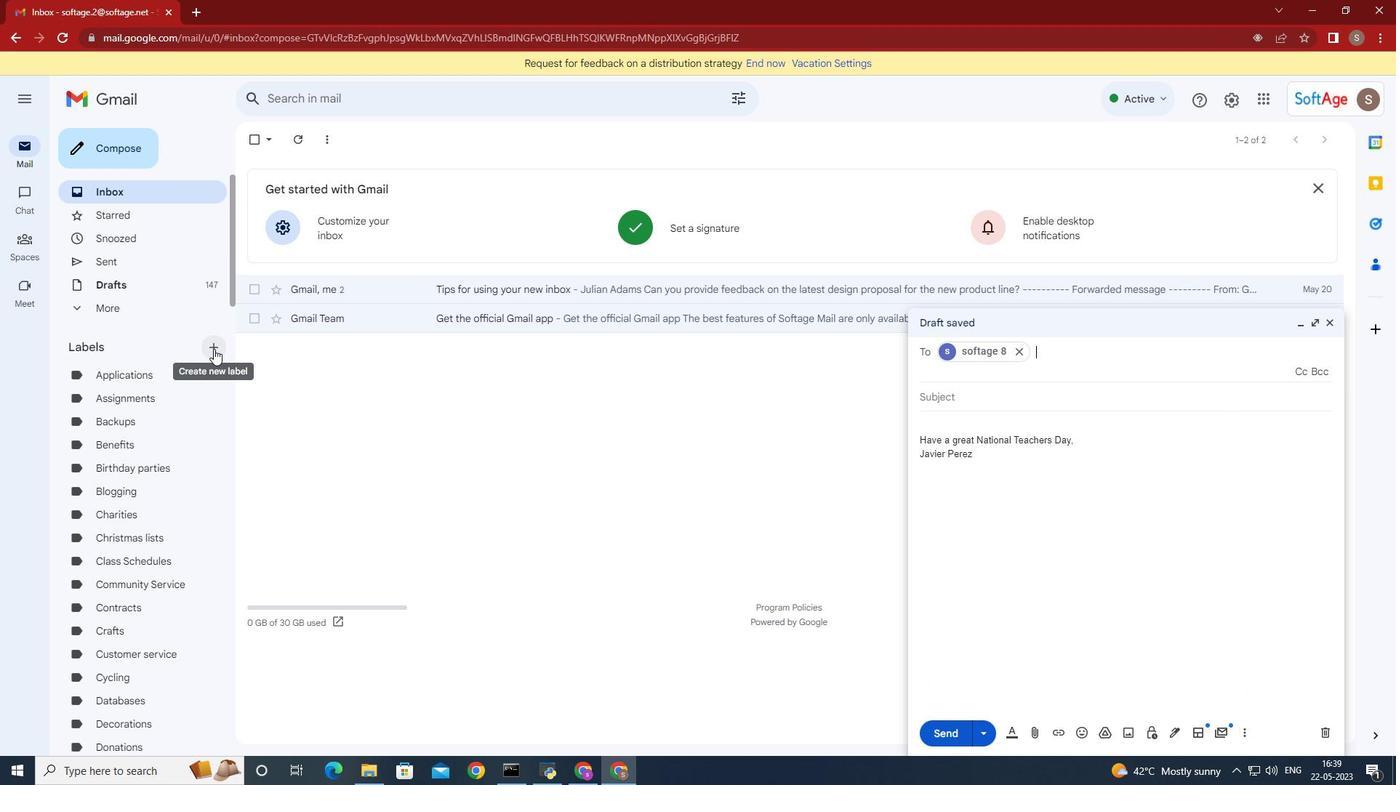 
Action: Mouse pressed left at (213, 349)
Screenshot: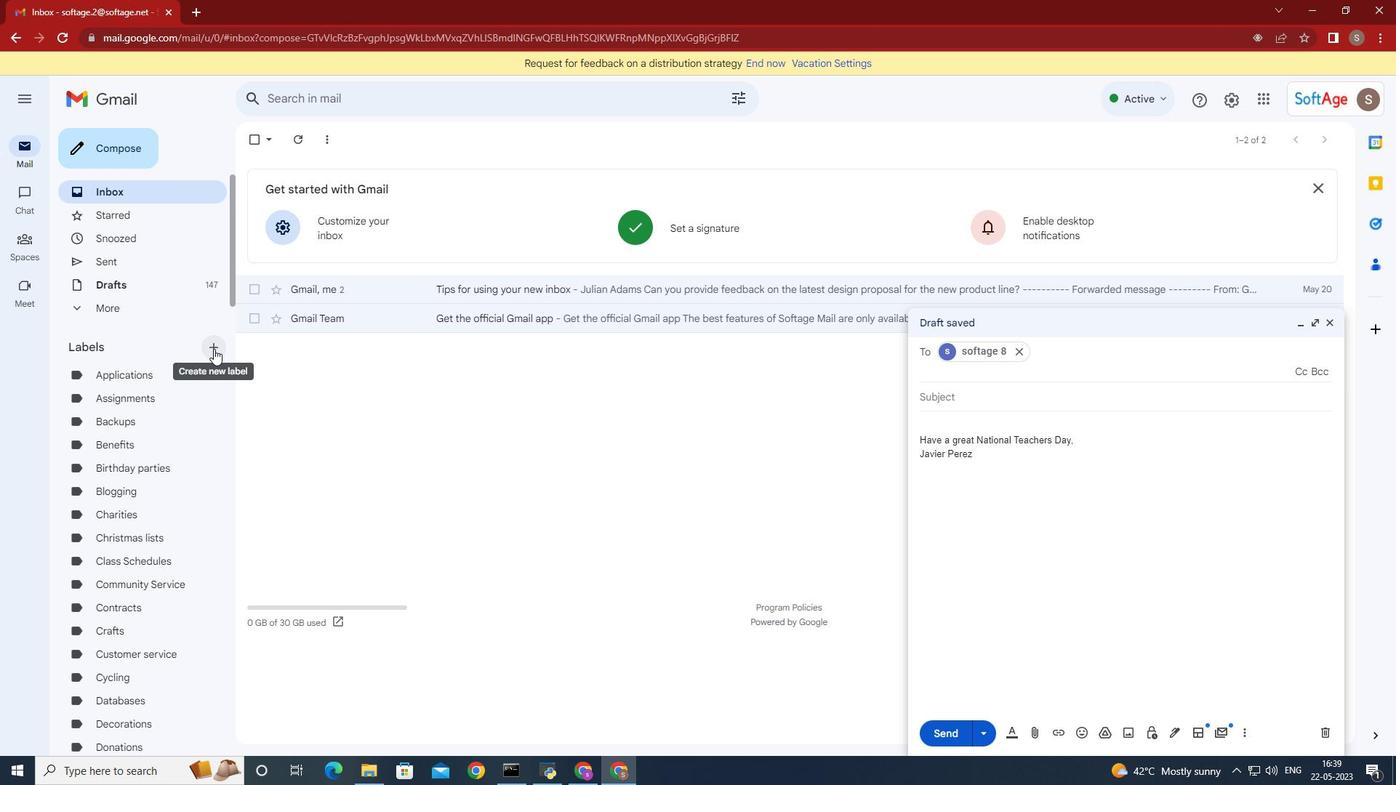 
Action: Mouse moved to (816, 592)
Screenshot: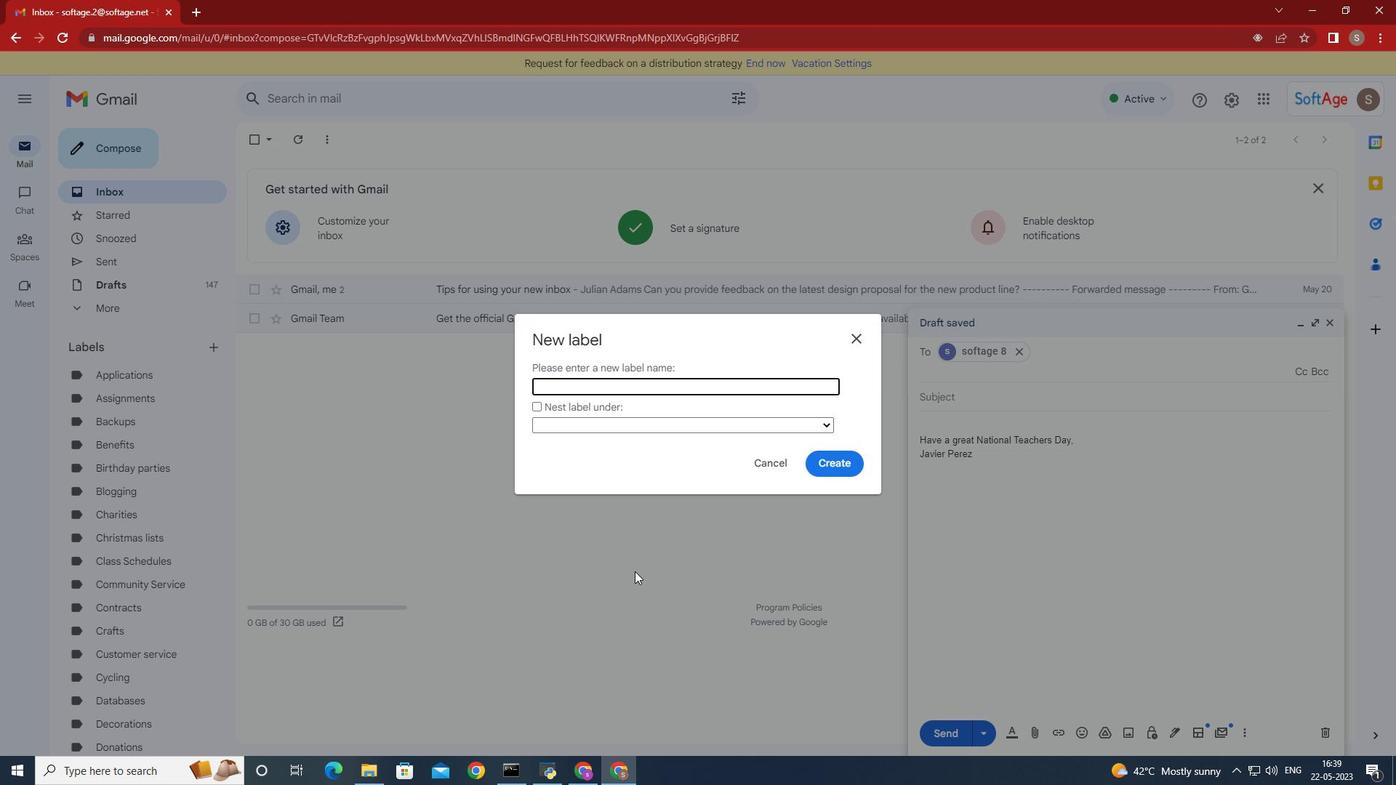 
Action: Key pressed <Key.shift>Syllabi
Screenshot: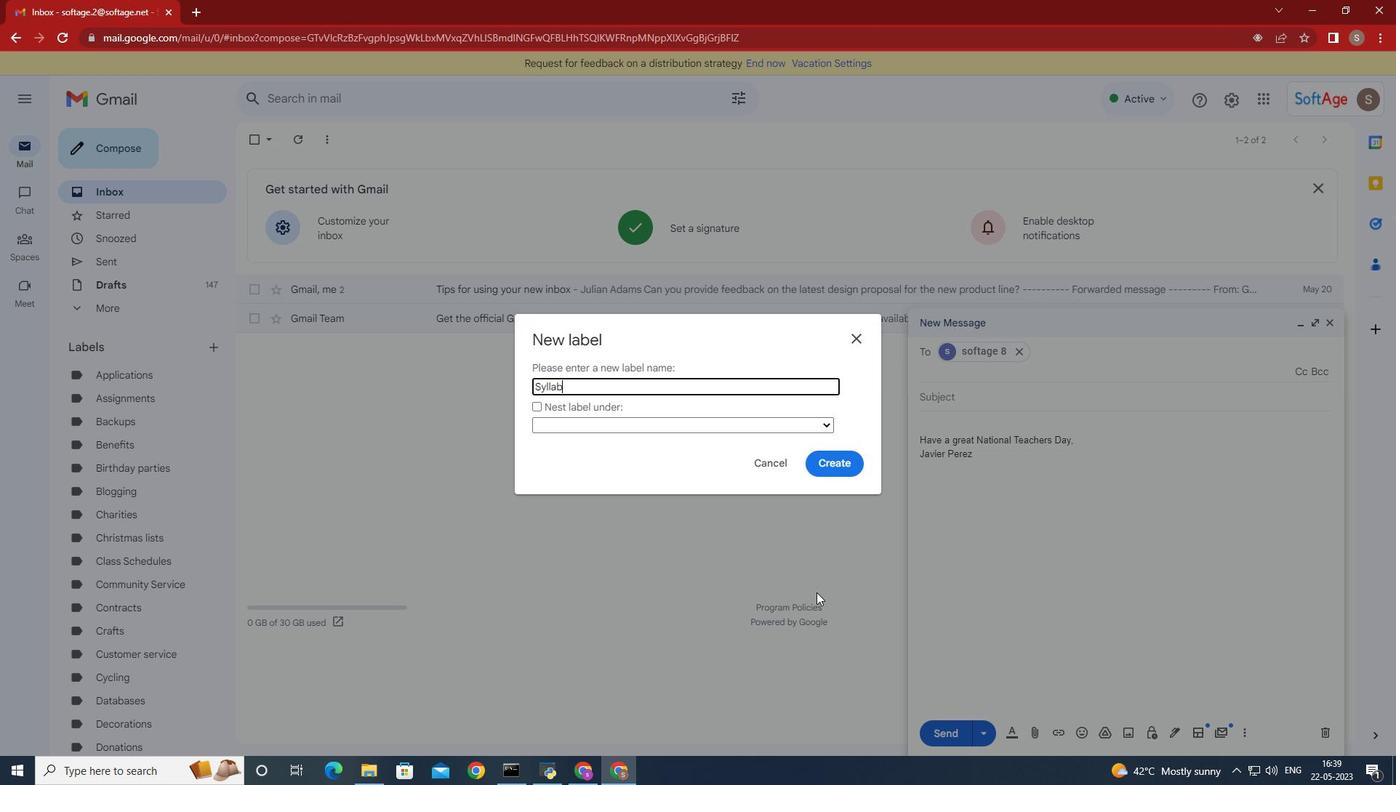 
Action: Mouse moved to (841, 467)
Screenshot: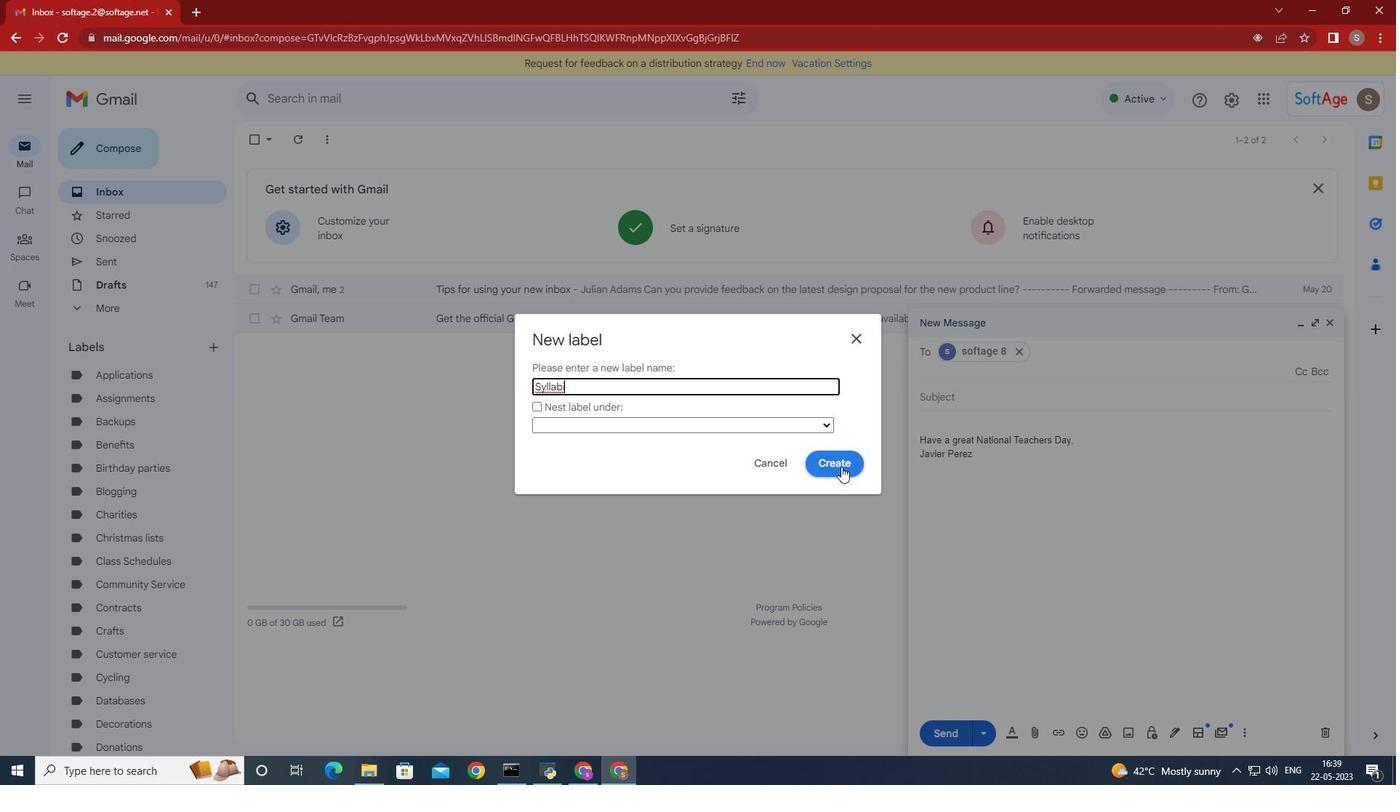 
Action: Mouse pressed left at (841, 467)
Screenshot: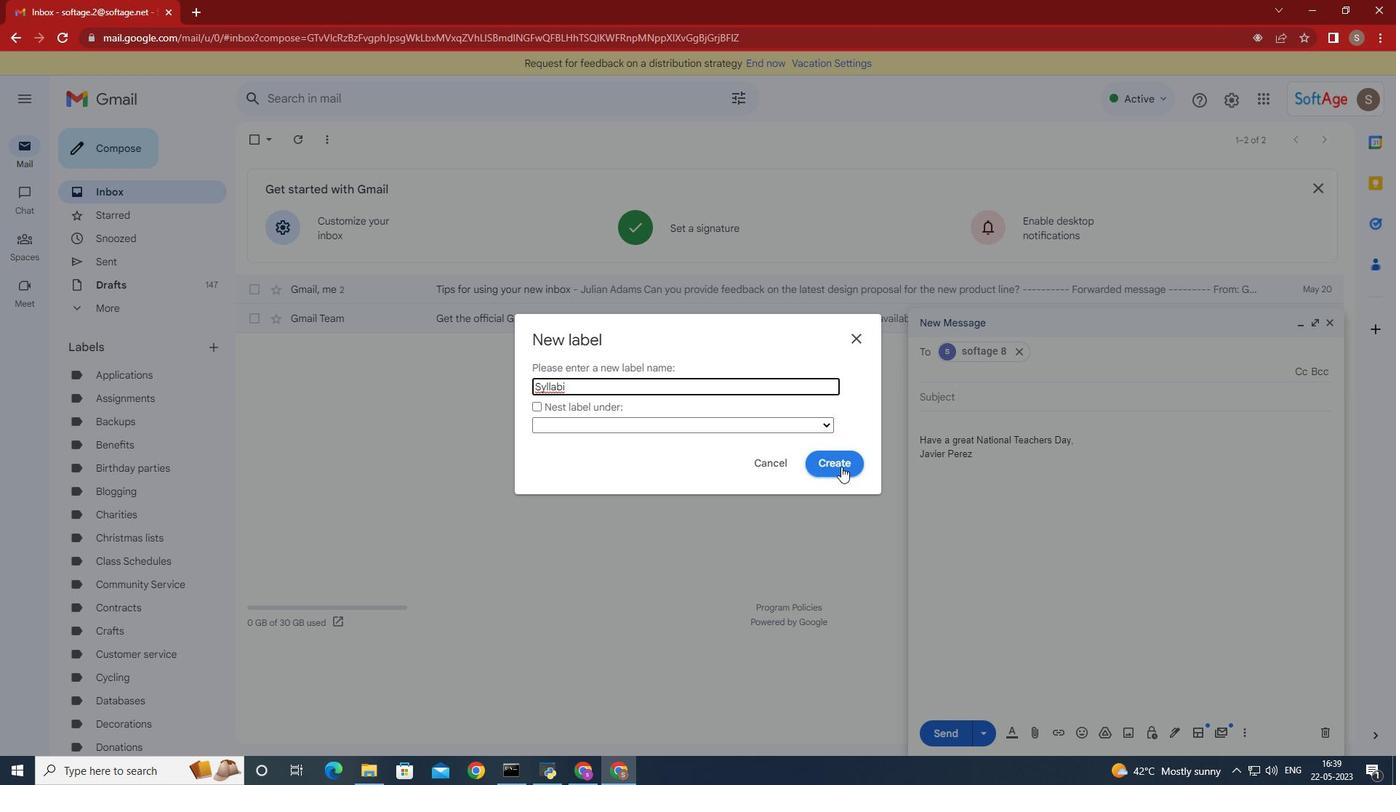 
Action: Mouse moved to (861, 339)
Screenshot: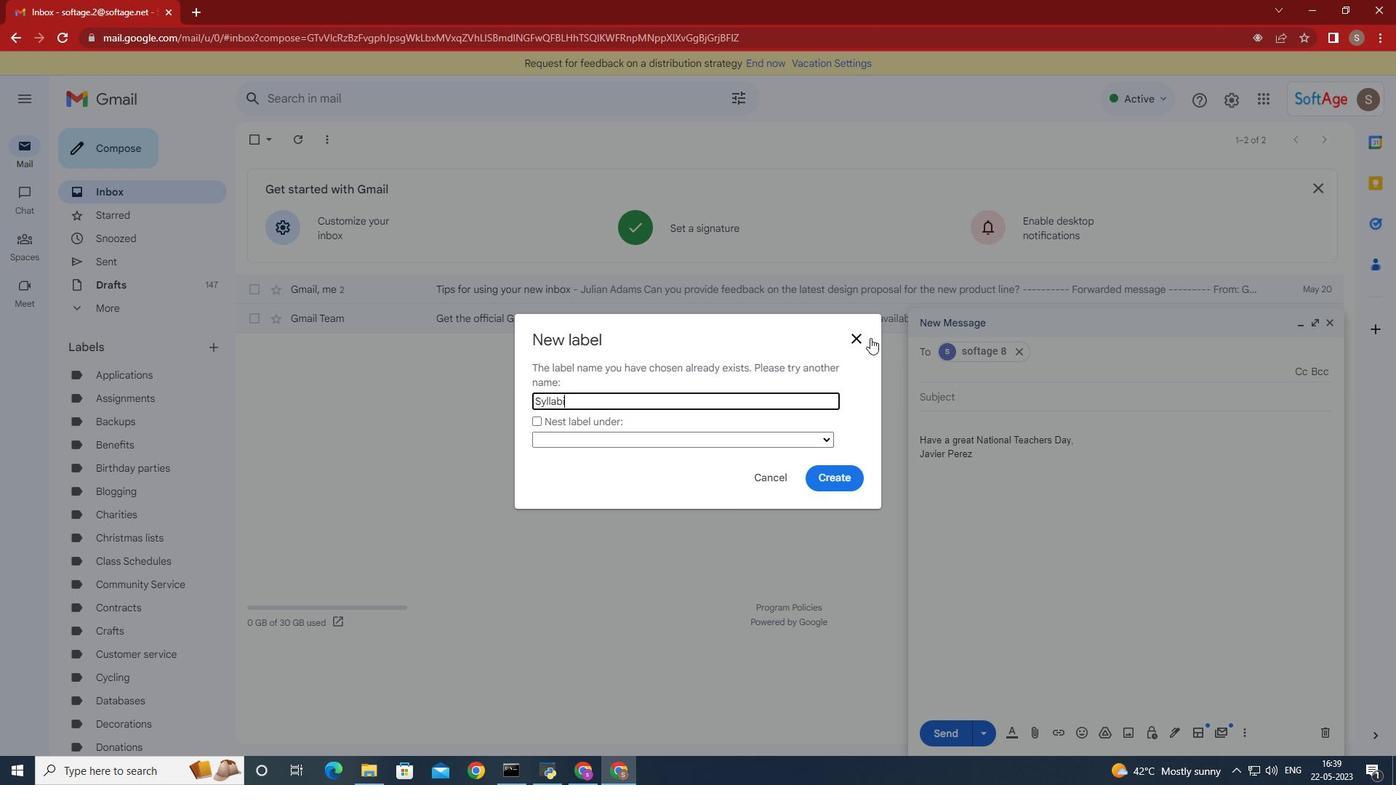 
Action: Mouse pressed left at (861, 339)
Screenshot: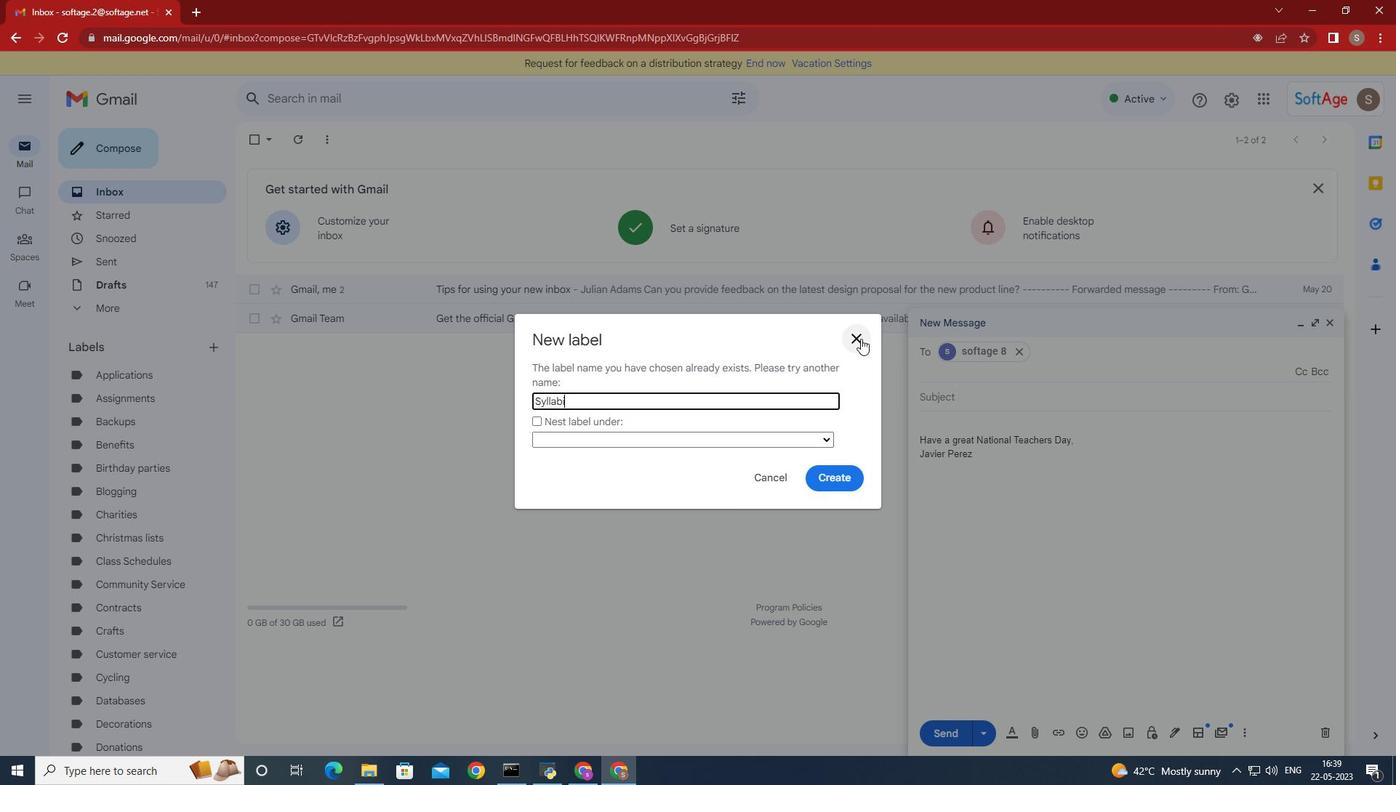 
Action: Mouse moved to (113, 671)
Screenshot: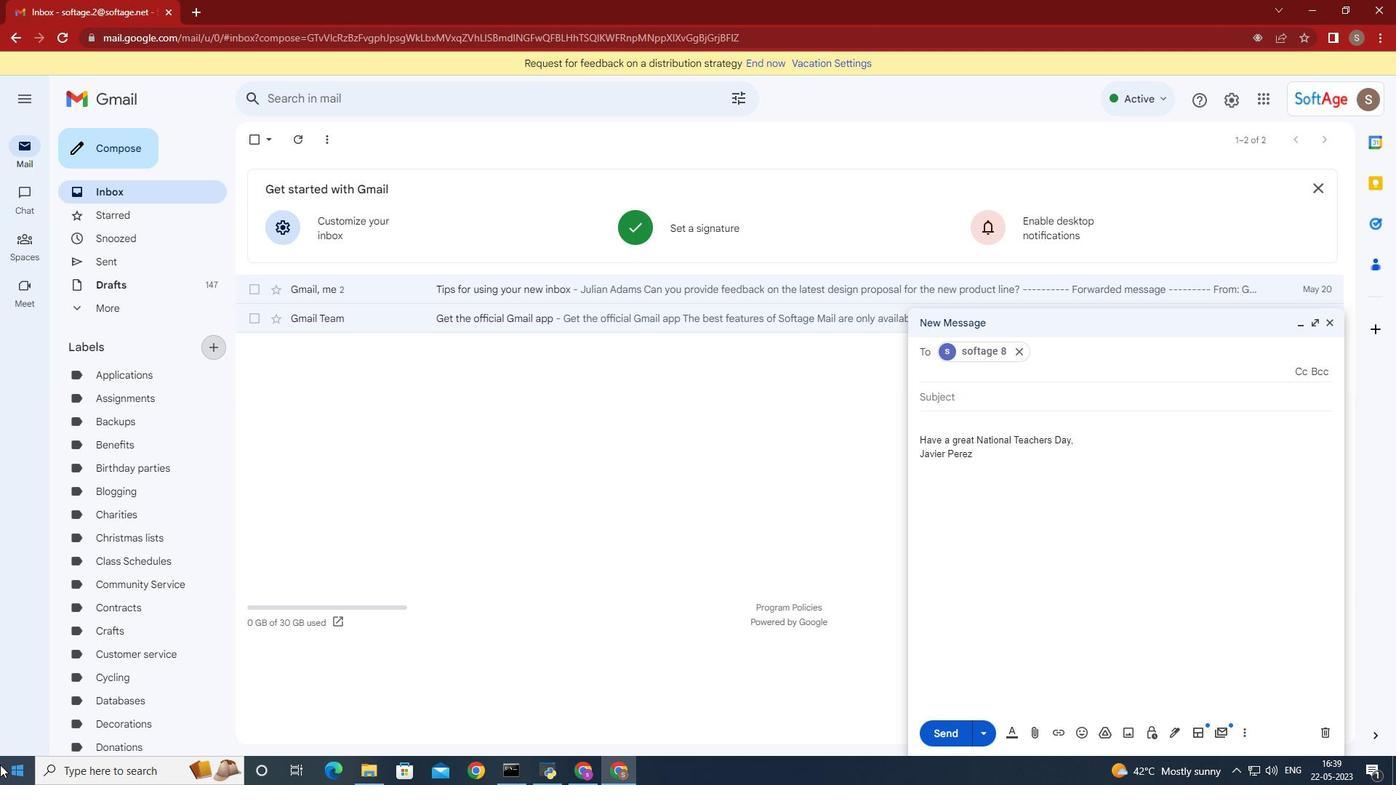 
Action: Mouse scrolled (11, 737) with delta (0, 0)
Screenshot: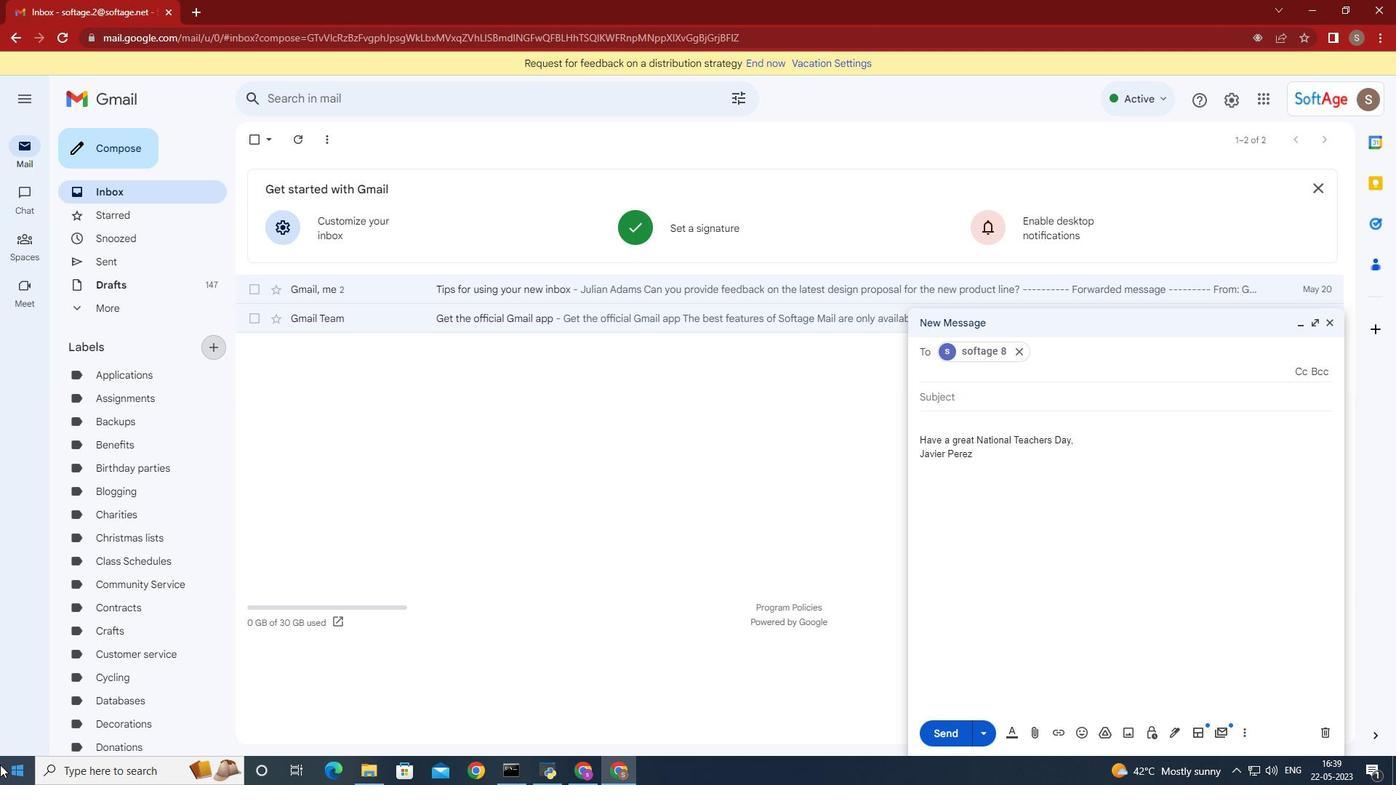 
Action: Mouse moved to (148, 650)
Screenshot: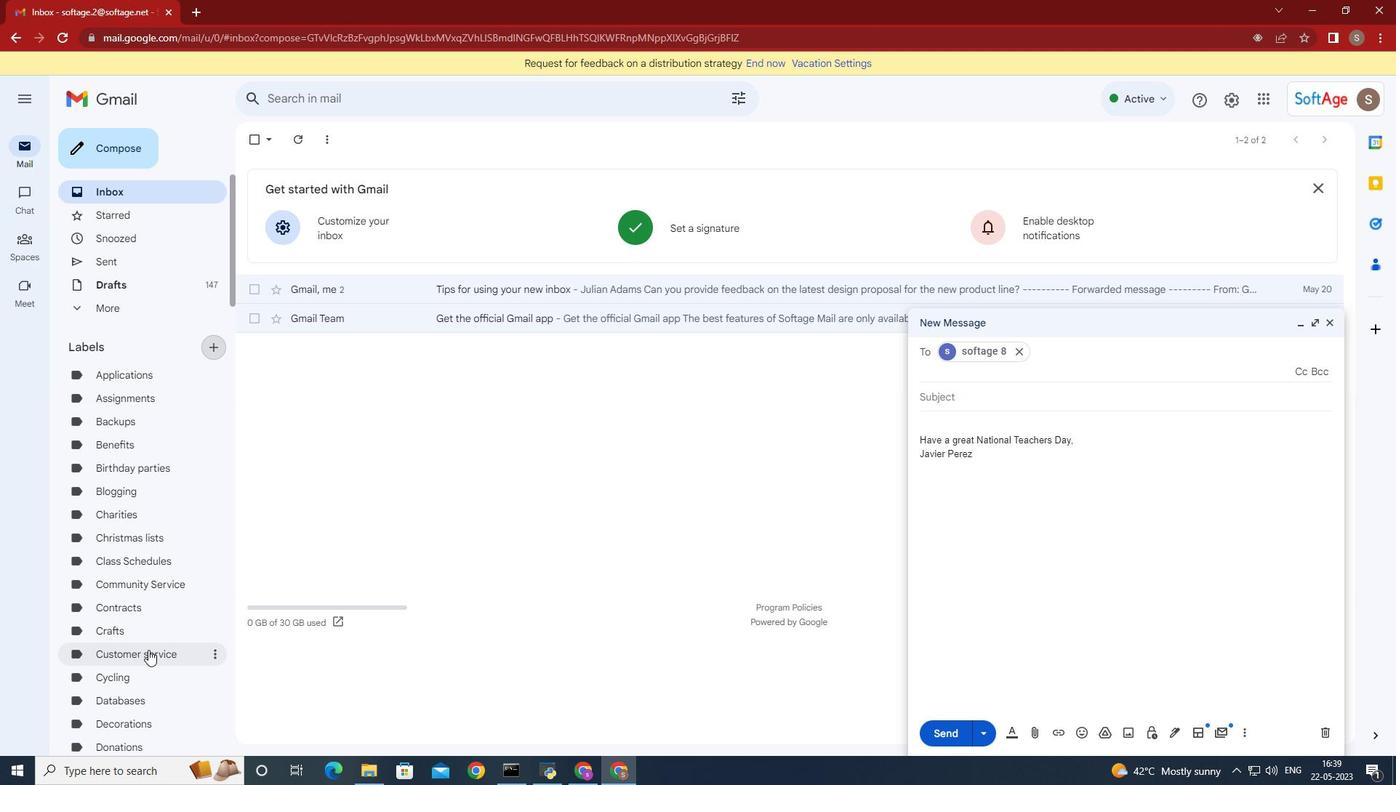 
Action: Mouse scrolled (148, 649) with delta (0, 0)
Screenshot: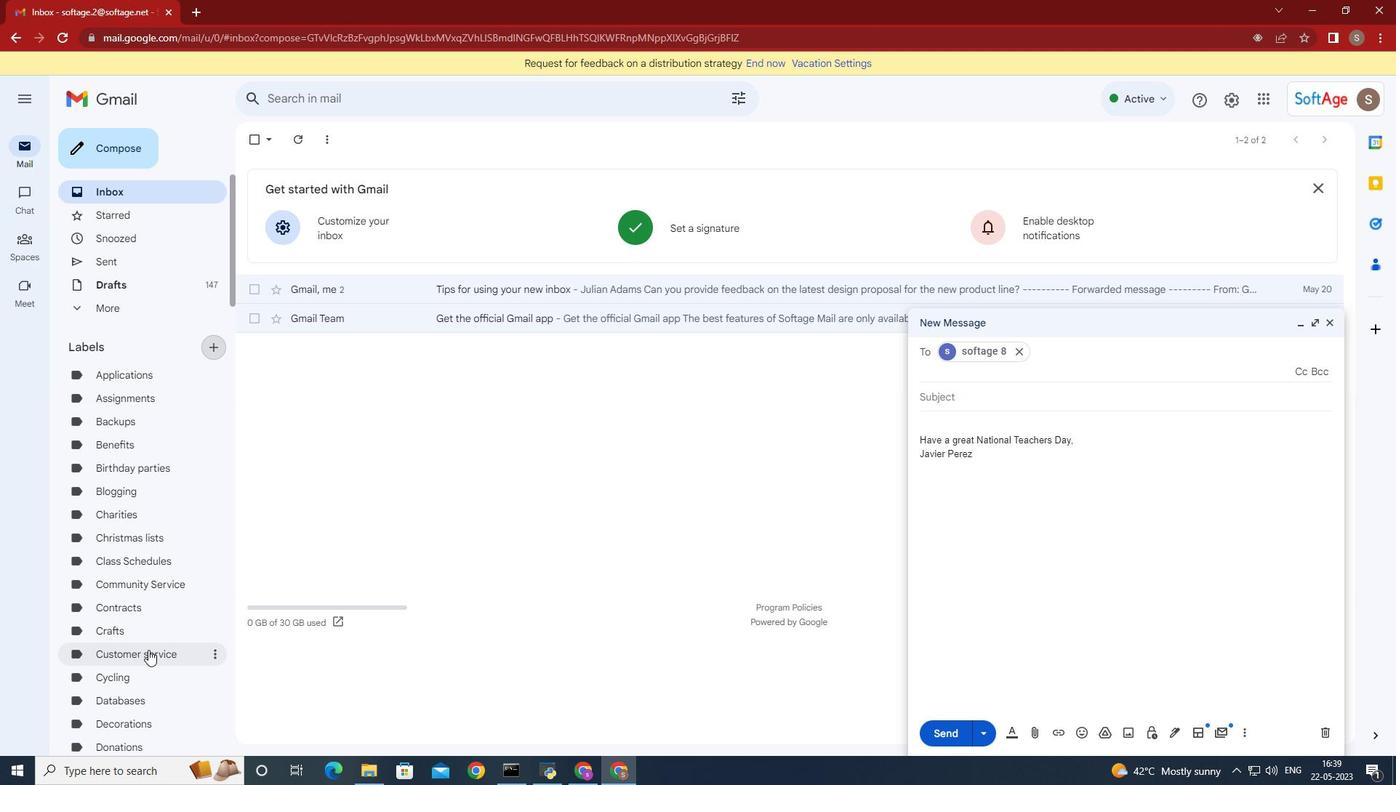 
Action: Mouse scrolled (148, 649) with delta (0, 0)
Screenshot: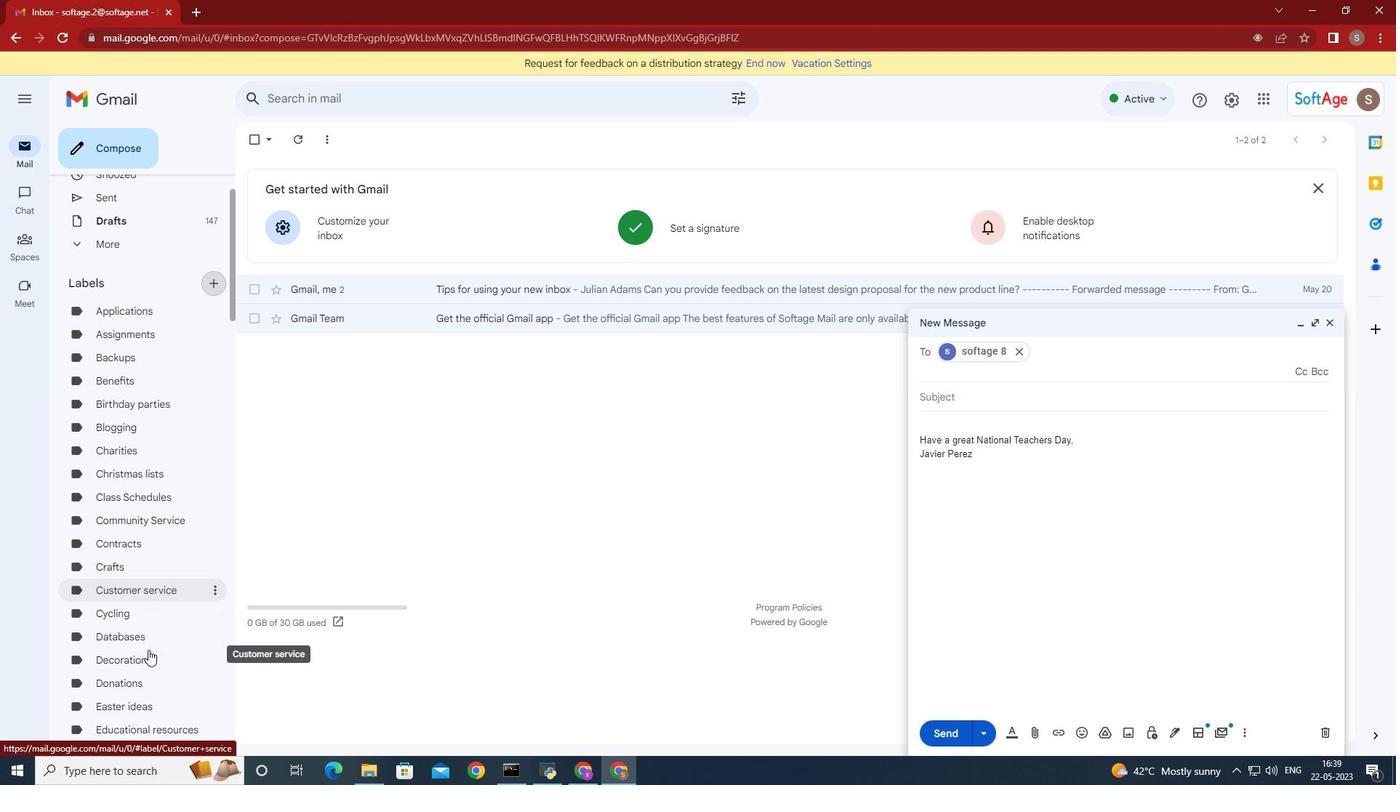
Action: Mouse scrolled (148, 649) with delta (0, 0)
Screenshot: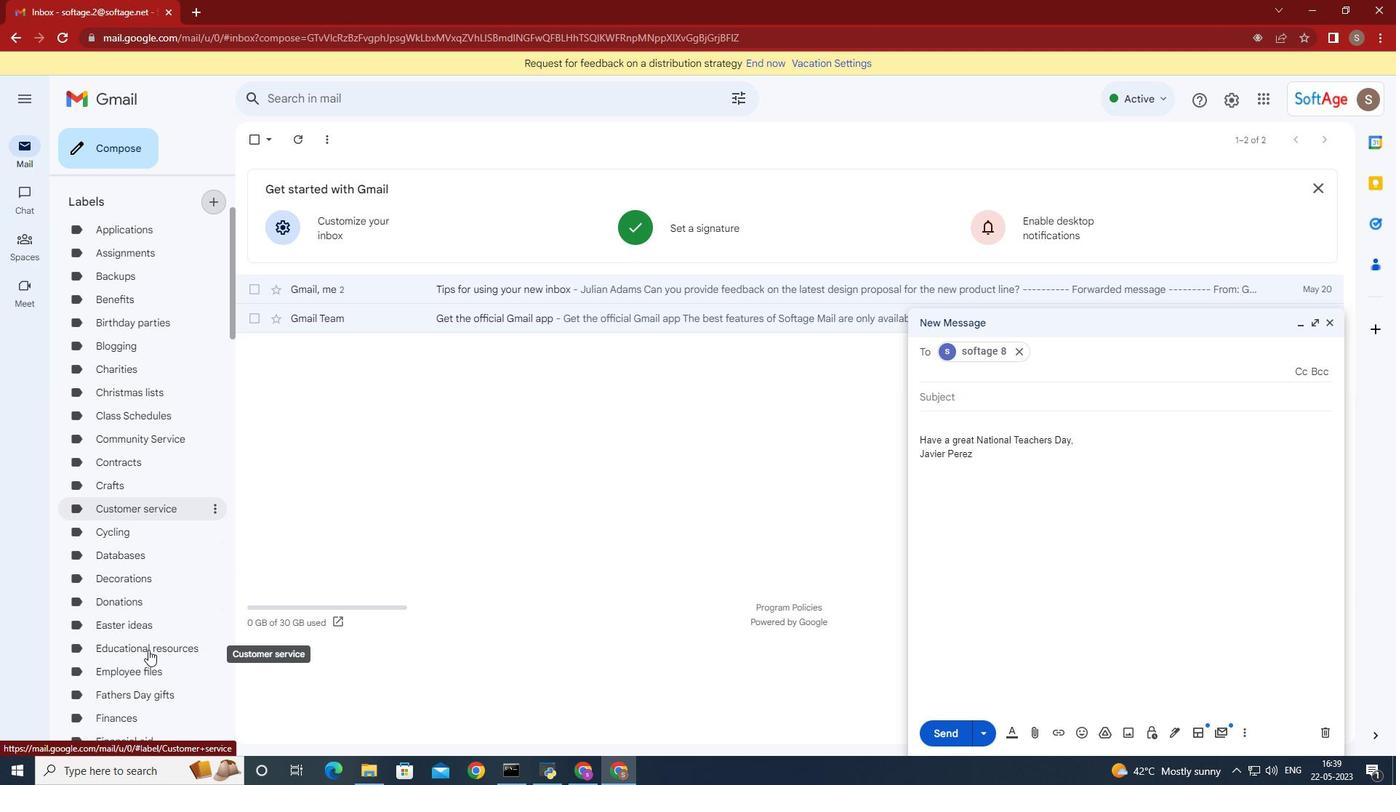 
Action: Mouse scrolled (148, 649) with delta (0, 0)
Screenshot: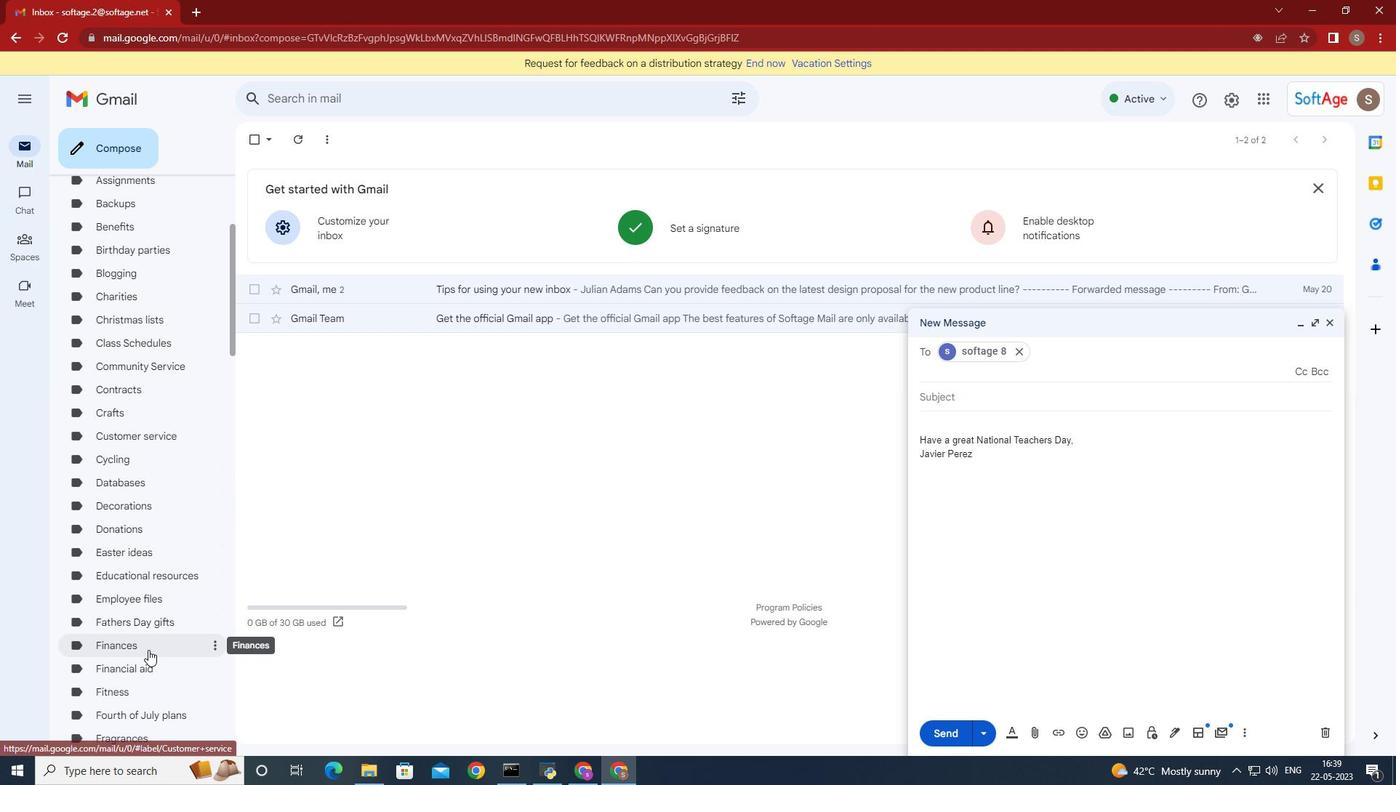 
Action: Mouse scrolled (148, 649) with delta (0, 0)
Screenshot: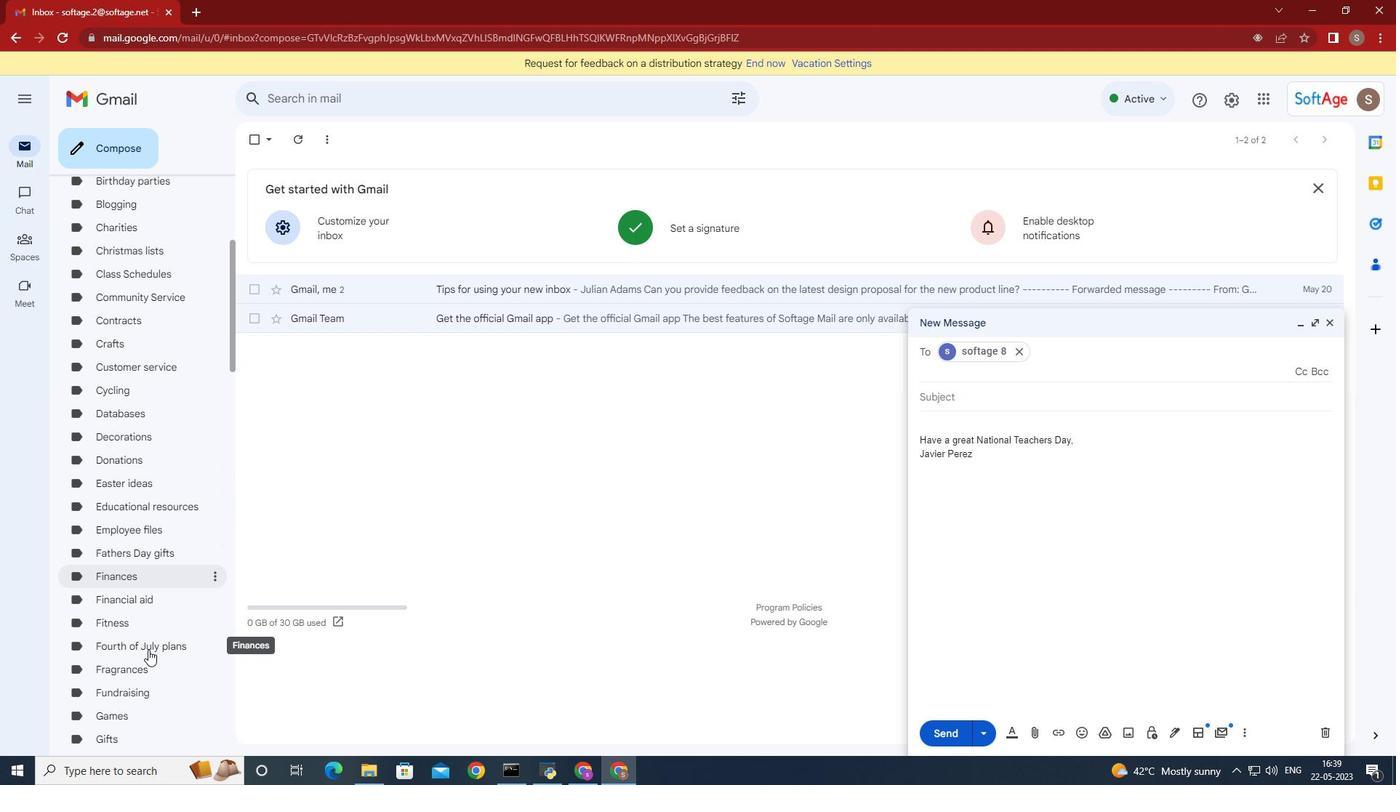 
Action: Mouse scrolled (148, 649) with delta (0, 0)
Screenshot: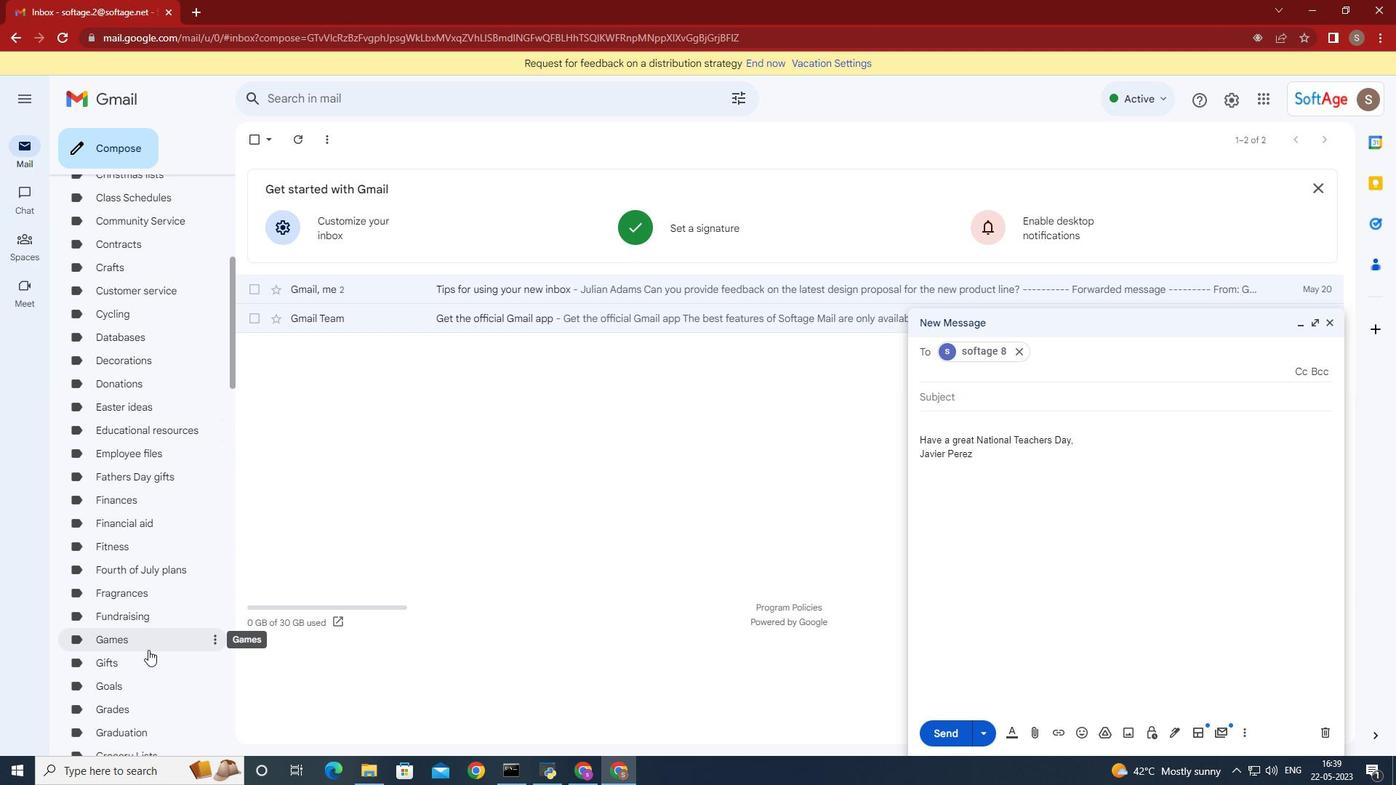 
Action: Mouse scrolled (148, 649) with delta (0, 0)
Screenshot: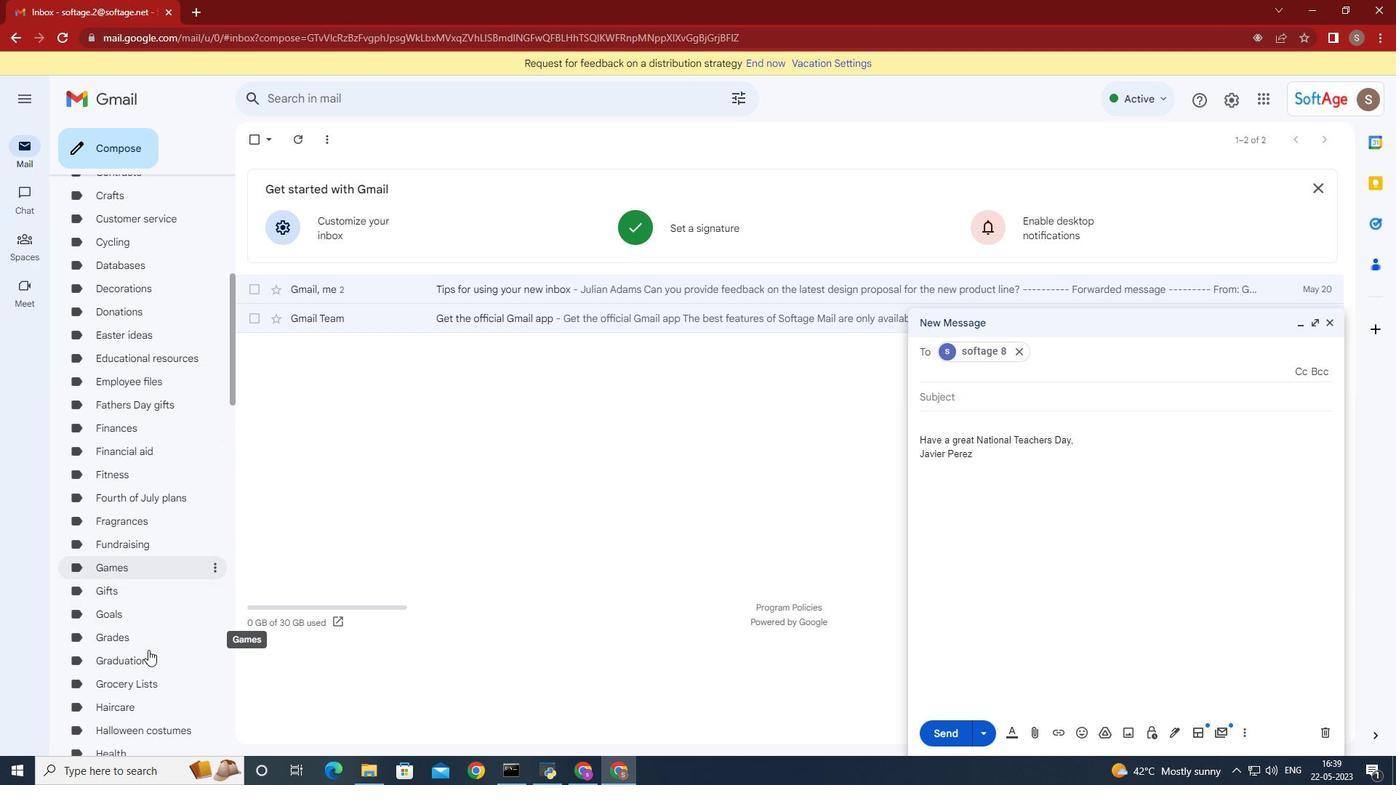 
Action: Mouse scrolled (148, 649) with delta (0, 0)
Screenshot: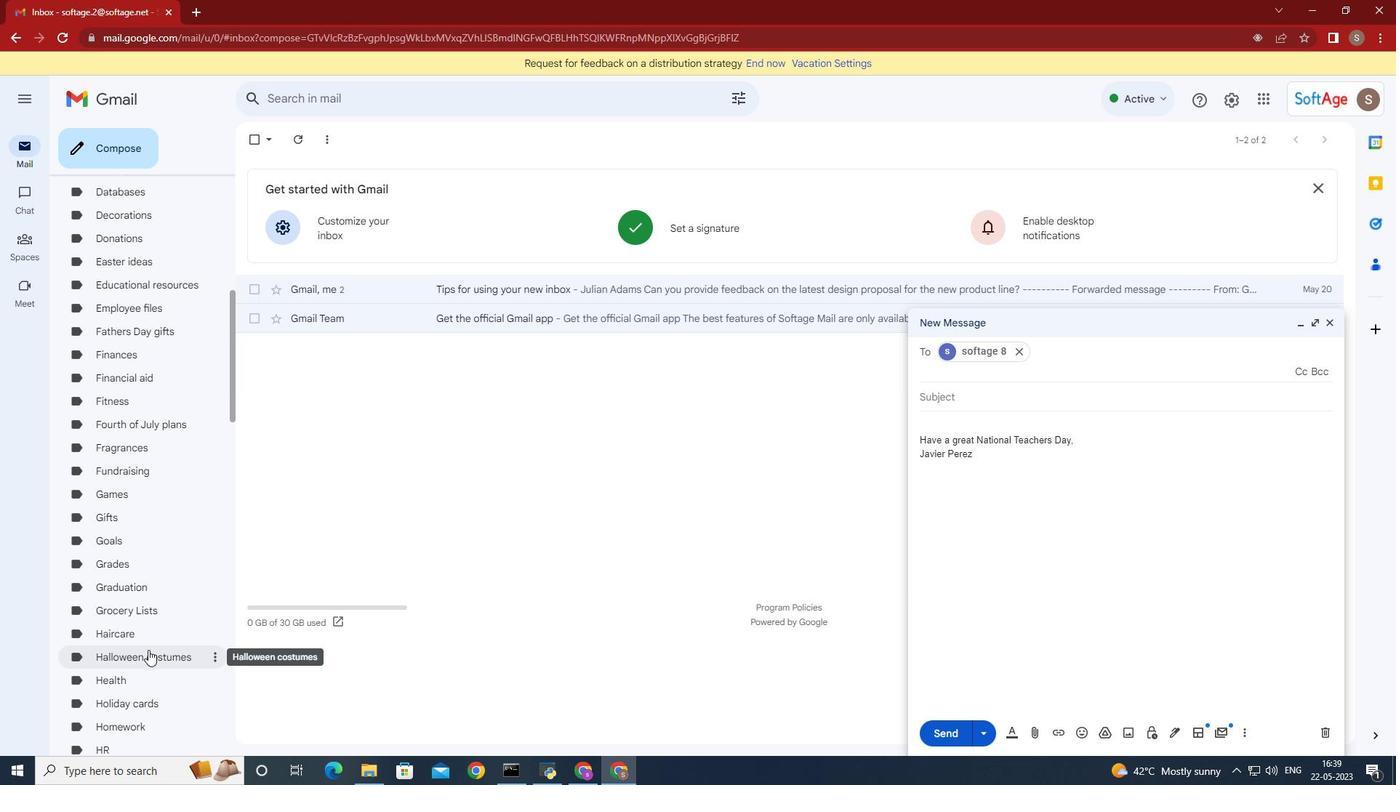 
Action: Mouse moved to (147, 650)
Screenshot: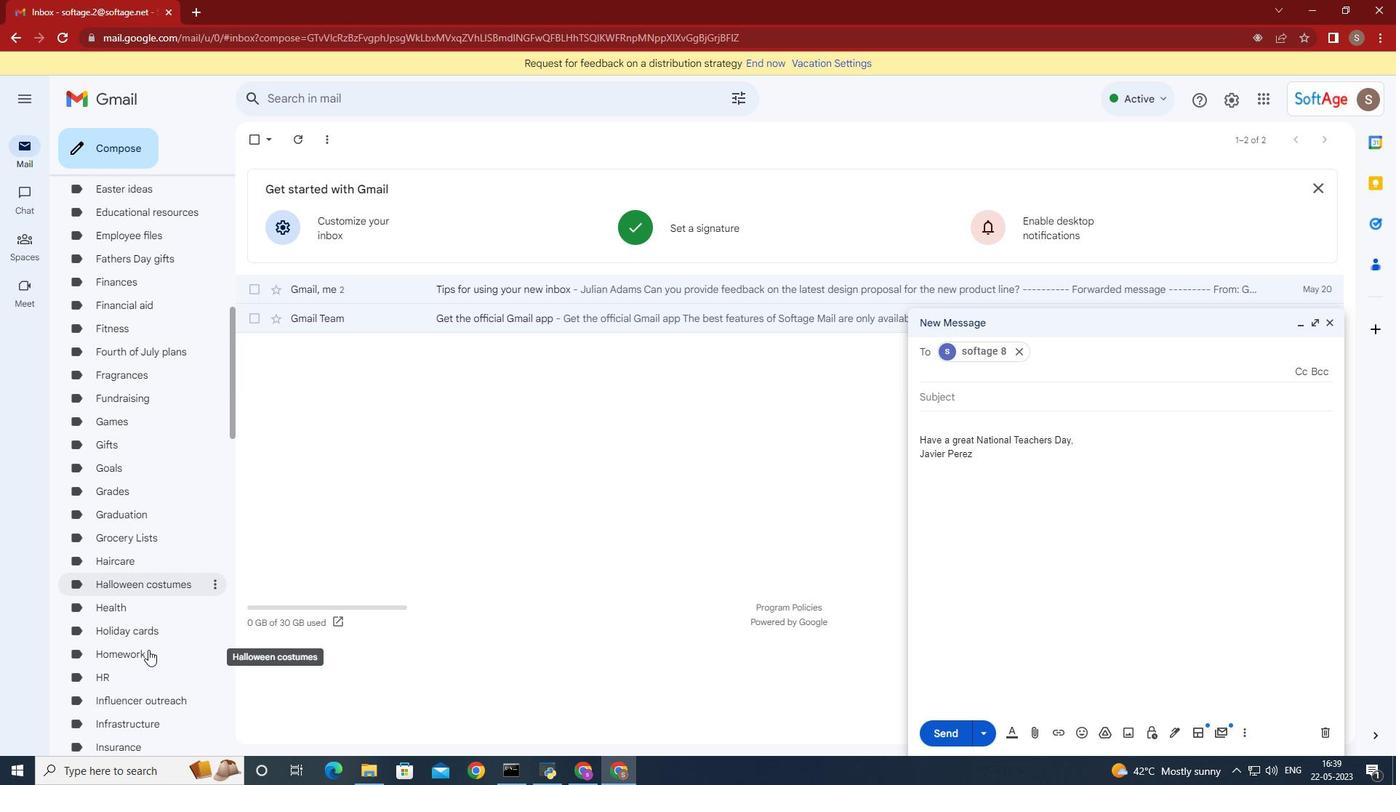 
Action: Mouse scrolled (147, 649) with delta (0, 0)
Screenshot: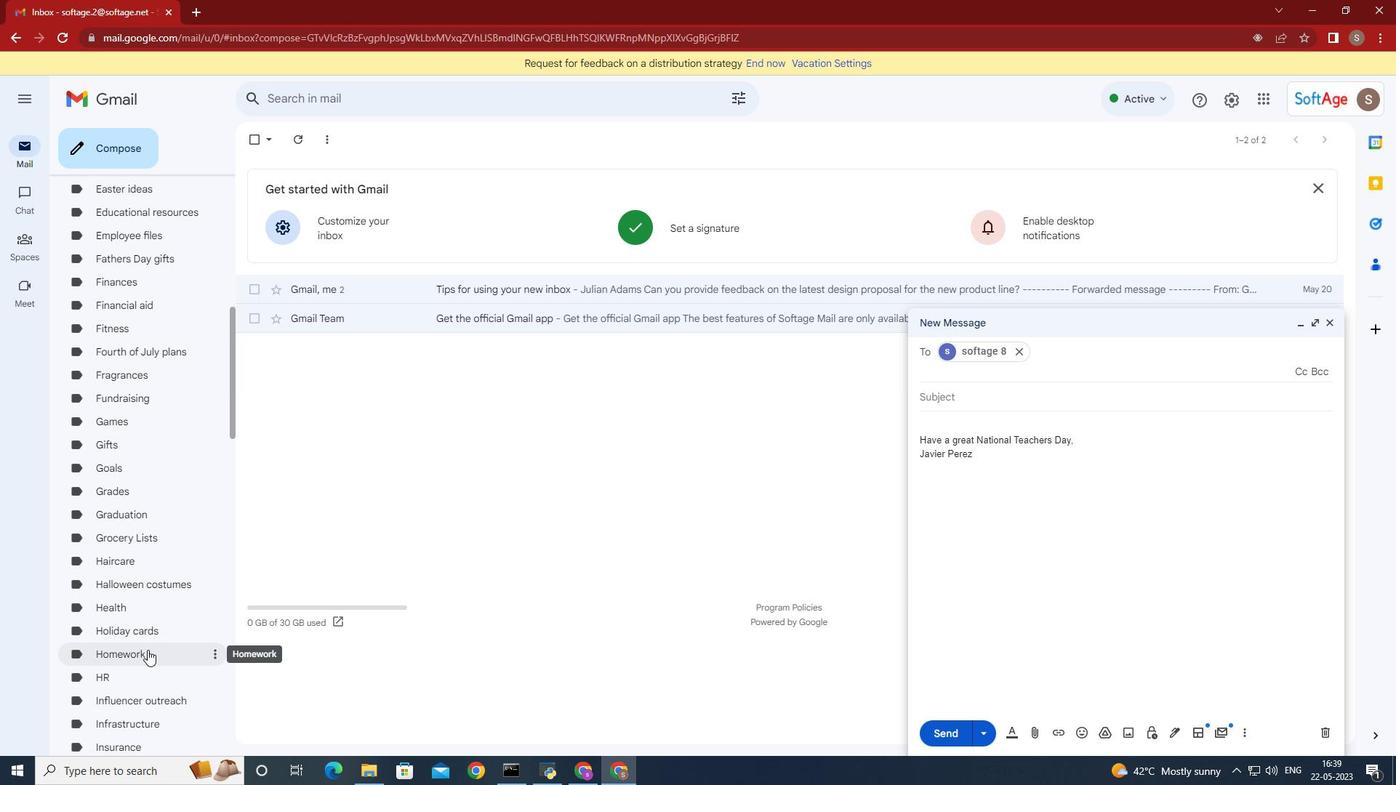 
Action: Mouse scrolled (147, 649) with delta (0, 0)
Screenshot: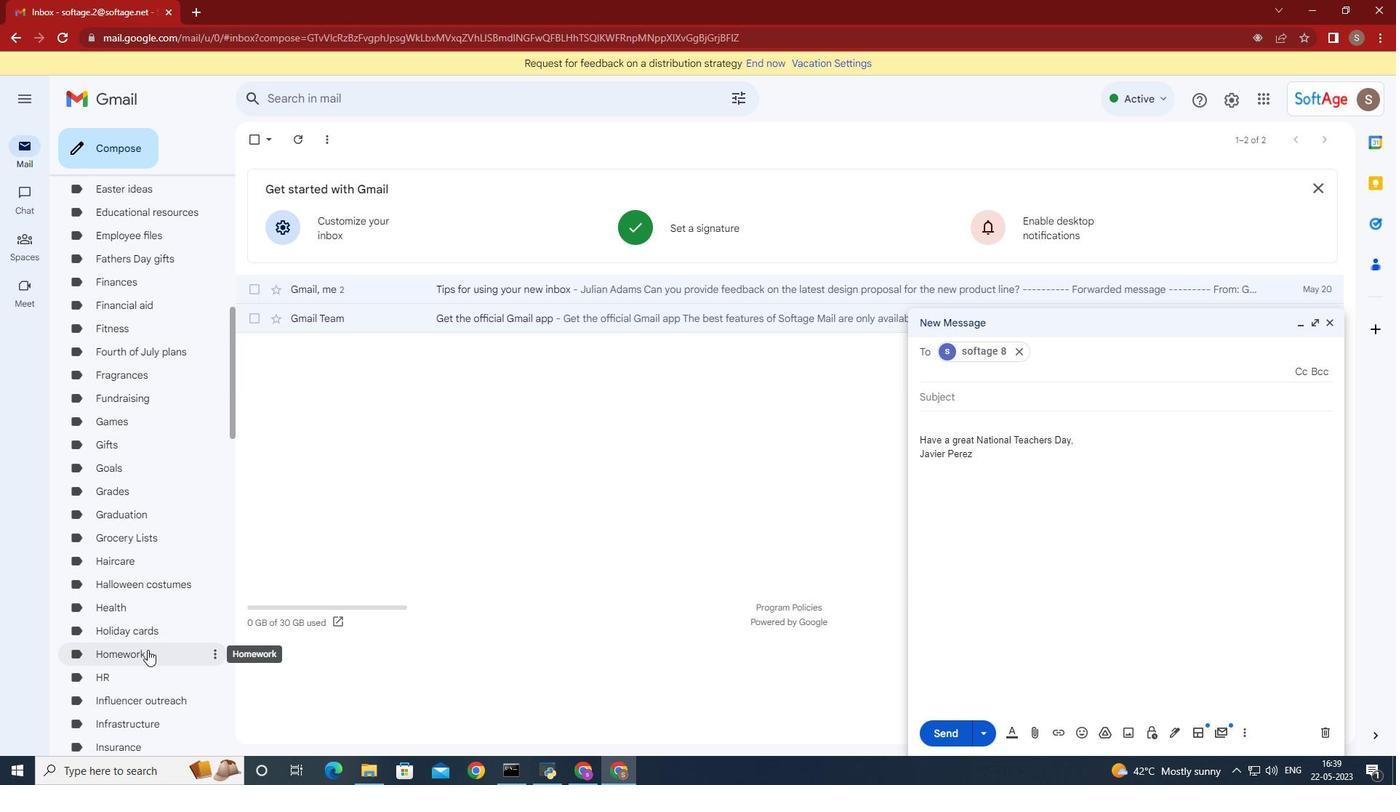 
Action: Mouse scrolled (147, 649) with delta (0, 0)
Screenshot: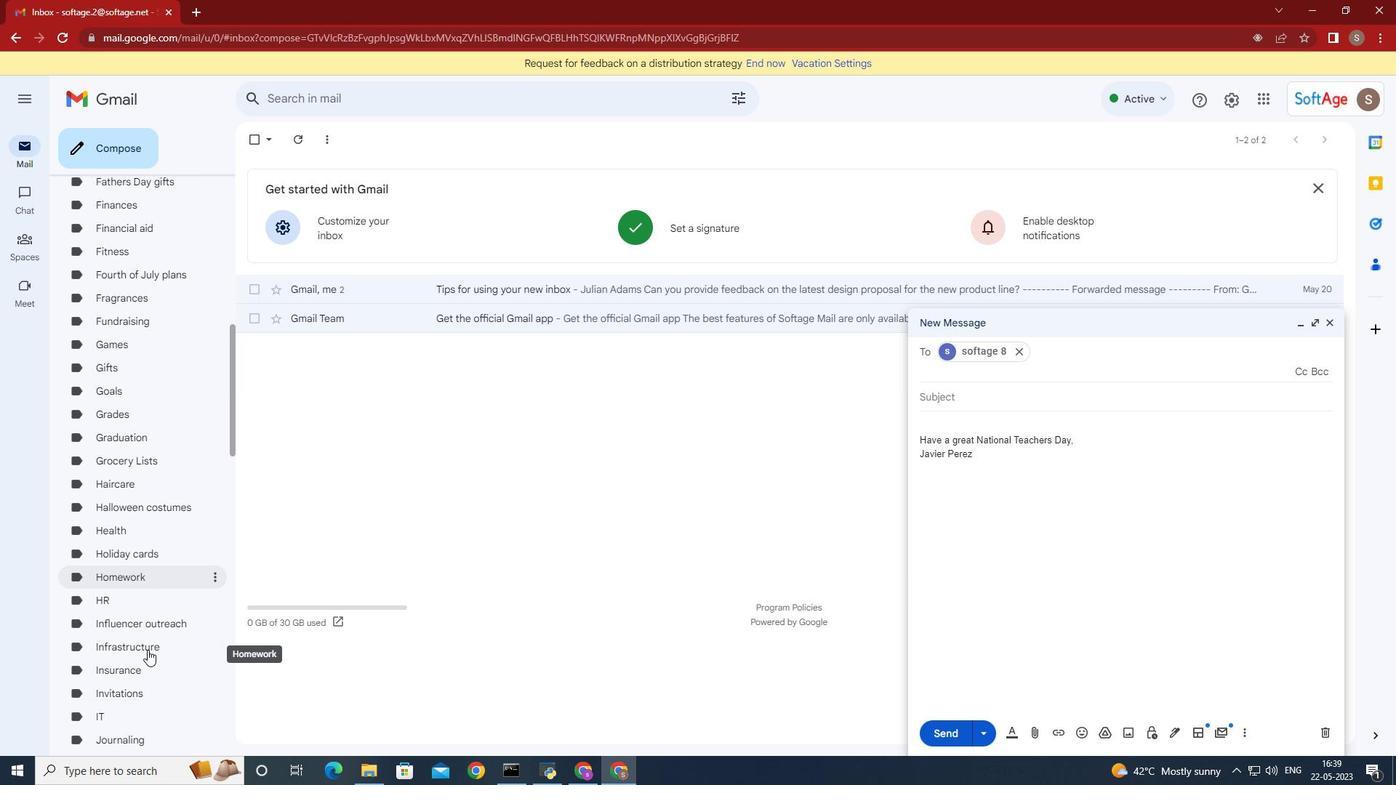 
Action: Mouse scrolled (147, 649) with delta (0, 0)
Screenshot: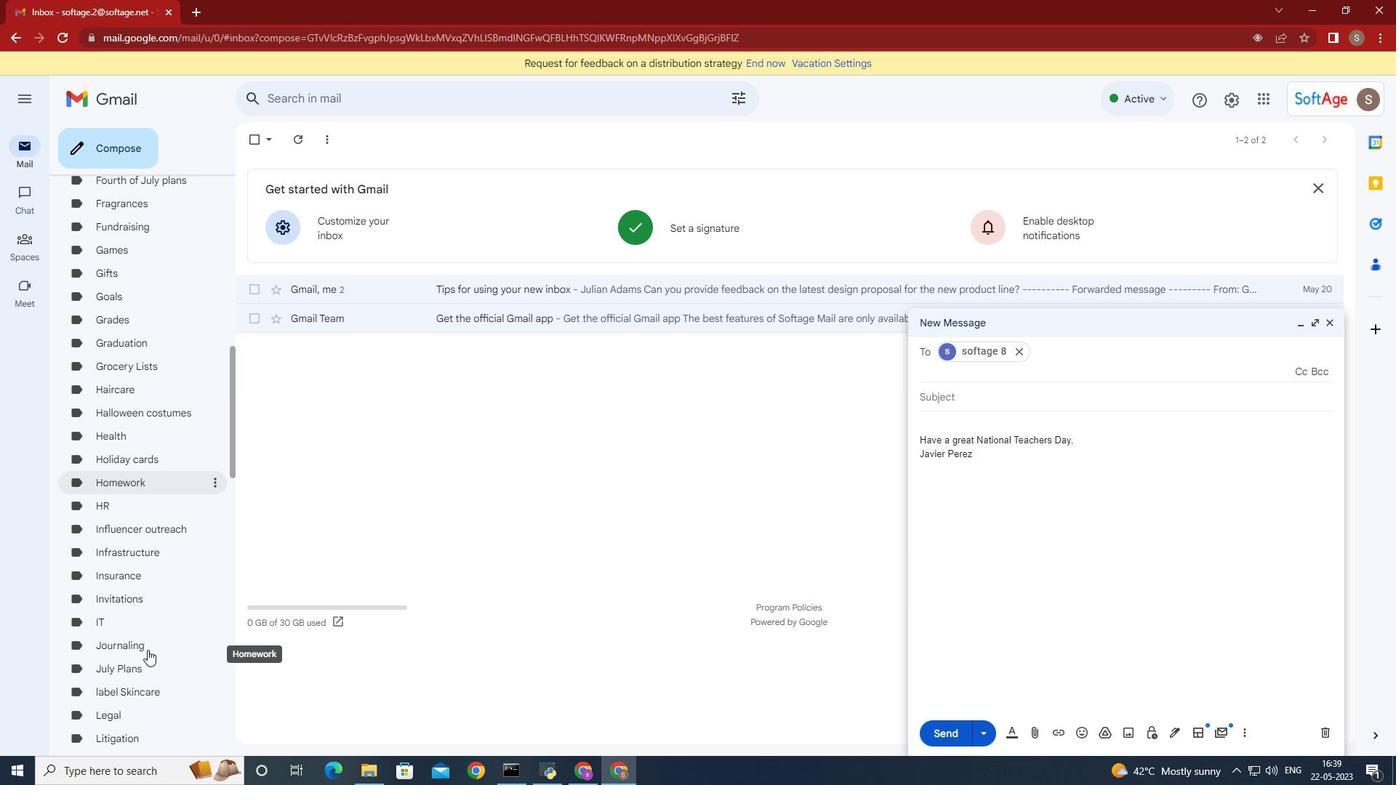 
Action: Mouse scrolled (147, 649) with delta (0, 0)
Screenshot: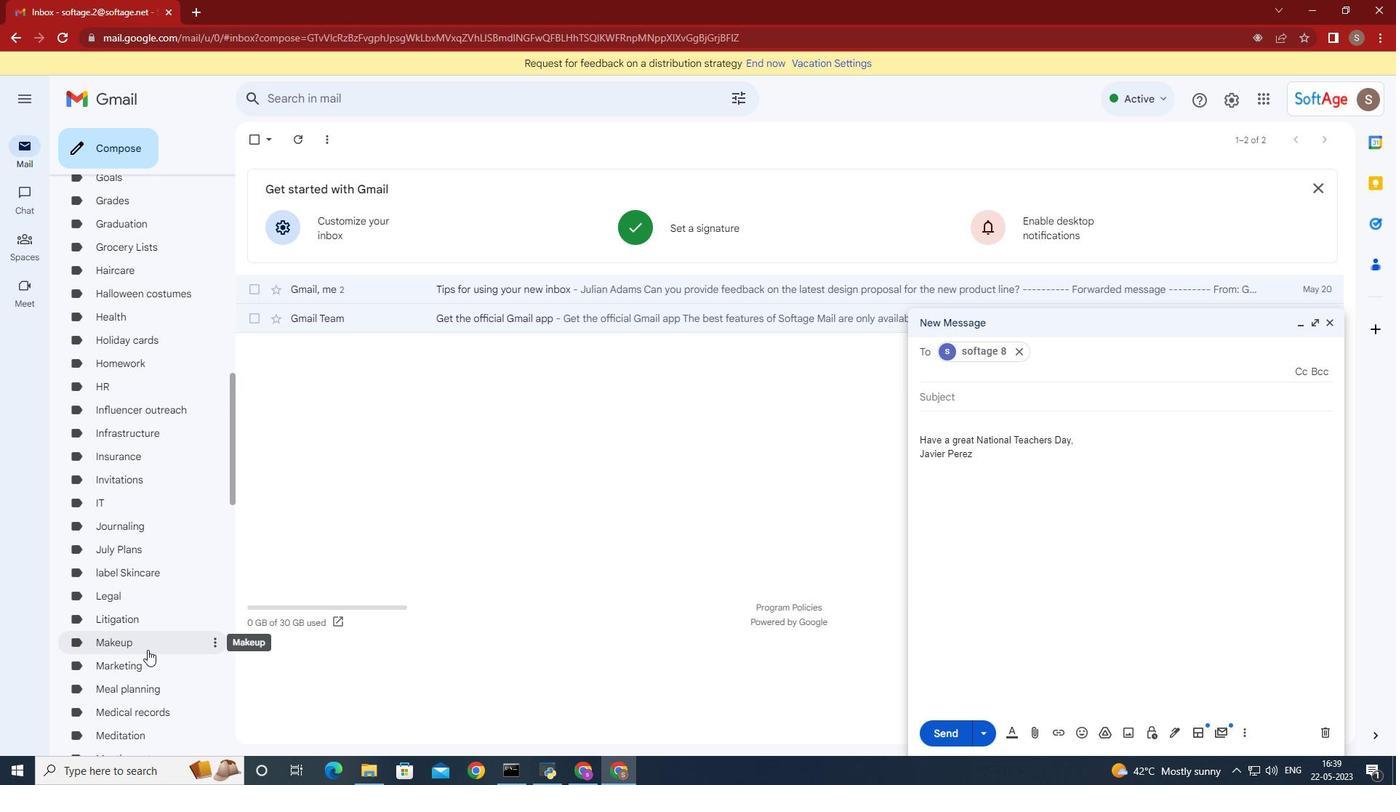 
Action: Mouse moved to (147, 650)
Screenshot: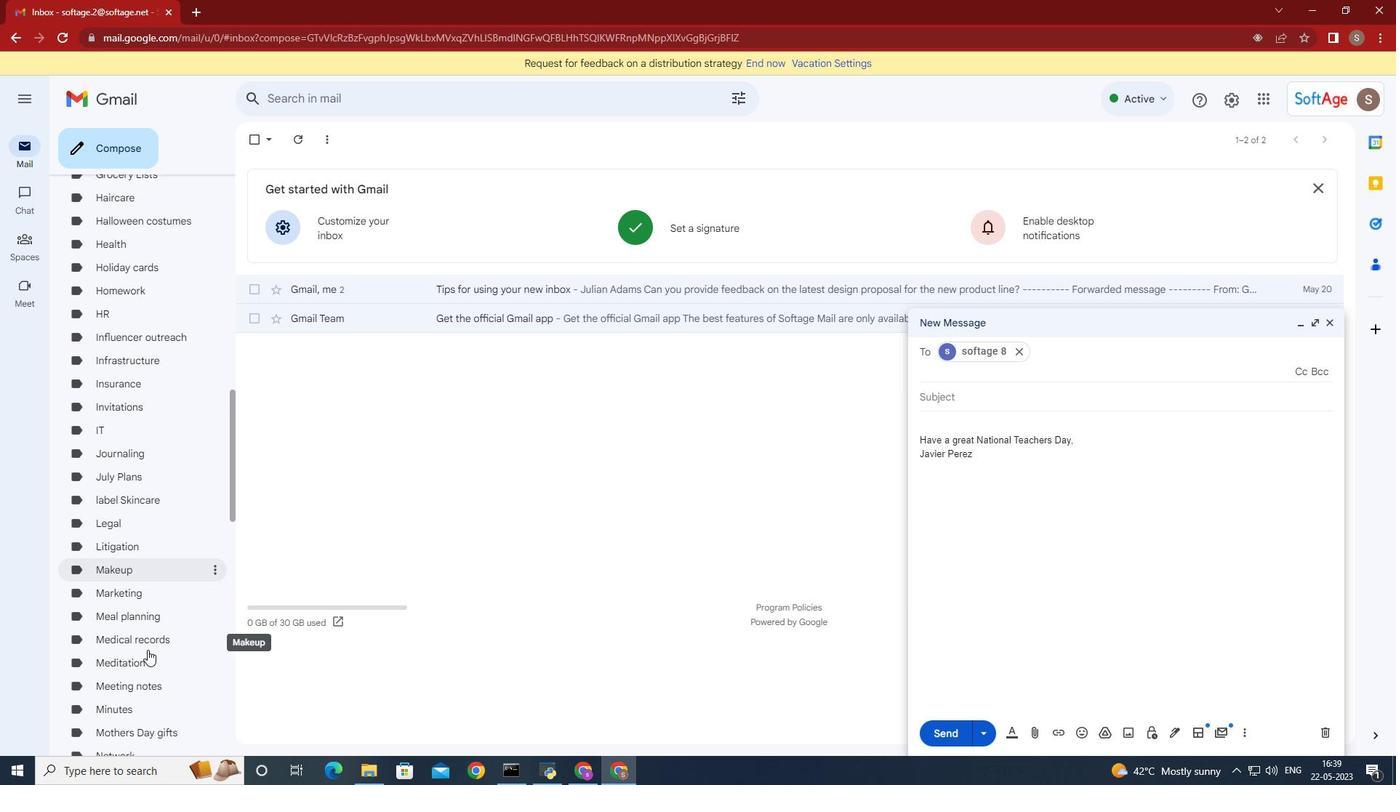 
Action: Mouse scrolled (147, 649) with delta (0, 0)
Screenshot: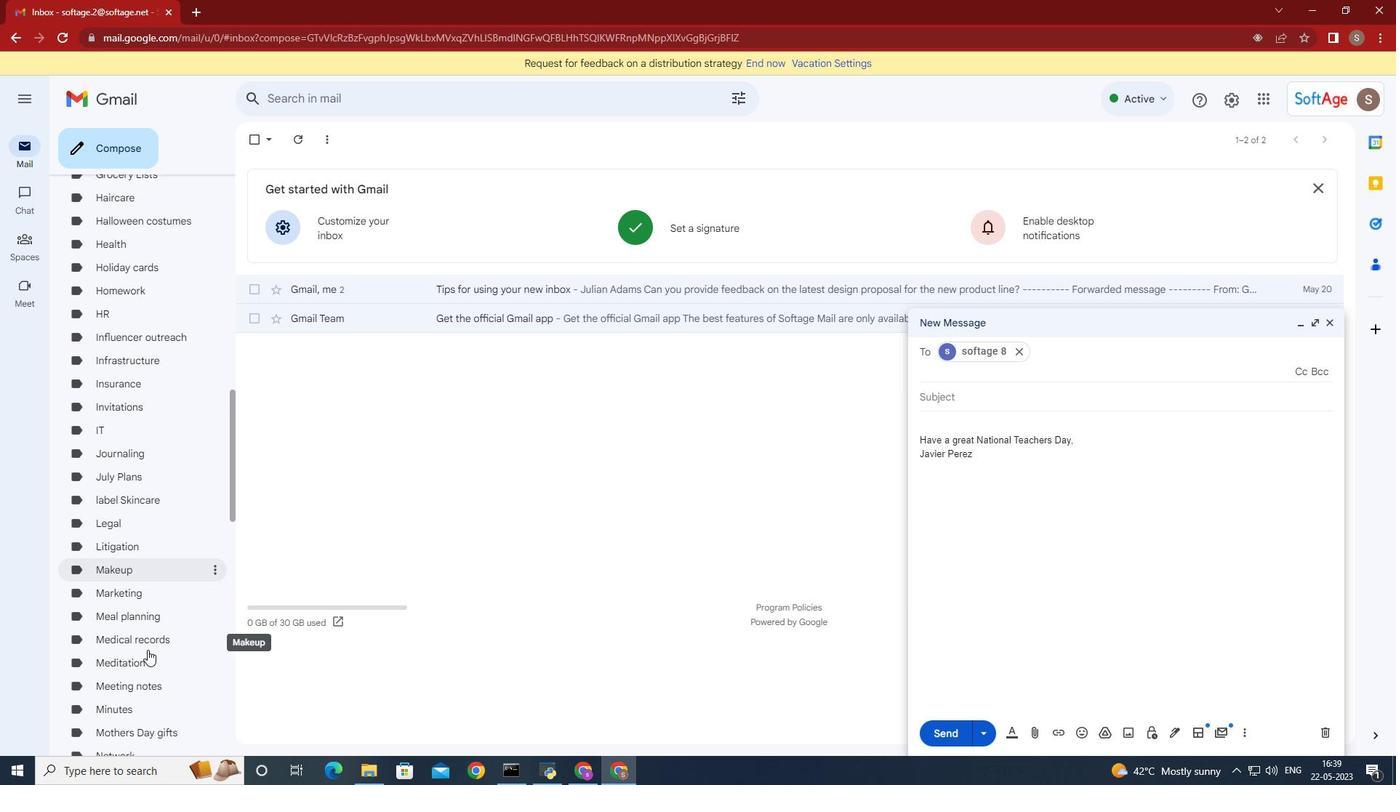 
Action: Mouse moved to (147, 650)
Screenshot: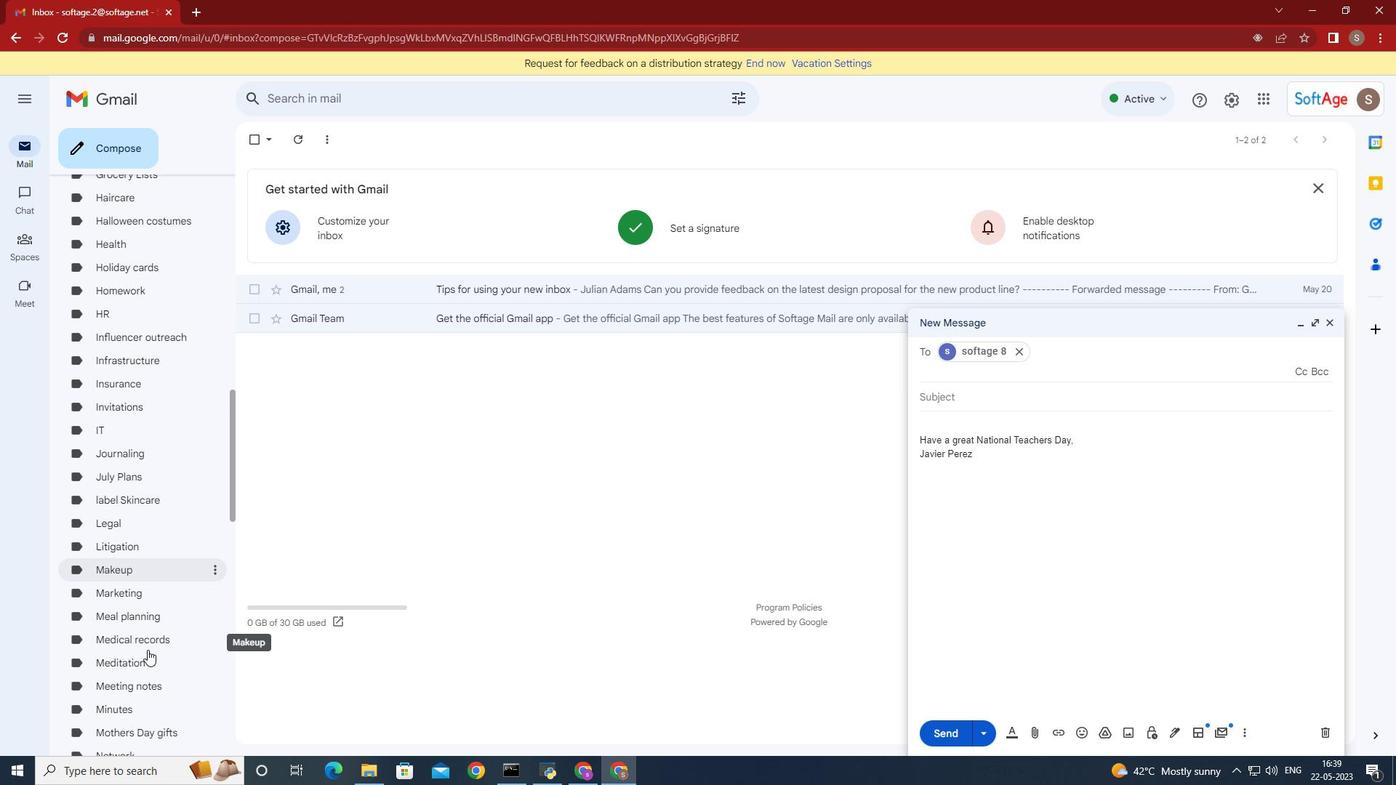 
Action: Mouse scrolled (147, 649) with delta (0, 0)
Screenshot: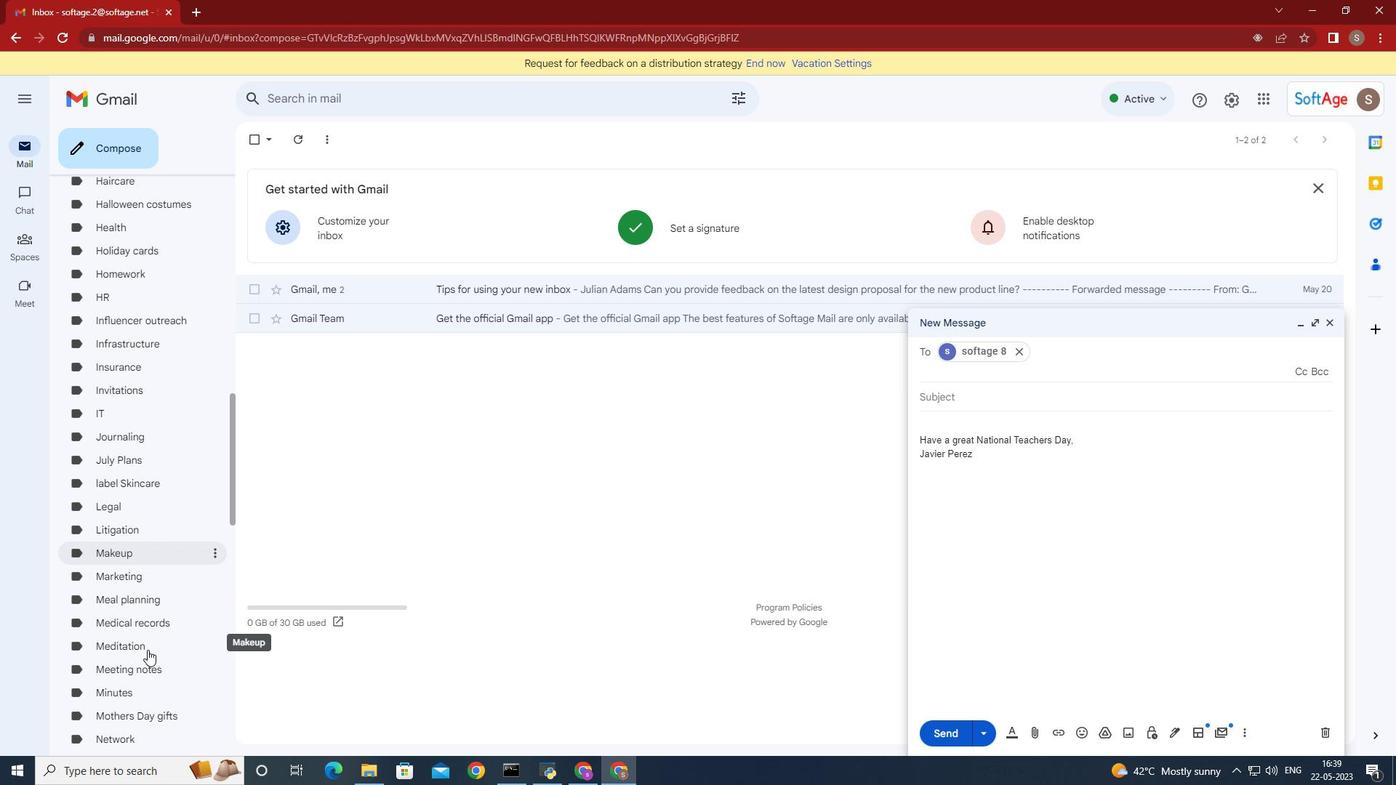 
Action: Mouse scrolled (147, 649) with delta (0, 0)
Screenshot: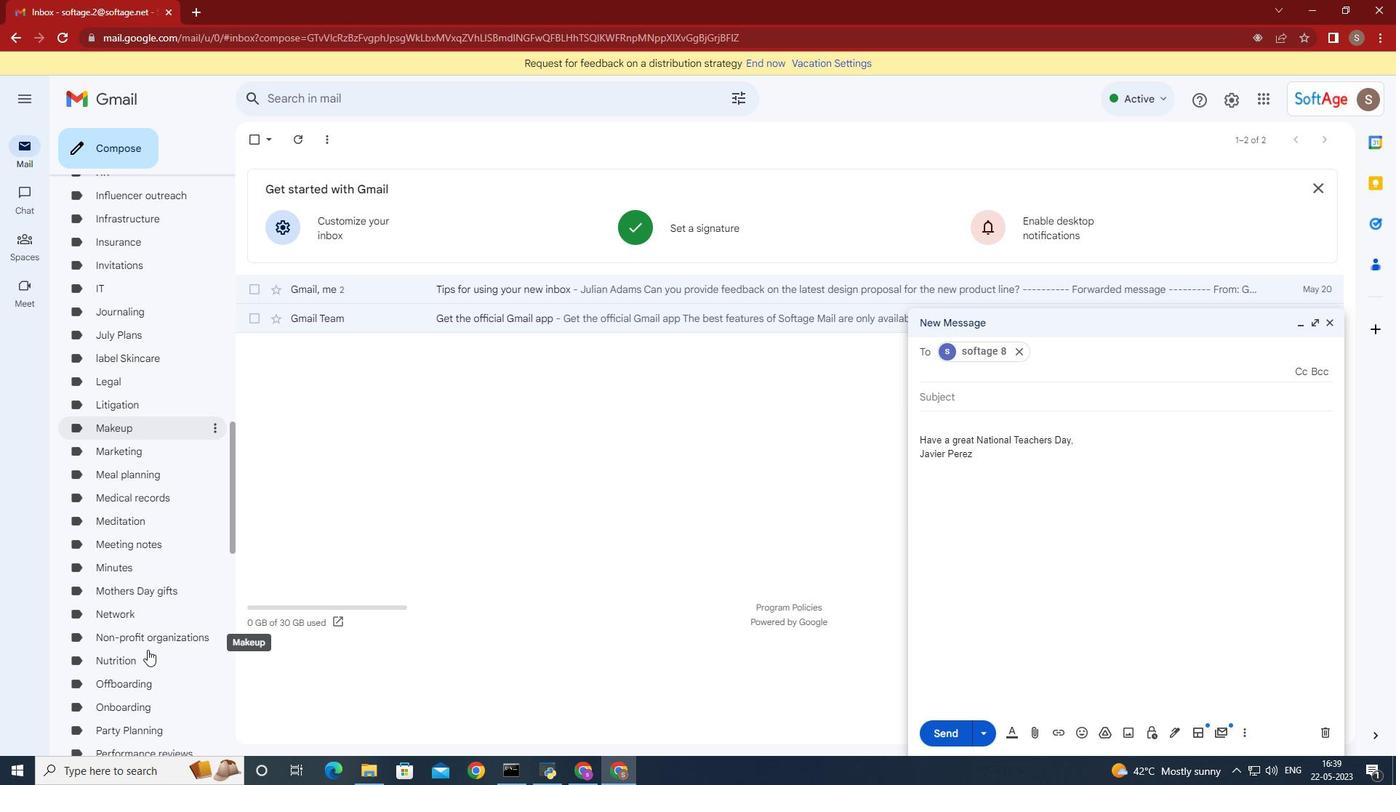 
Action: Mouse scrolled (147, 649) with delta (0, 0)
Screenshot: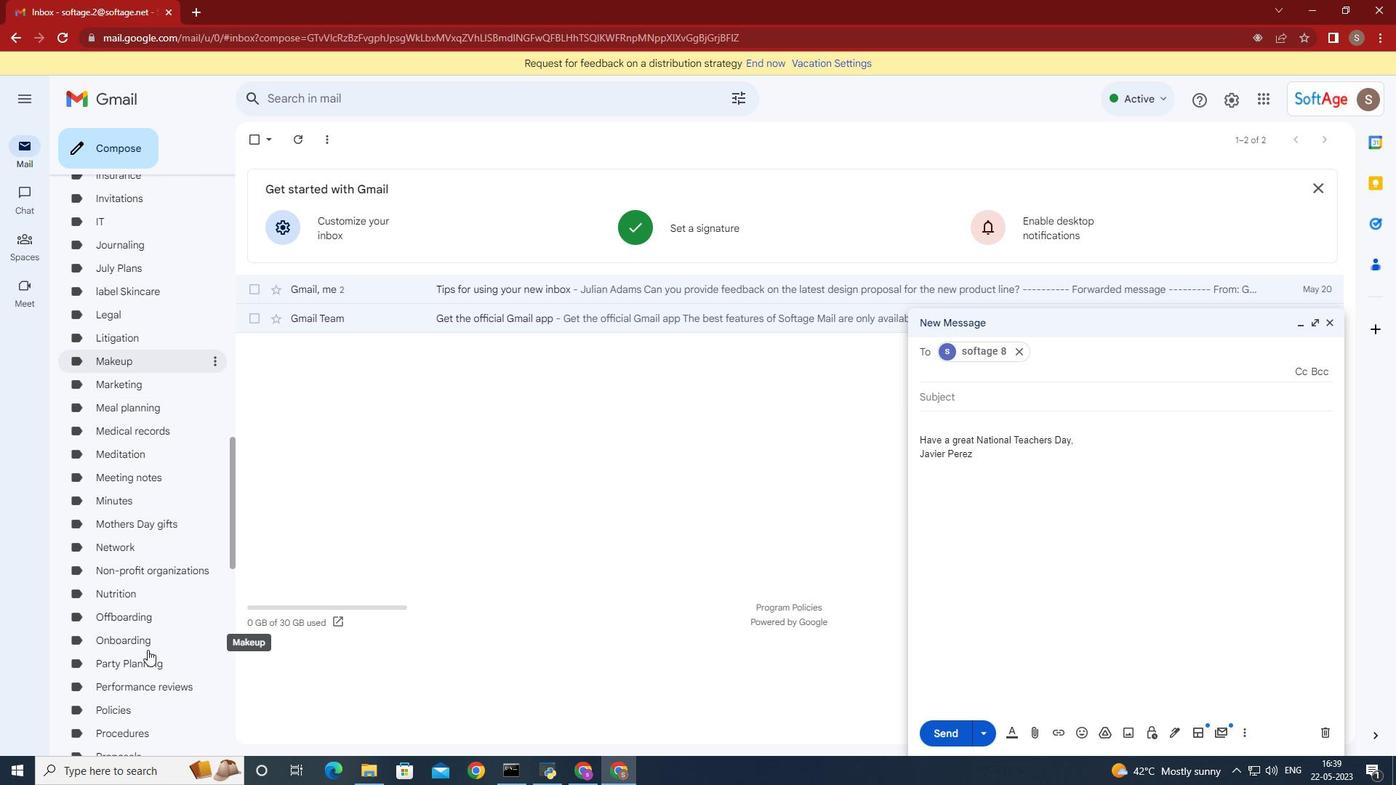 
Action: Mouse scrolled (147, 649) with delta (0, 0)
Screenshot: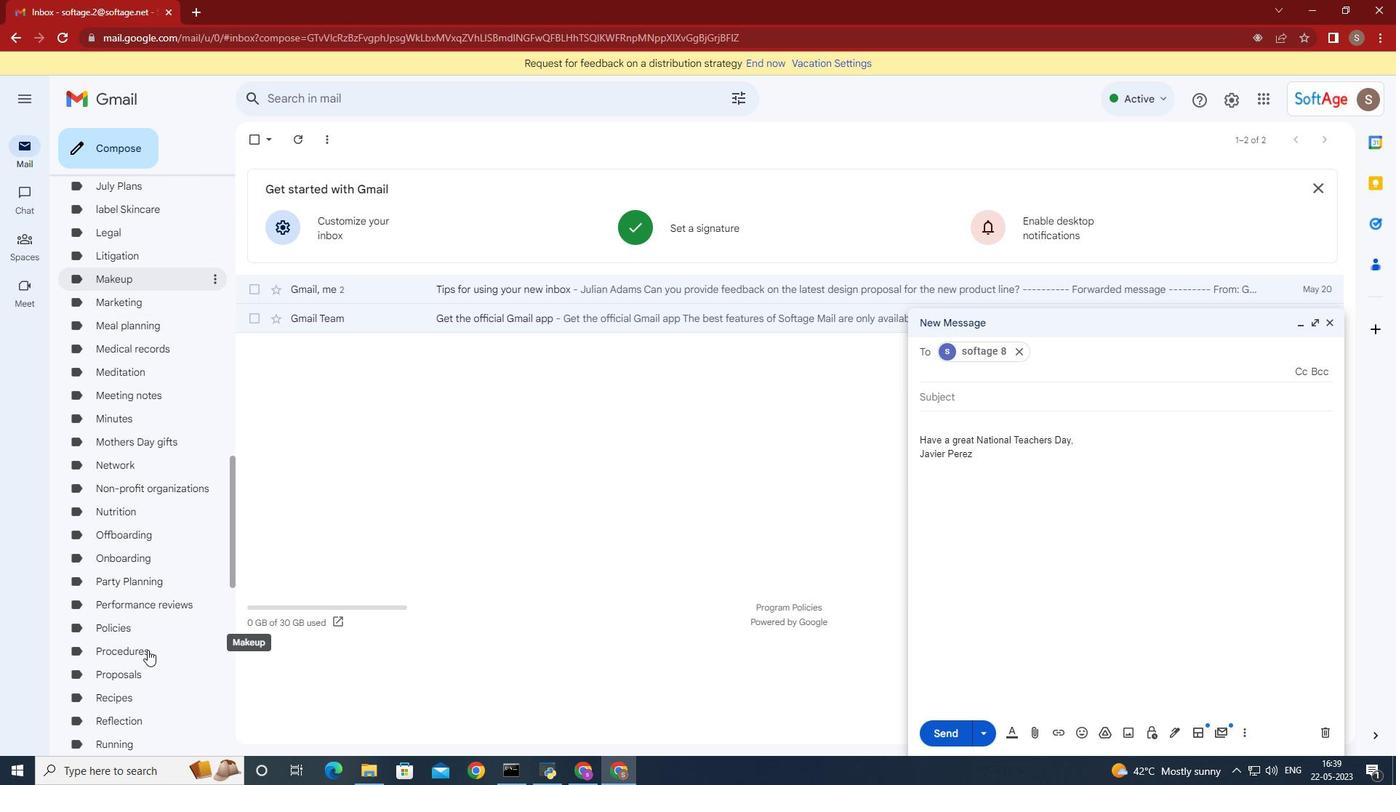 
Action: Mouse scrolled (147, 649) with delta (0, 0)
Screenshot: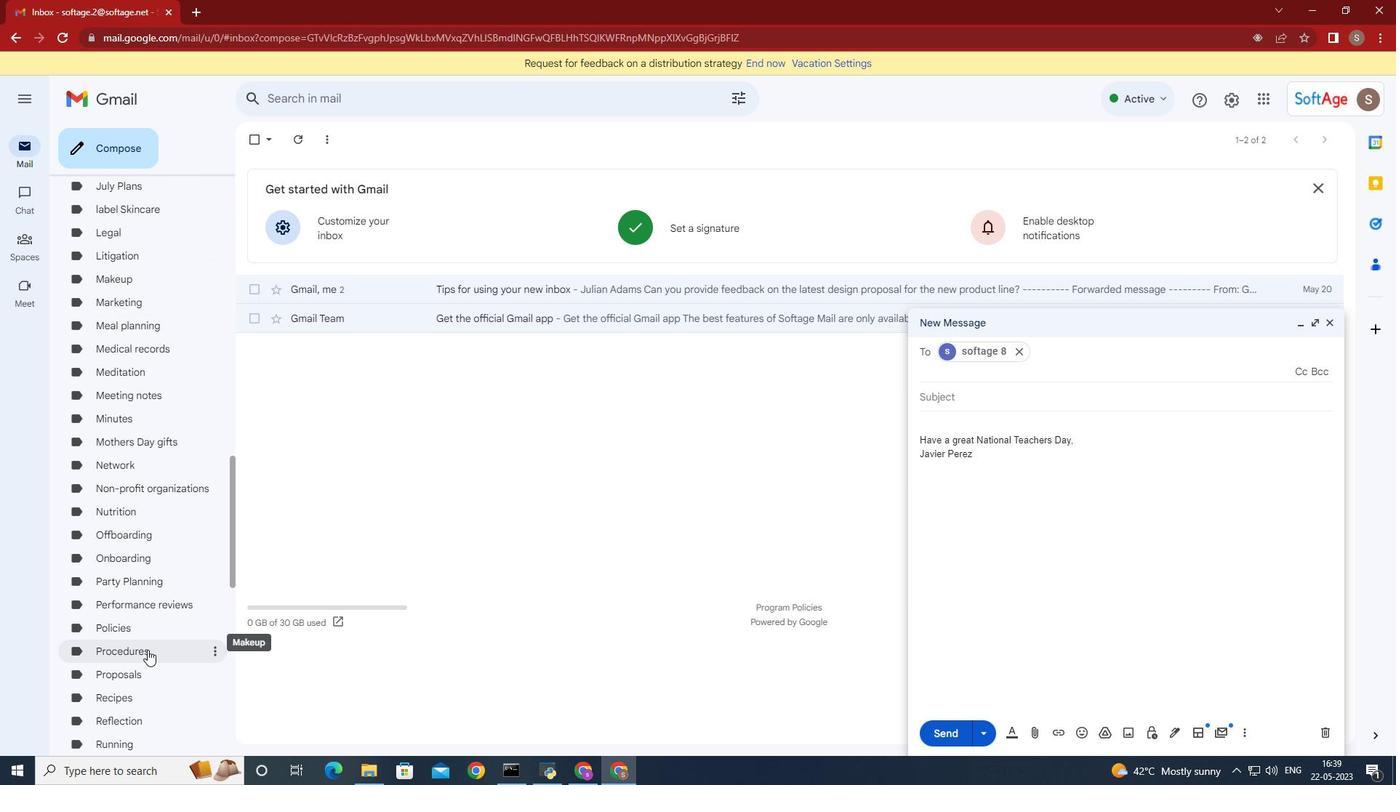 
Action: Mouse scrolled (147, 649) with delta (0, 0)
Screenshot: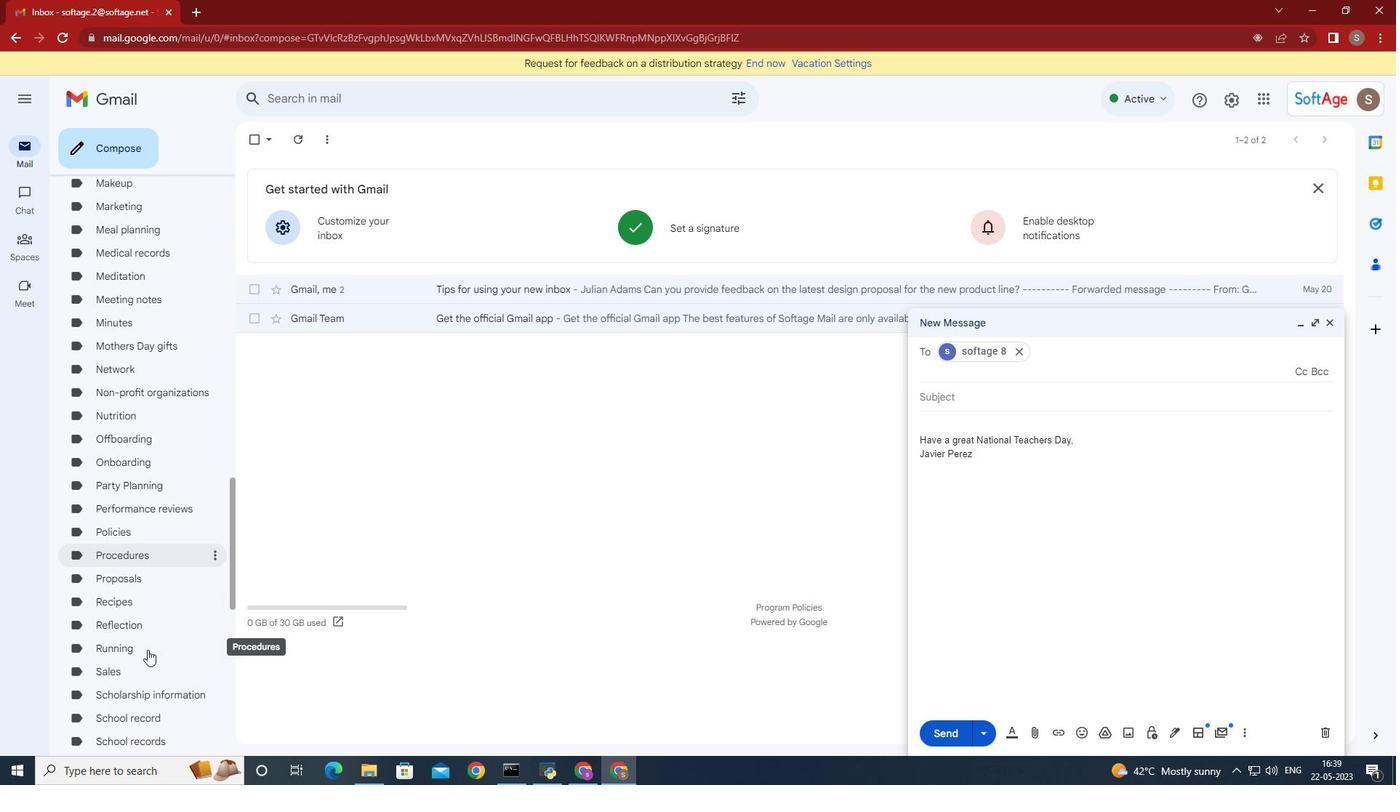 
Action: Mouse moved to (130, 620)
Screenshot: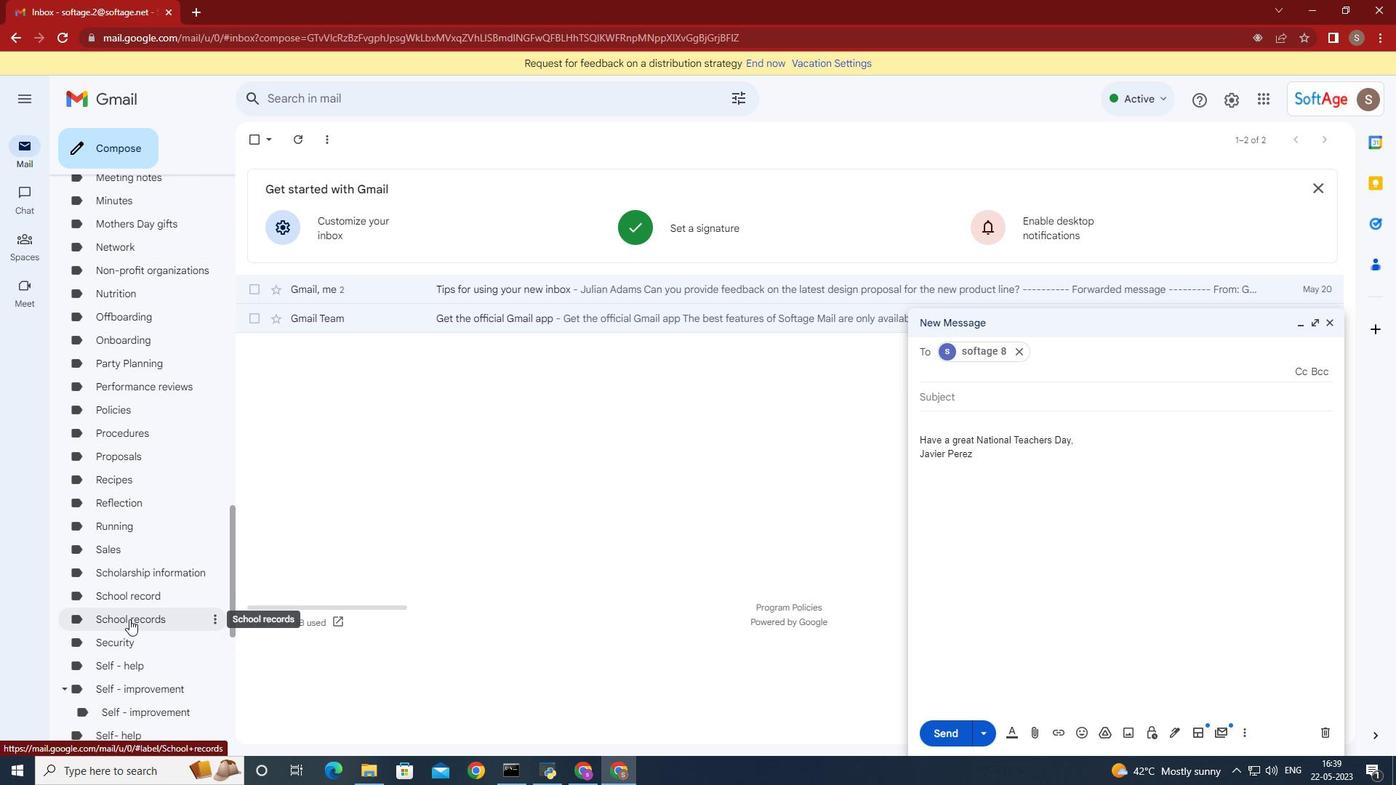 
Action: Mouse scrolled (130, 619) with delta (0, 0)
Screenshot: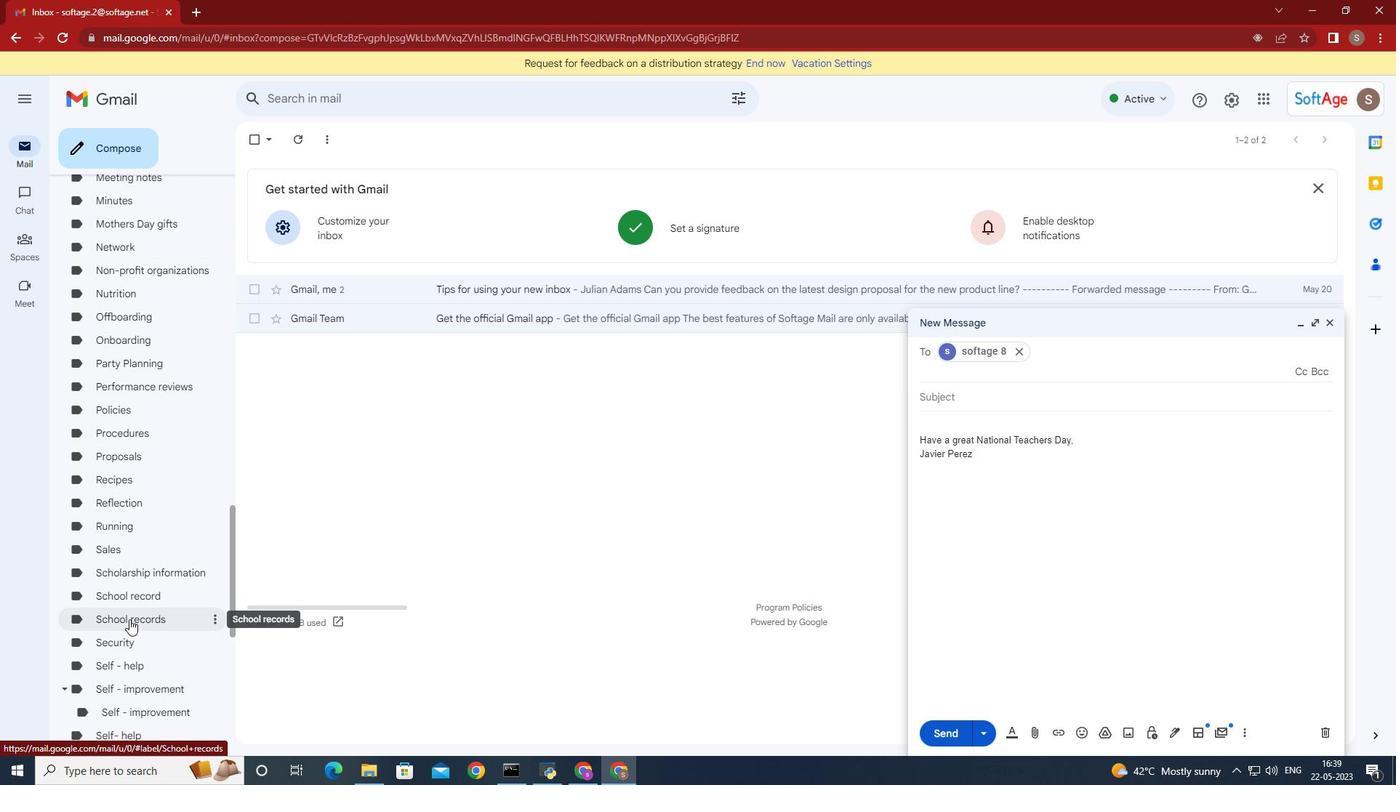 
Action: Mouse scrolled (130, 619) with delta (0, 0)
Screenshot: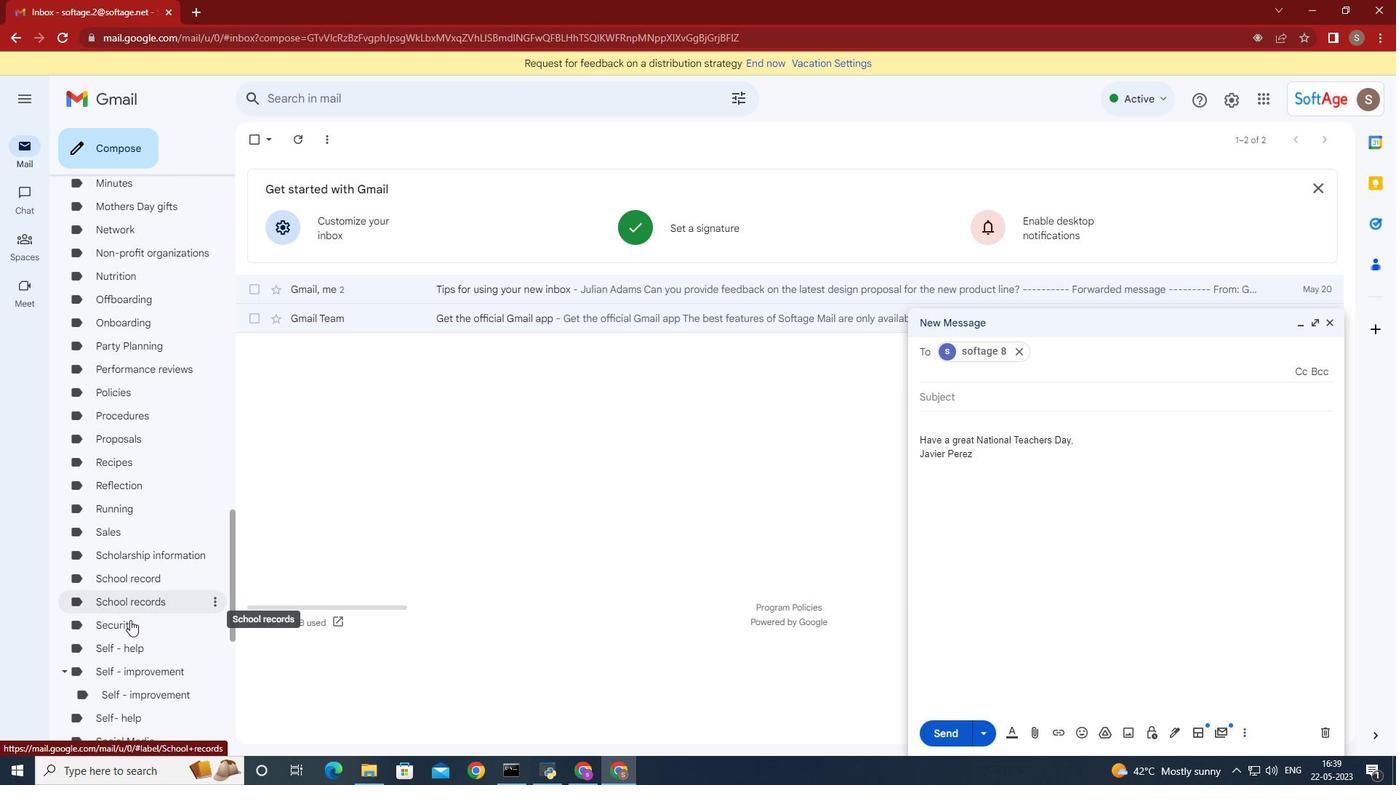 
Action: Mouse scrolled (130, 619) with delta (0, 0)
Screenshot: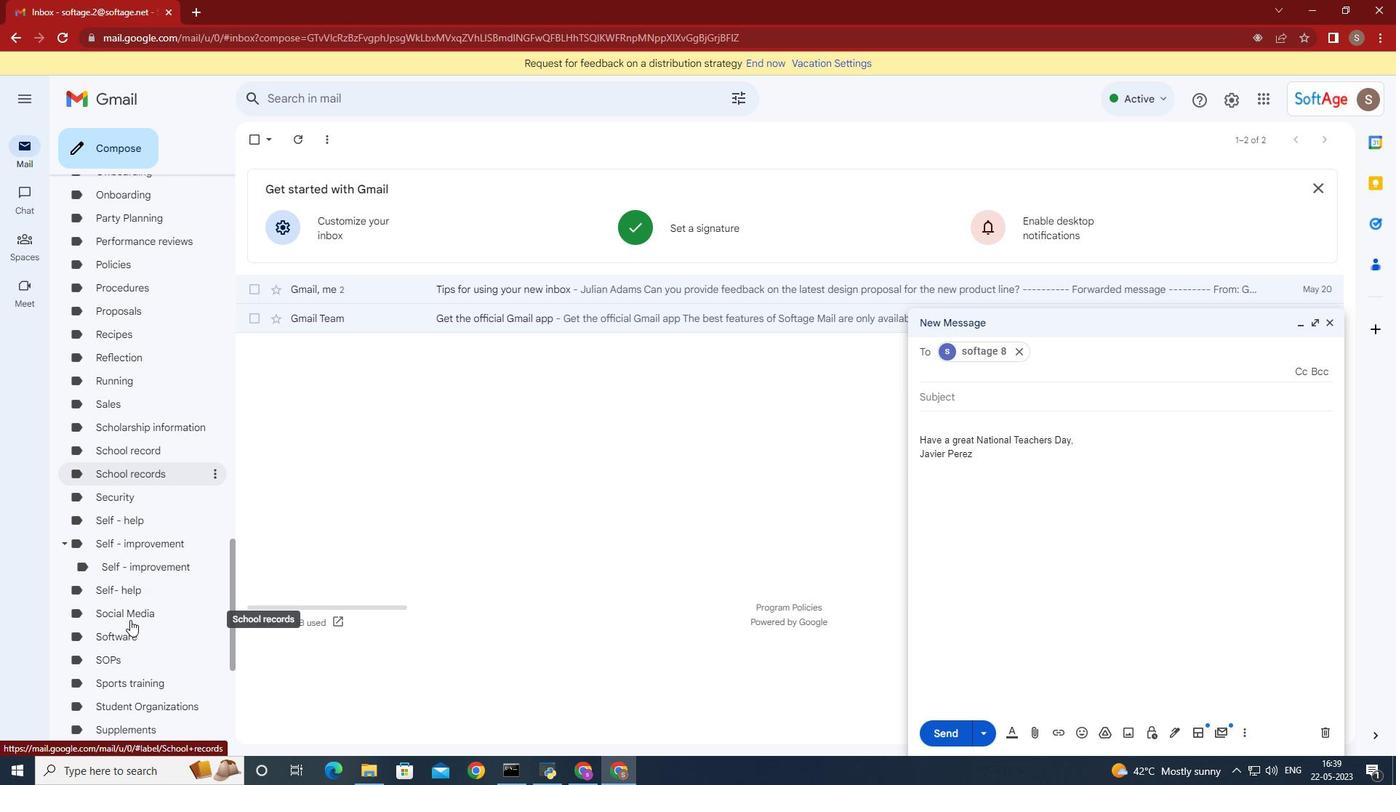 
Action: Mouse moved to (131, 633)
Screenshot: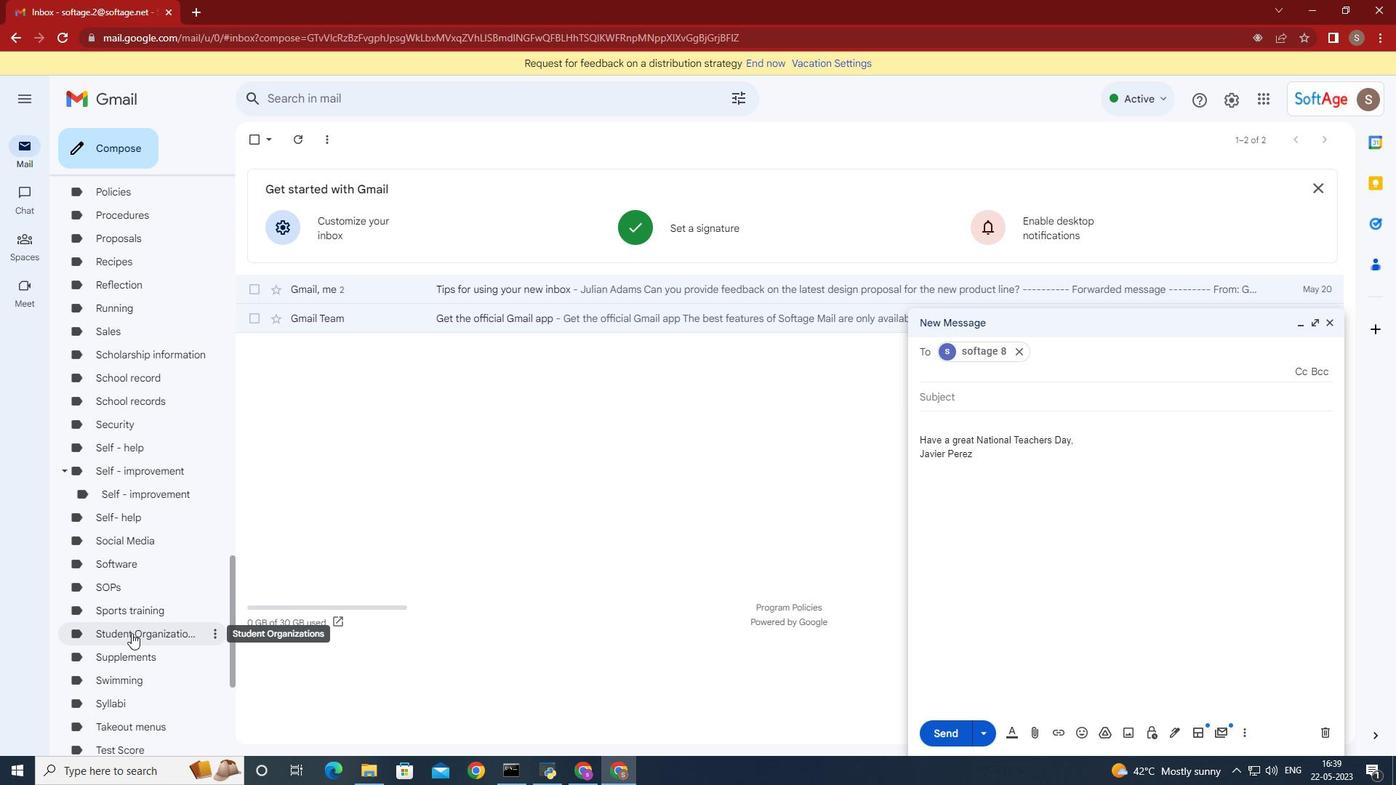 
Action: Mouse scrolled (131, 632) with delta (0, 0)
Screenshot: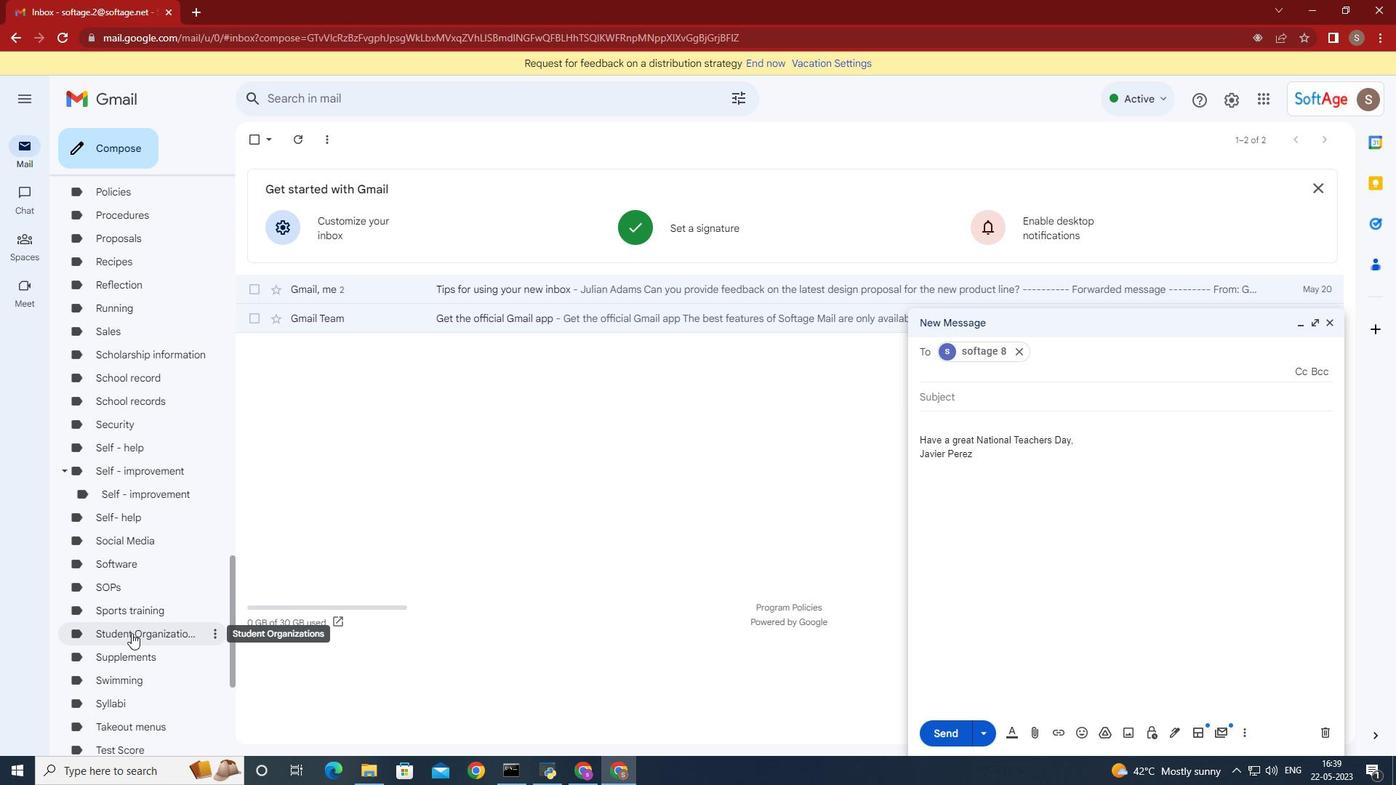 
Action: Mouse scrolled (131, 632) with delta (0, 0)
Screenshot: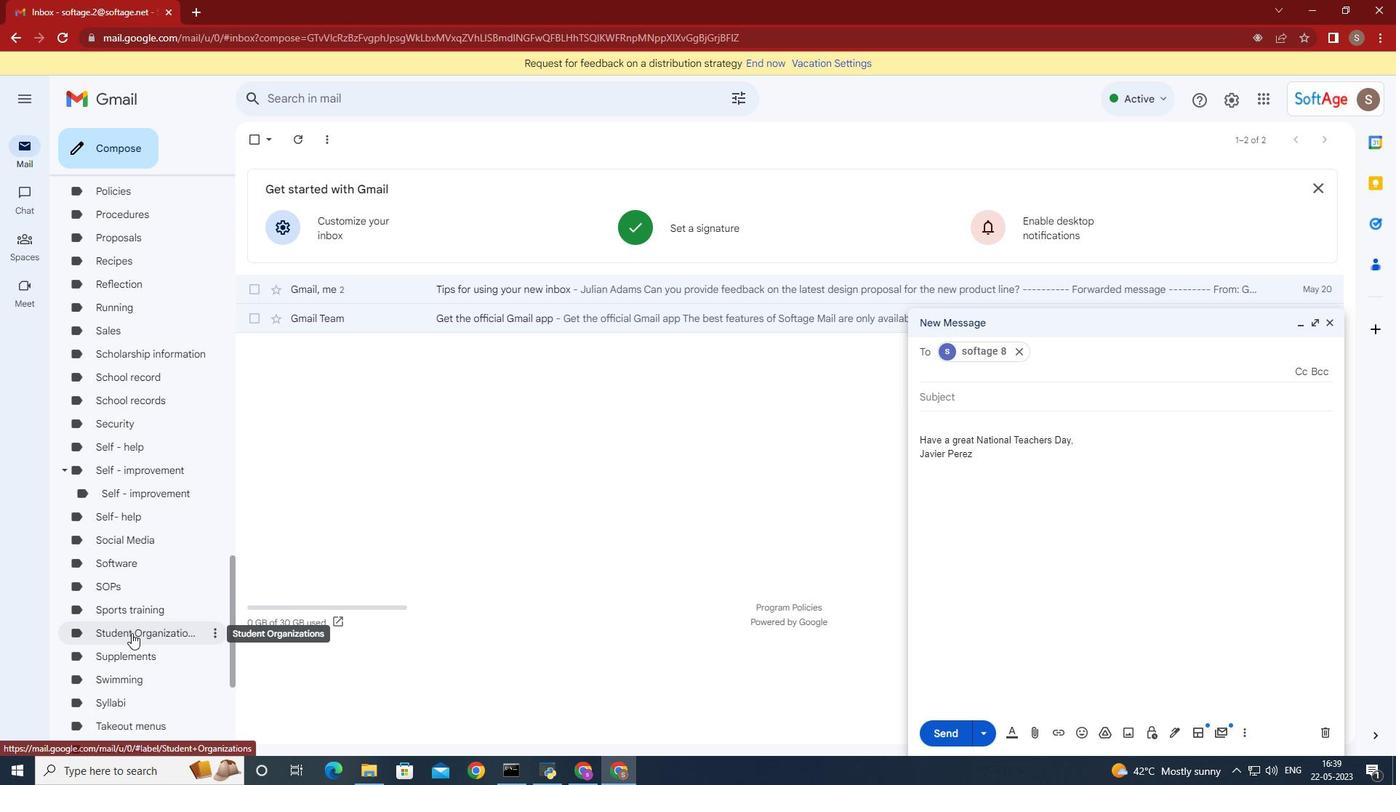 
Action: Mouse moved to (217, 563)
Screenshot: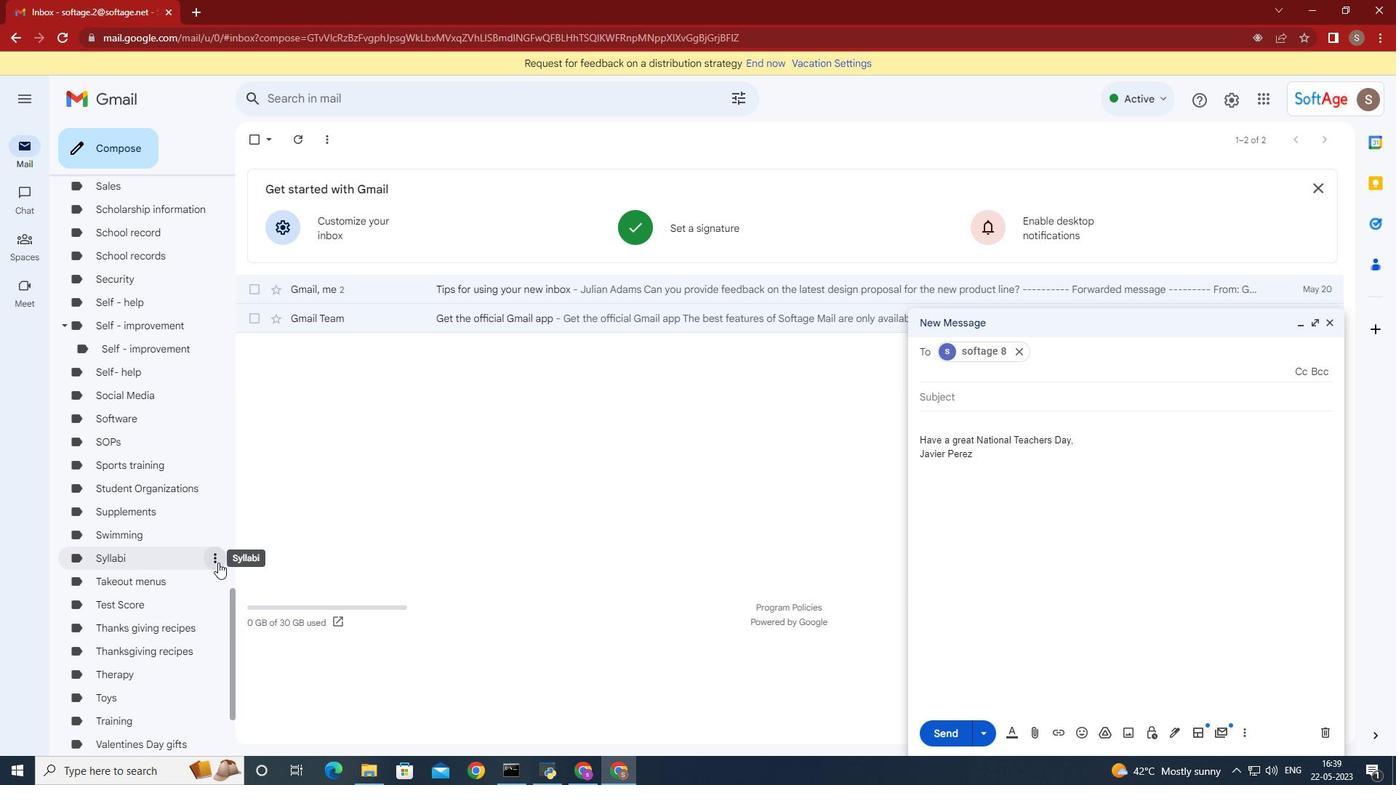 
Action: Mouse pressed left at (217, 563)
Screenshot: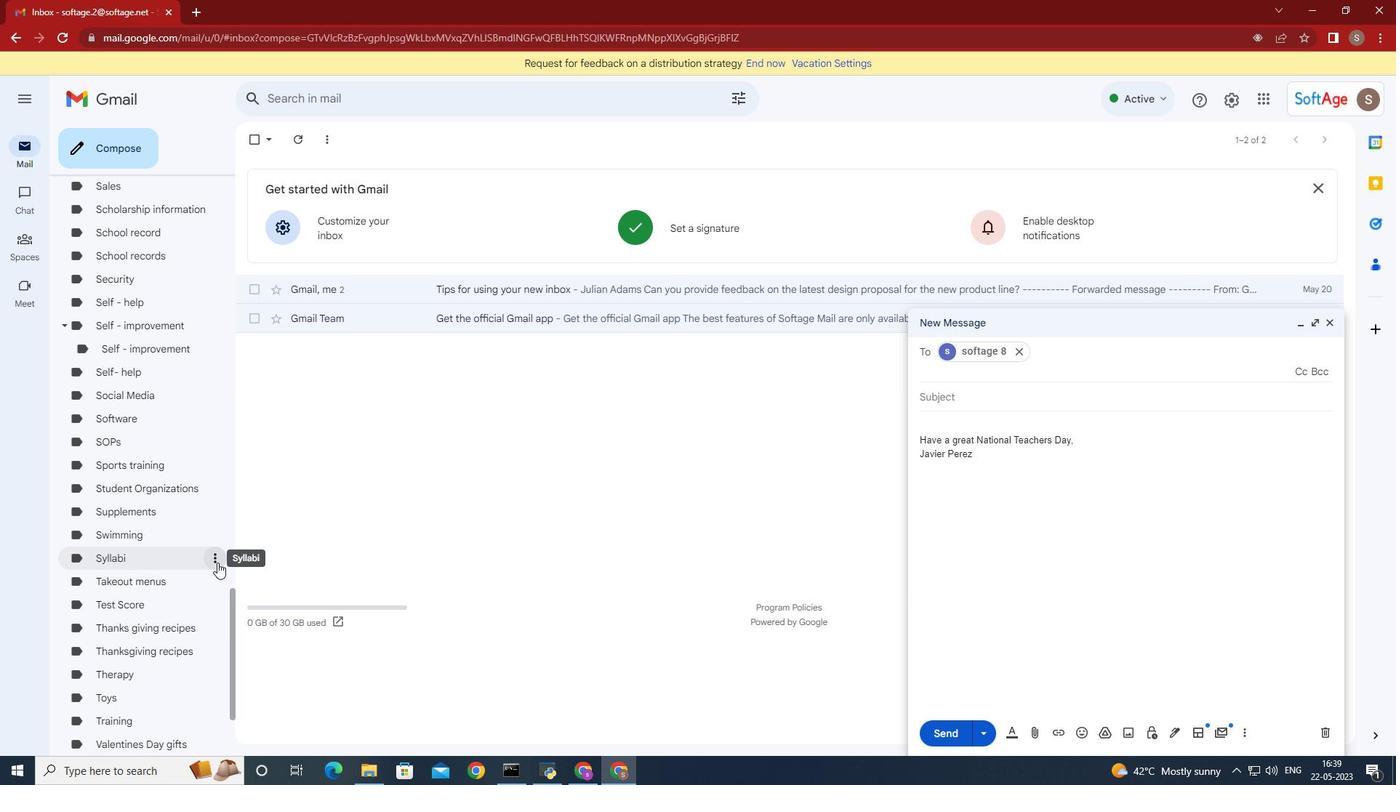 
Action: Mouse moved to (285, 506)
Screenshot: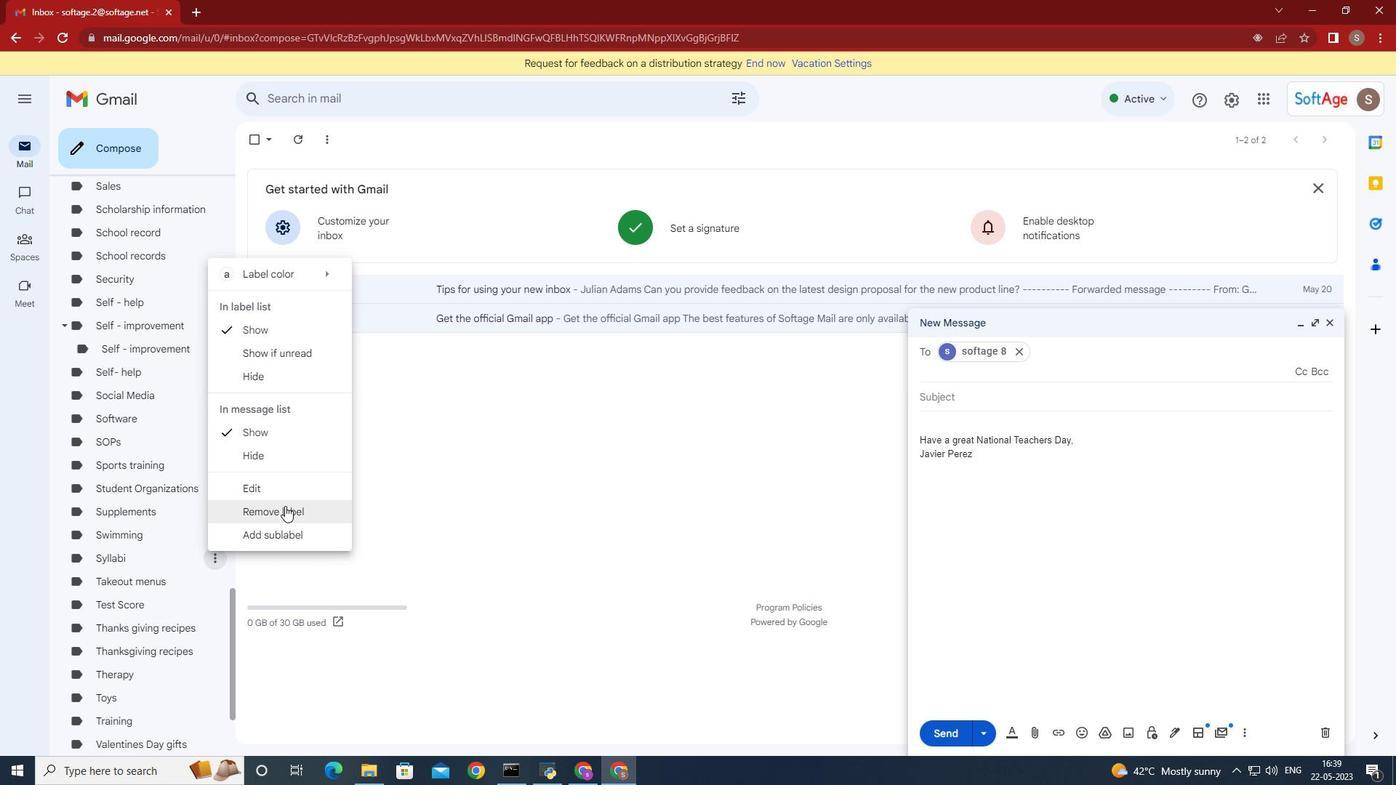 
Action: Mouse pressed left at (285, 506)
Screenshot: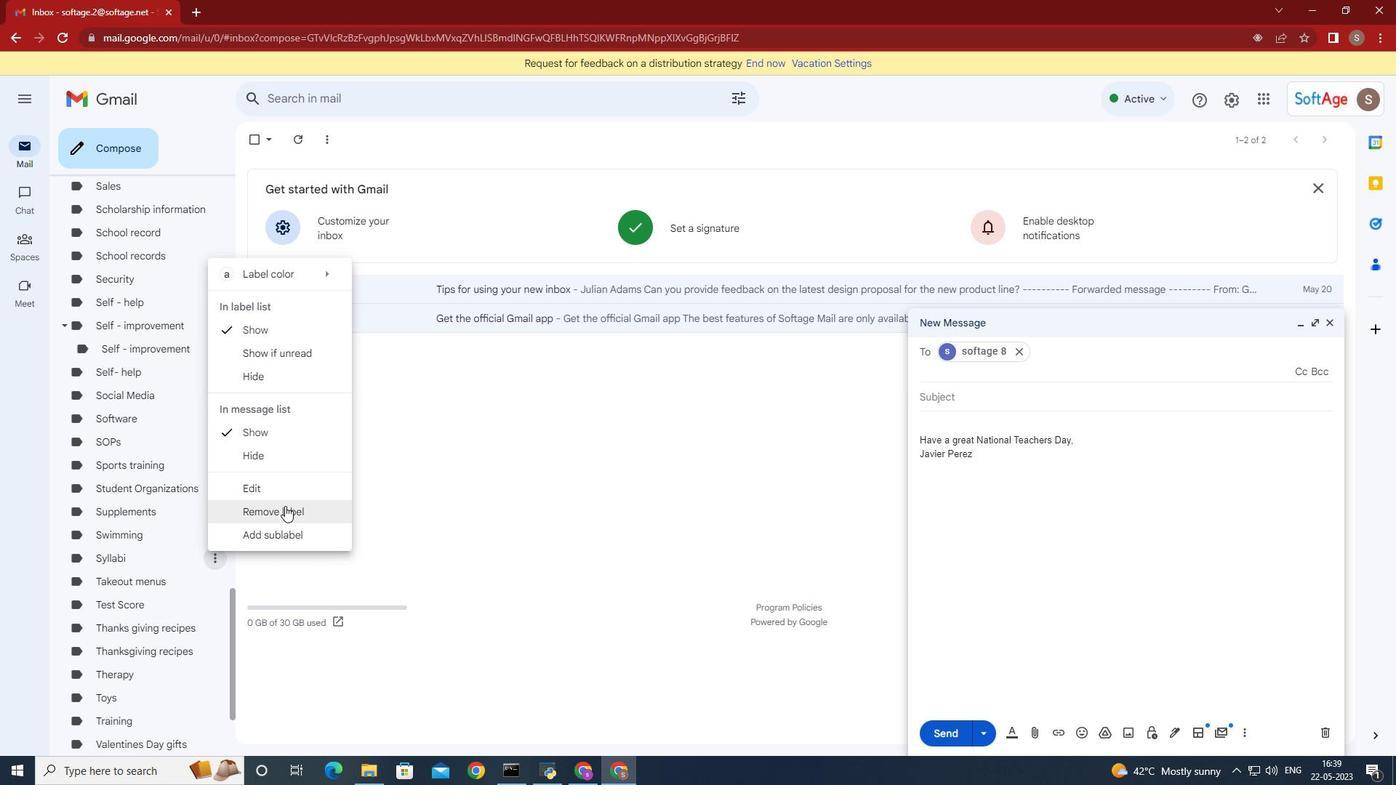 
Action: Mouse moved to (835, 435)
Screenshot: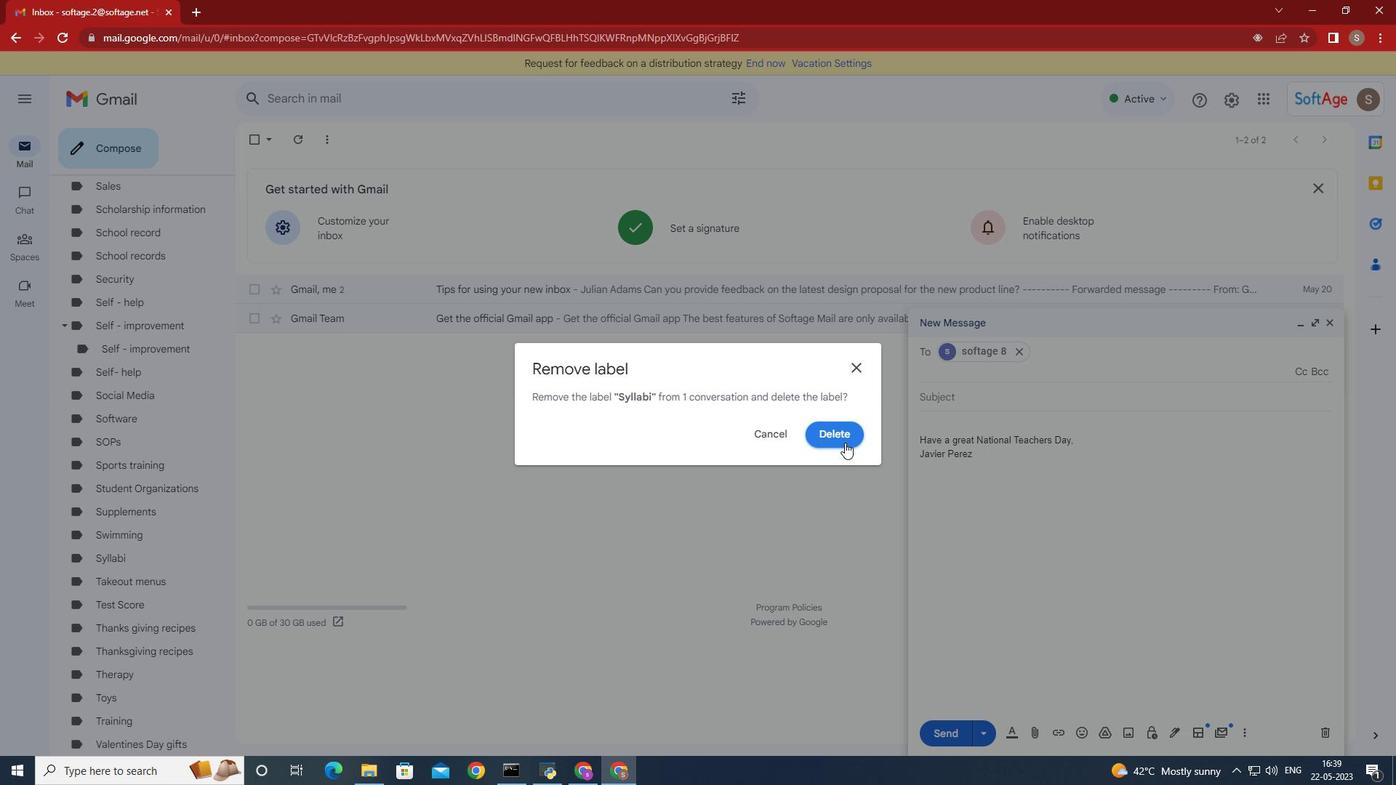 
Action: Mouse pressed left at (835, 435)
Screenshot: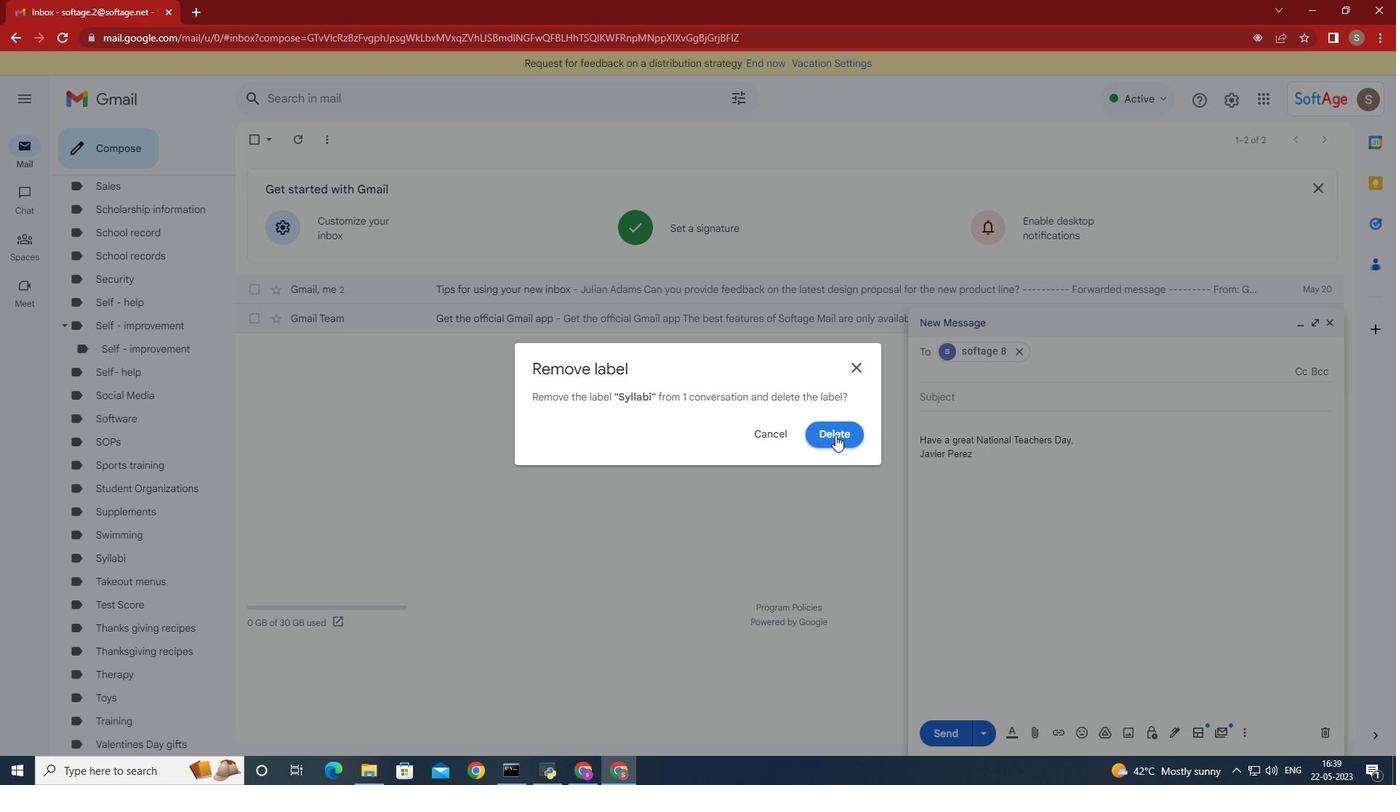 
Action: Mouse moved to (501, 516)
Screenshot: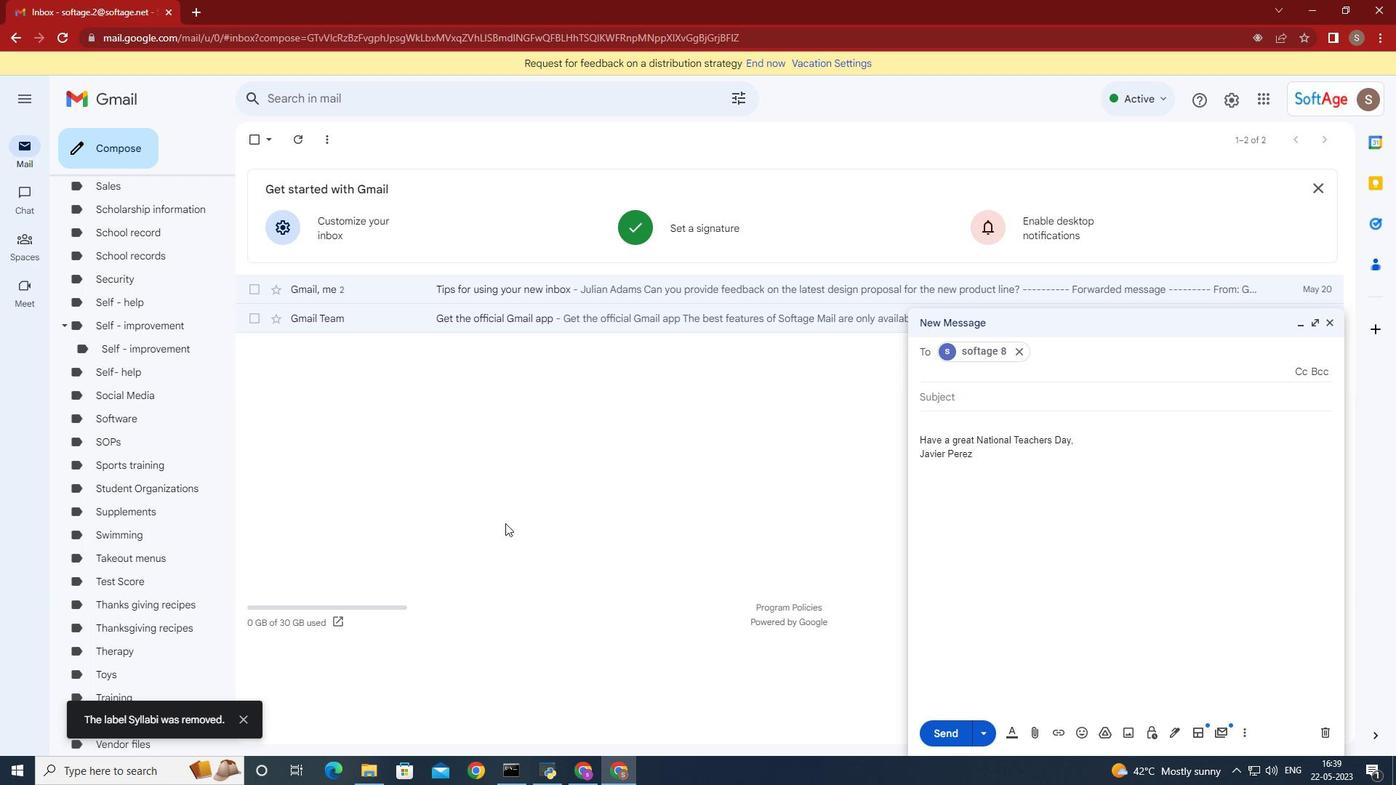 
Action: Mouse scrolled (501, 517) with delta (0, 0)
Screenshot: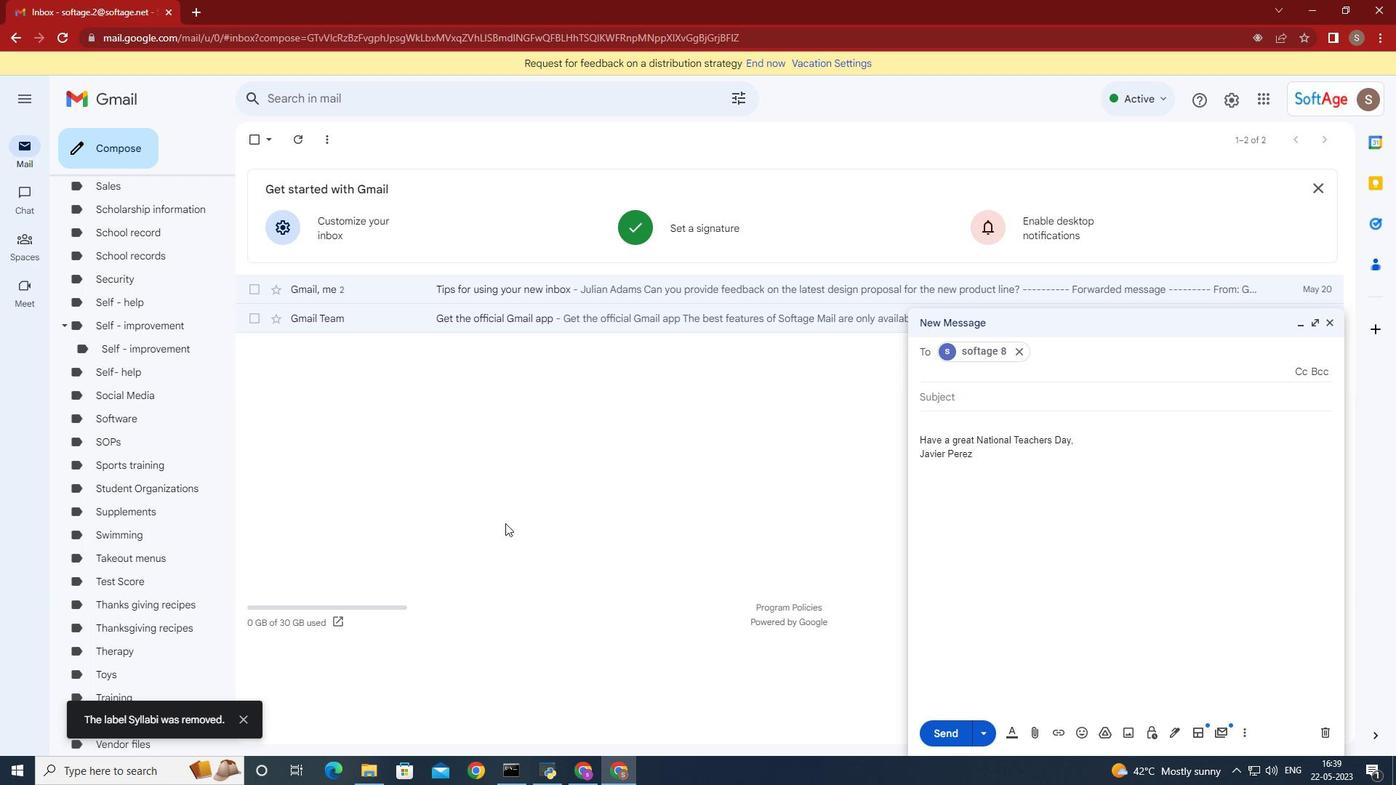 
Action: Mouse moved to (501, 515)
Screenshot: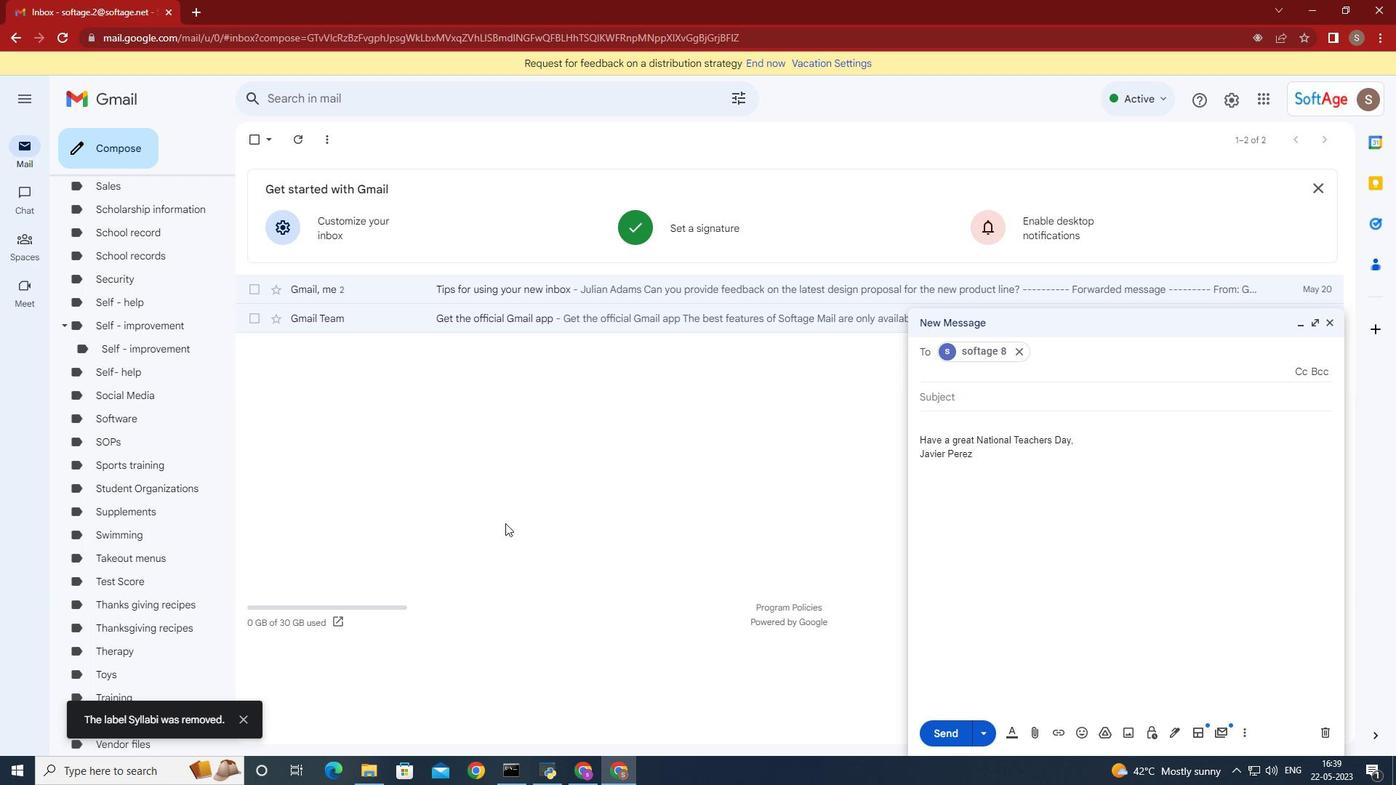 
Action: Mouse scrolled (501, 516) with delta (0, 0)
Screenshot: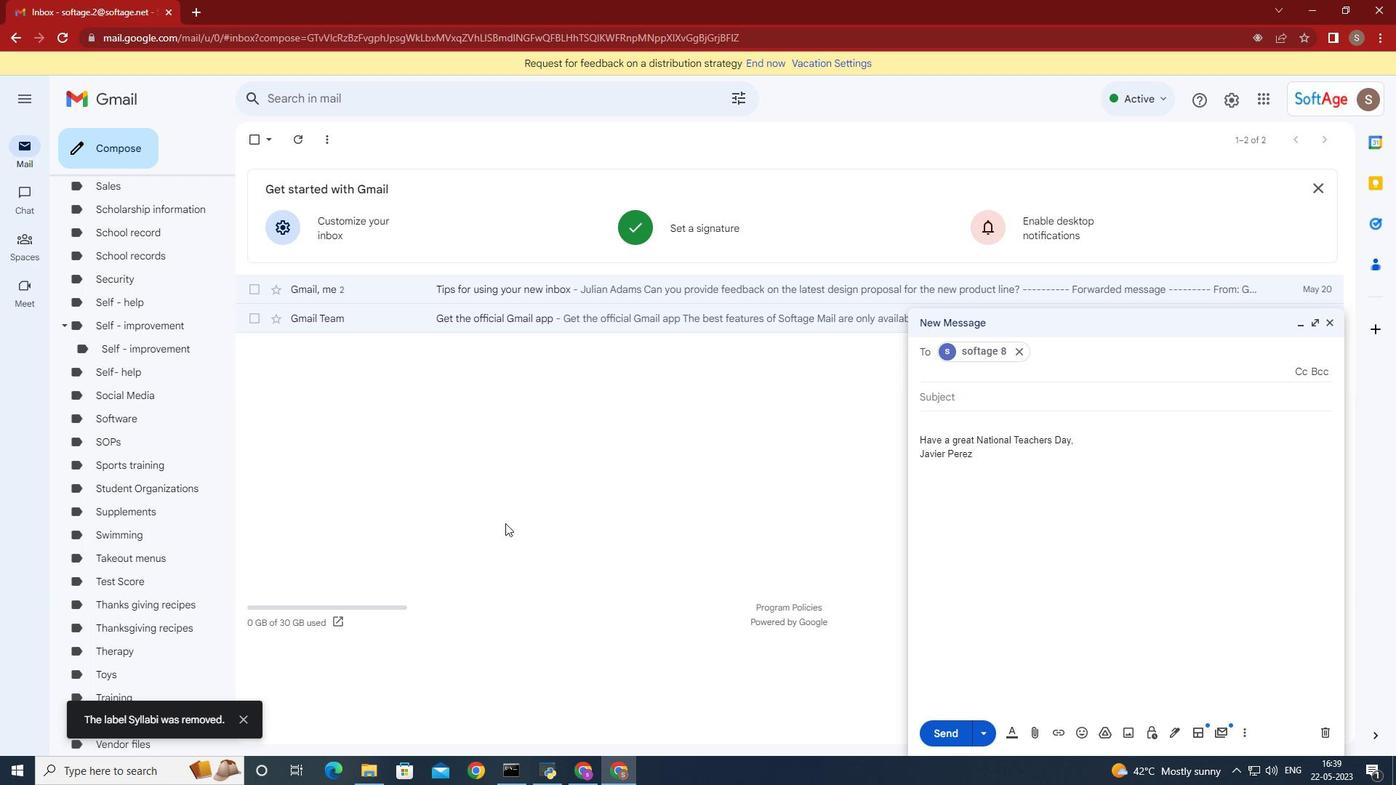
Action: Mouse scrolled (501, 516) with delta (0, 0)
Screenshot: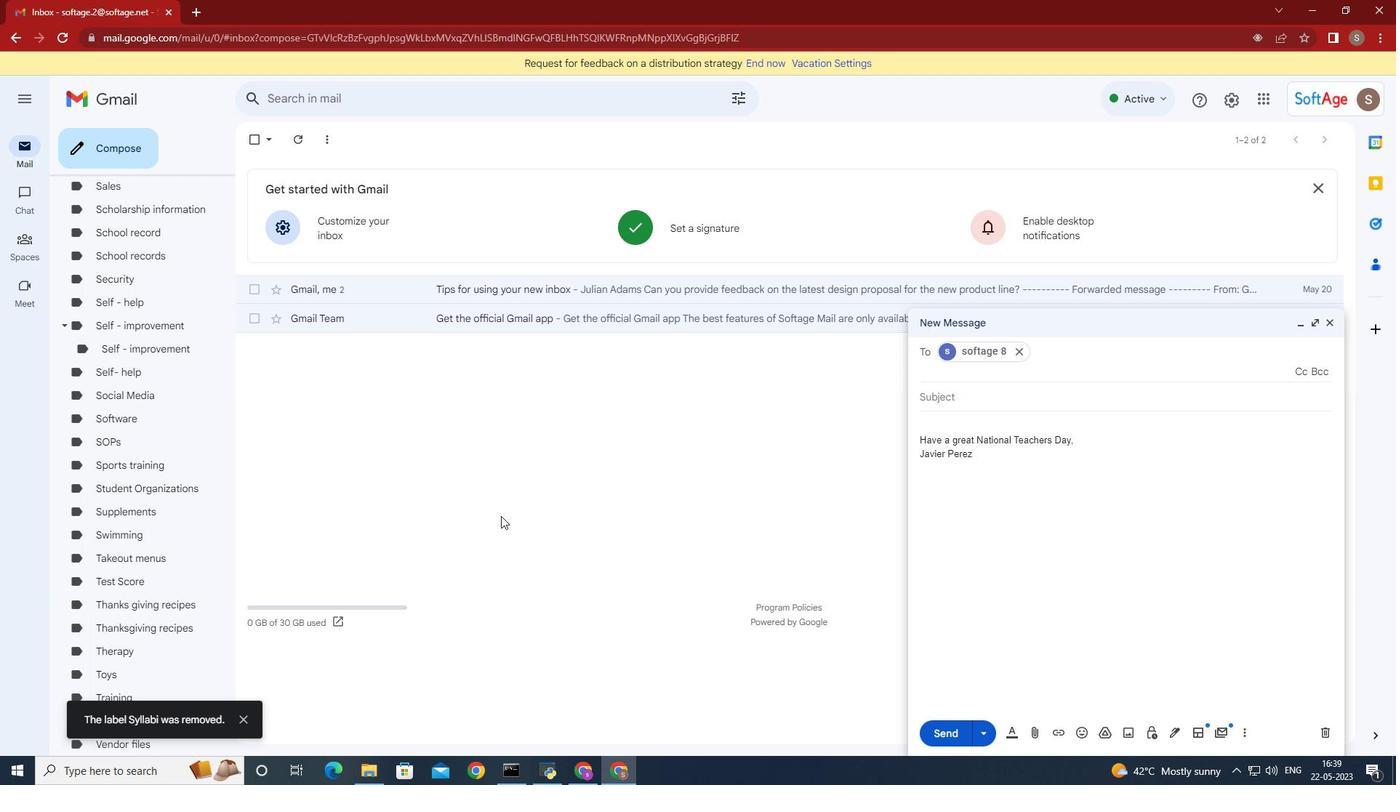 
Action: Mouse moved to (499, 515)
Screenshot: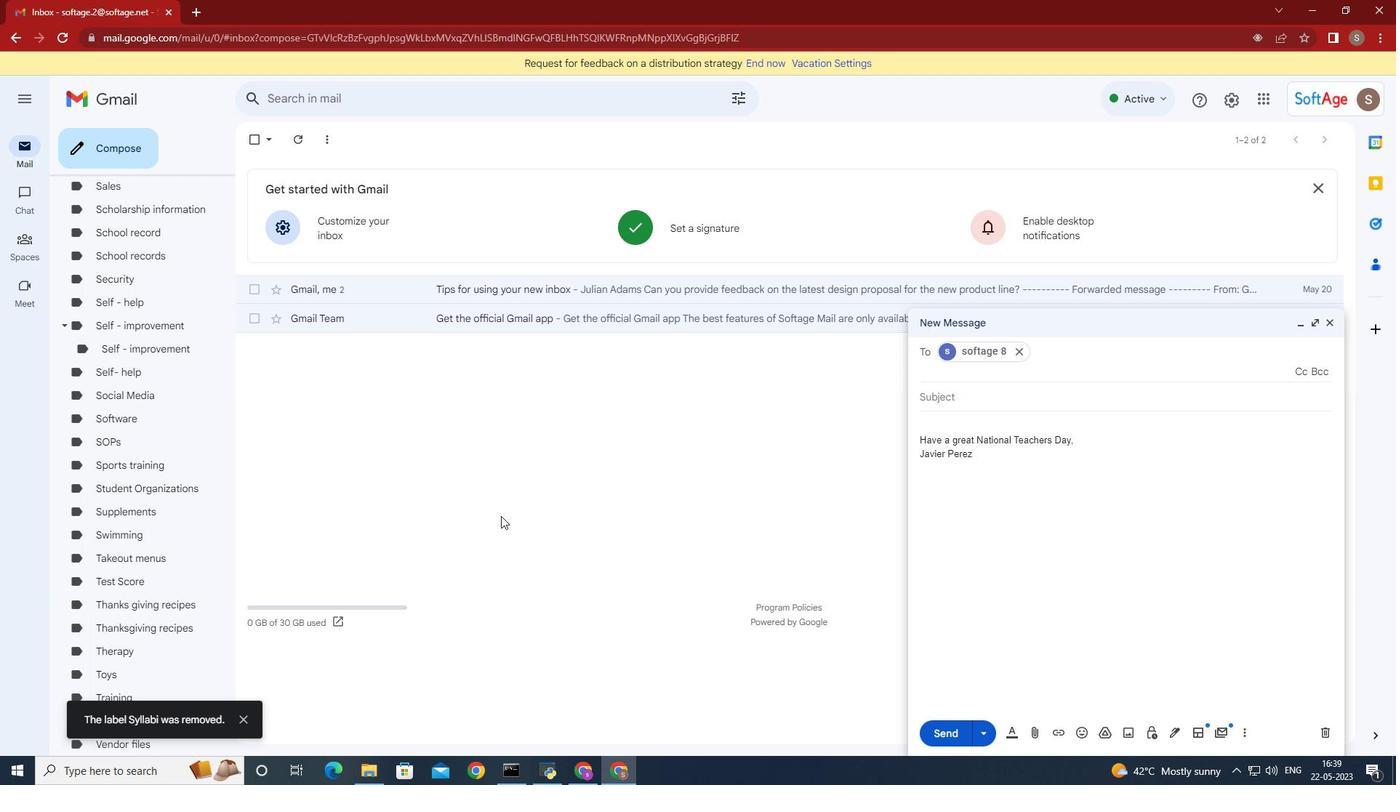 
Action: Mouse scrolled (499, 515) with delta (0, 0)
Screenshot: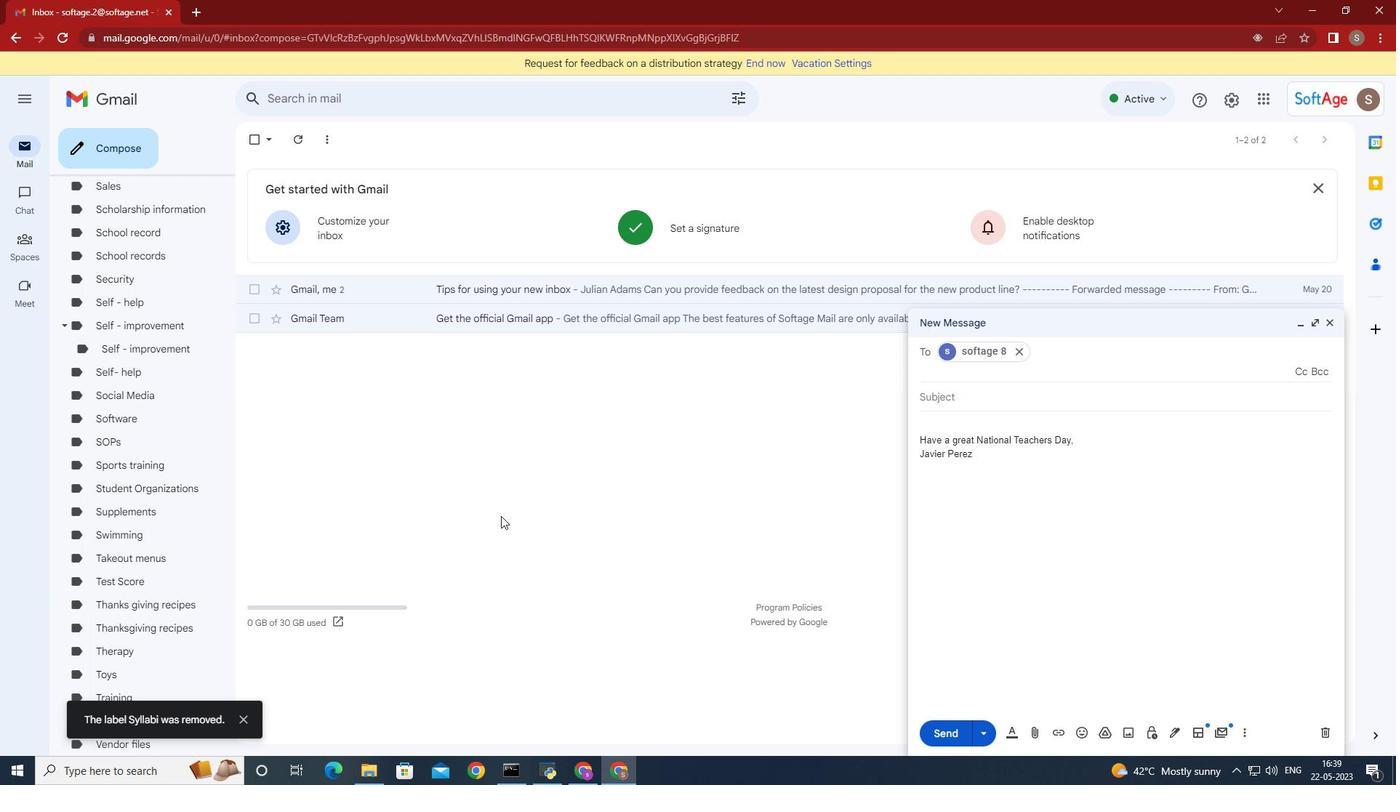 
Action: Mouse moved to (61, 582)
Screenshot: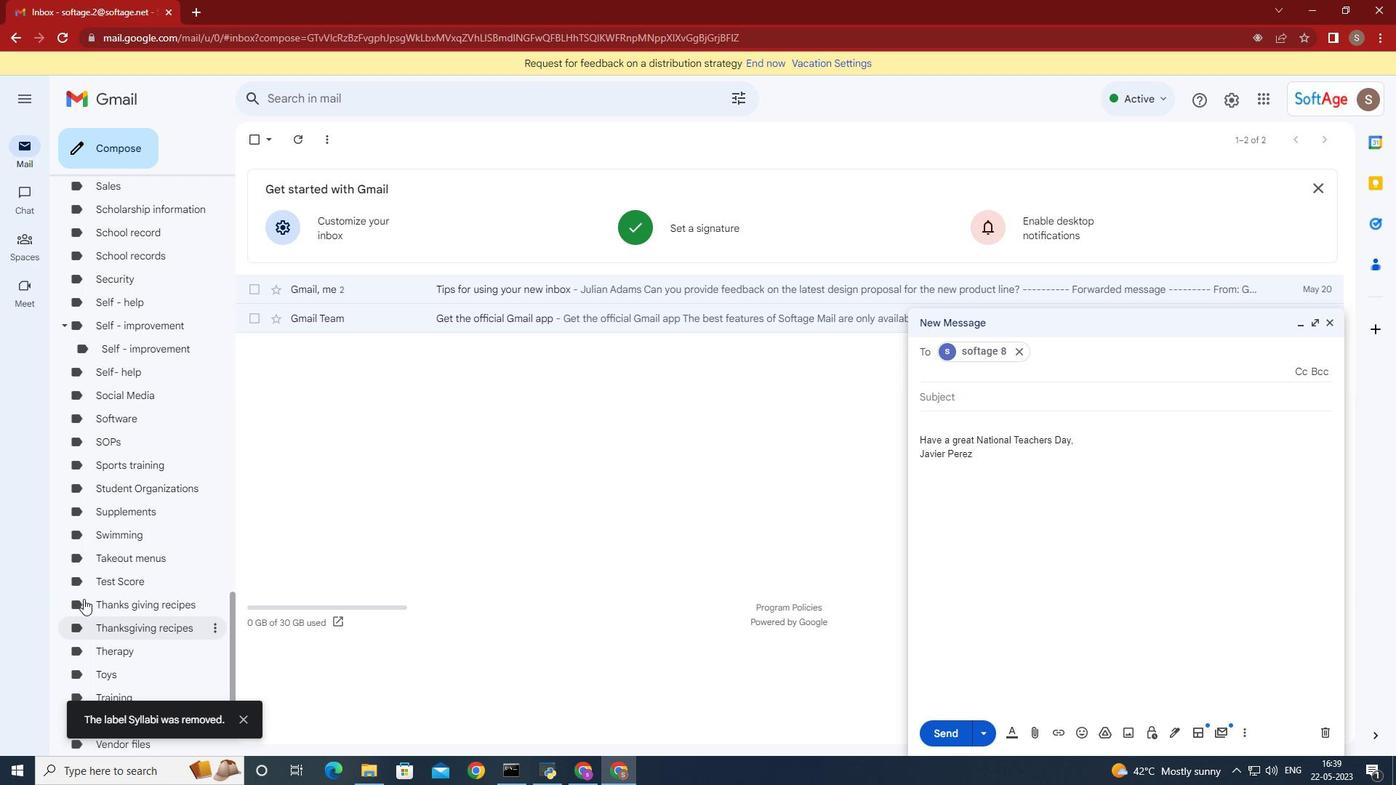 
Action: Mouse scrolled (61, 583) with delta (0, 0)
Screenshot: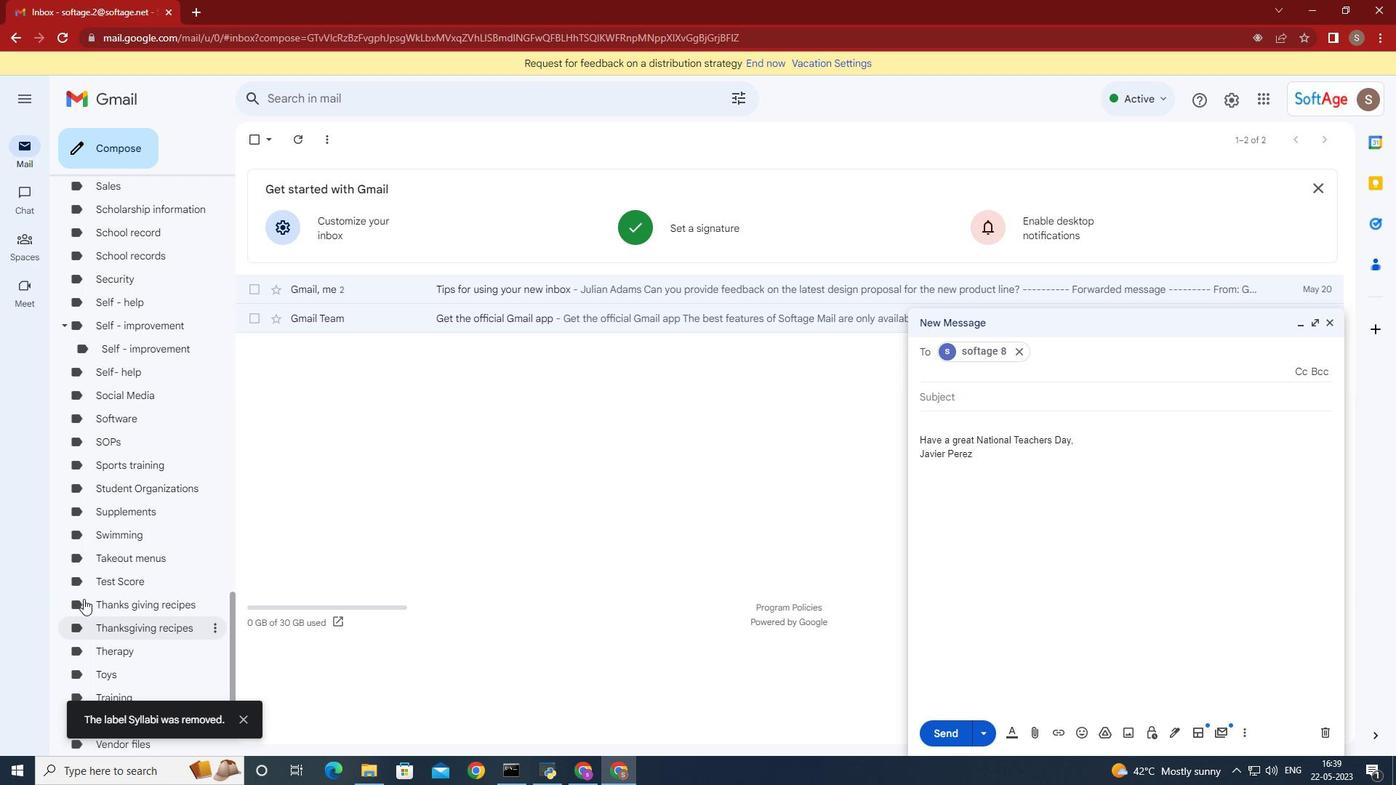 
Action: Mouse moved to (66, 579)
Screenshot: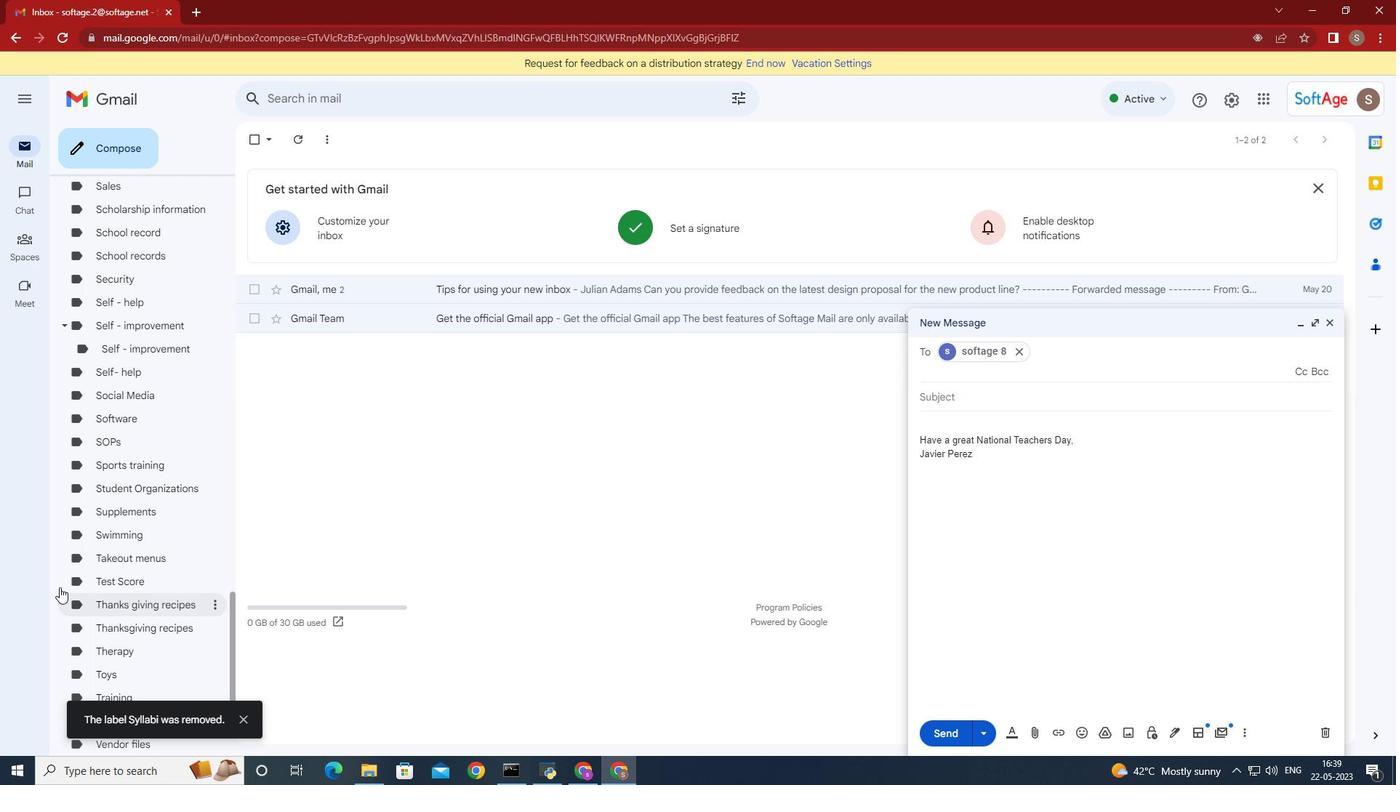 
Action: Mouse scrolled (66, 579) with delta (0, 0)
Screenshot: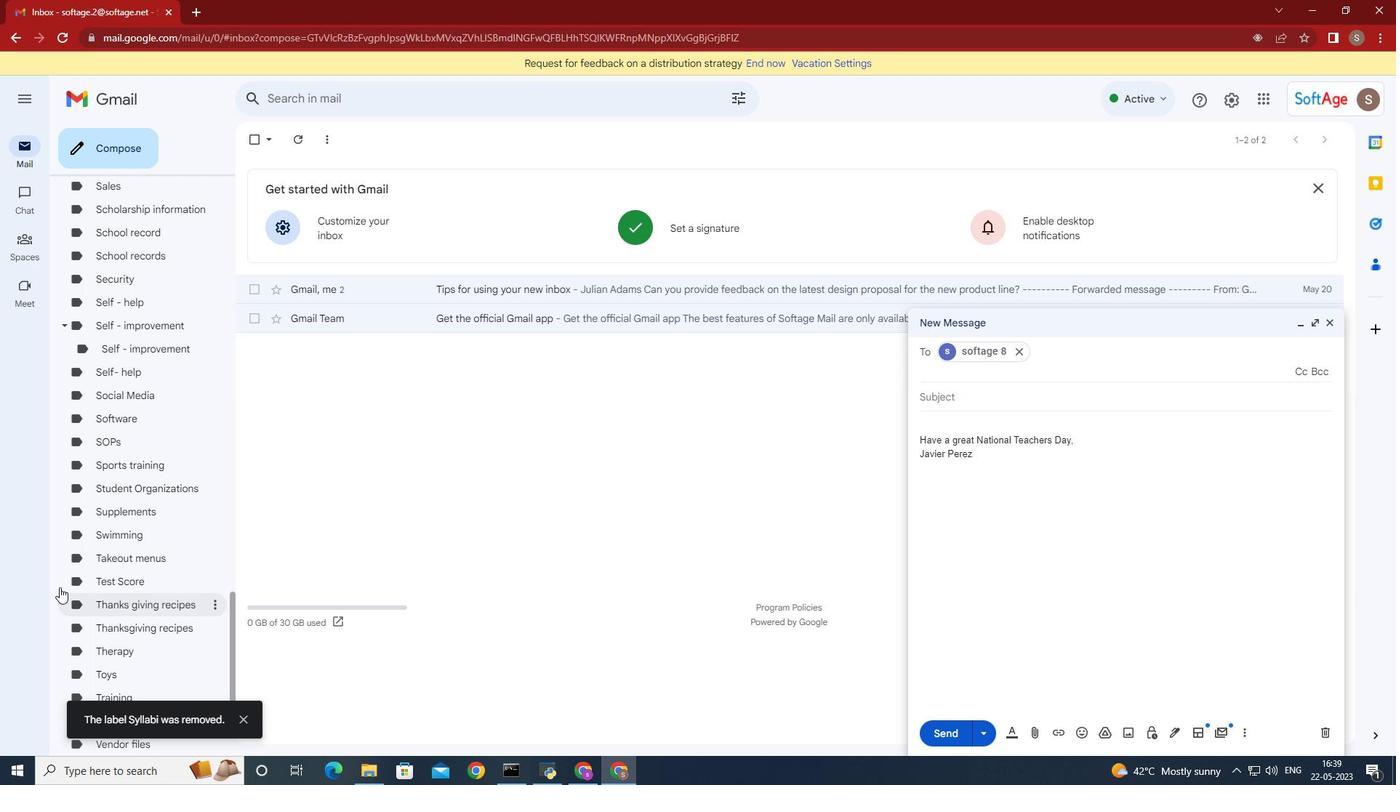 
Action: Mouse moved to (73, 576)
Screenshot: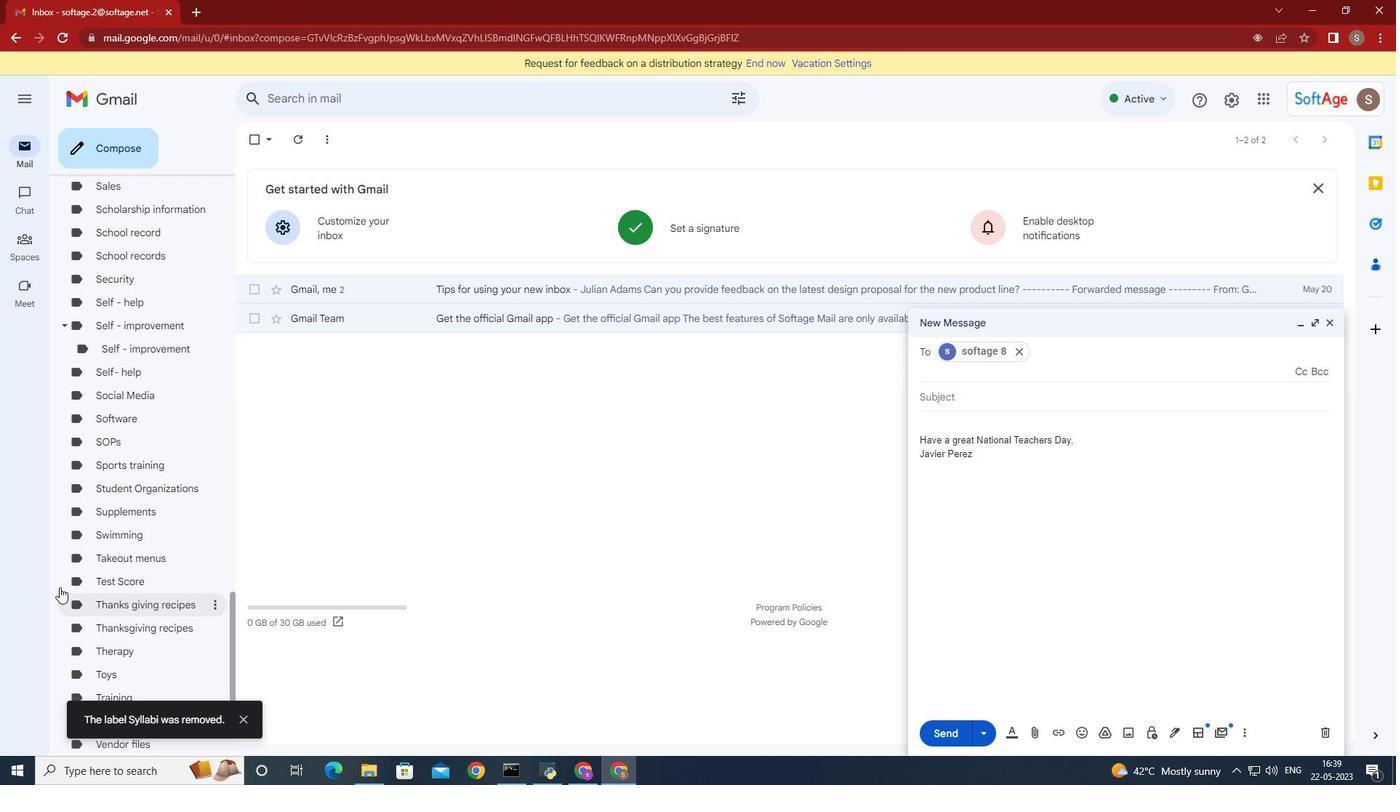 
Action: Mouse scrolled (73, 577) with delta (0, 0)
Screenshot: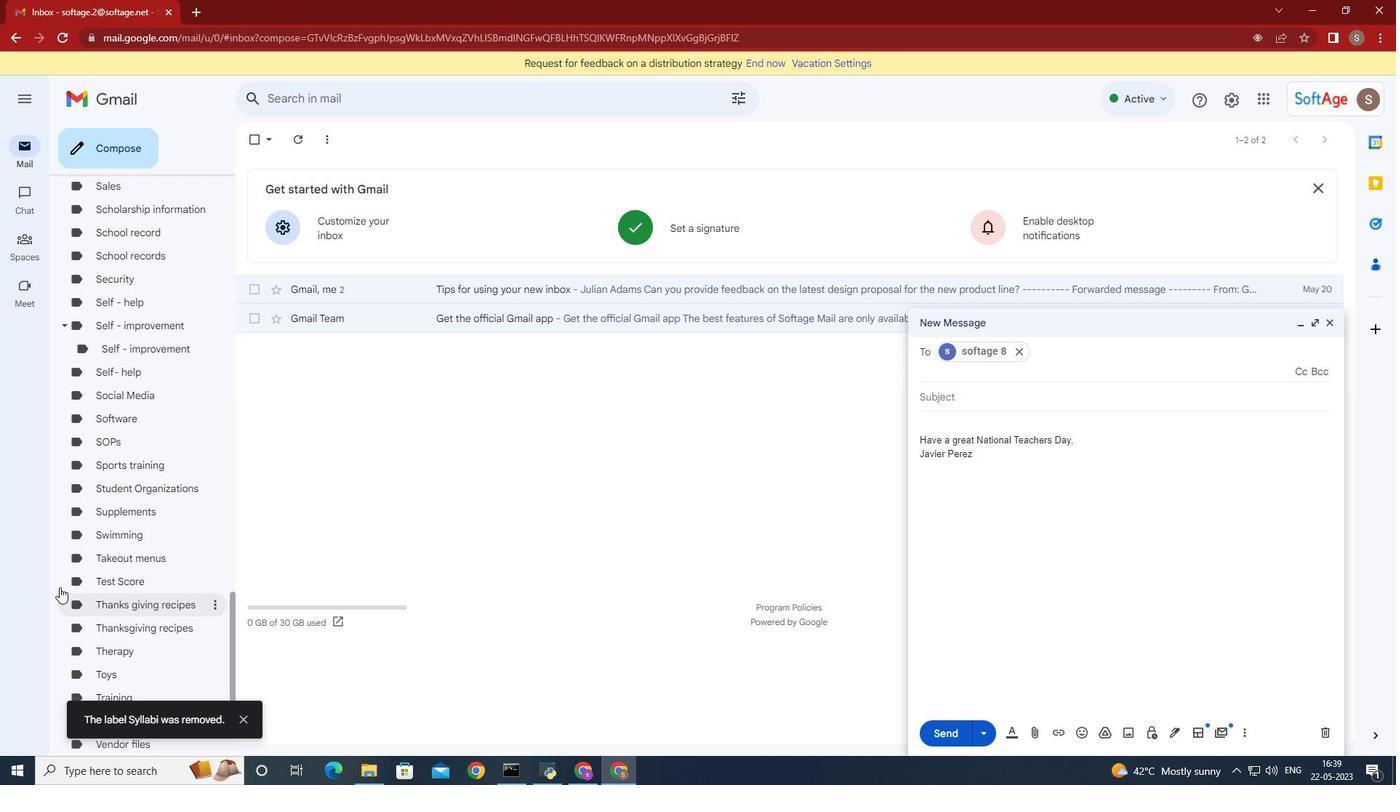 
Action: Mouse moved to (77, 574)
Screenshot: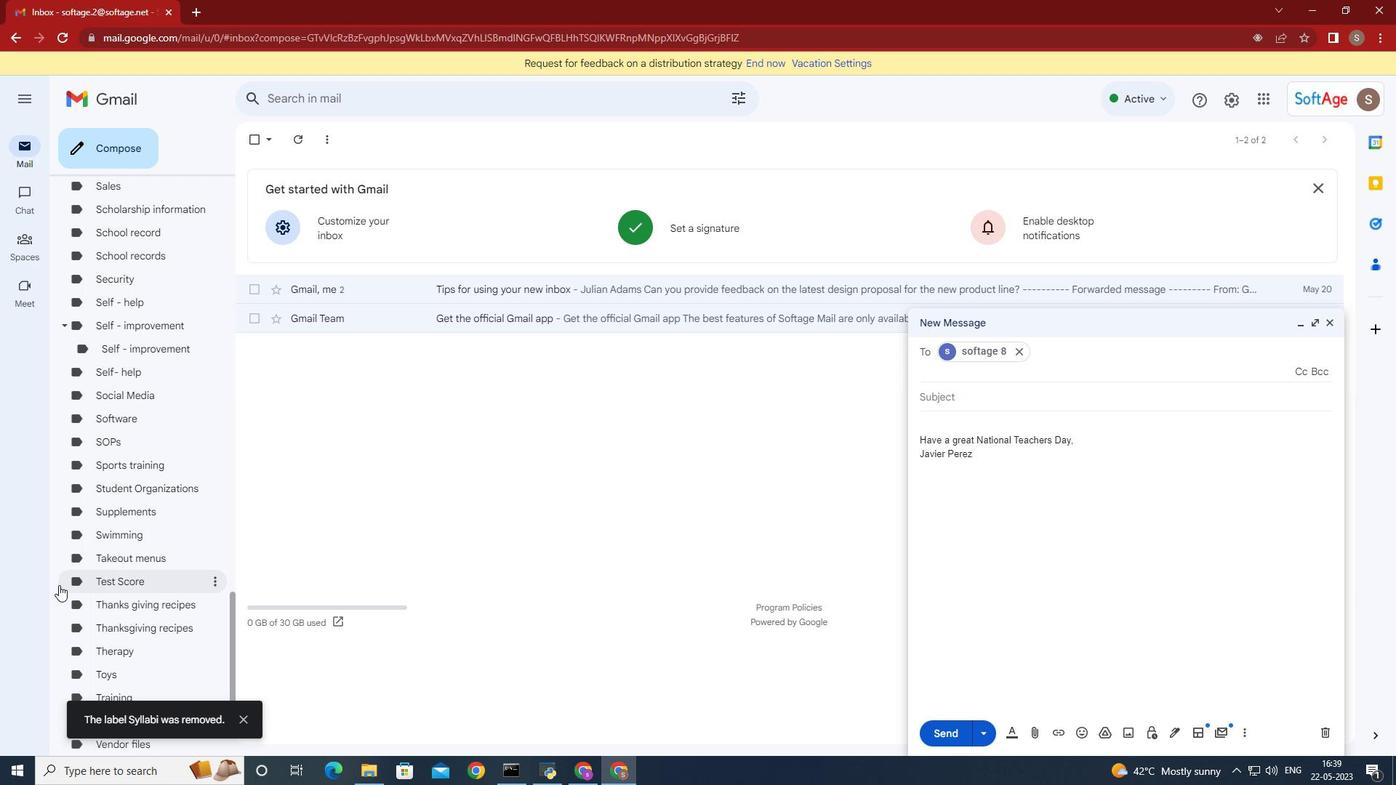 
Action: Mouse scrolled (77, 575) with delta (0, 0)
Screenshot: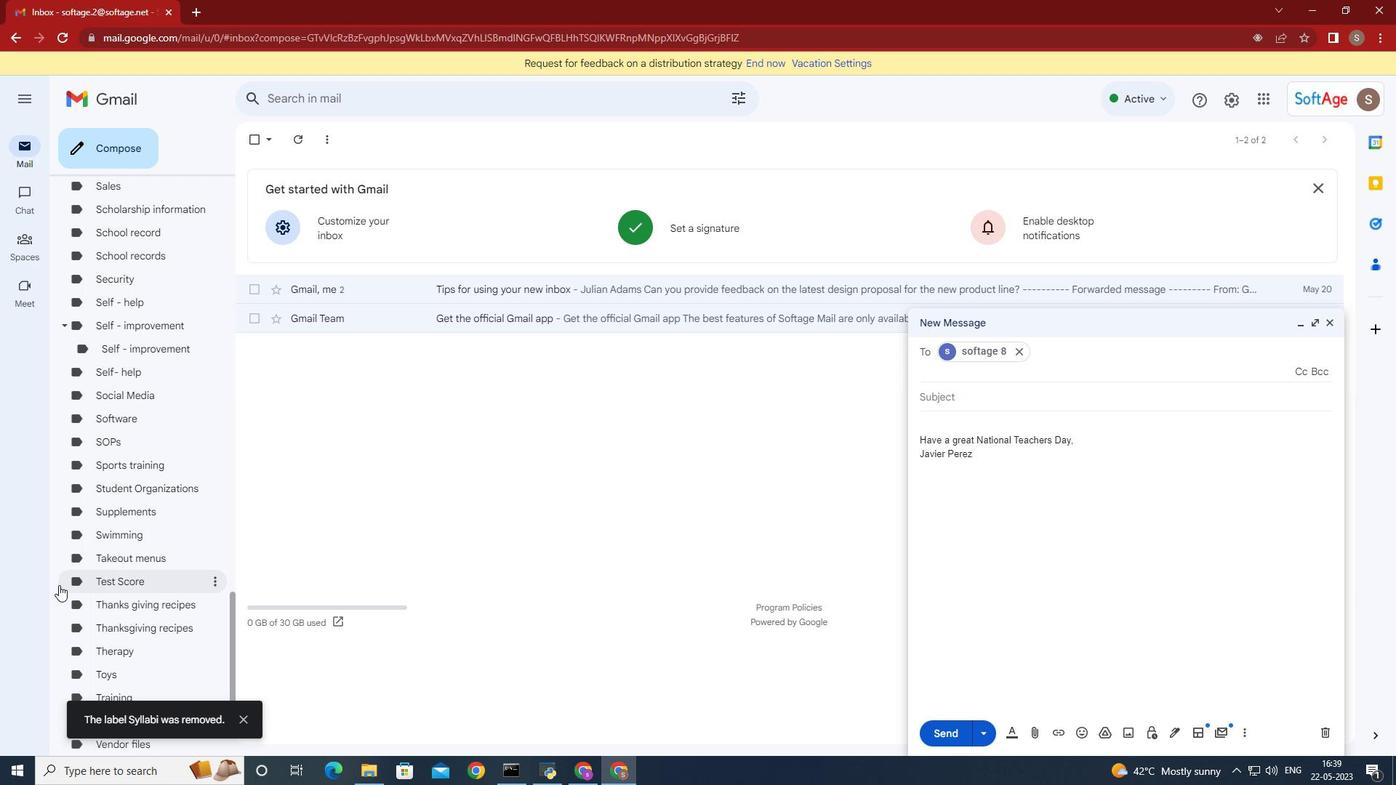 
Action: Mouse moved to (81, 572)
Screenshot: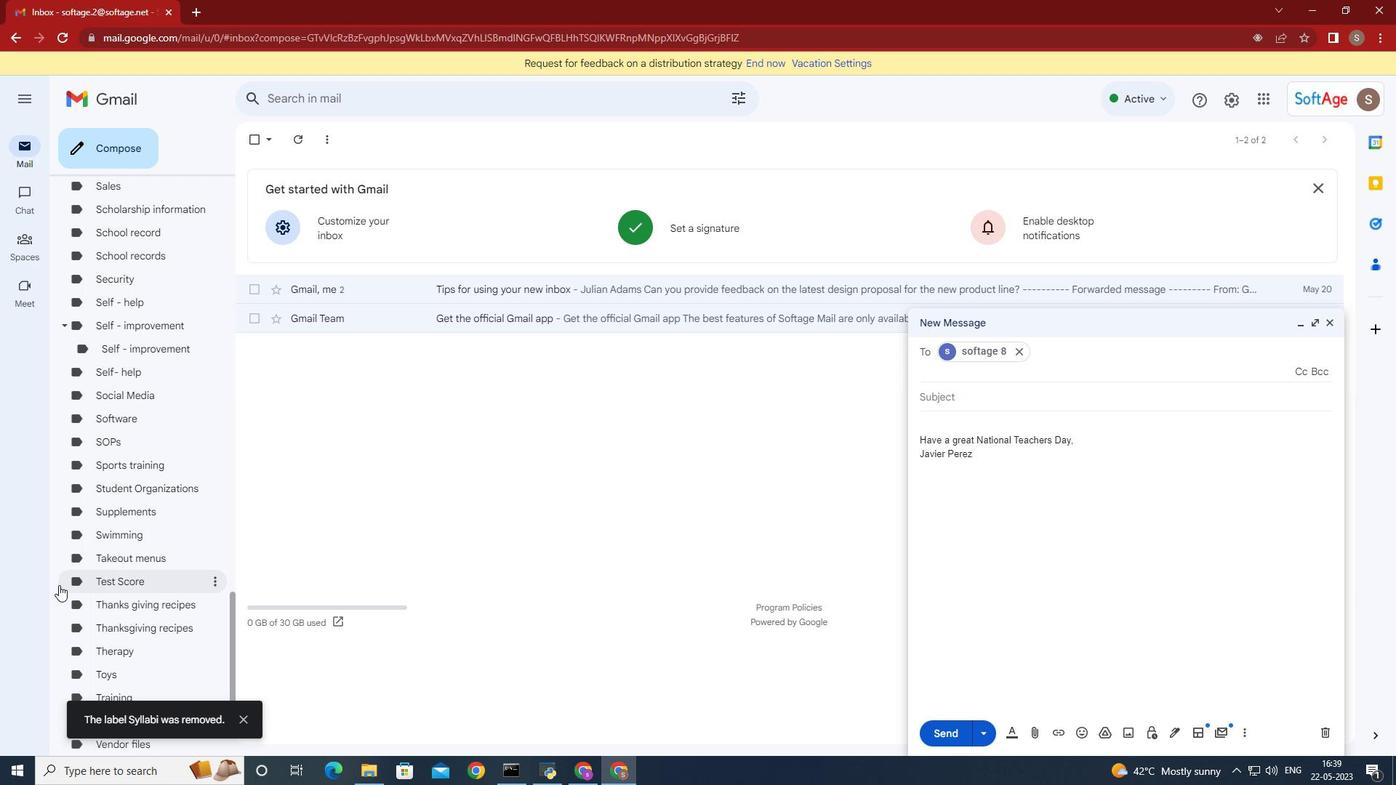 
Action: Mouse scrolled (81, 573) with delta (0, 0)
Screenshot: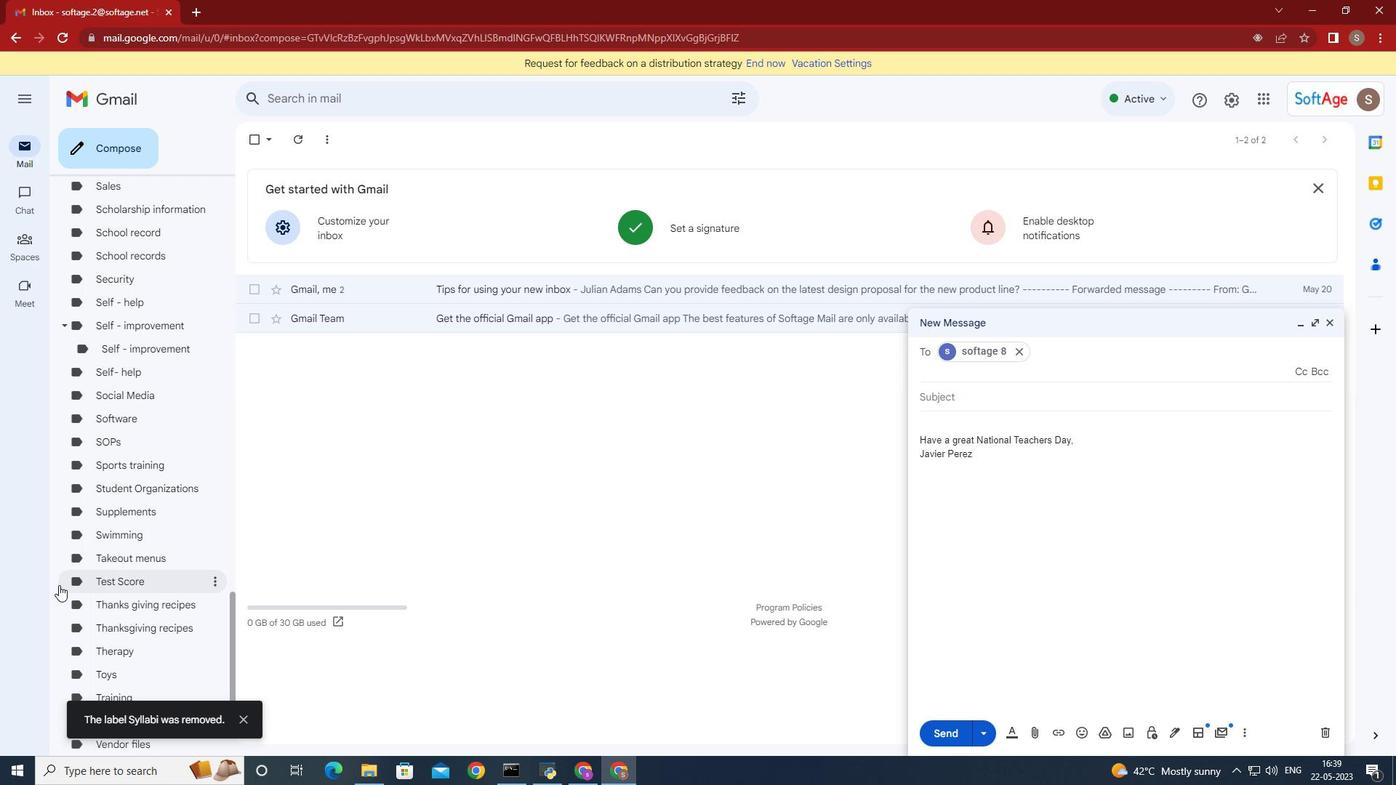 
Action: Mouse moved to (84, 571)
Screenshot: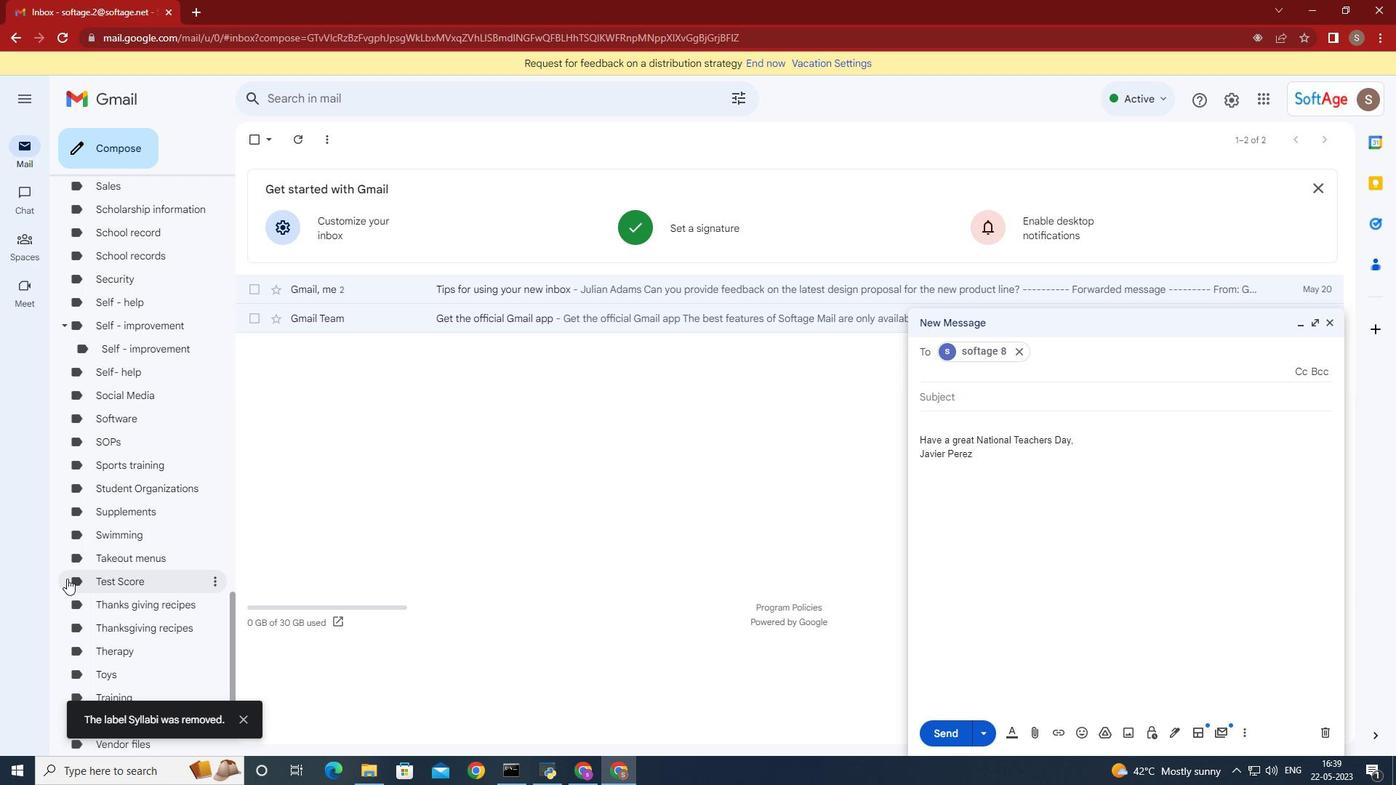 
Action: Mouse scrolled (84, 571) with delta (0, 0)
Screenshot: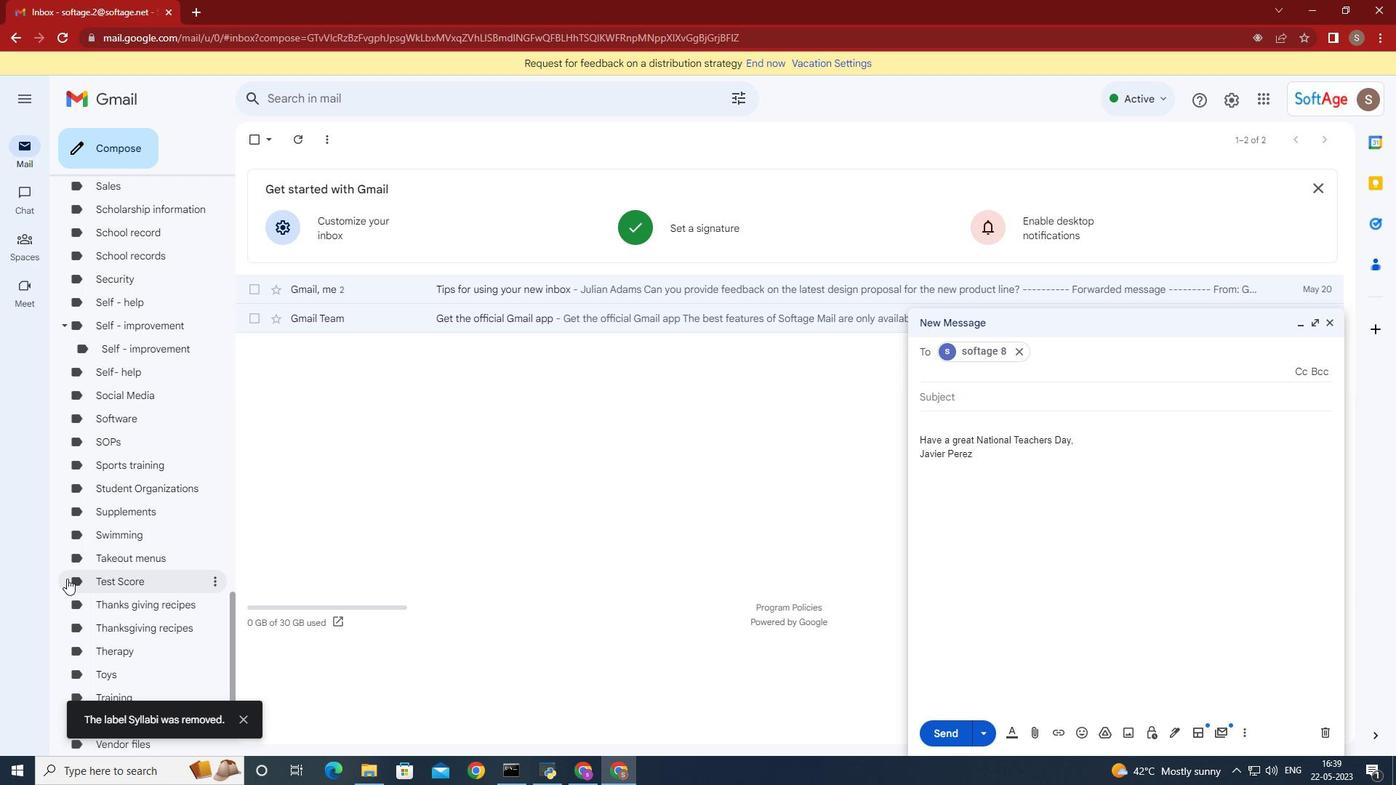 
Action: Mouse moved to (88, 533)
Screenshot: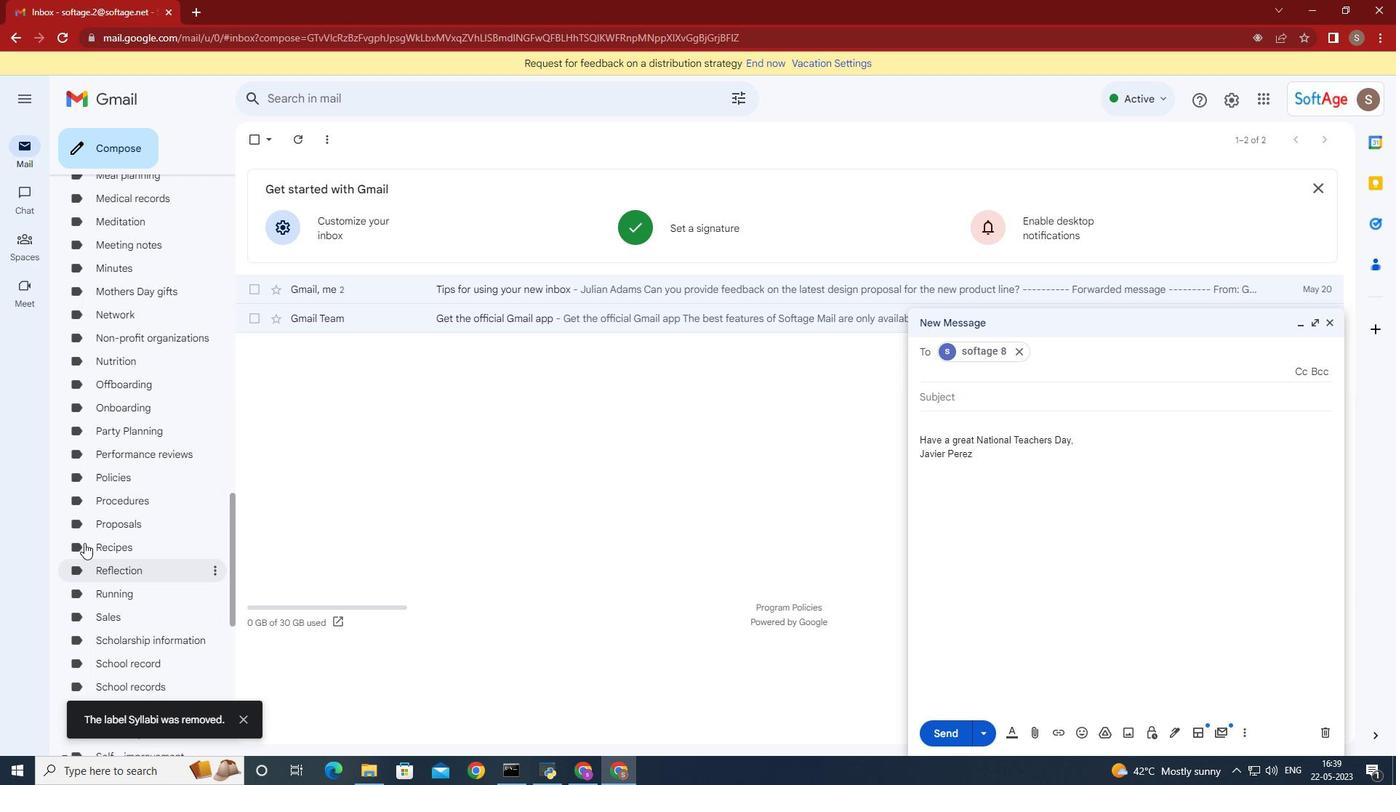 
Action: Mouse scrolled (88, 533) with delta (0, 0)
Screenshot: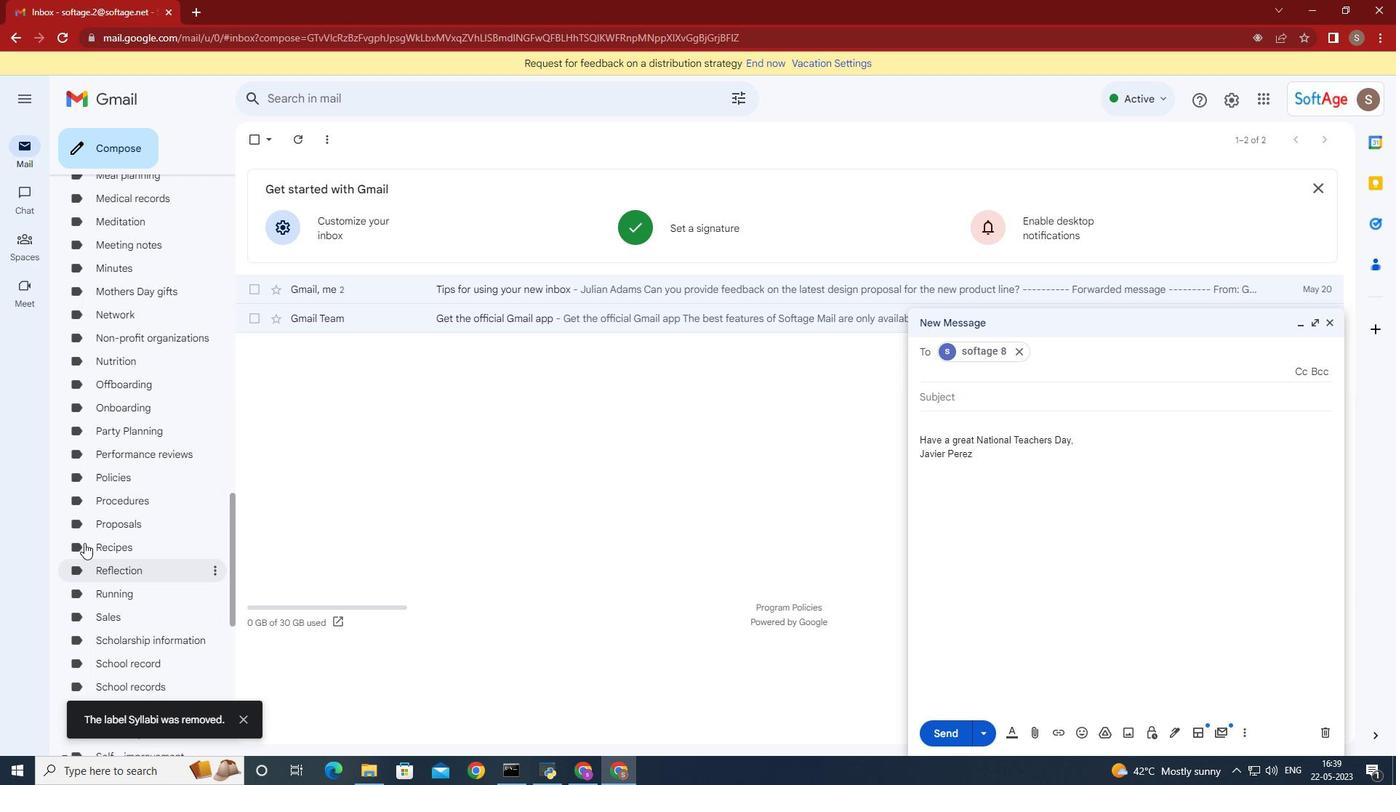 
Action: Mouse moved to (90, 531)
Screenshot: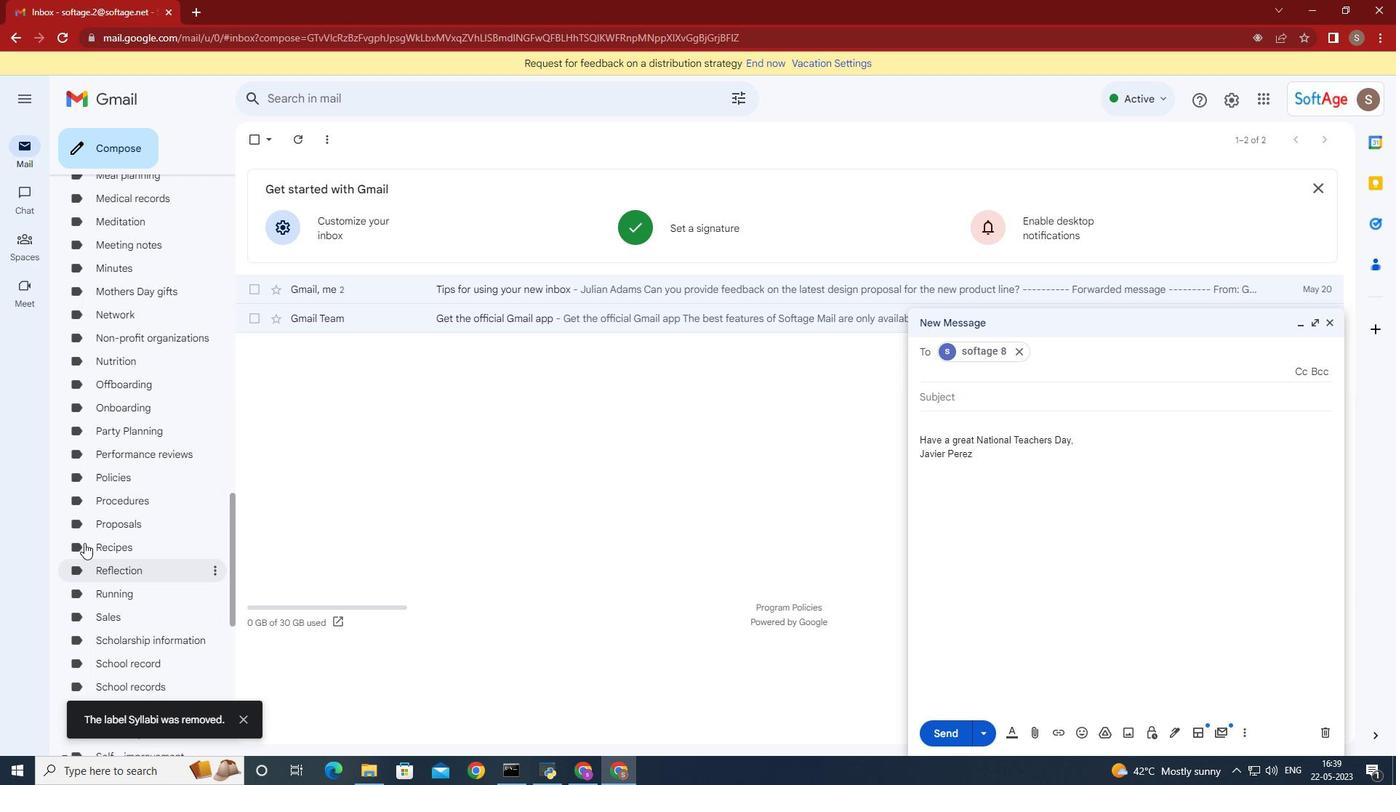 
Action: Mouse scrolled (90, 531) with delta (0, 0)
Screenshot: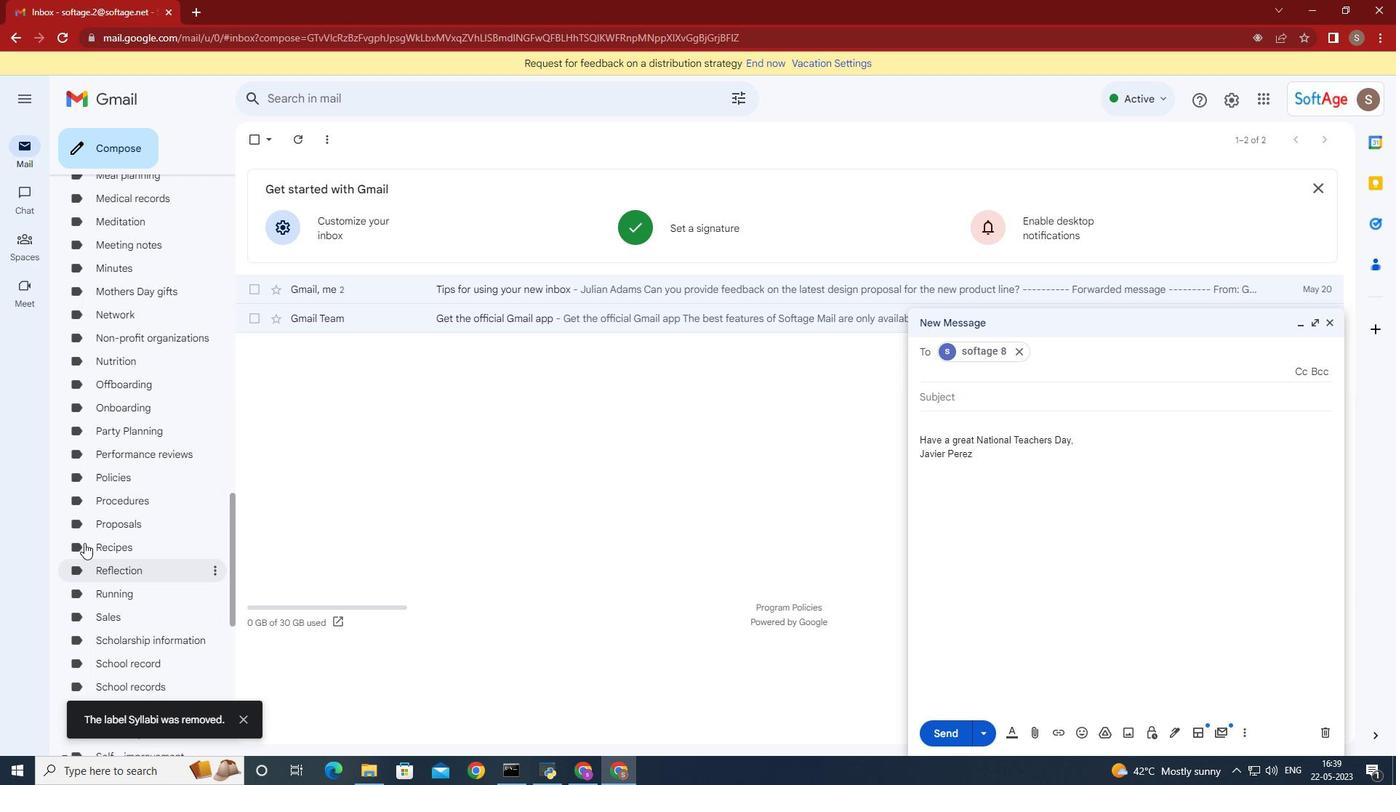 
Action: Mouse moved to (91, 528)
Screenshot: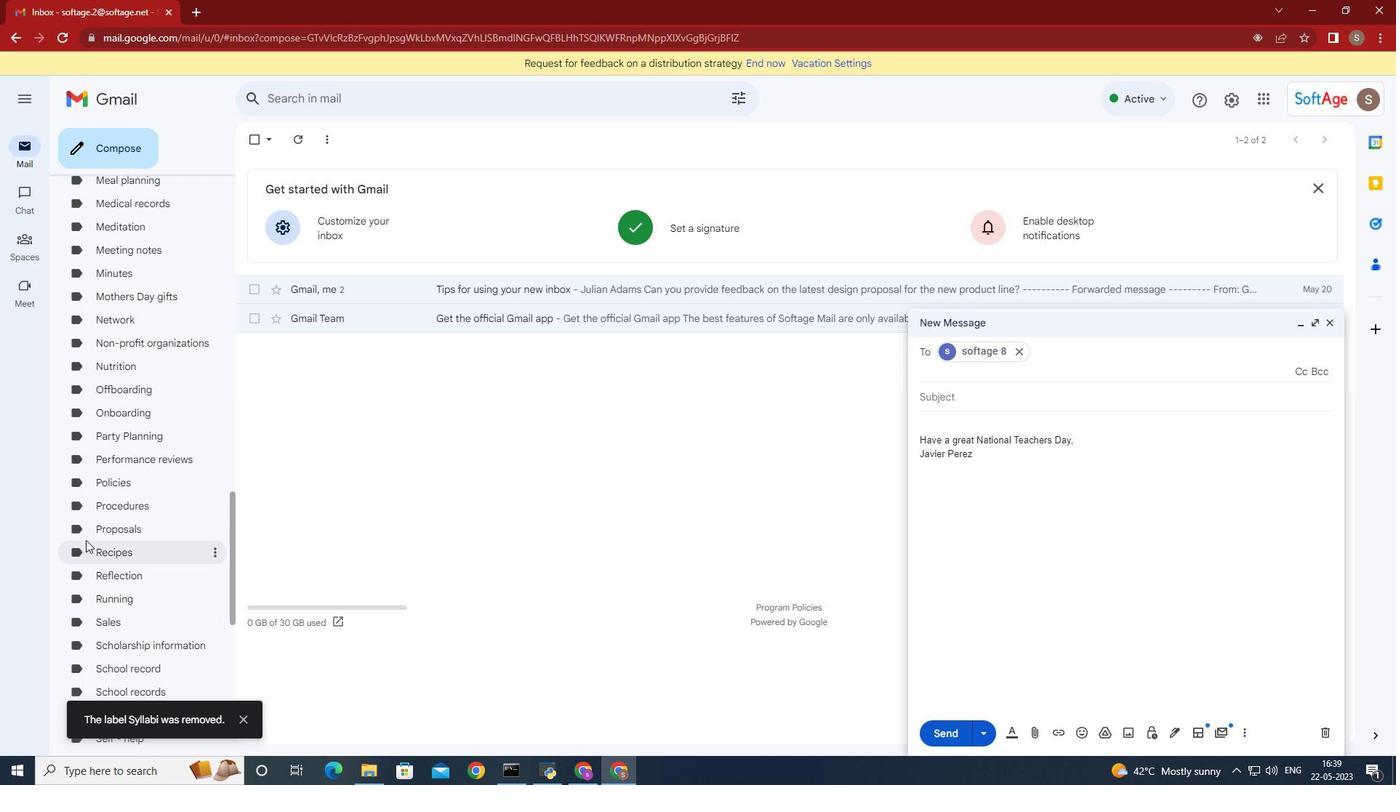 
Action: Mouse scrolled (91, 529) with delta (0, 0)
Screenshot: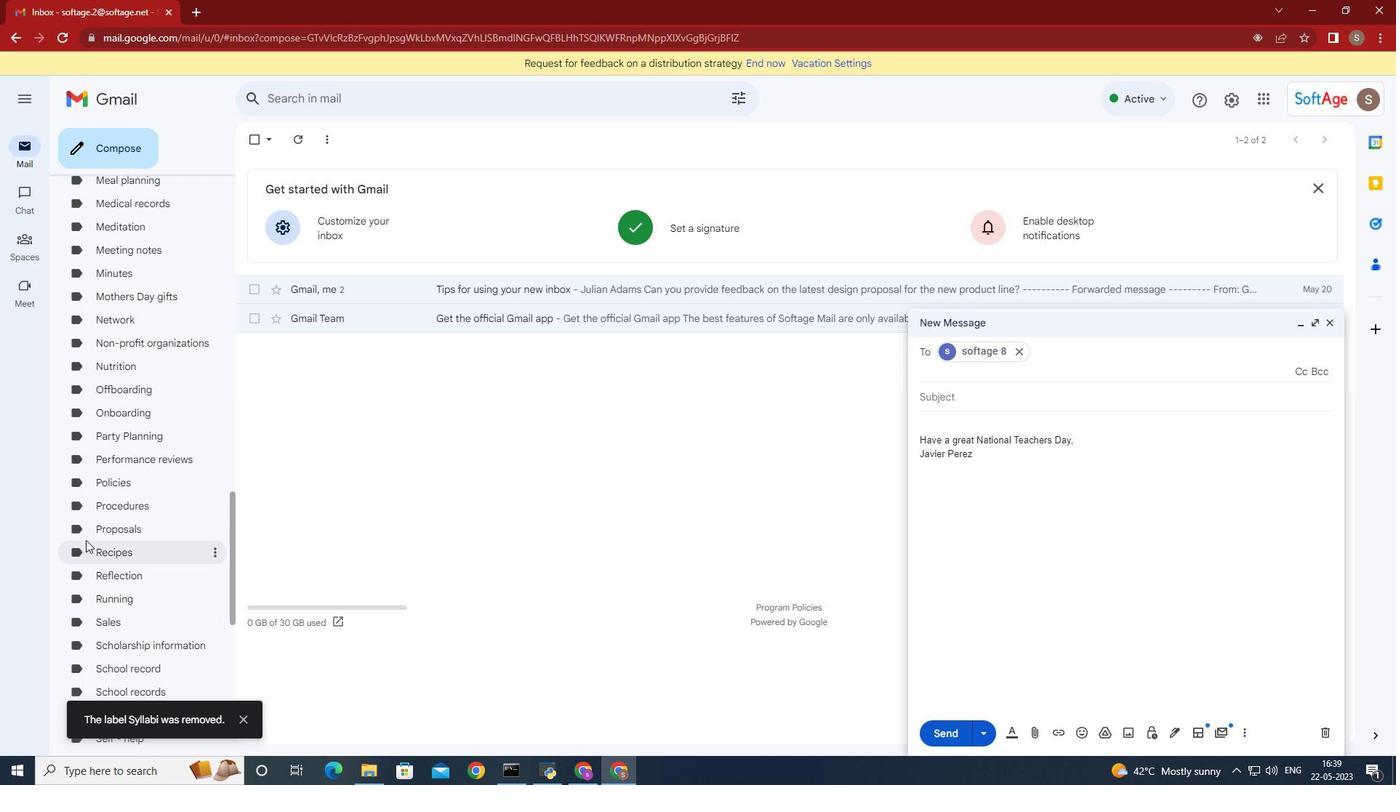 
Action: Mouse moved to (93, 525)
Screenshot: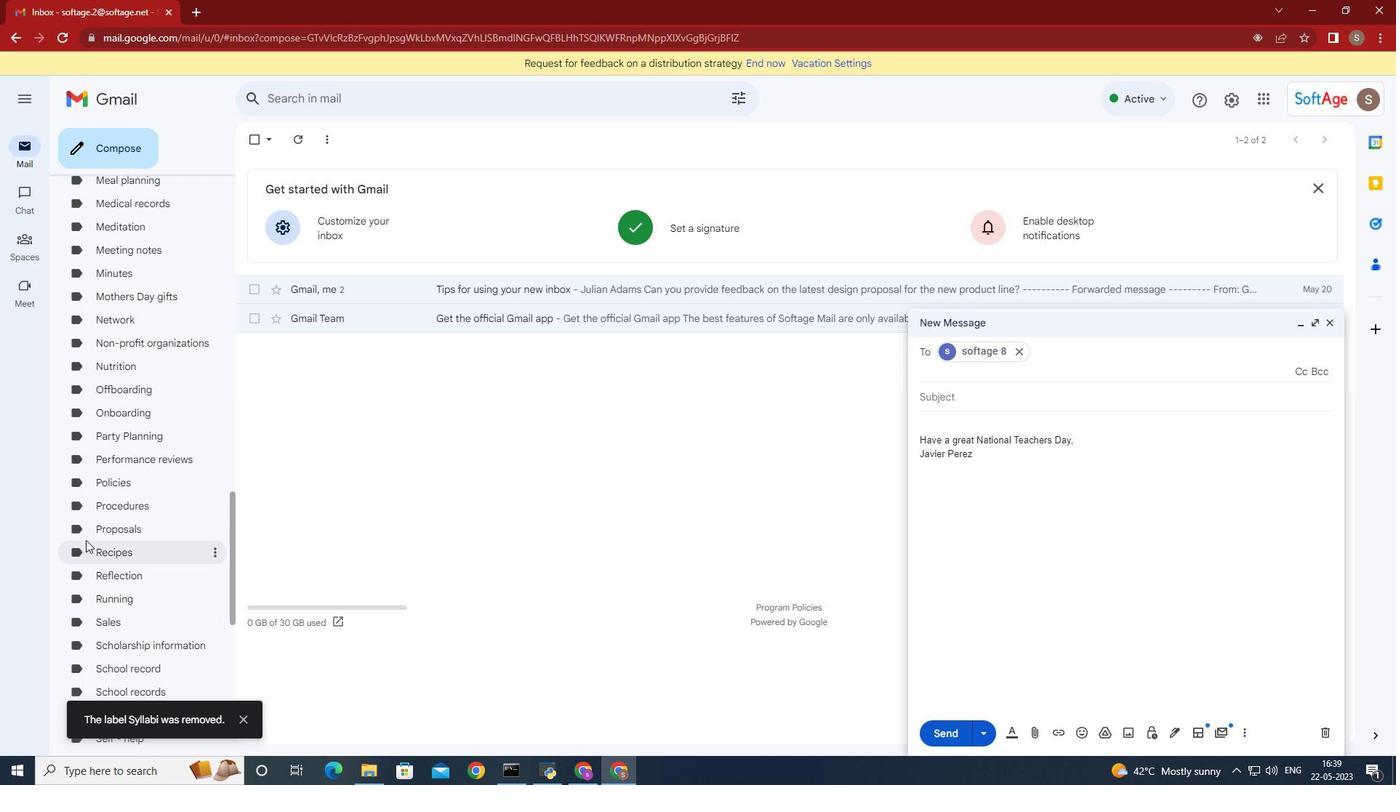 
Action: Mouse scrolled (93, 526) with delta (0, 0)
Screenshot: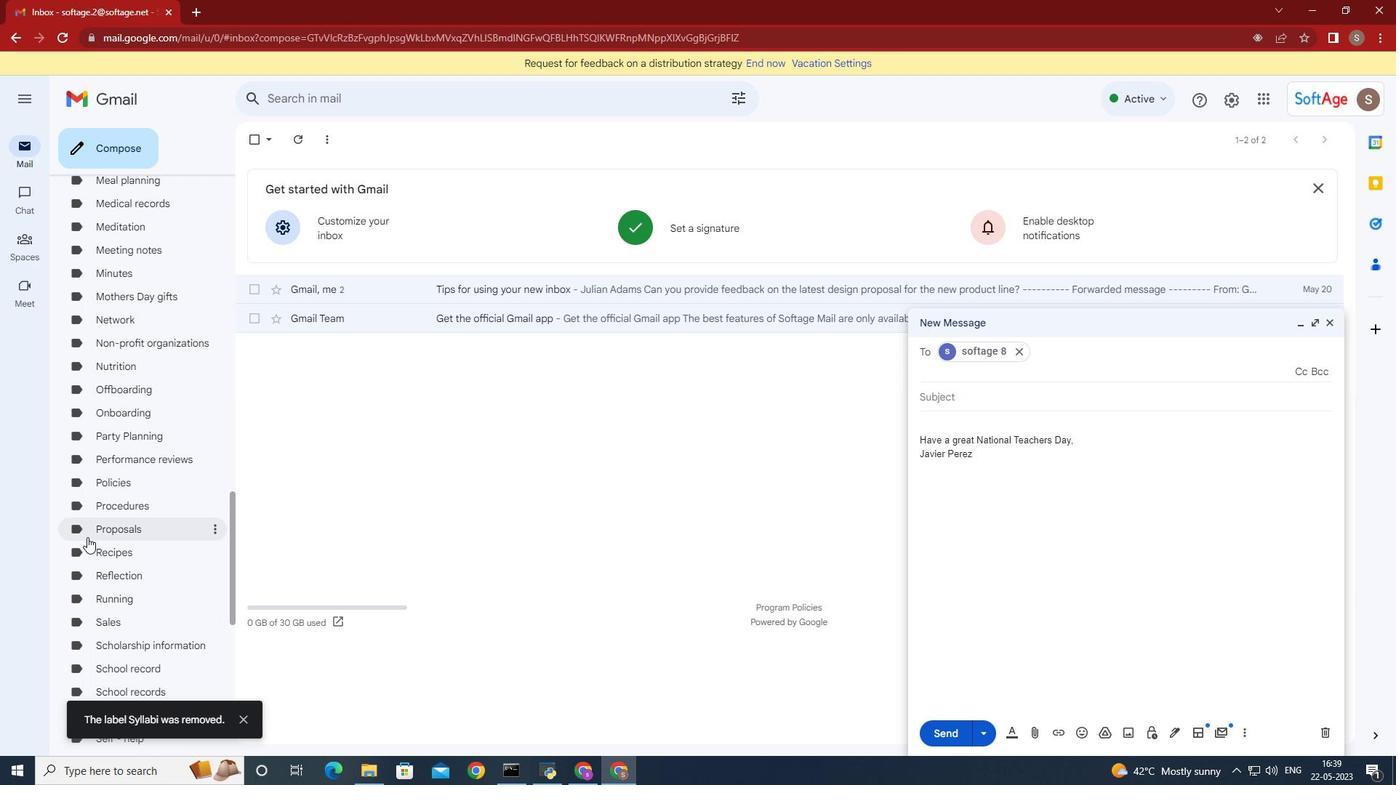 
Action: Mouse moved to (95, 524)
Screenshot: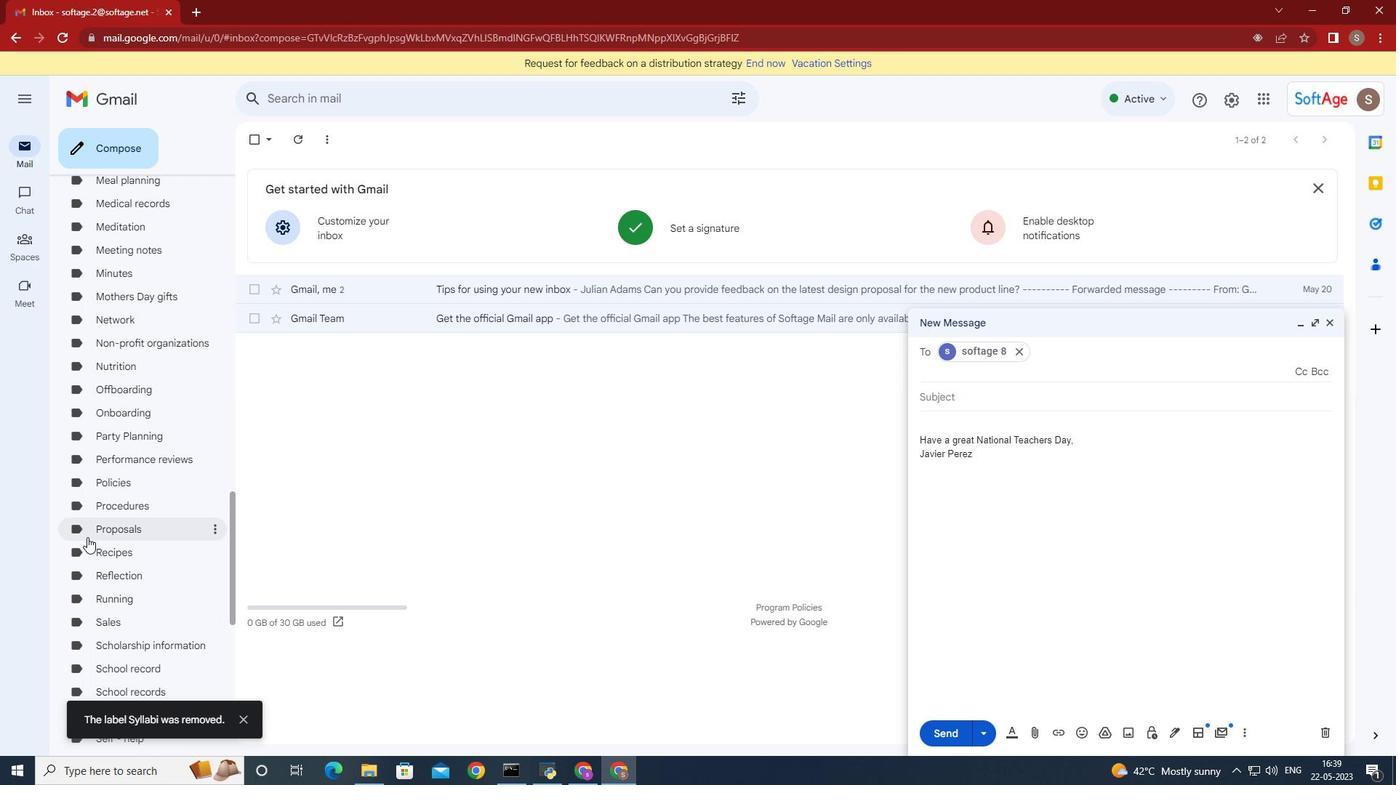 
Action: Mouse scrolled (95, 525) with delta (0, 0)
Screenshot: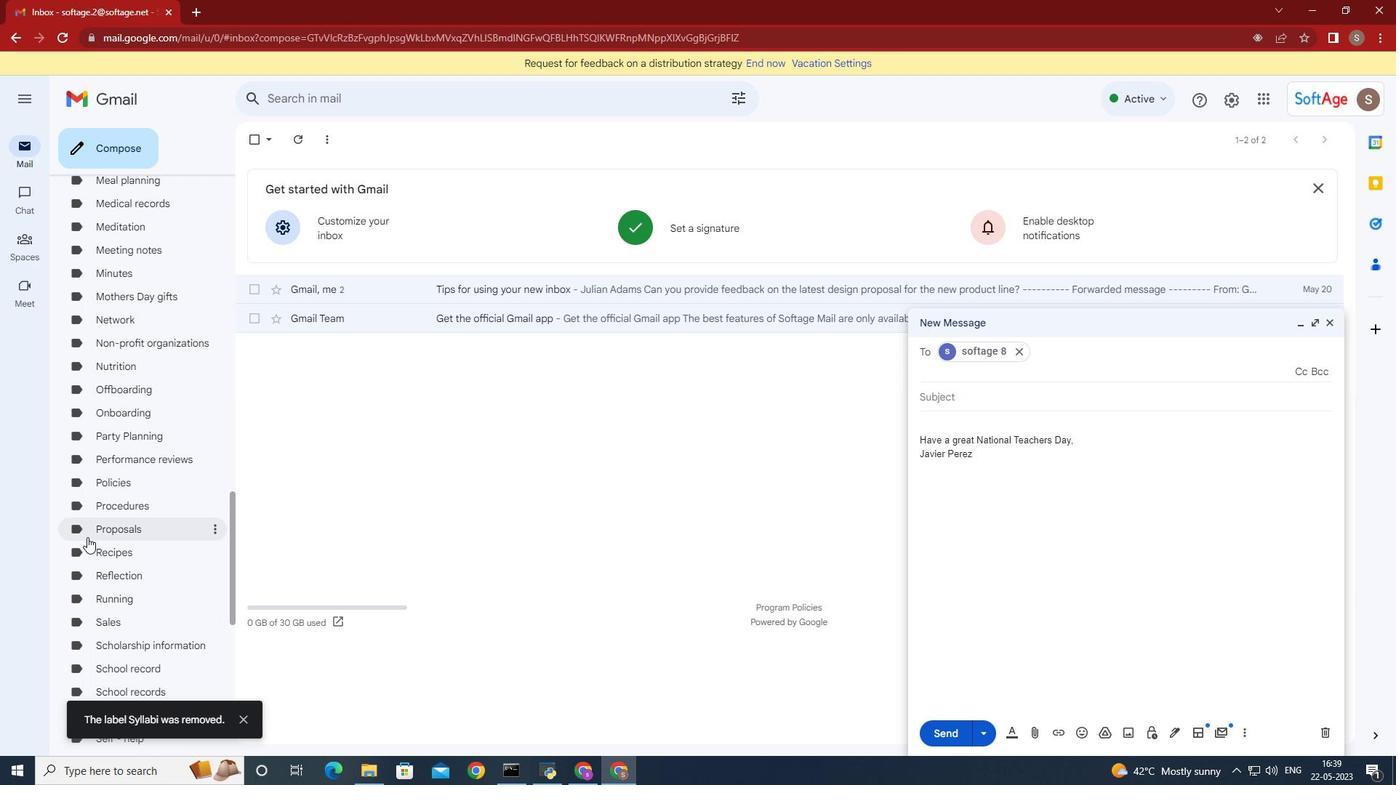 
Action: Mouse moved to (98, 521)
Screenshot: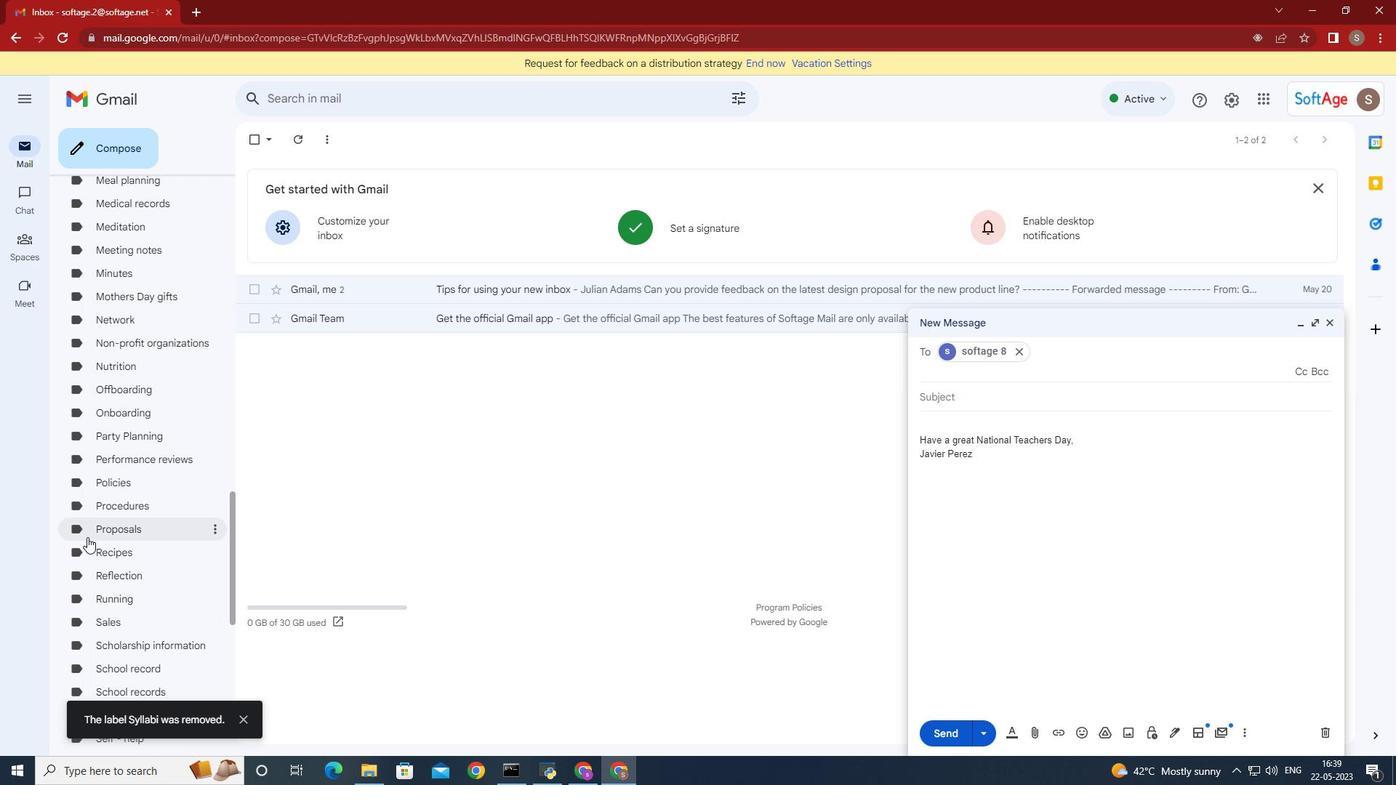 
Action: Mouse scrolled (98, 522) with delta (0, 0)
Screenshot: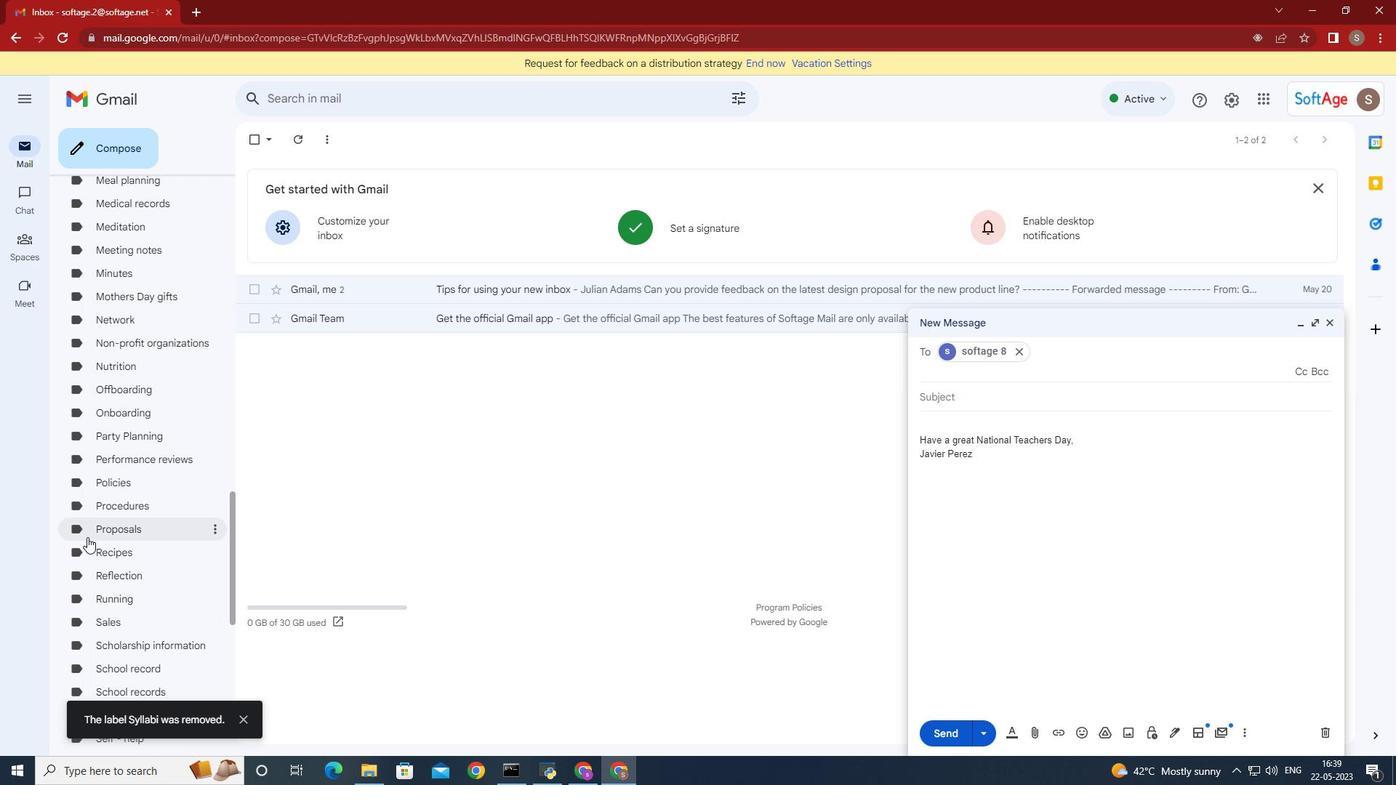 
Action: Mouse moved to (120, 479)
Screenshot: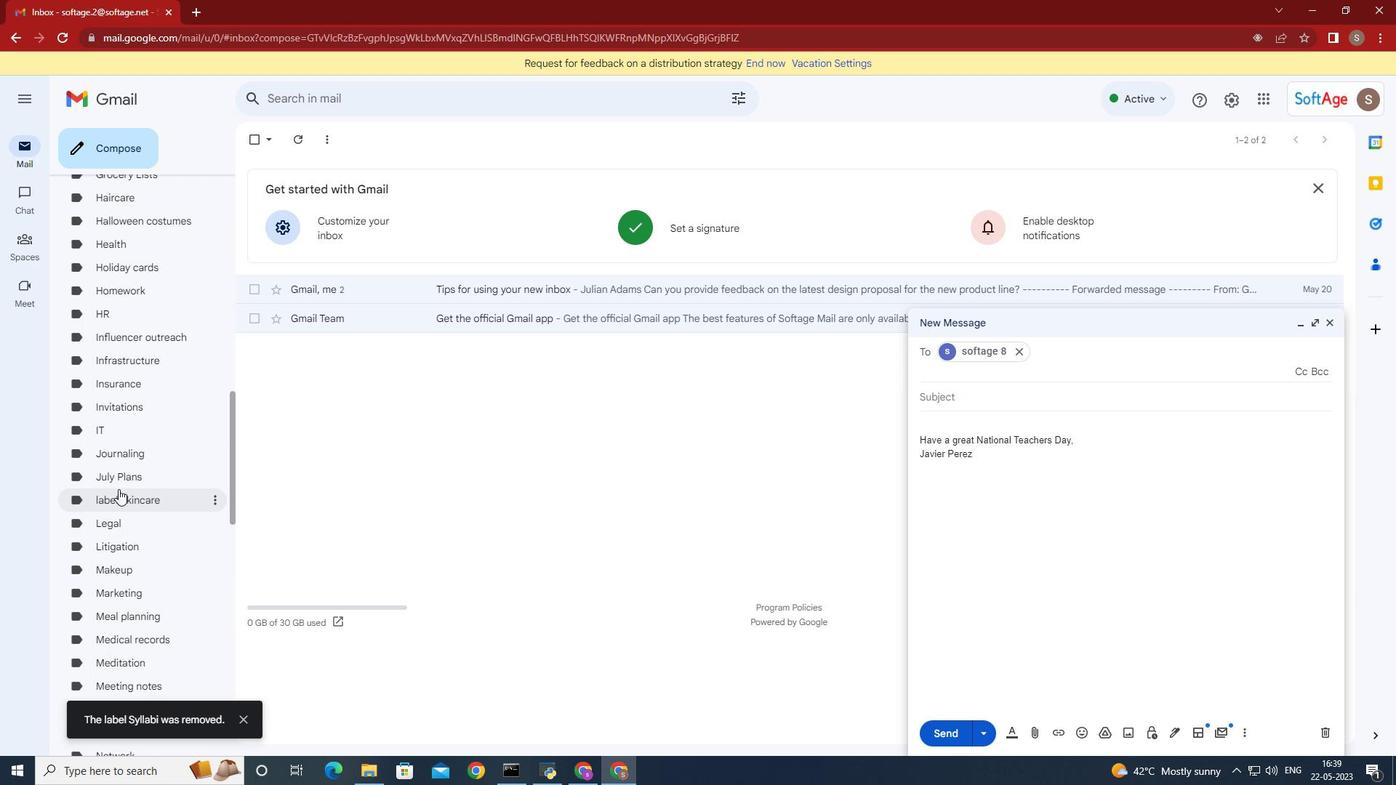 
Action: Mouse scrolled (120, 480) with delta (0, 0)
Screenshot: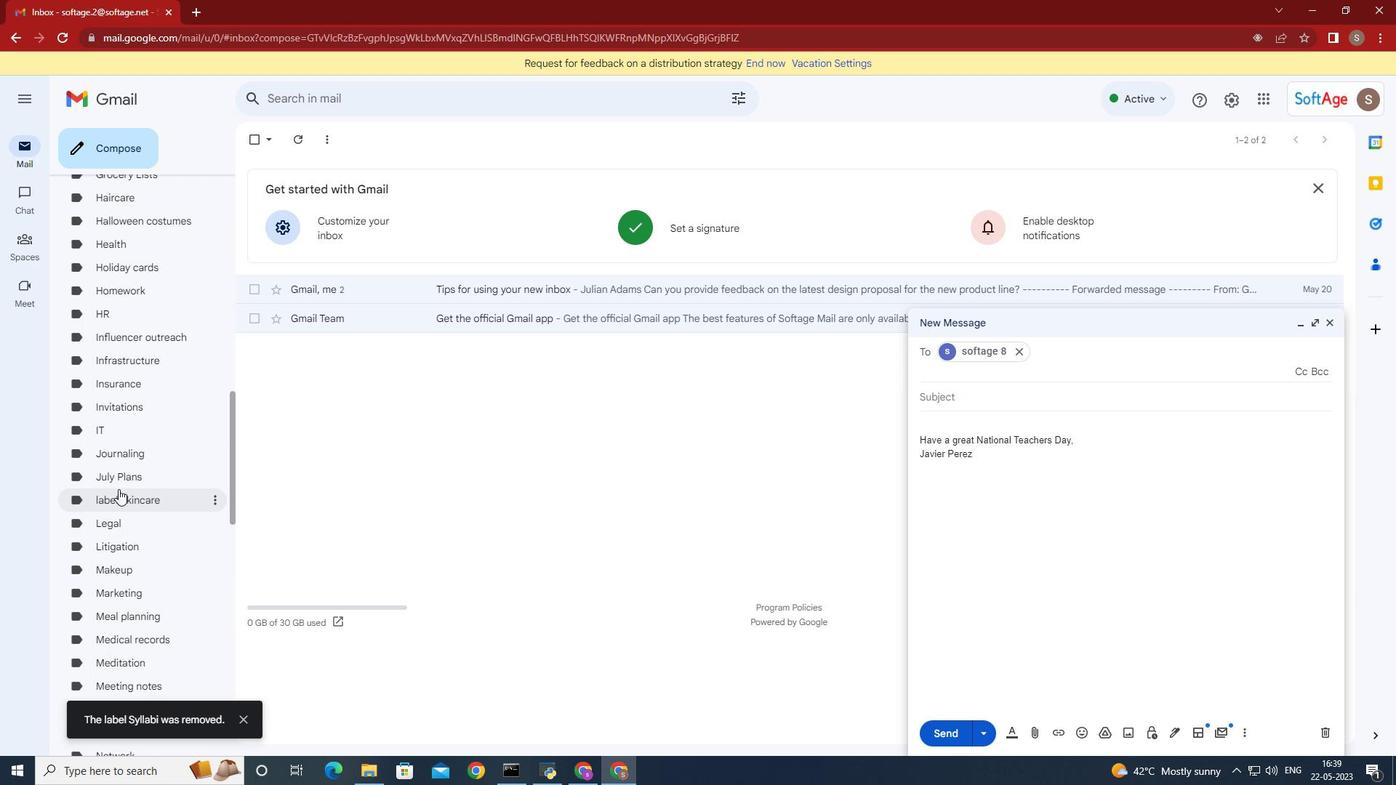 
Action: Mouse moved to (121, 477)
Screenshot: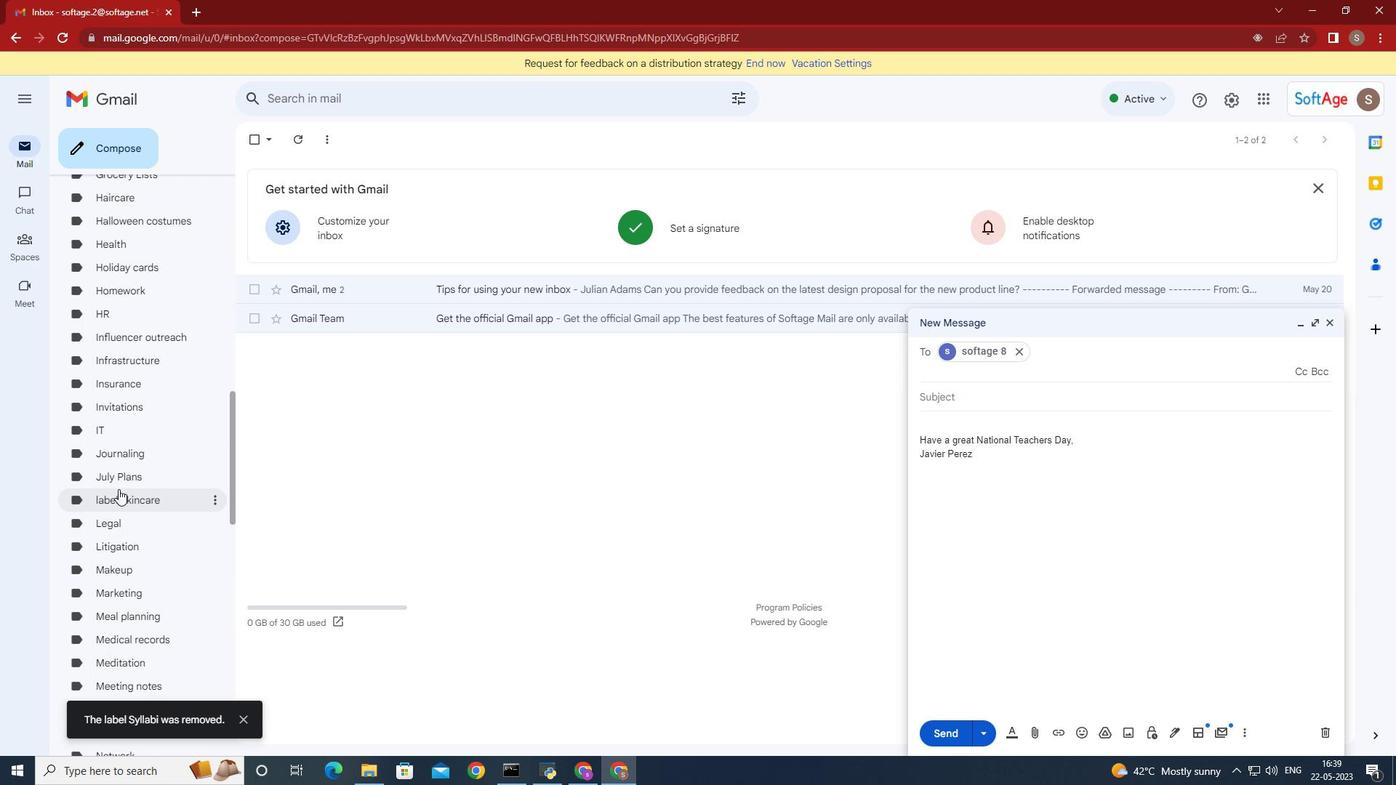 
Action: Mouse scrolled (121, 477) with delta (0, 0)
Screenshot: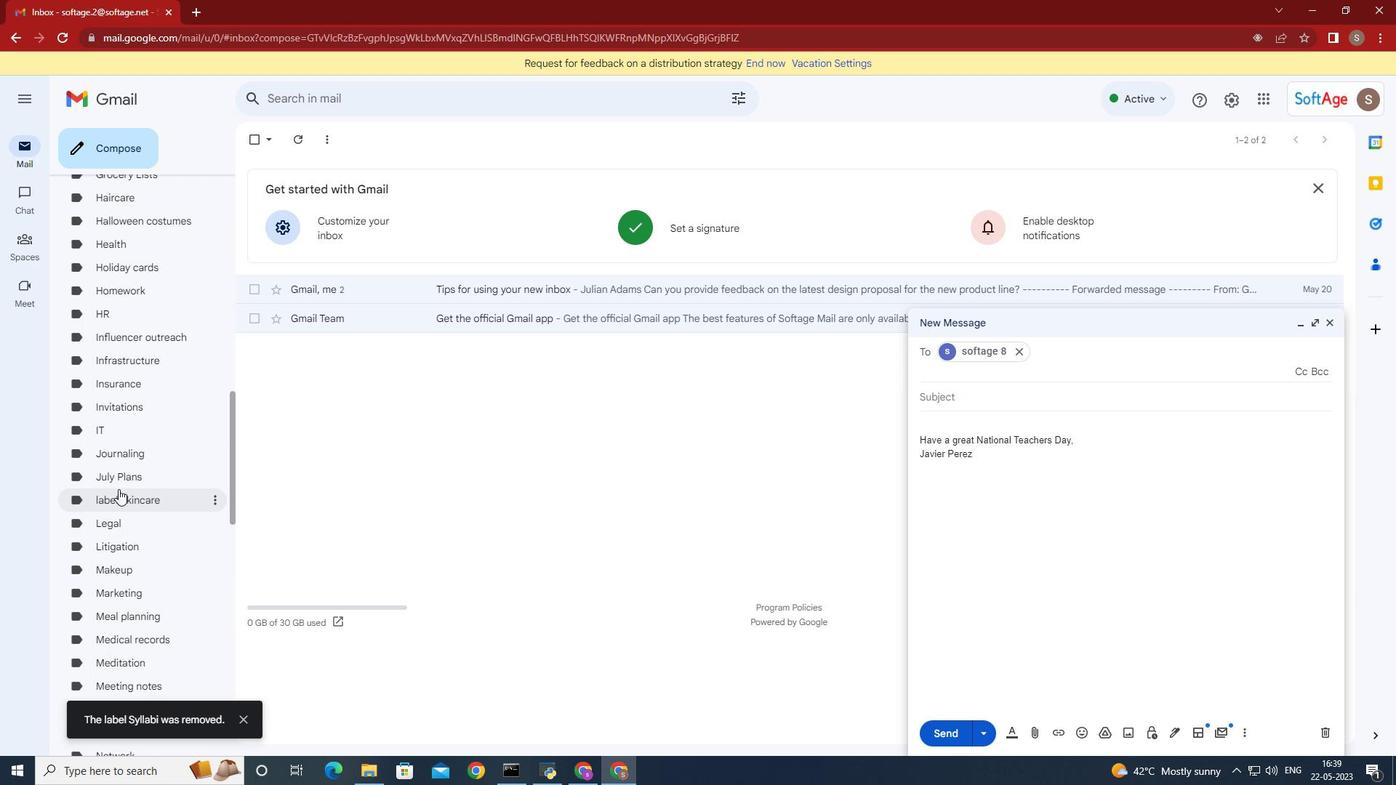 
Action: Mouse moved to (122, 475)
Screenshot: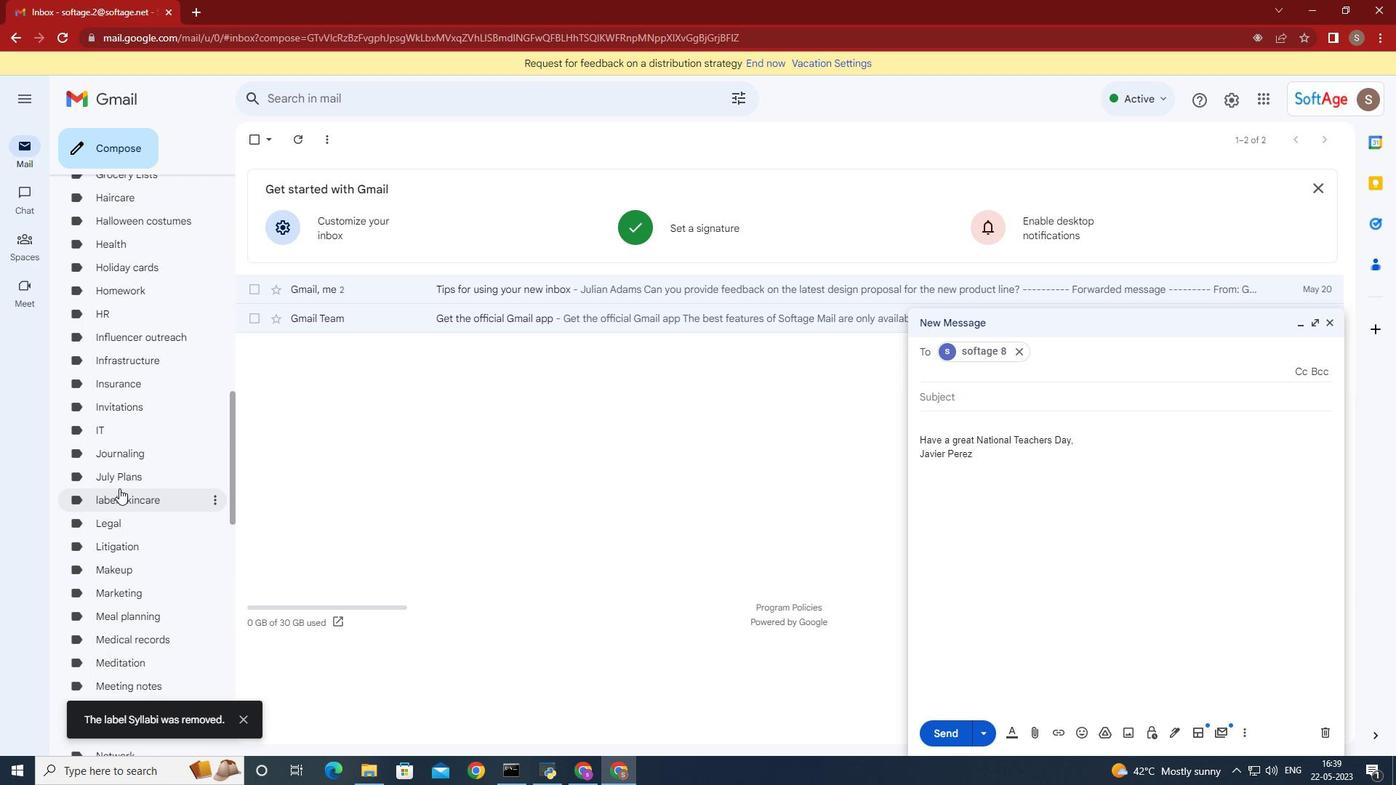 
Action: Mouse scrolled (122, 475) with delta (0, 0)
Screenshot: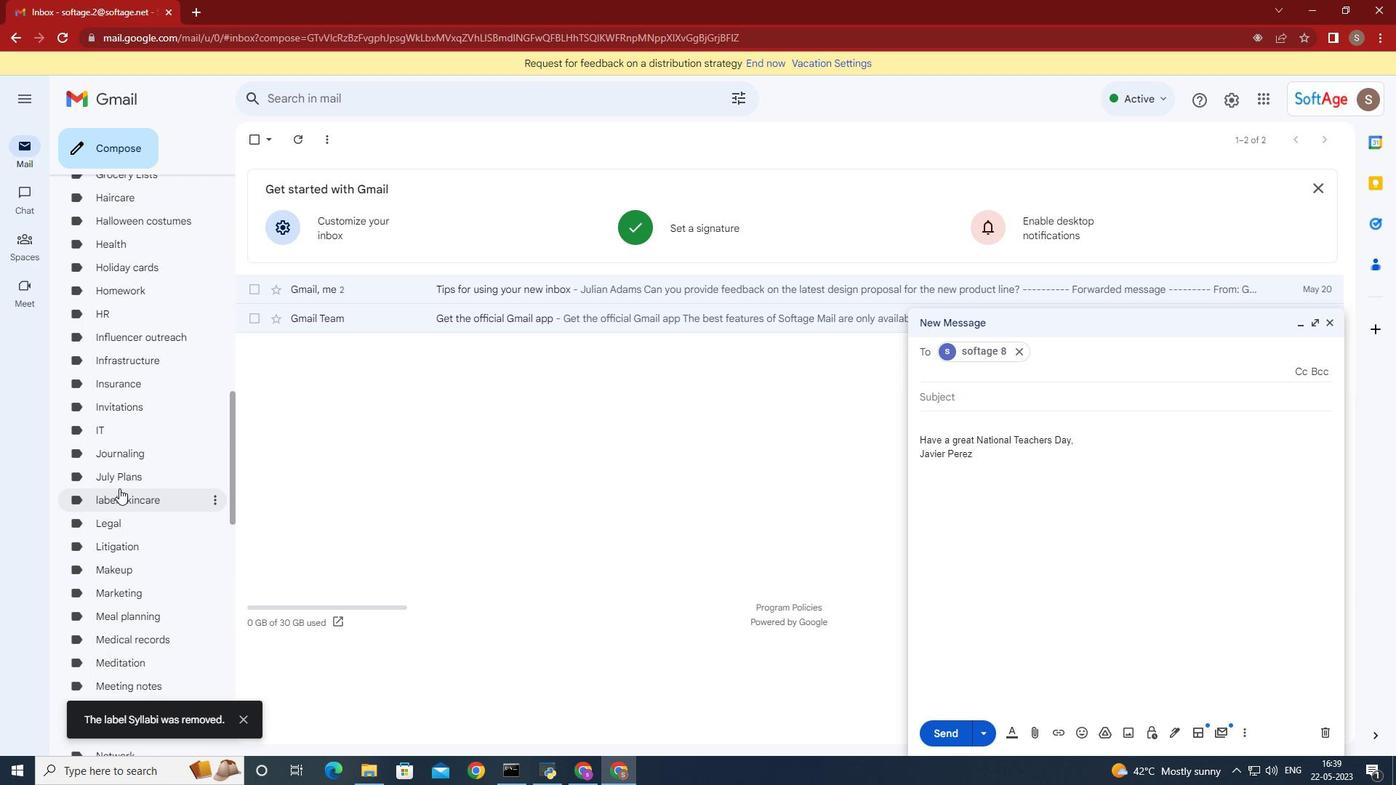 
Action: Mouse moved to (123, 473)
Screenshot: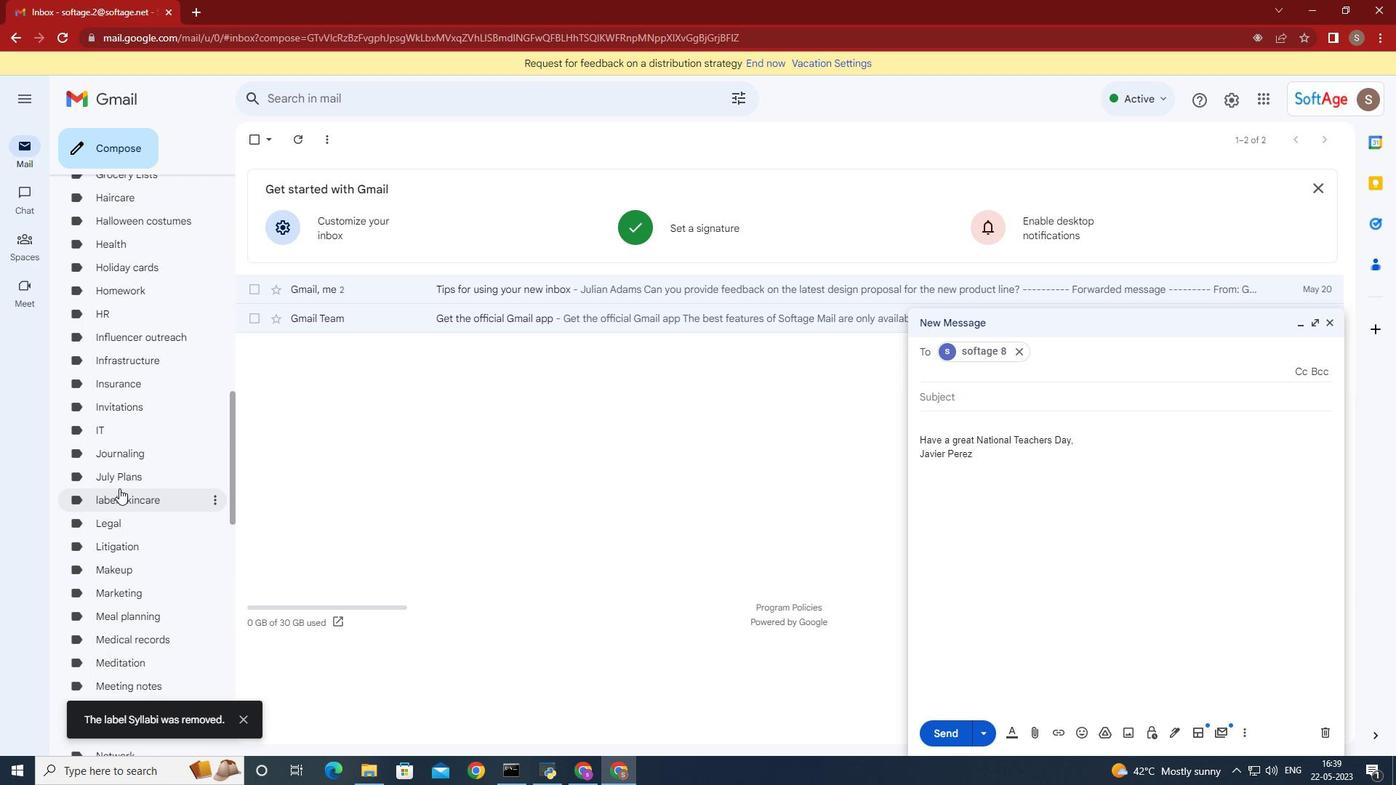 
Action: Mouse scrolled (122, 475) with delta (0, 0)
Screenshot: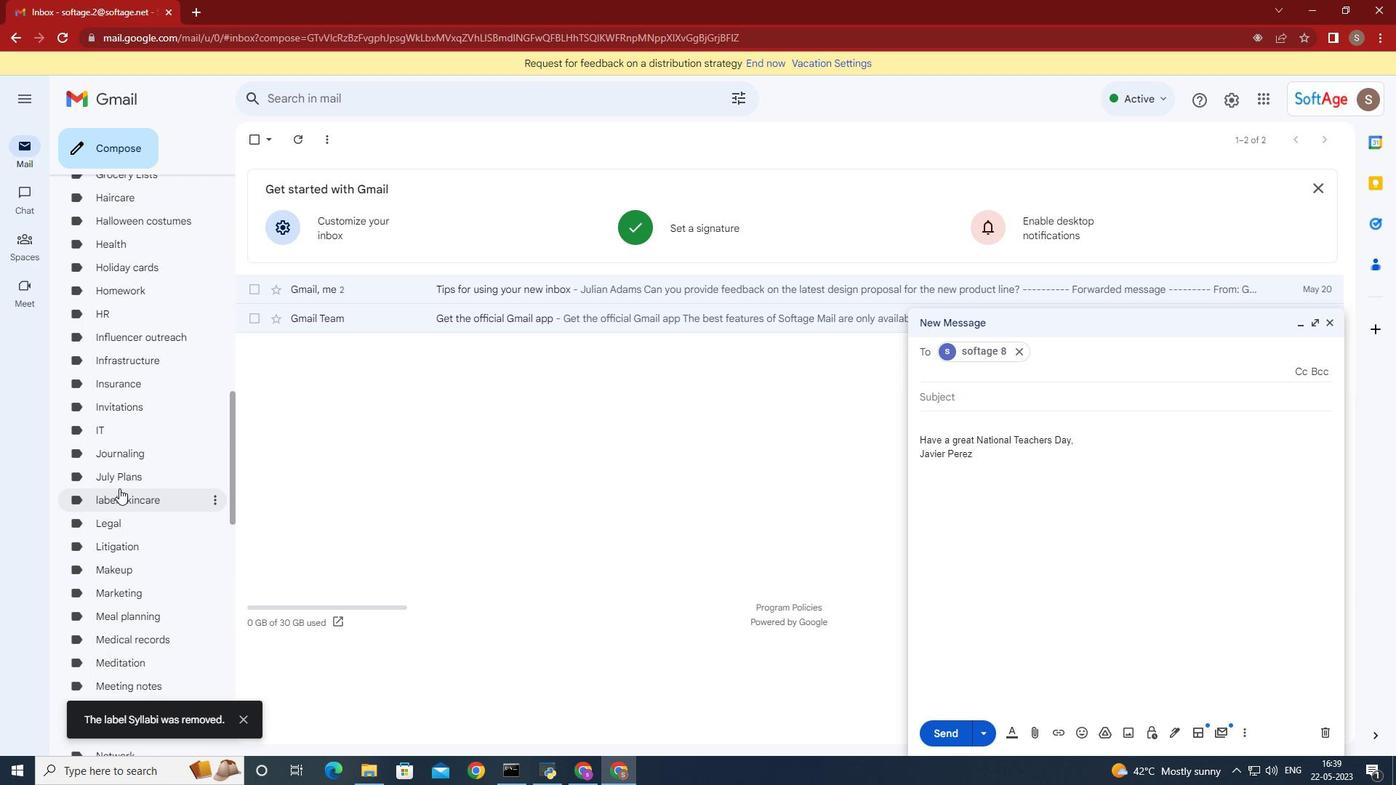 
Action: Mouse moved to (124, 472)
Screenshot: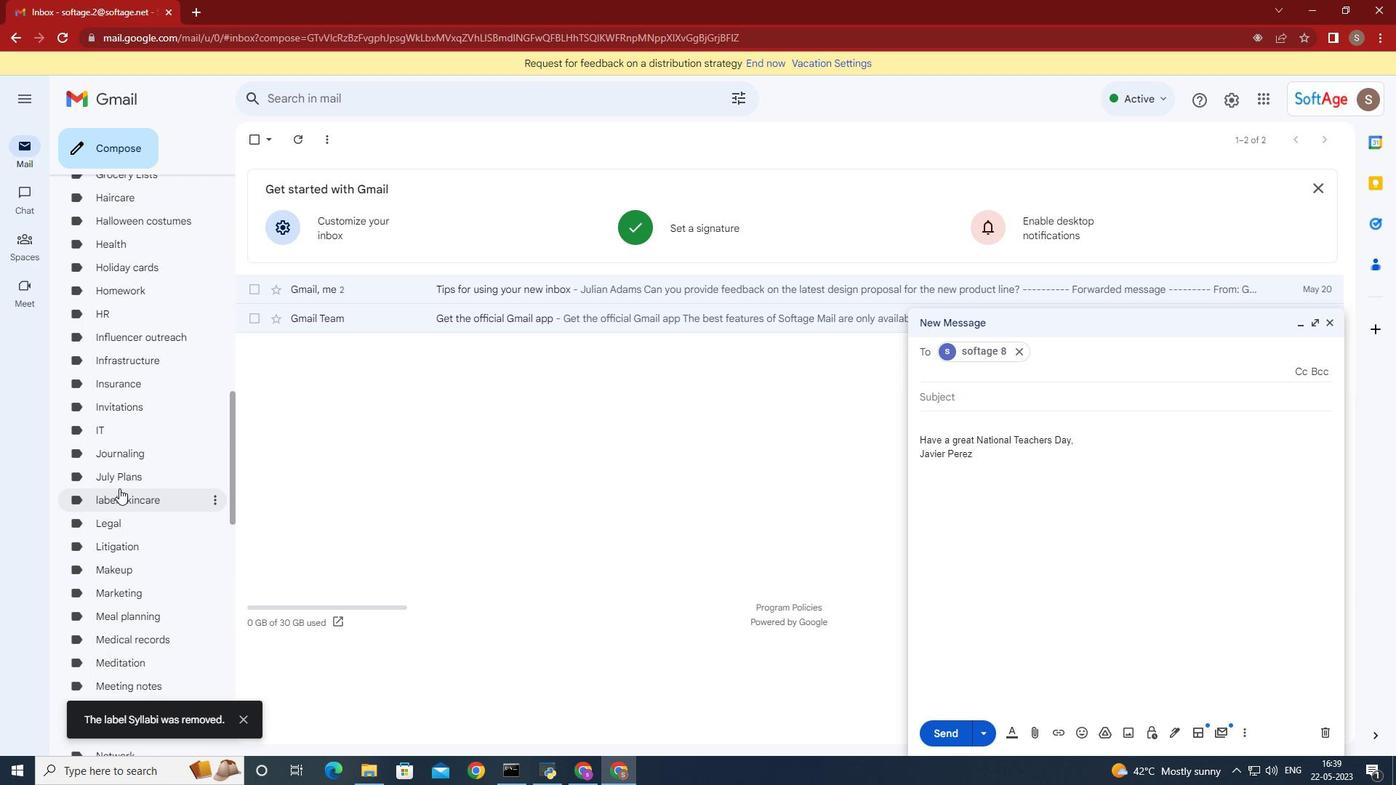 
Action: Mouse scrolled (124, 472) with delta (0, 0)
Screenshot: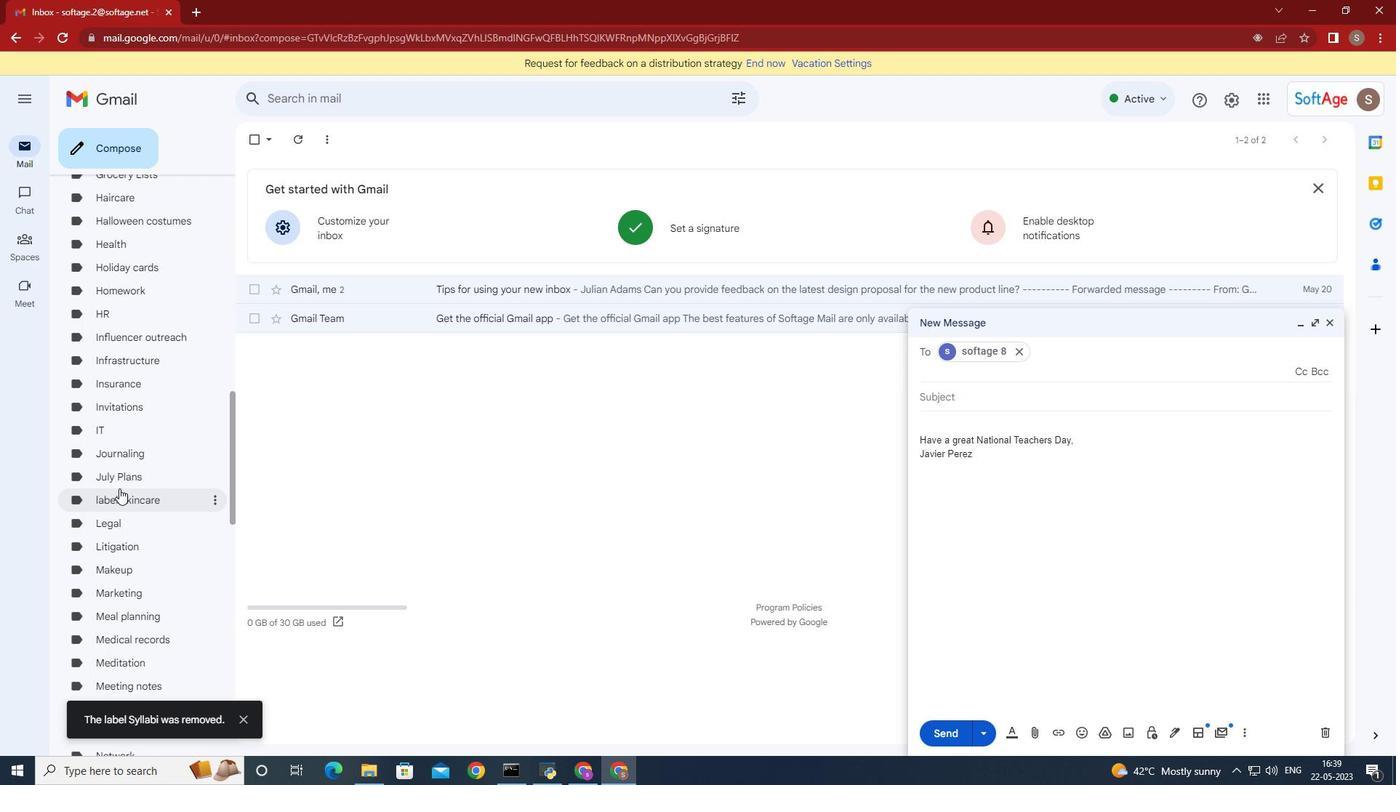 
Action: Mouse moved to (126, 468)
Screenshot: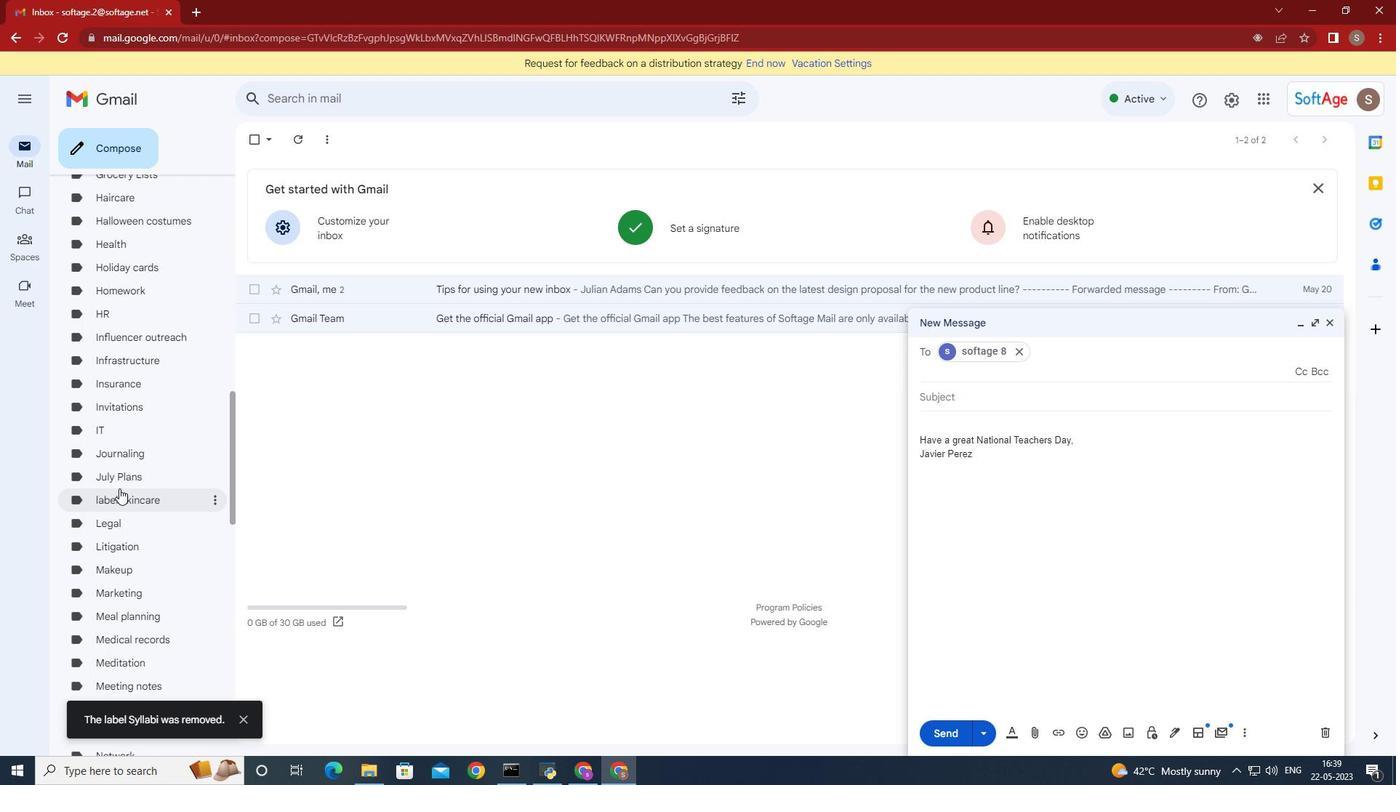 
Action: Mouse scrolled (126, 469) with delta (0, 0)
Screenshot: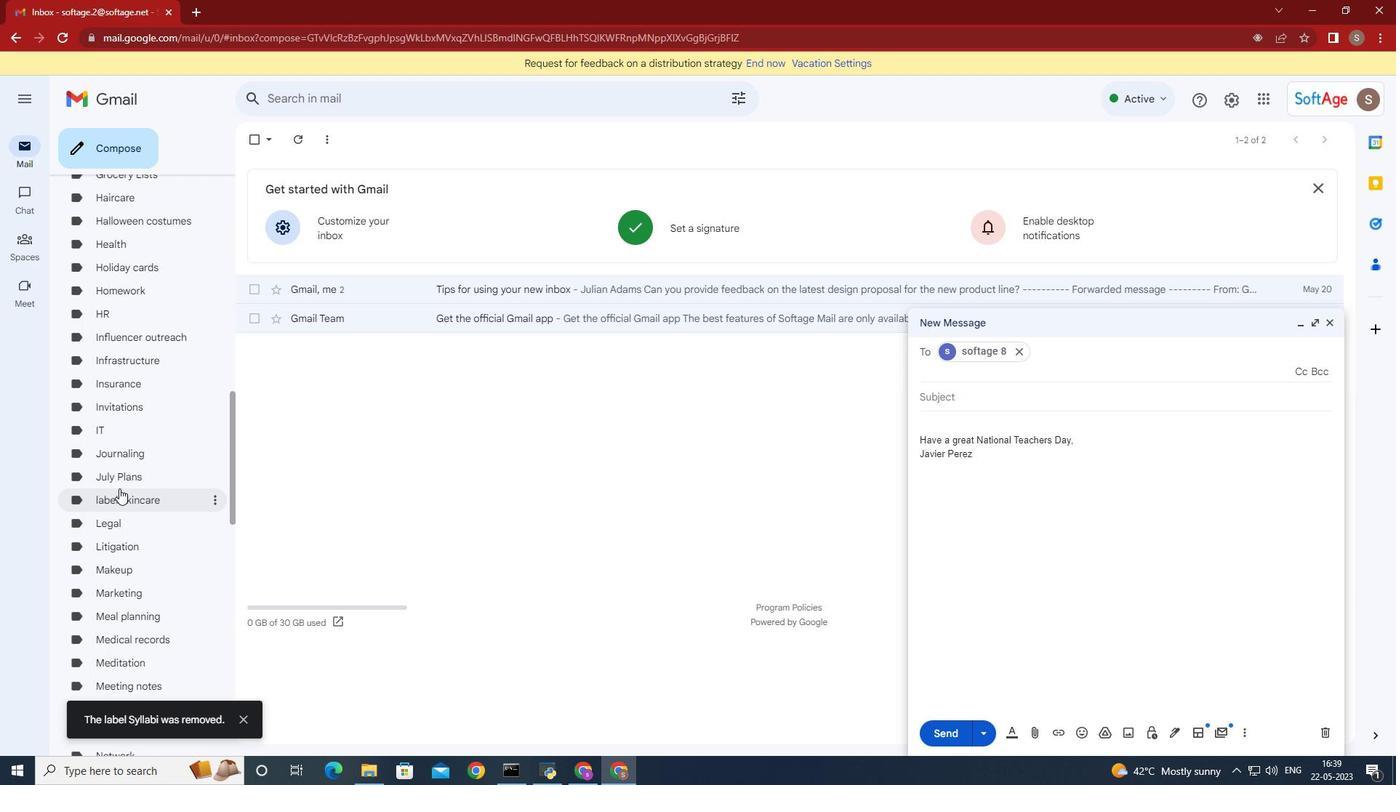 
Action: Mouse moved to (166, 442)
Screenshot: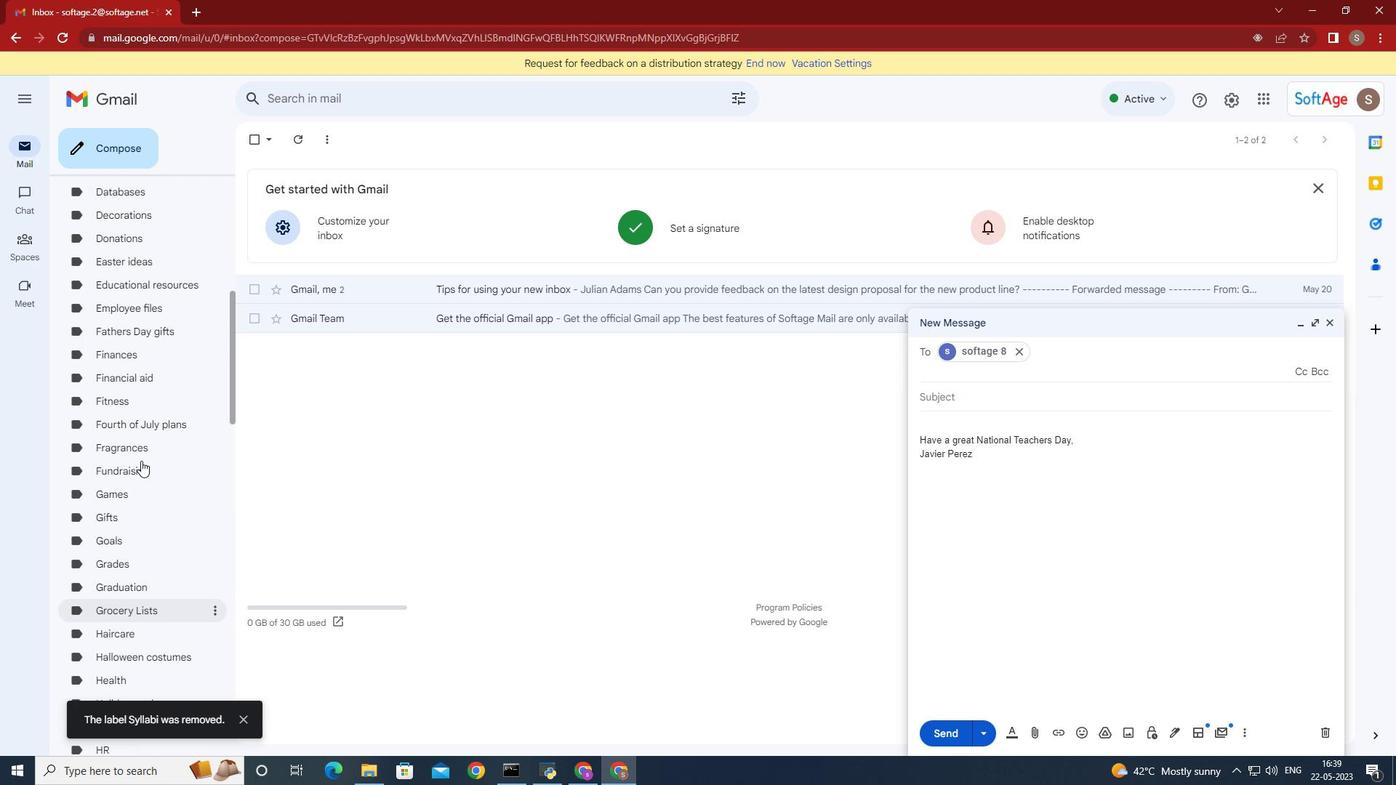
Action: Mouse scrolled (166, 443) with delta (0, 0)
Screenshot: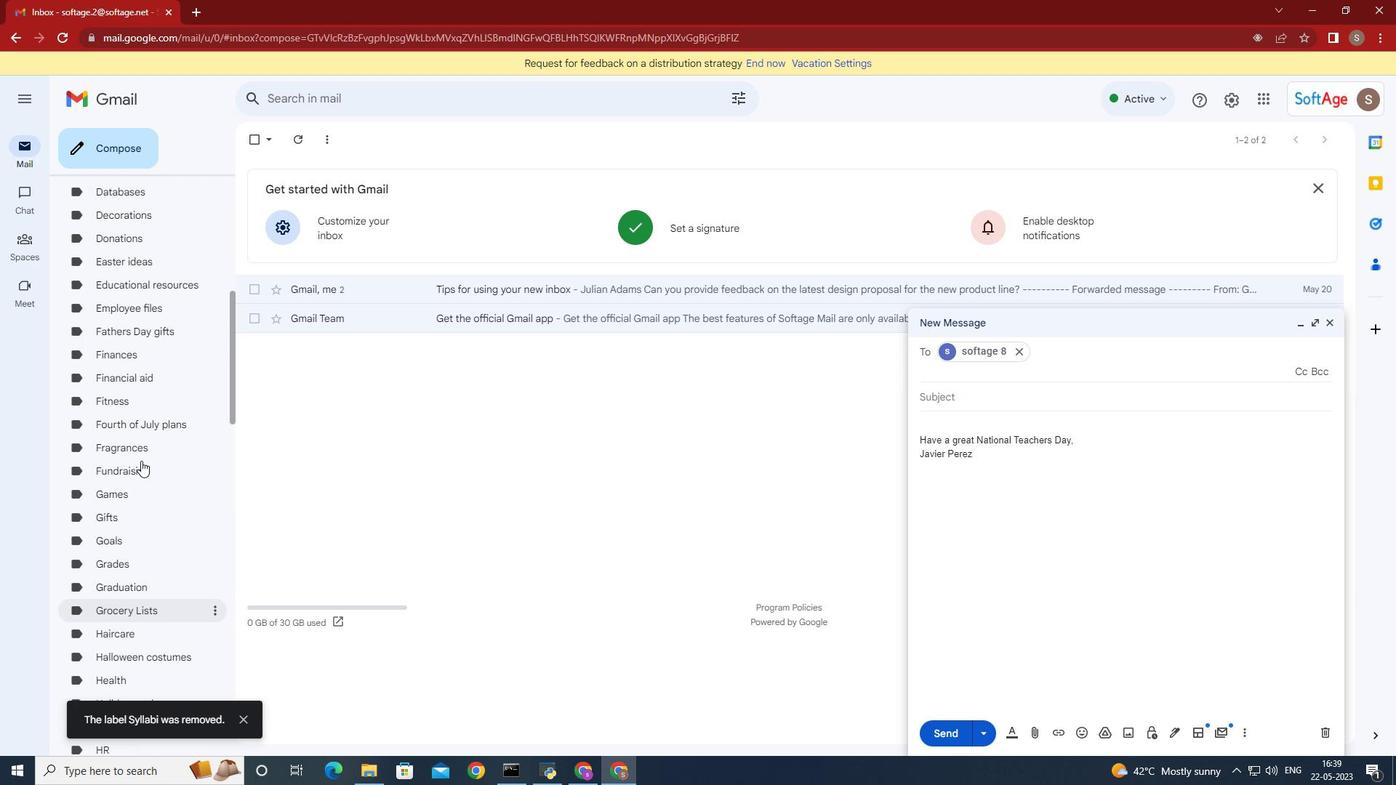 
Action: Mouse moved to (167, 441)
Screenshot: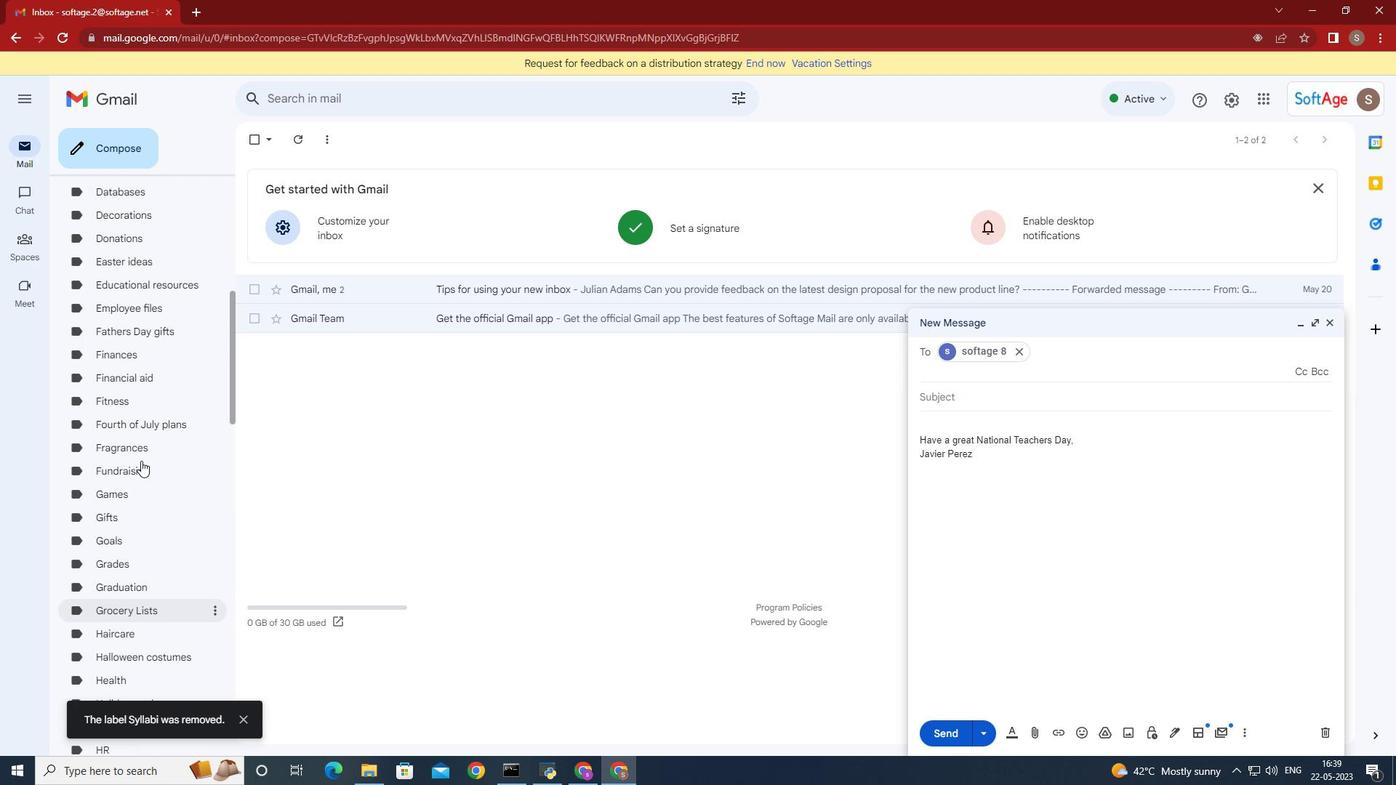 
Action: Mouse scrolled (167, 442) with delta (0, 0)
Screenshot: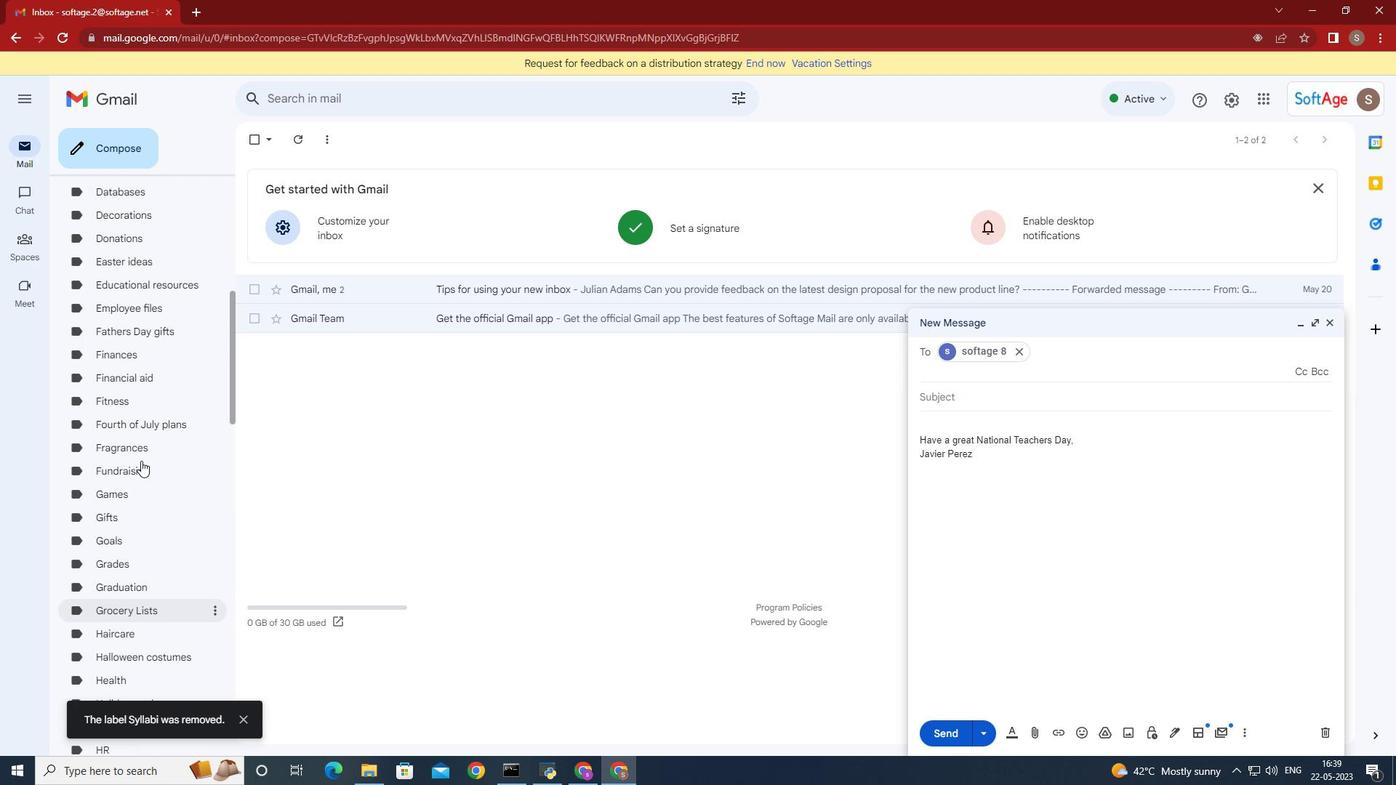 
Action: Mouse moved to (168, 440)
Screenshot: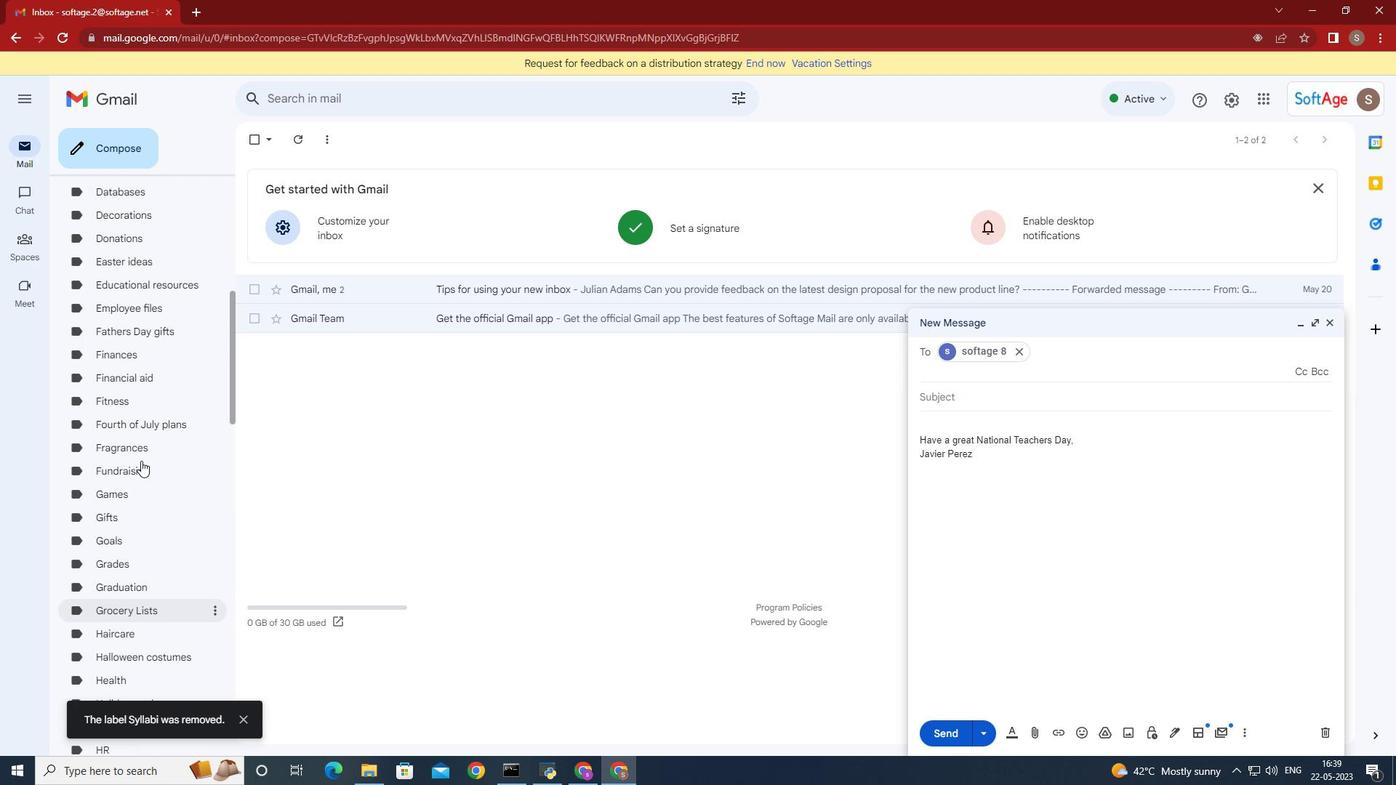 
Action: Mouse scrolled (168, 440) with delta (0, 0)
Screenshot: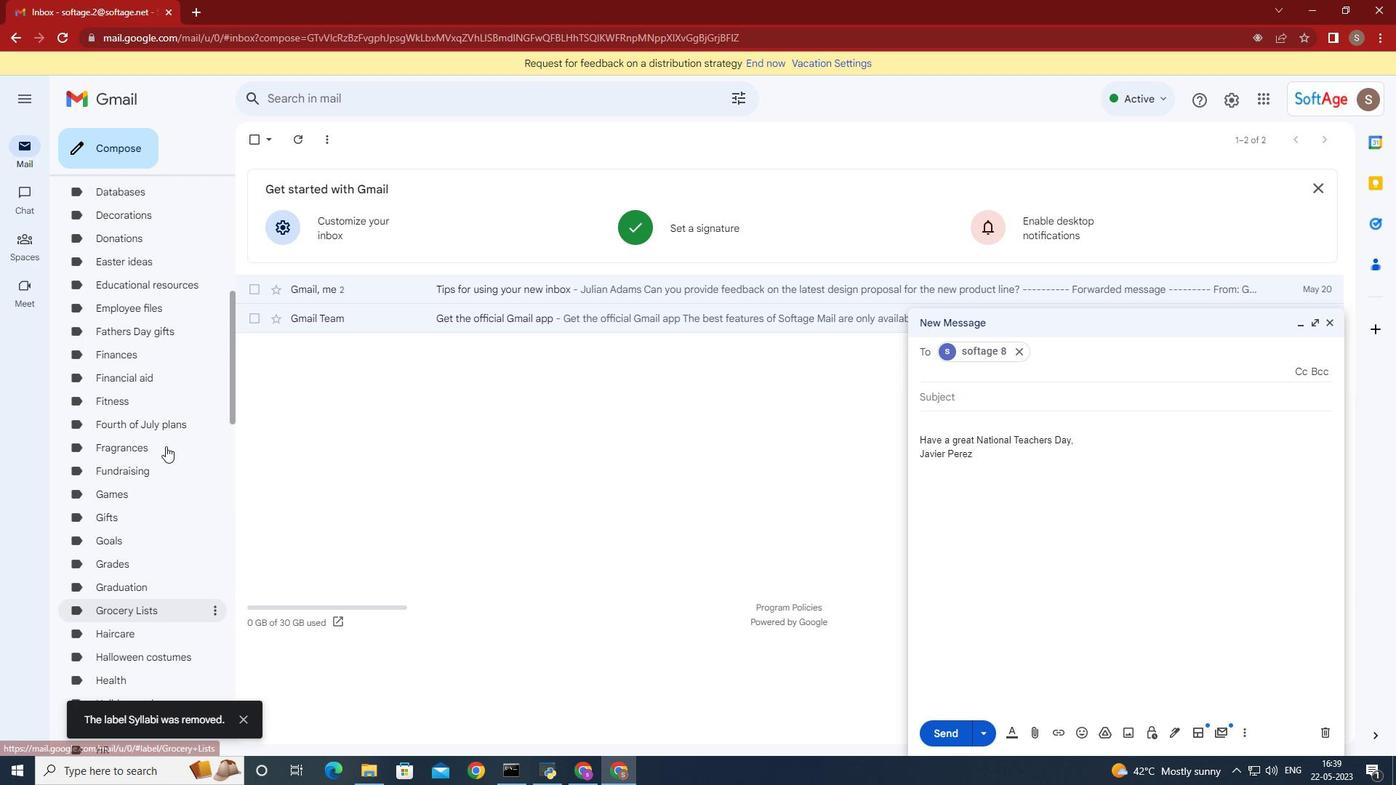 
Action: Mouse moved to (168, 439)
Screenshot: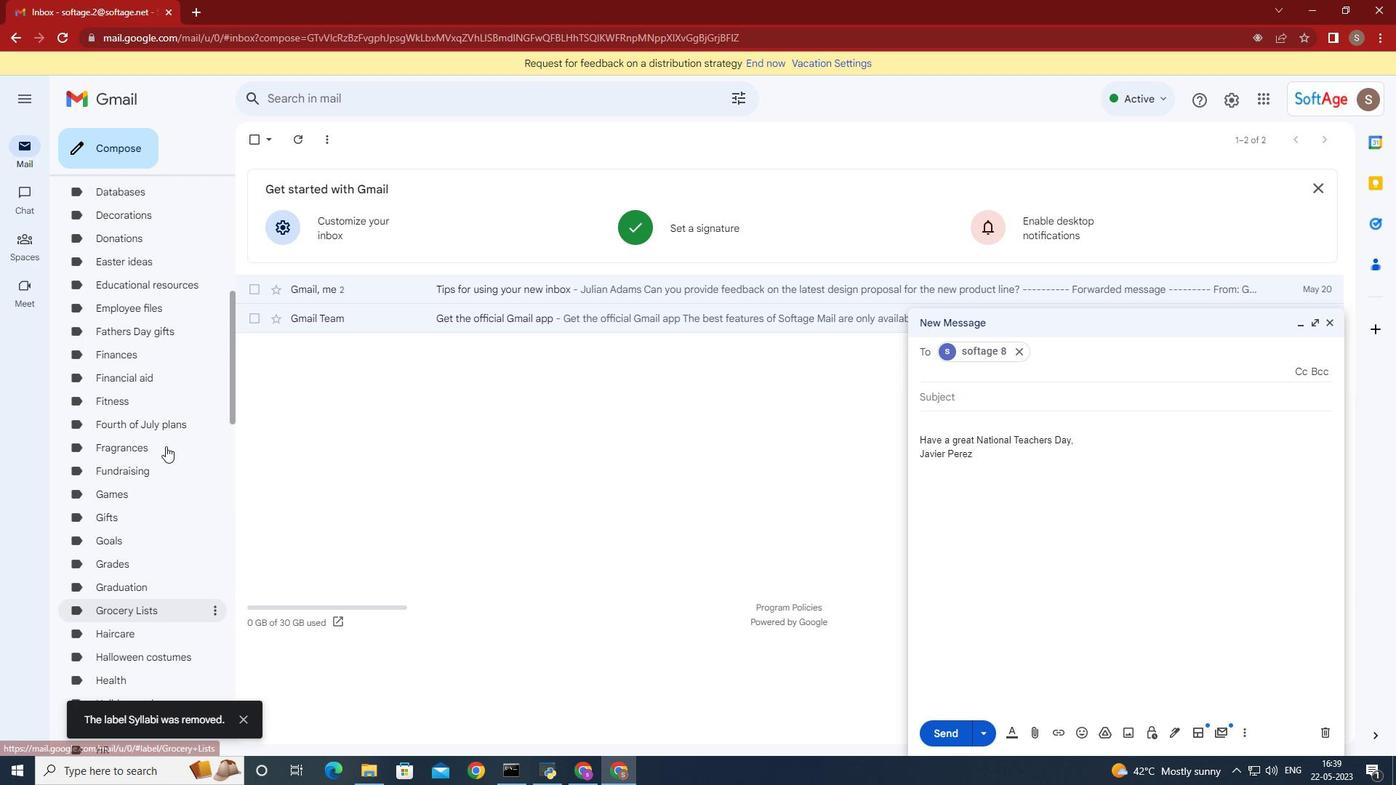 
Action: Mouse scrolled (168, 440) with delta (0, 0)
Screenshot: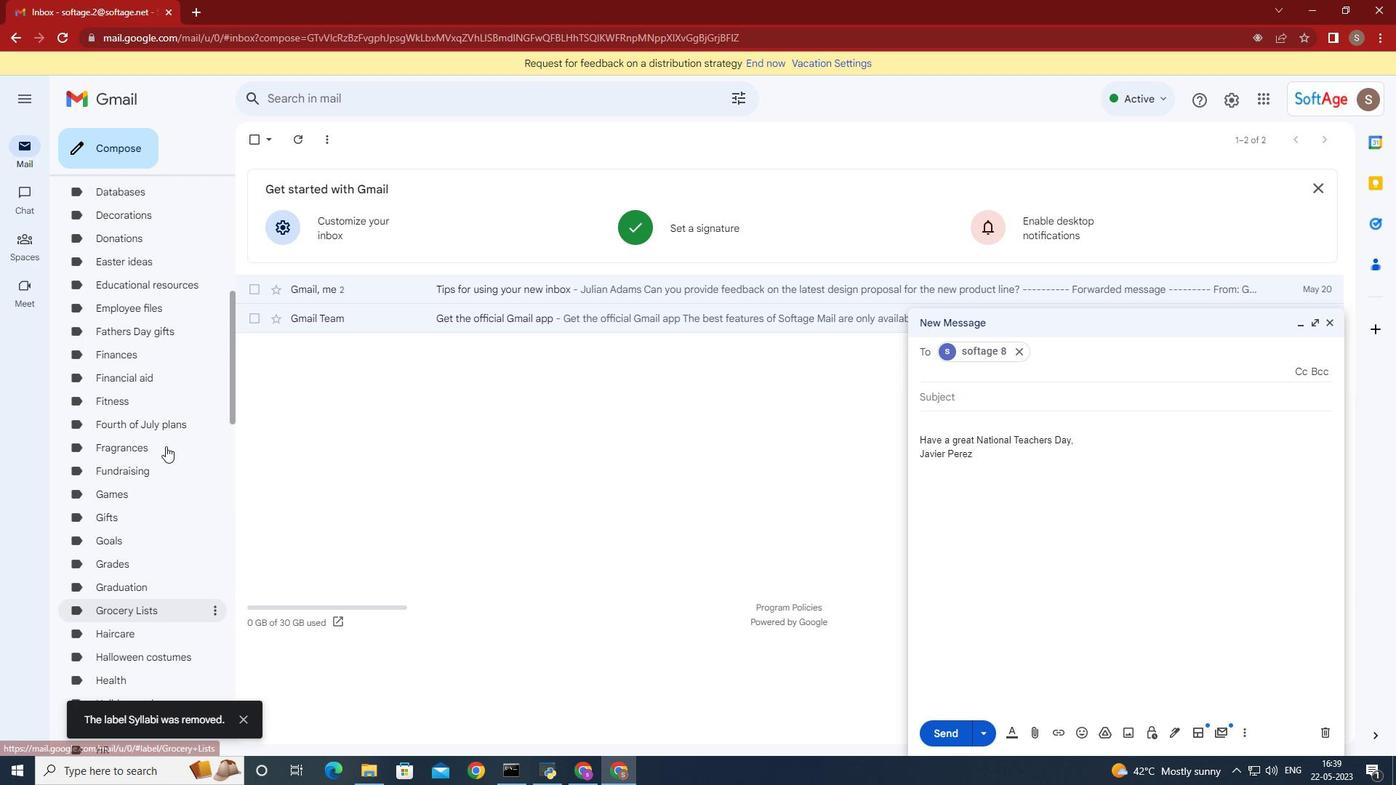 
Action: Mouse moved to (168, 439)
Screenshot: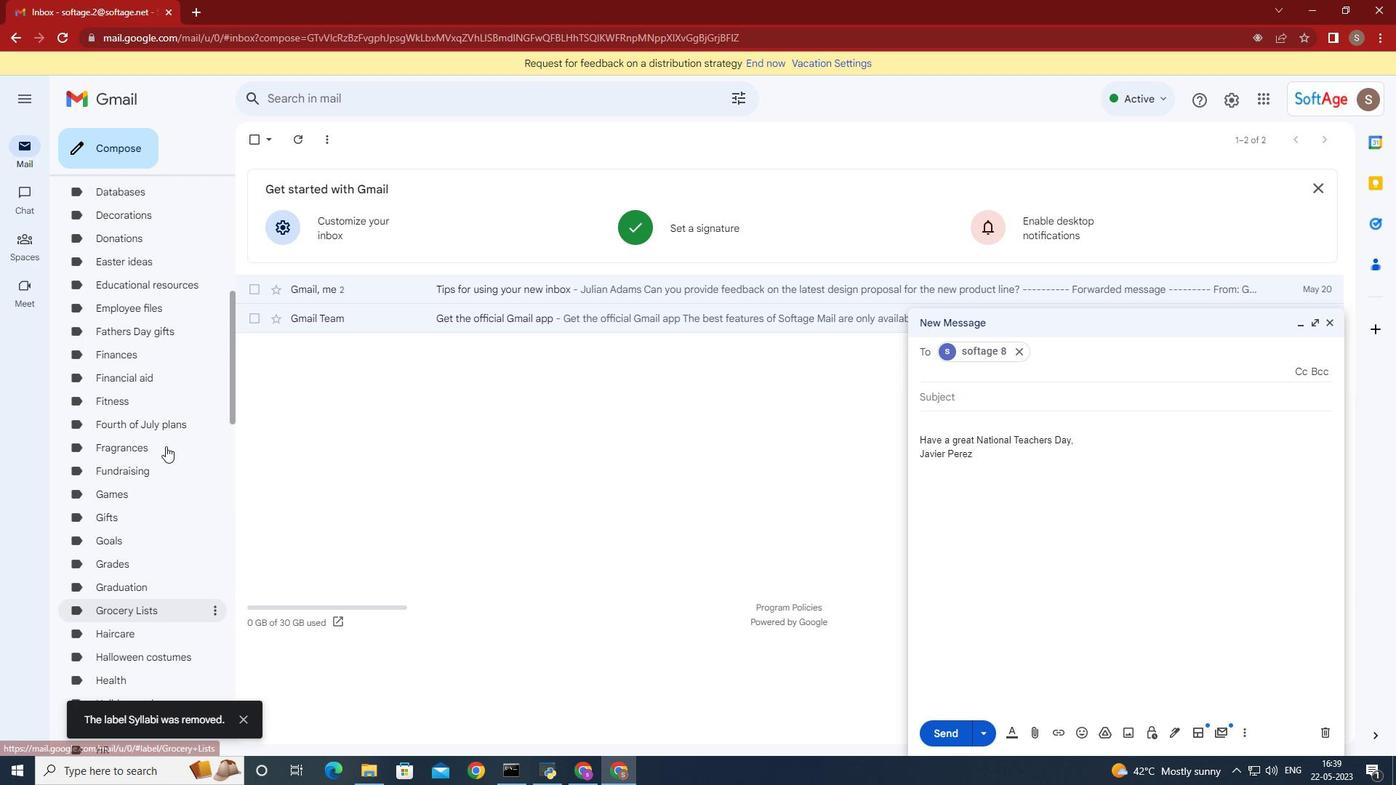 
Action: Mouse scrolled (168, 440) with delta (0, 0)
Screenshot: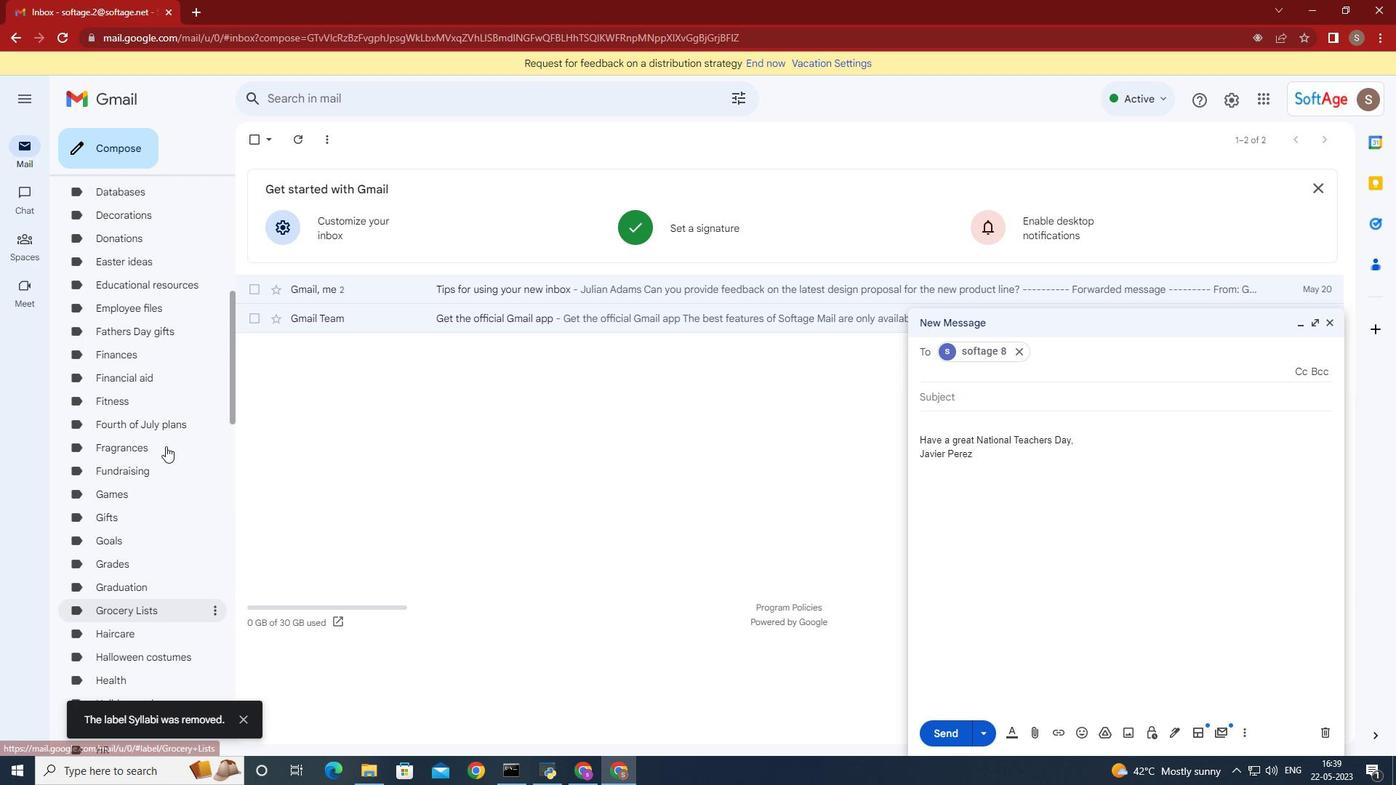 
Action: Mouse moved to (168, 438)
Screenshot: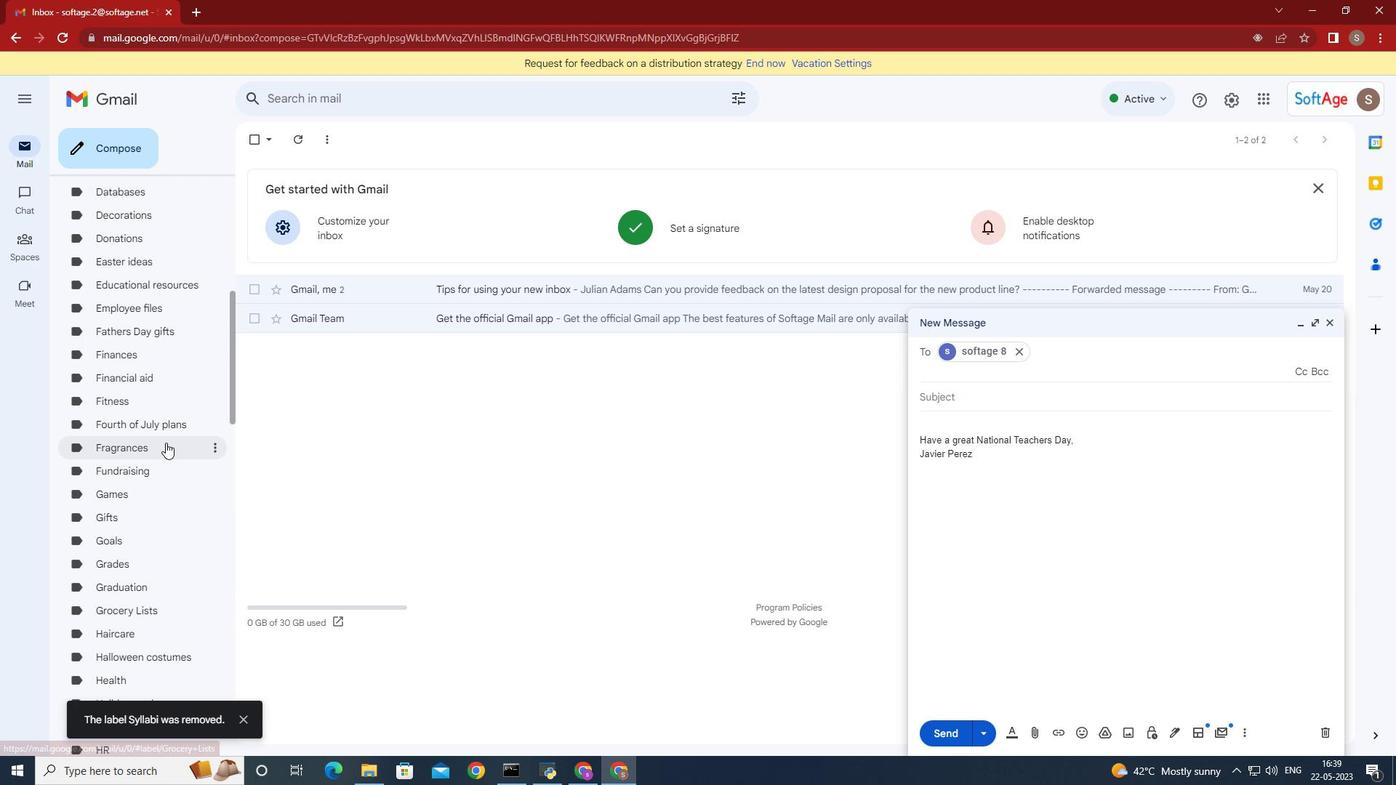 
Action: Mouse scrolled (168, 439) with delta (0, 0)
Screenshot: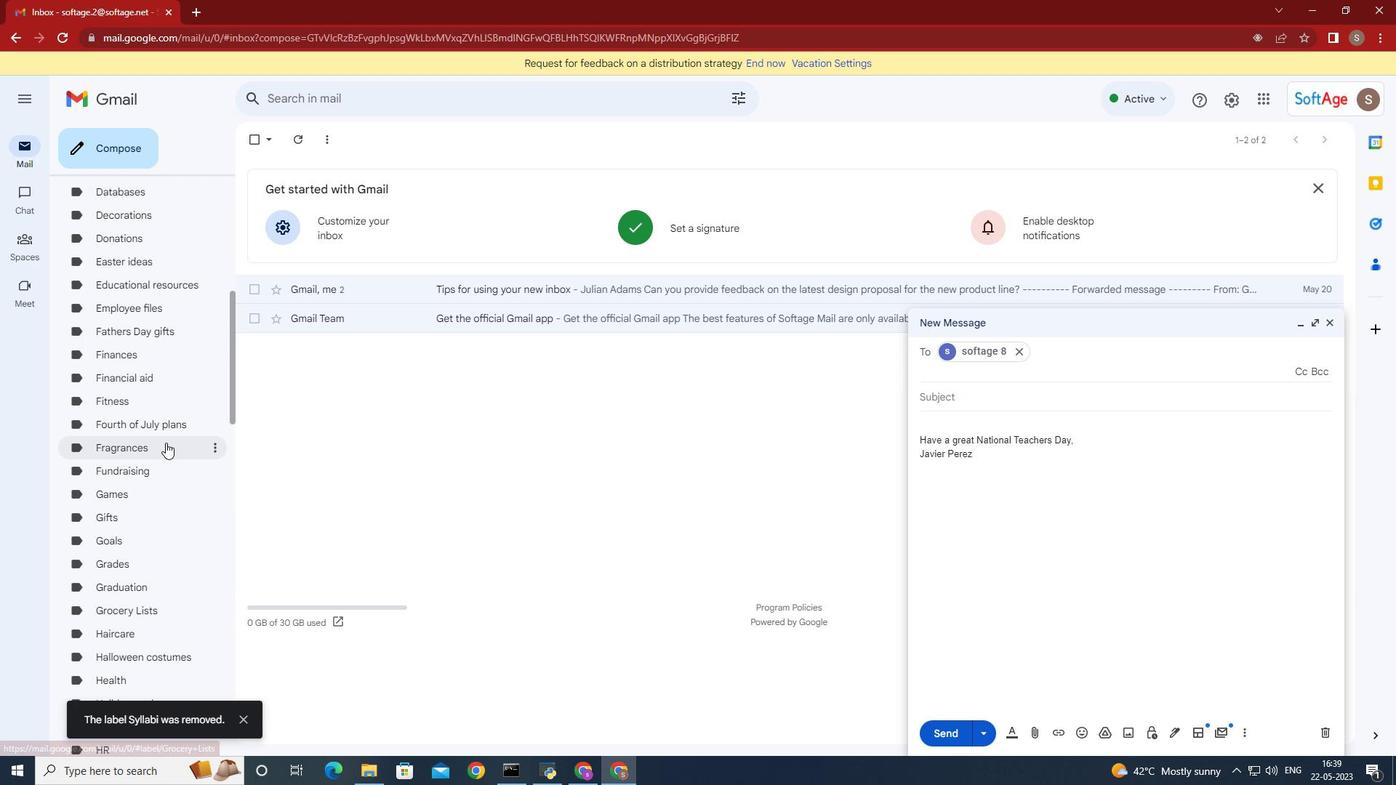 
Action: Mouse moved to (173, 427)
Screenshot: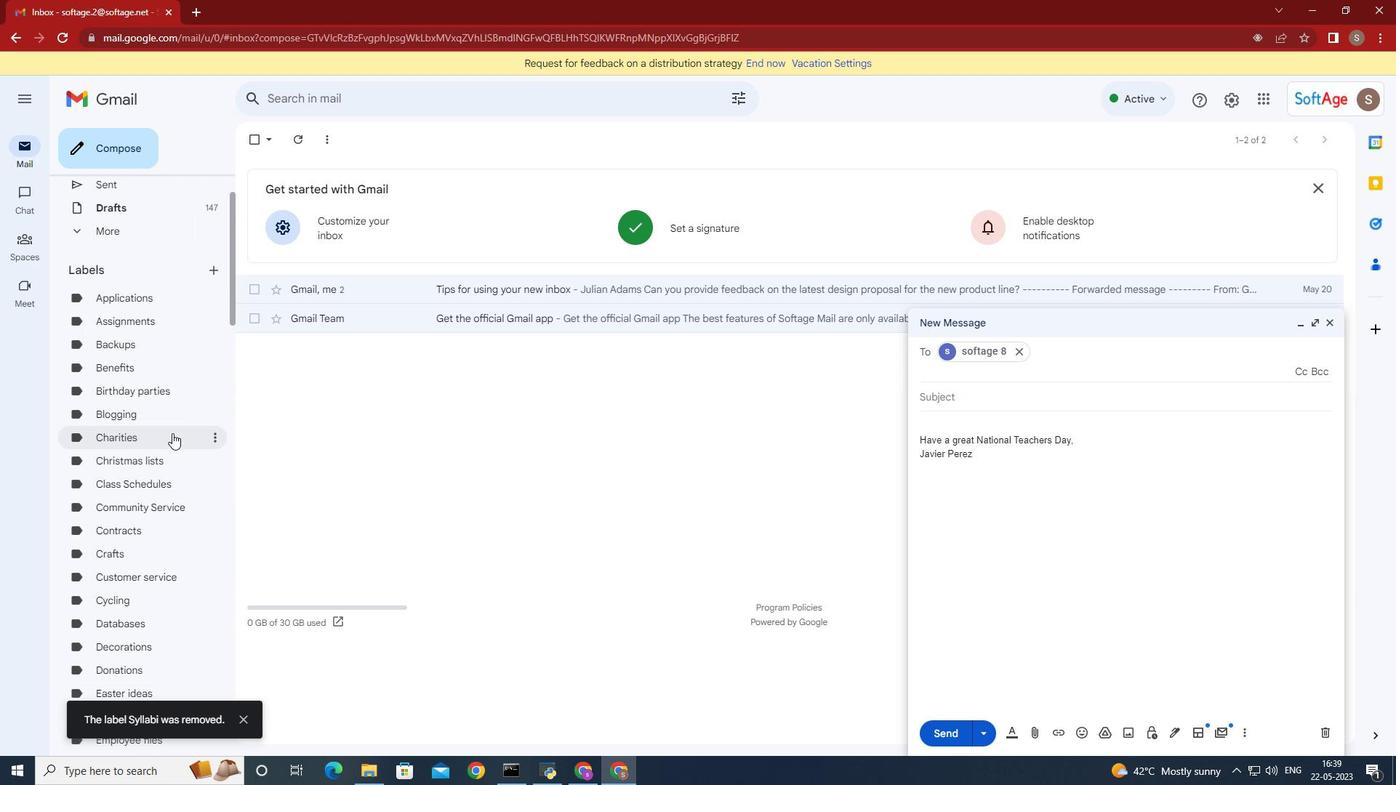 
Action: Mouse scrolled (173, 428) with delta (0, 0)
Screenshot: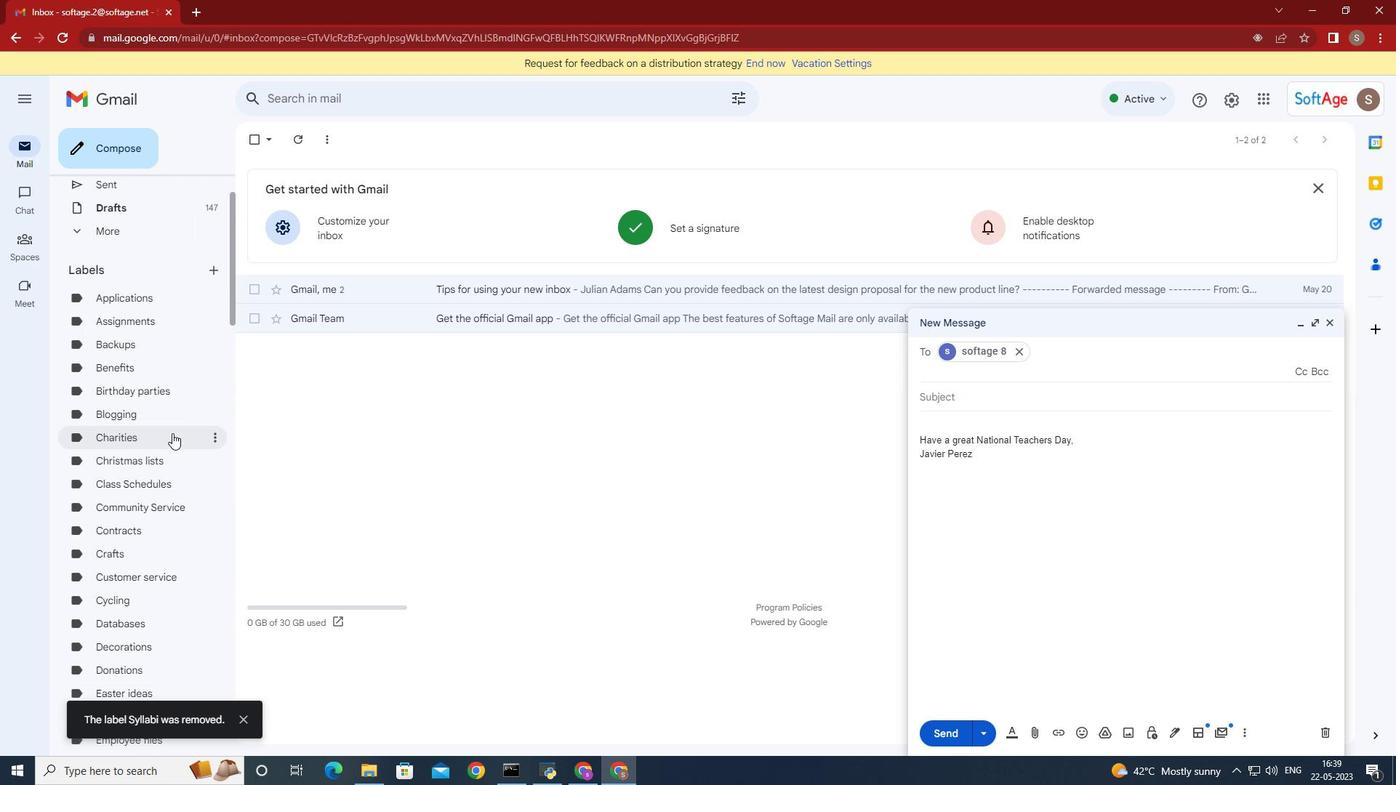 
Action: Mouse moved to (173, 426)
Screenshot: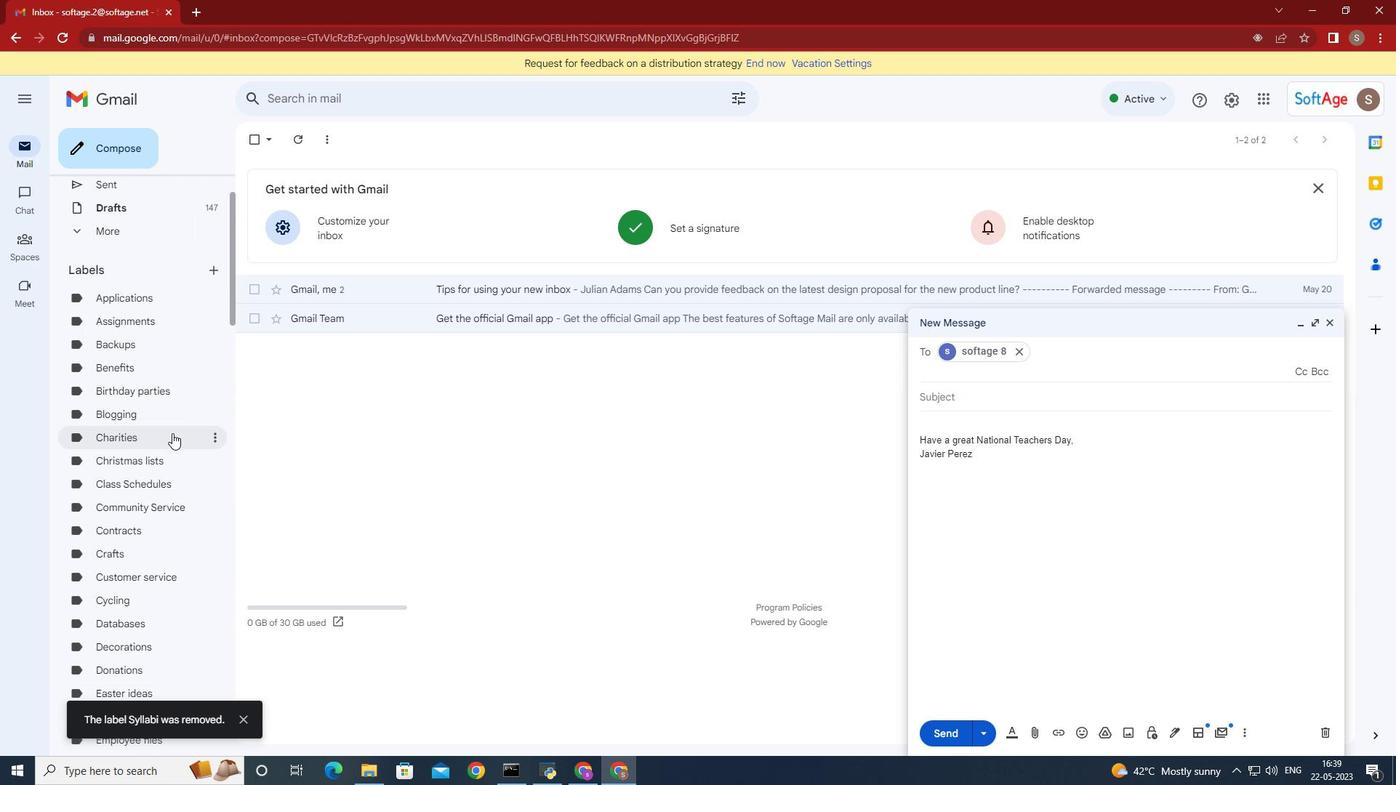 
Action: Mouse scrolled (173, 427) with delta (0, 0)
Screenshot: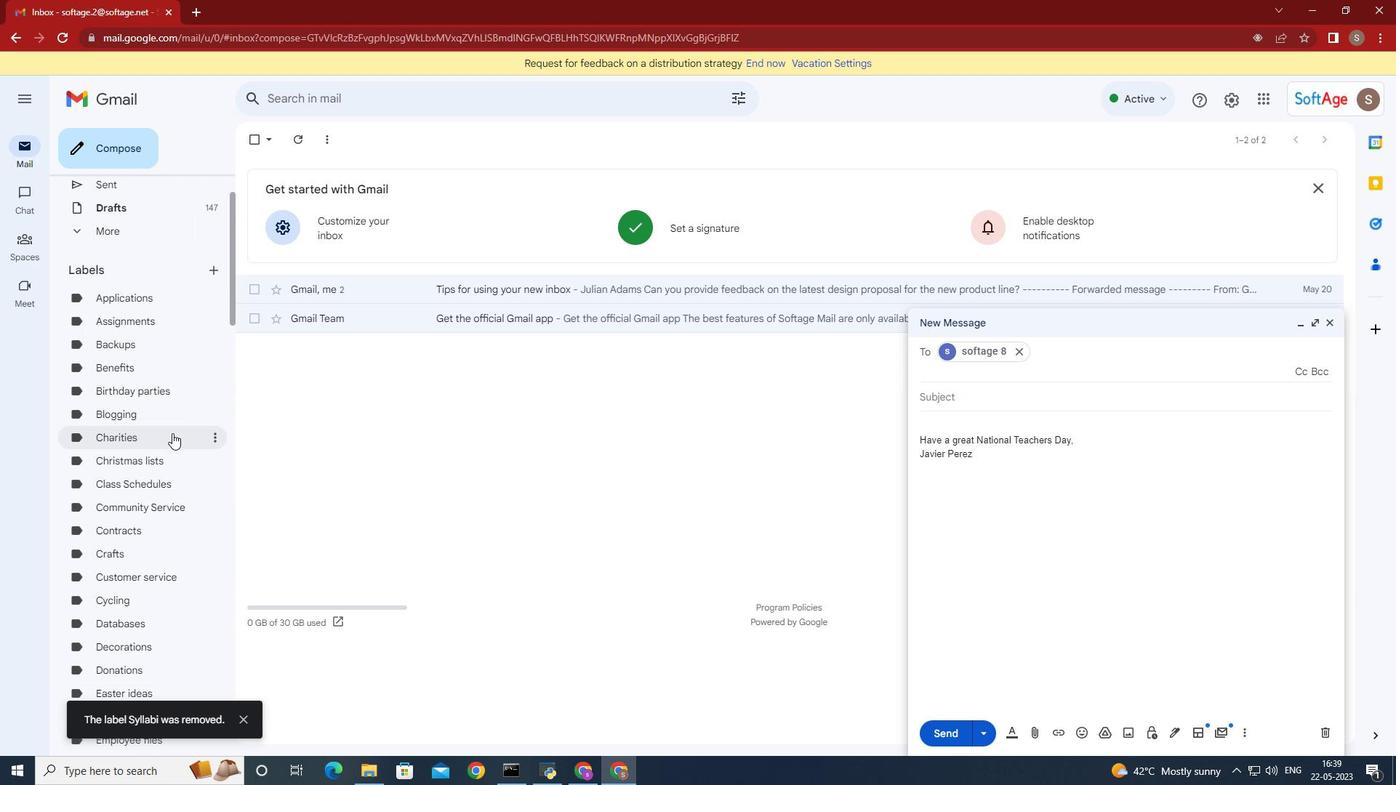 
Action: Mouse moved to (173, 425)
Screenshot: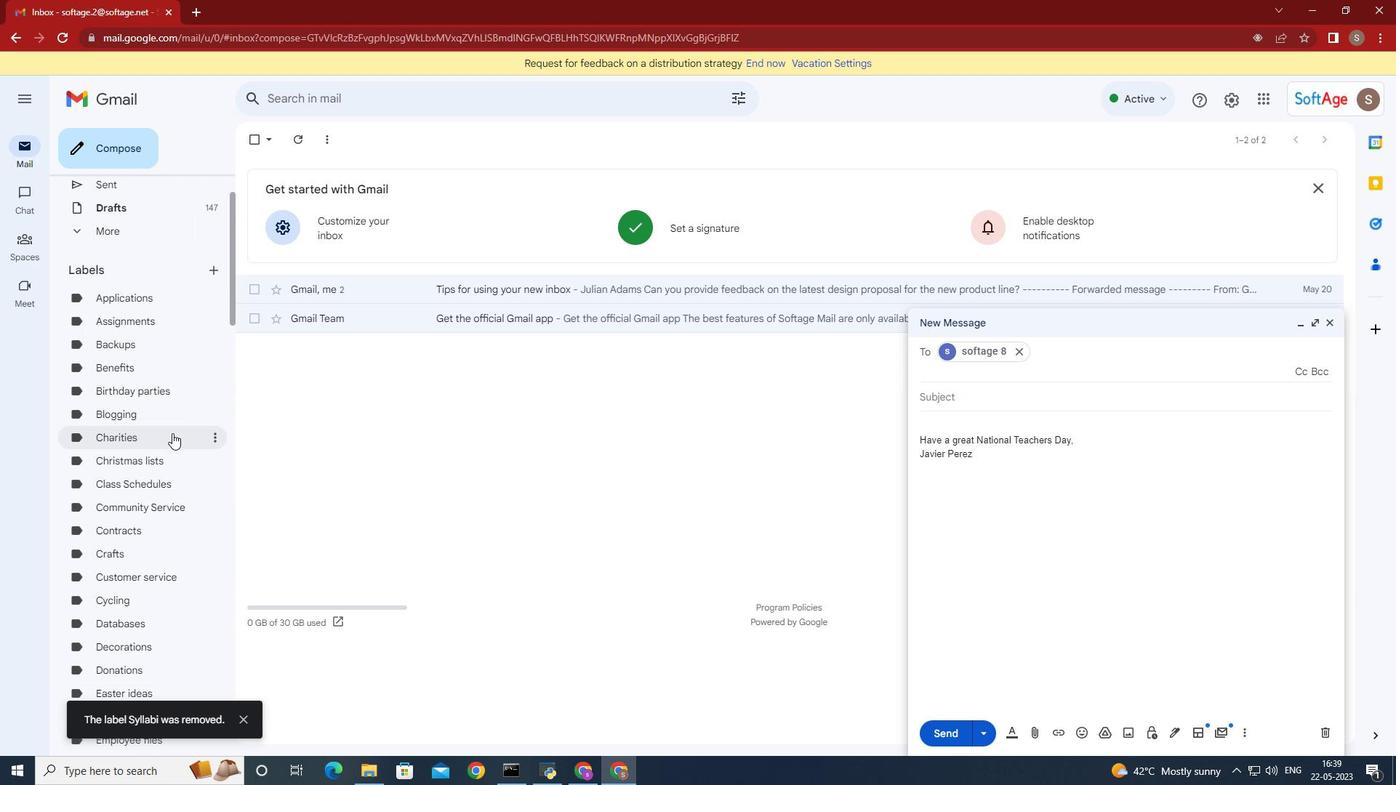 
Action: Mouse scrolled (173, 426) with delta (0, 0)
Screenshot: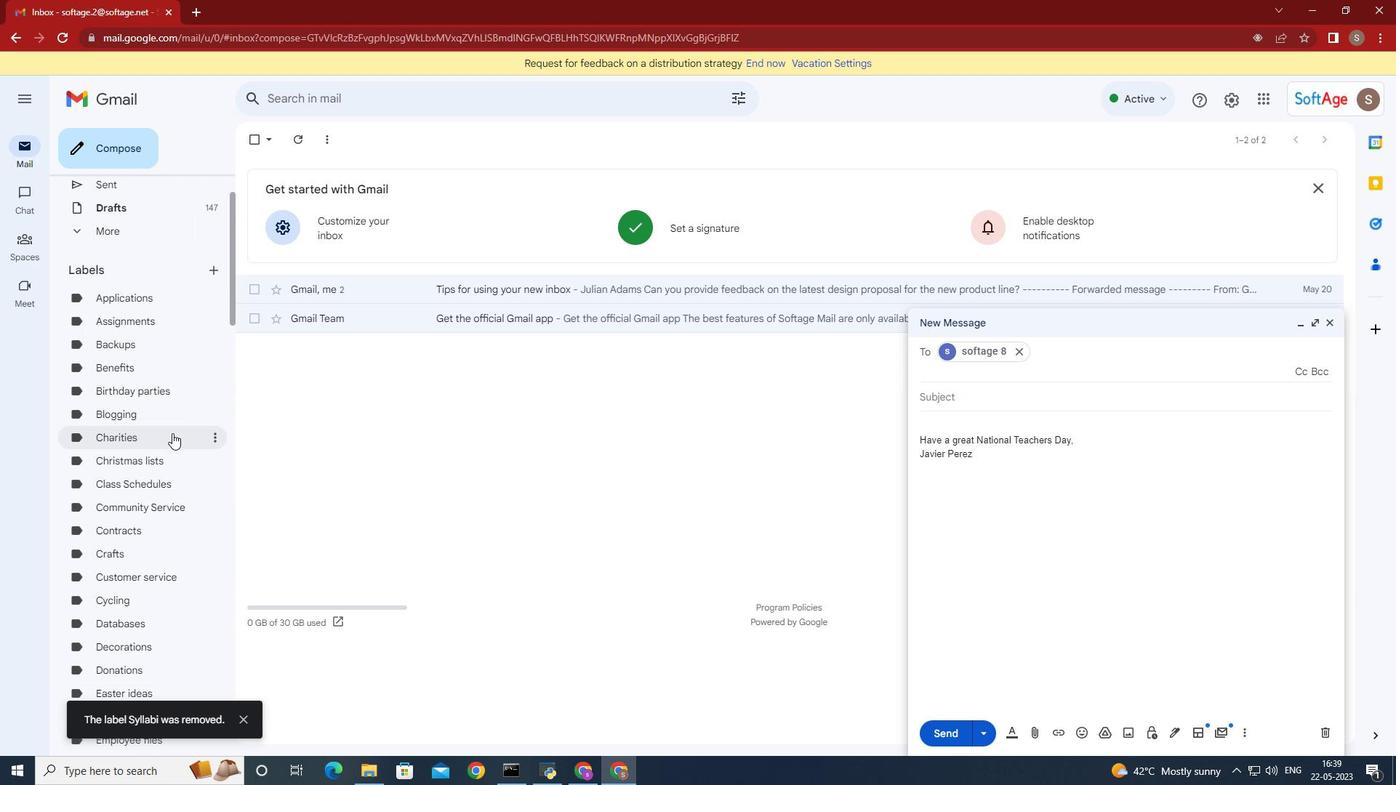 
Action: Mouse moved to (173, 424)
Screenshot: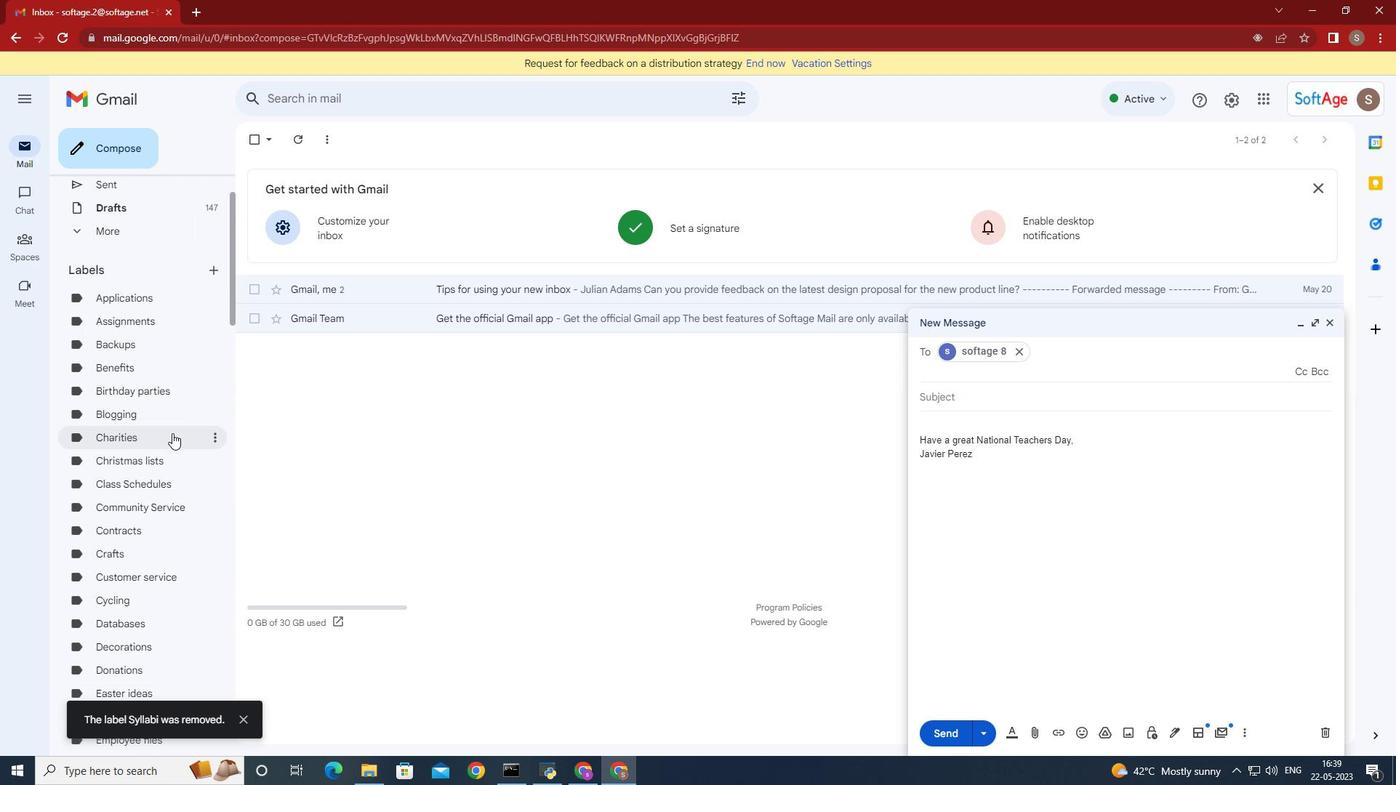 
Action: Mouse scrolled (173, 424) with delta (0, 0)
Screenshot: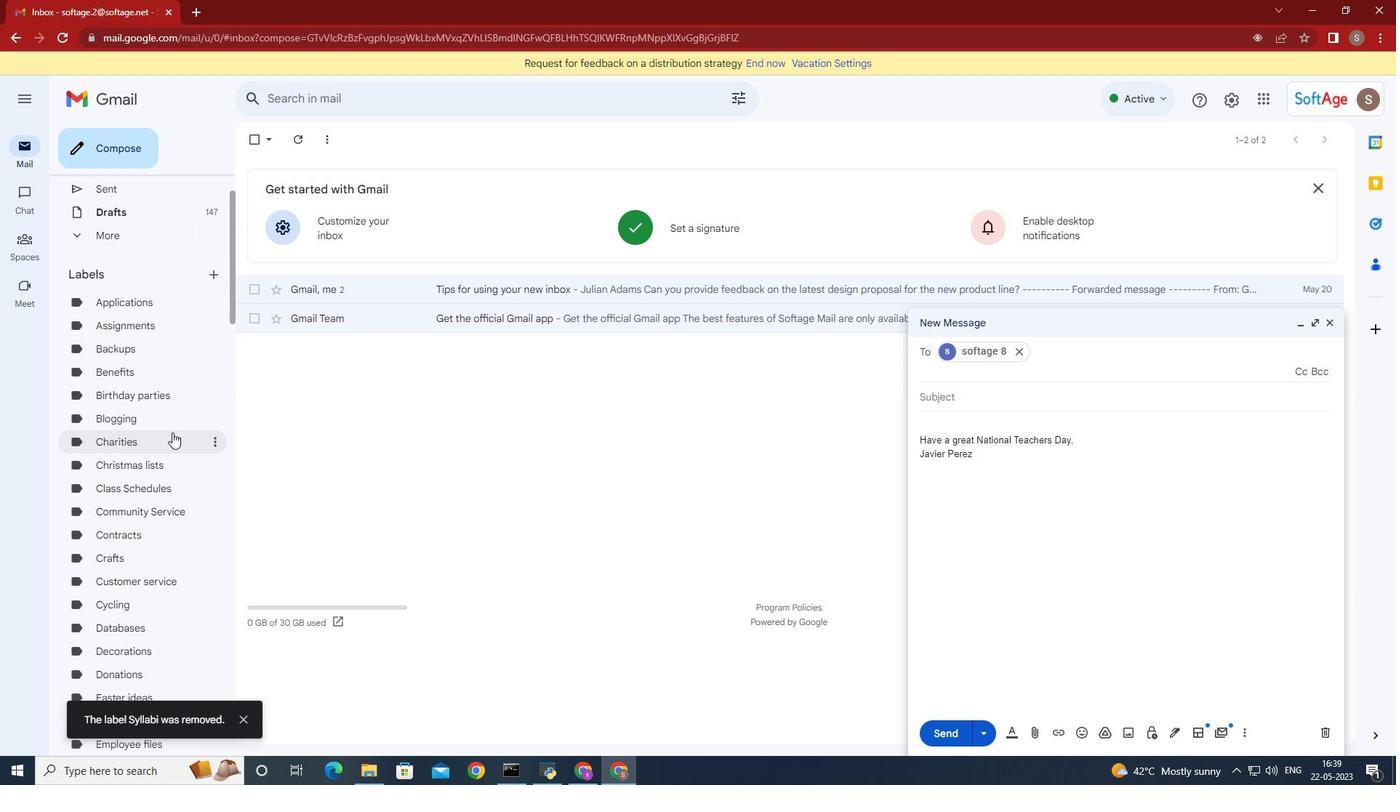 
Action: Mouse moved to (173, 423)
Screenshot: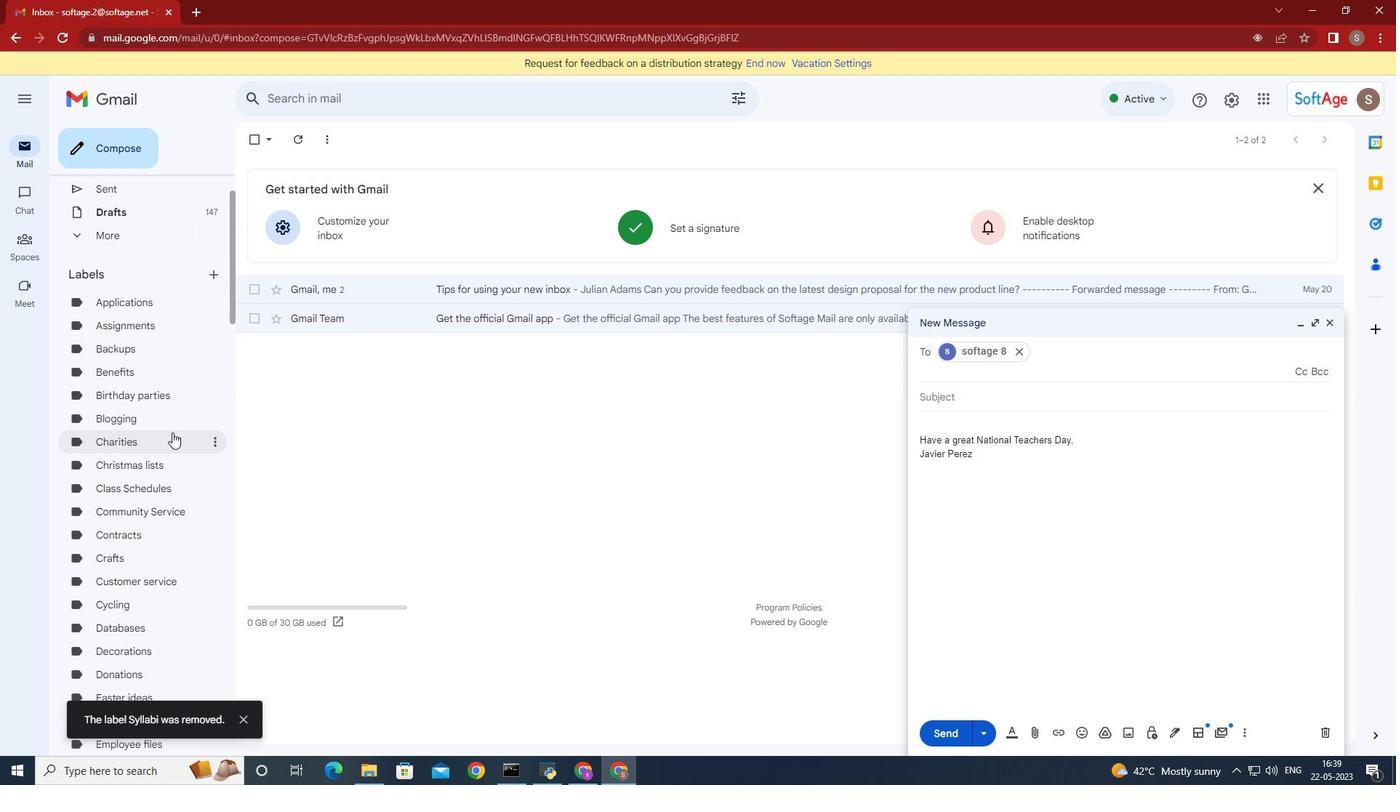 
Action: Mouse scrolled (173, 424) with delta (0, 0)
Screenshot: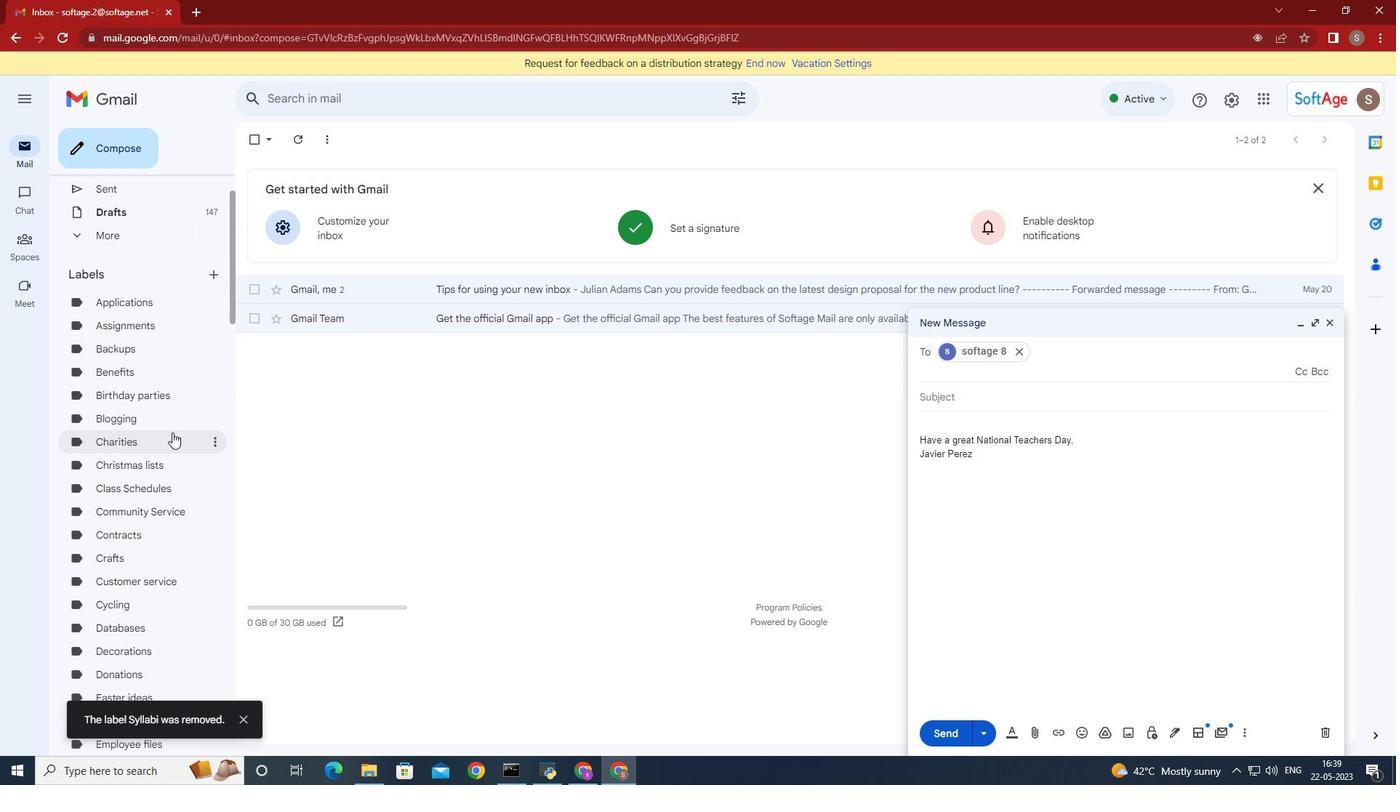 
Action: Mouse moved to (174, 421)
Screenshot: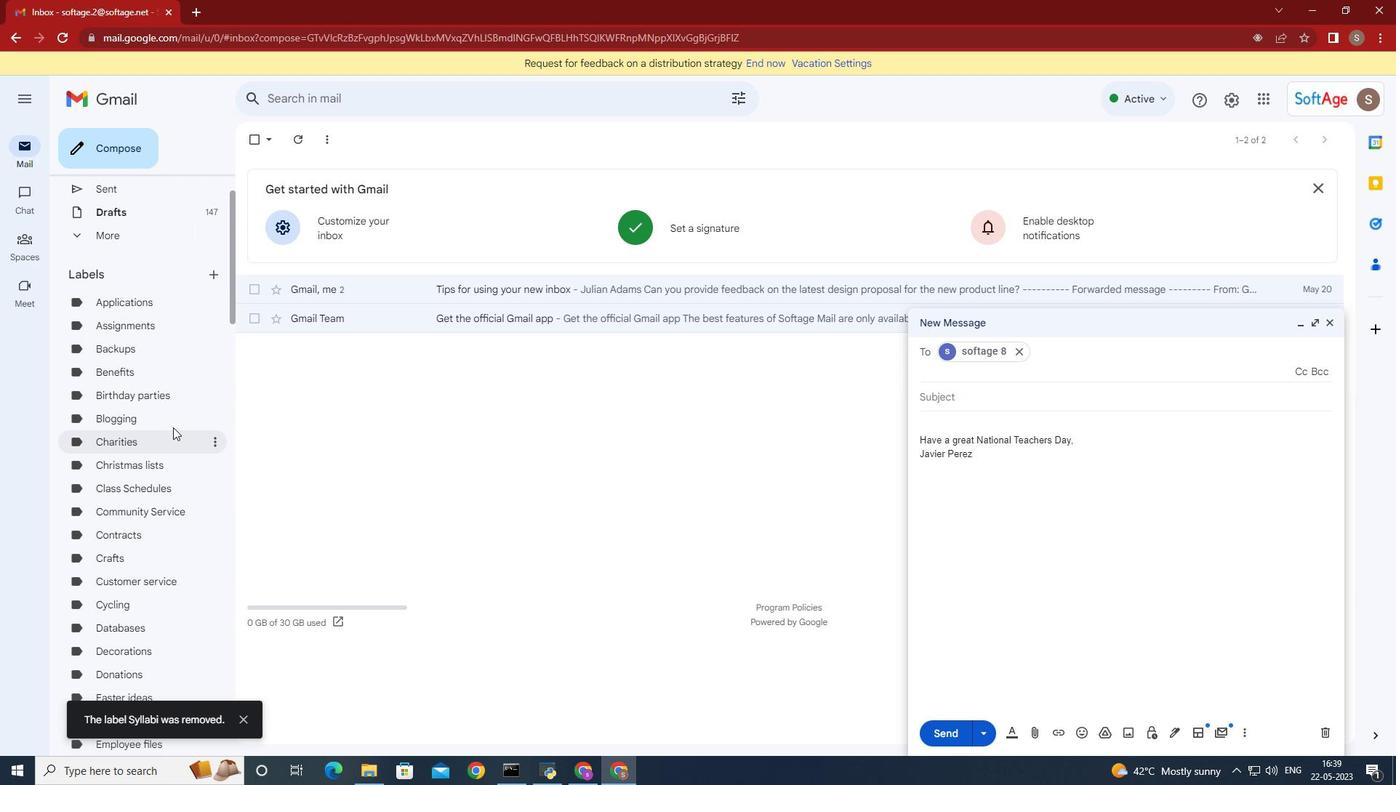 
Action: Mouse scrolled (174, 422) with delta (0, 0)
Screenshot: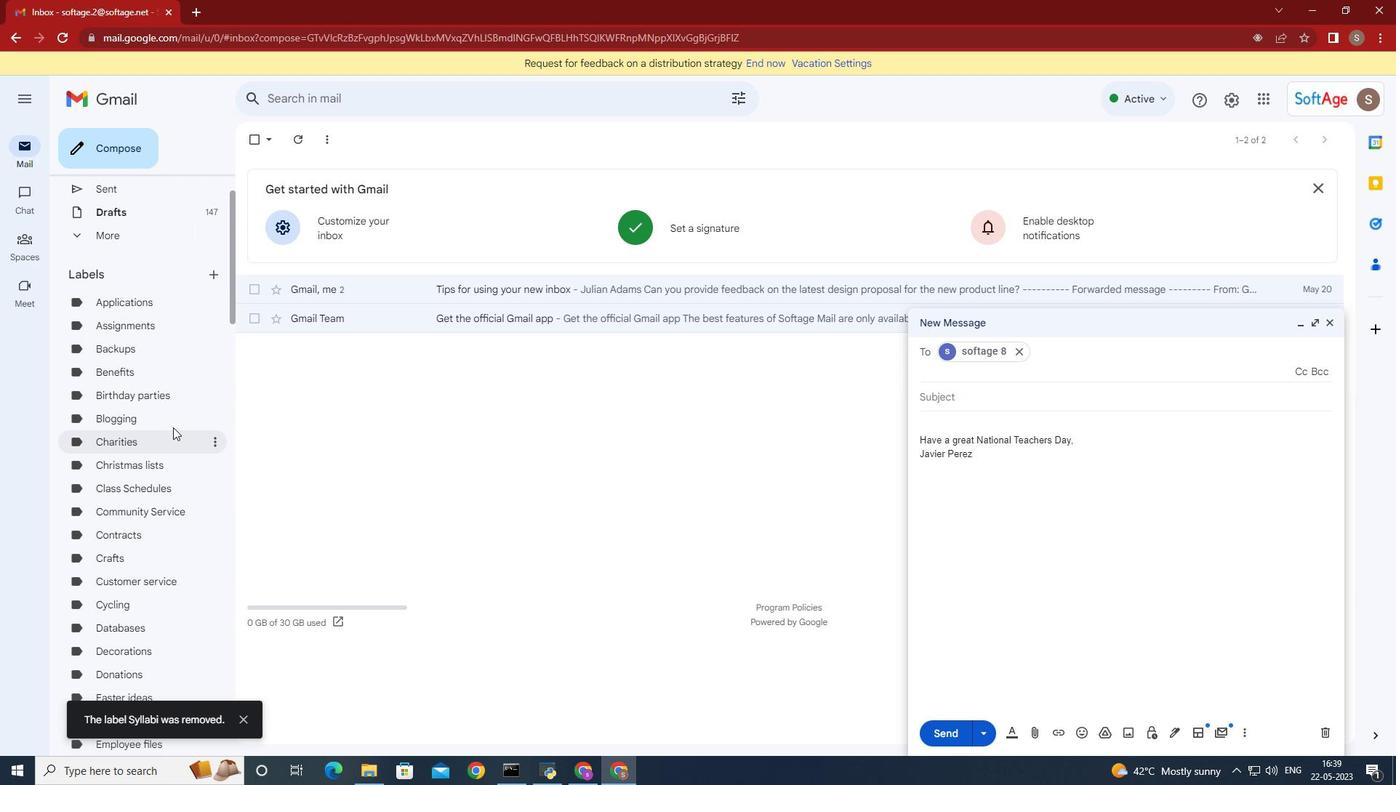 
Action: Mouse moved to (216, 345)
Screenshot: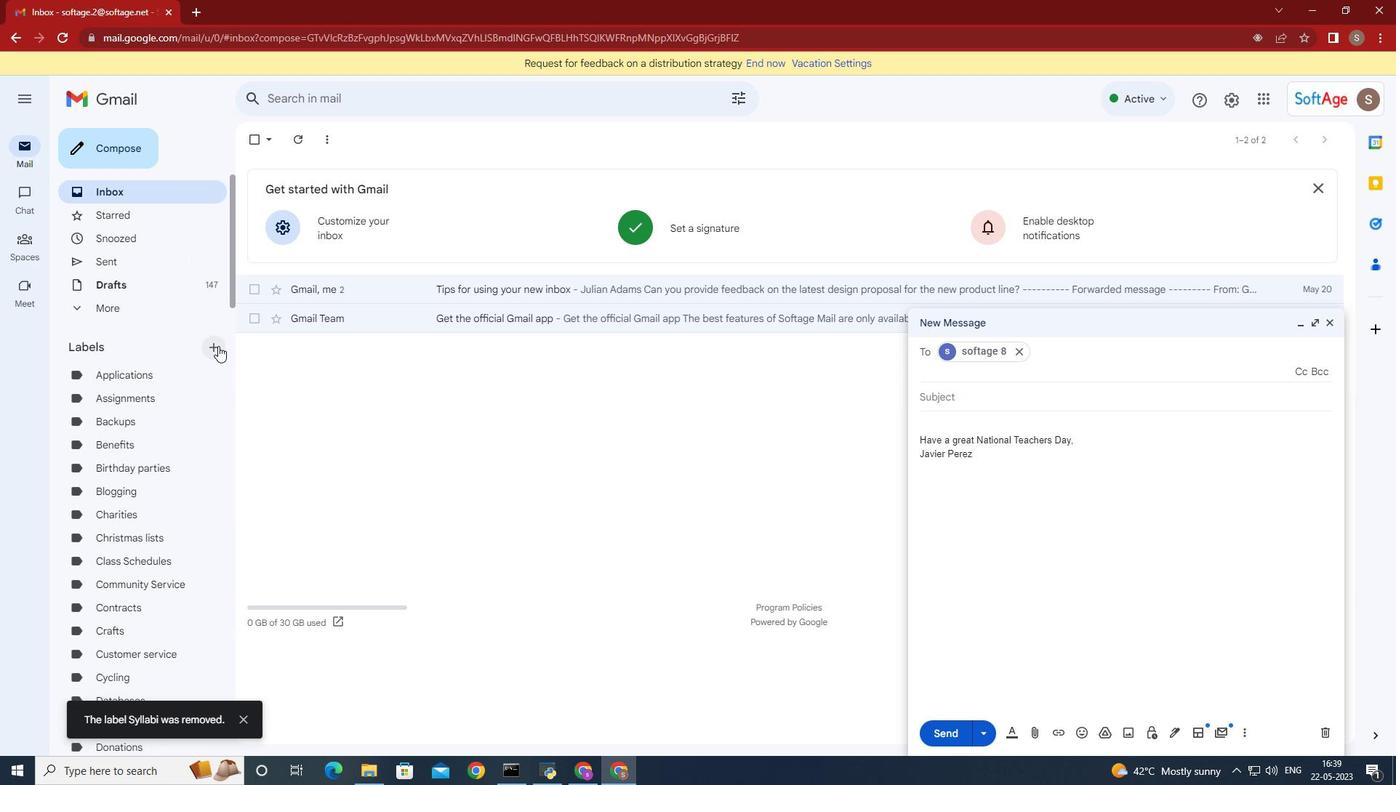 
Action: Mouse pressed left at (216, 345)
Screenshot: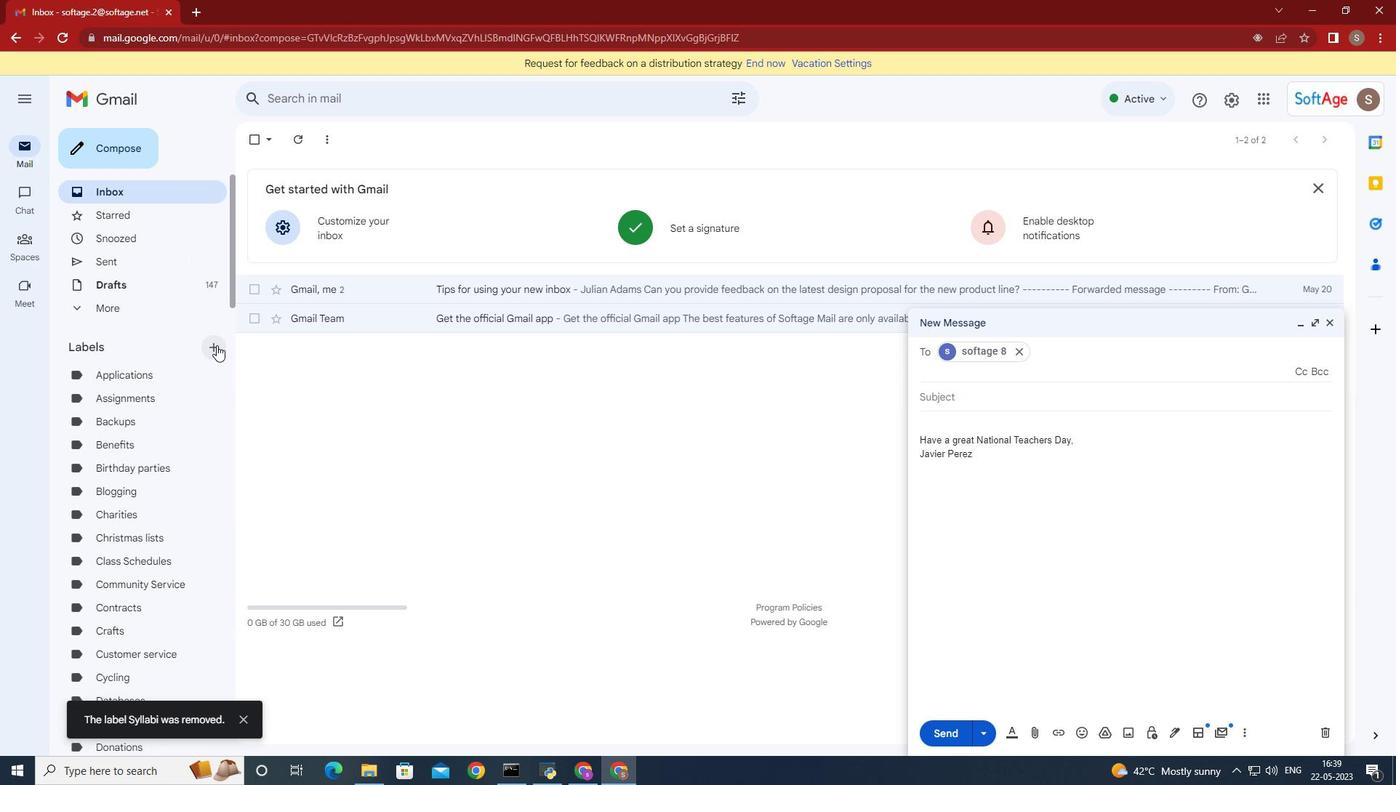 
Action: Mouse moved to (596, 393)
Screenshot: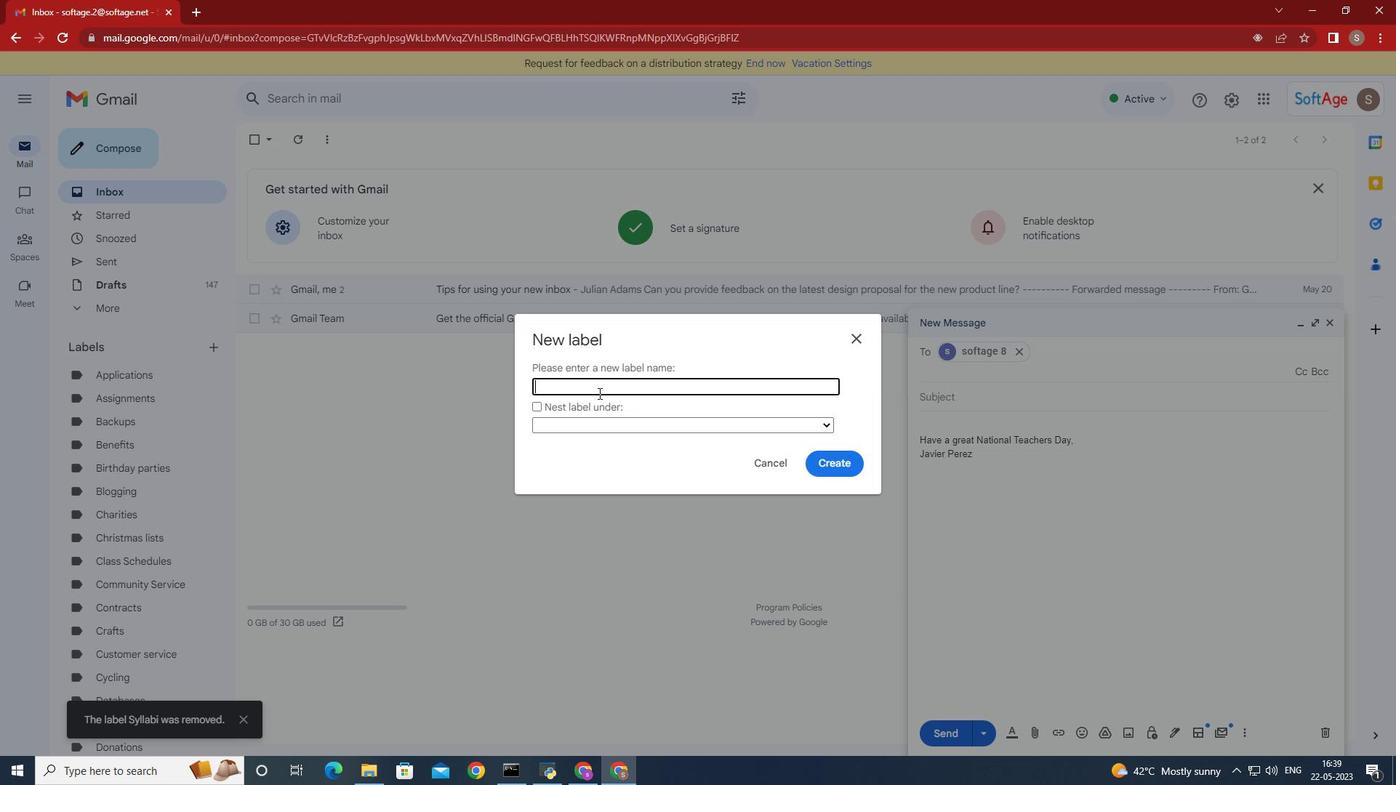 
Action: Key pressed <Key.shift>Syllabi
Screenshot: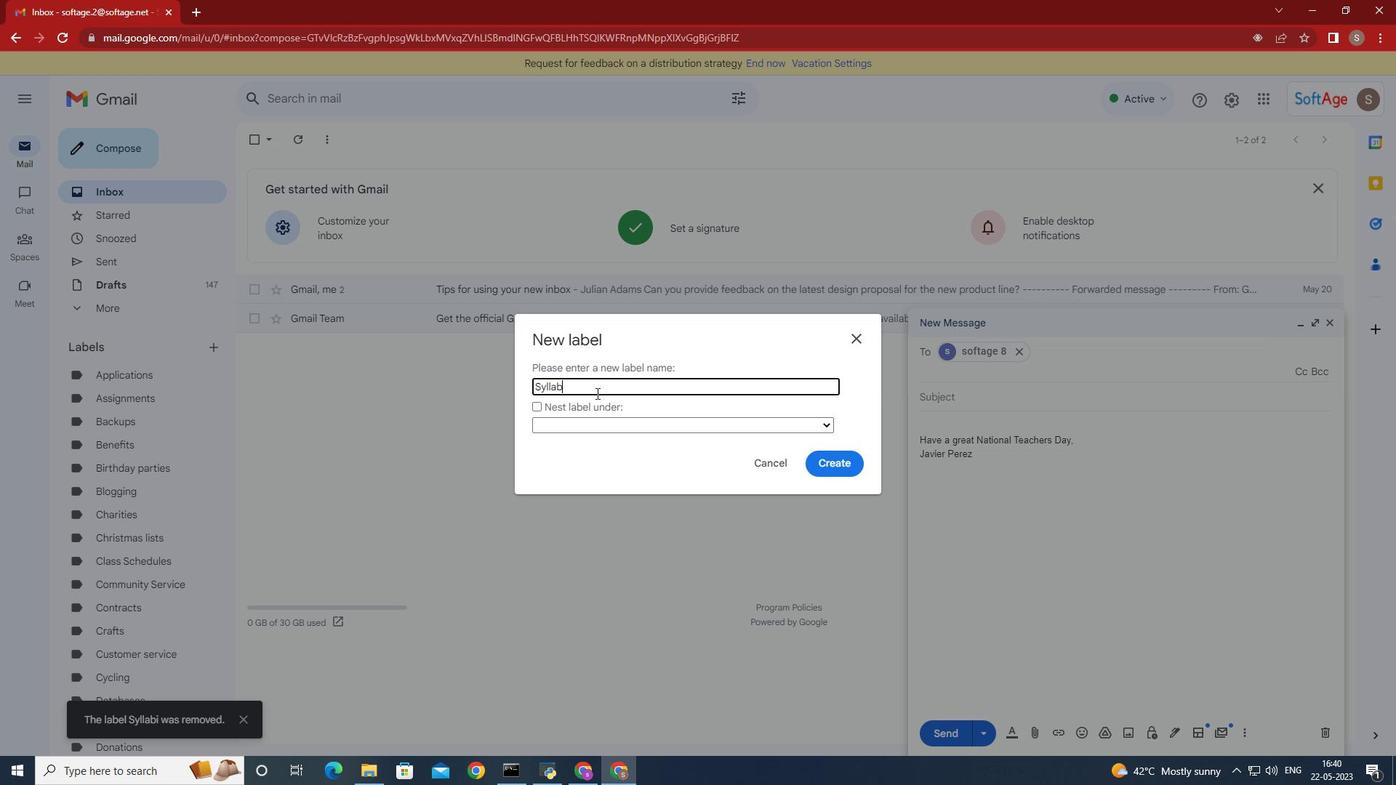 
Action: Mouse moved to (835, 462)
Screenshot: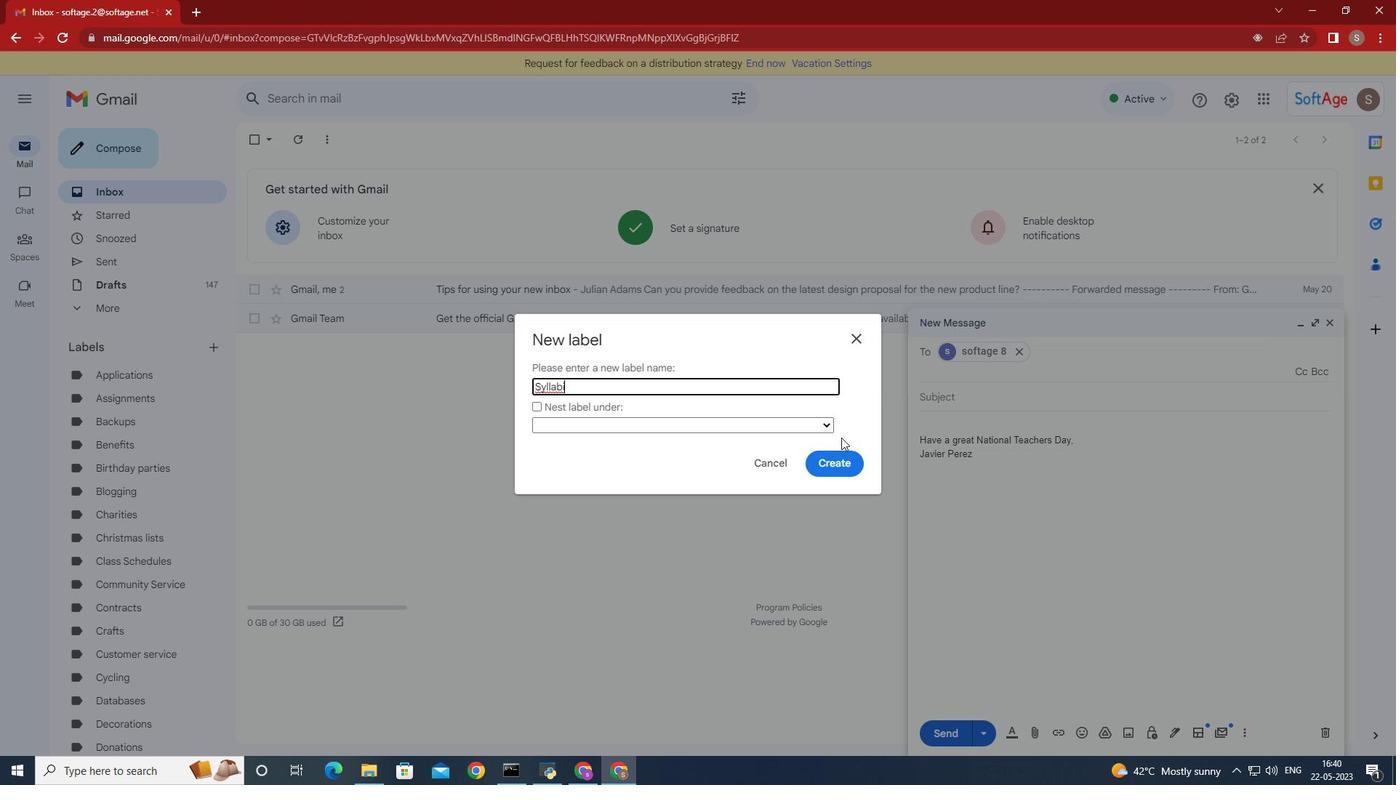 
Action: Mouse pressed left at (835, 462)
Screenshot: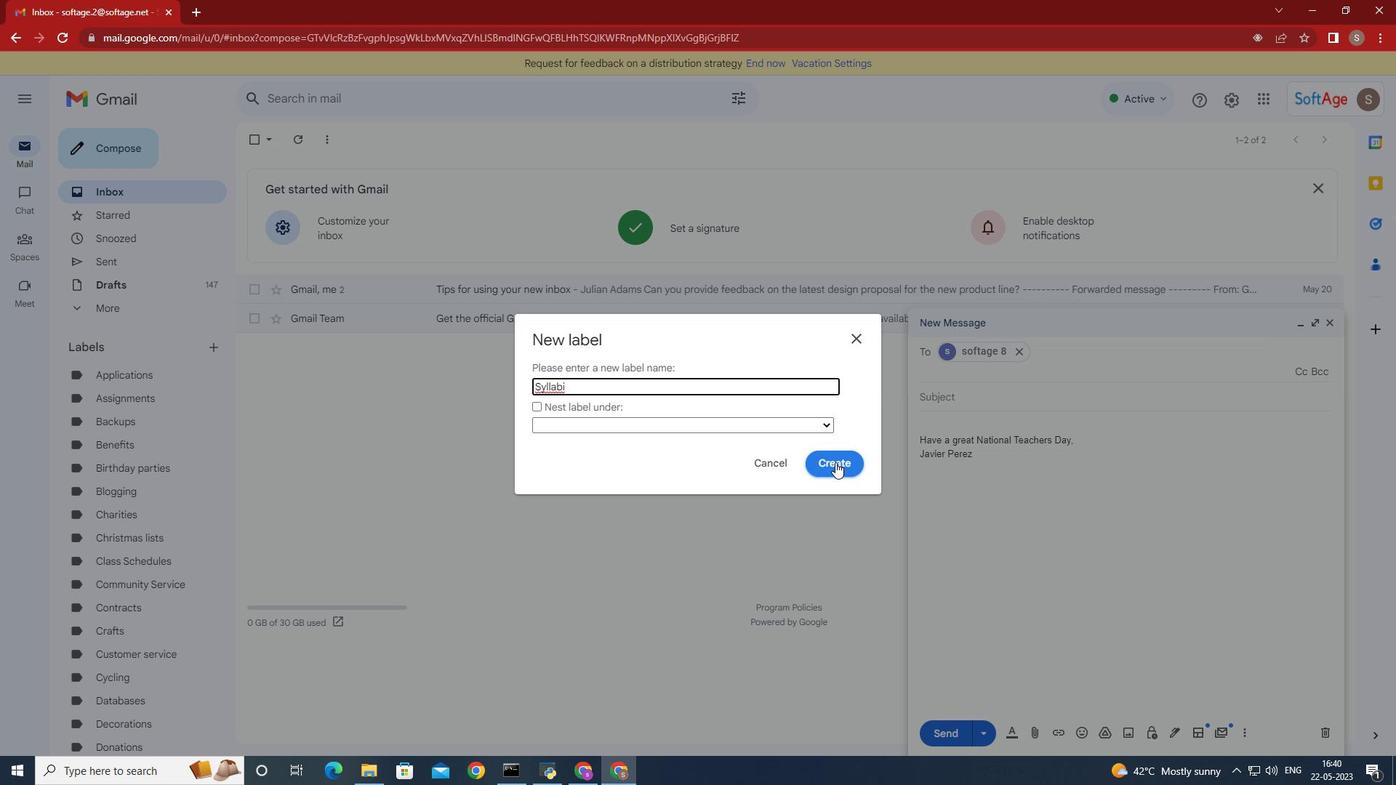 
